 Task: Fill out the 'New Customer Data' form with the following details: Name: Ram6, Gender: Male, Age: 63, Mobile Number: 55666699, Date: 03/10/2023, Current Address: Zip code 3015, Country calling code +357, Country Cyprus, Email: Ram654789@gmail.com, Permanent Address: Zip code 2231, Country calling code +357, Country Cyprus.
Action: Mouse moved to (552, 123)
Screenshot: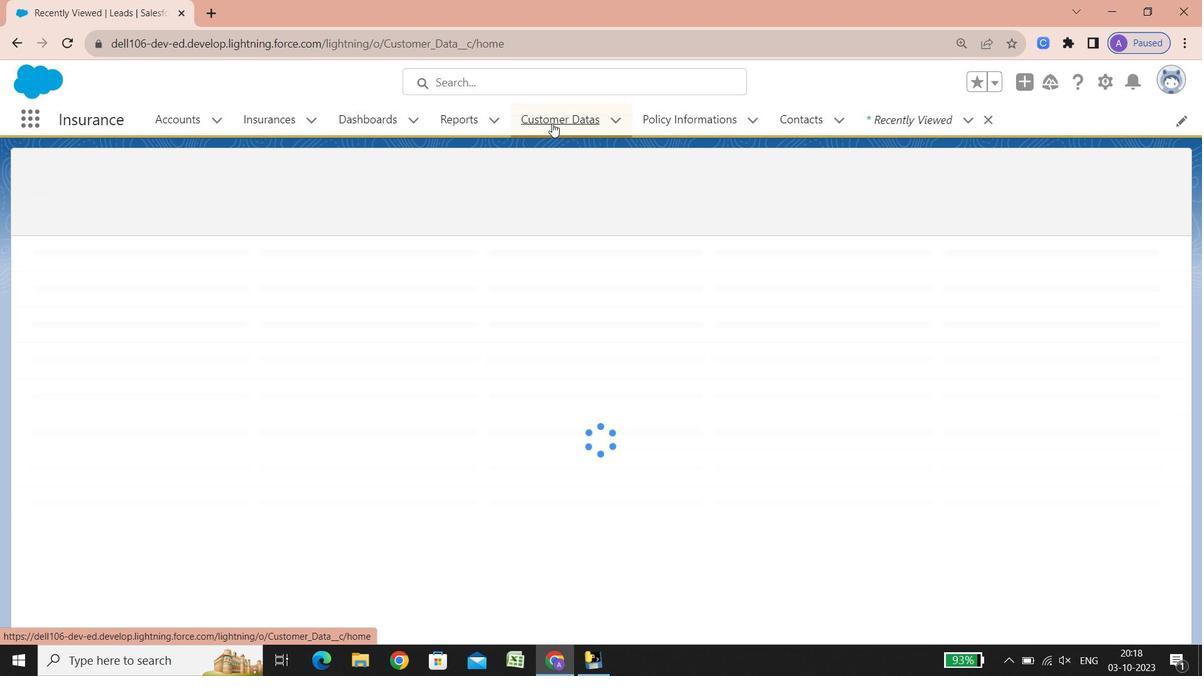 
Action: Mouse pressed left at (552, 123)
Screenshot: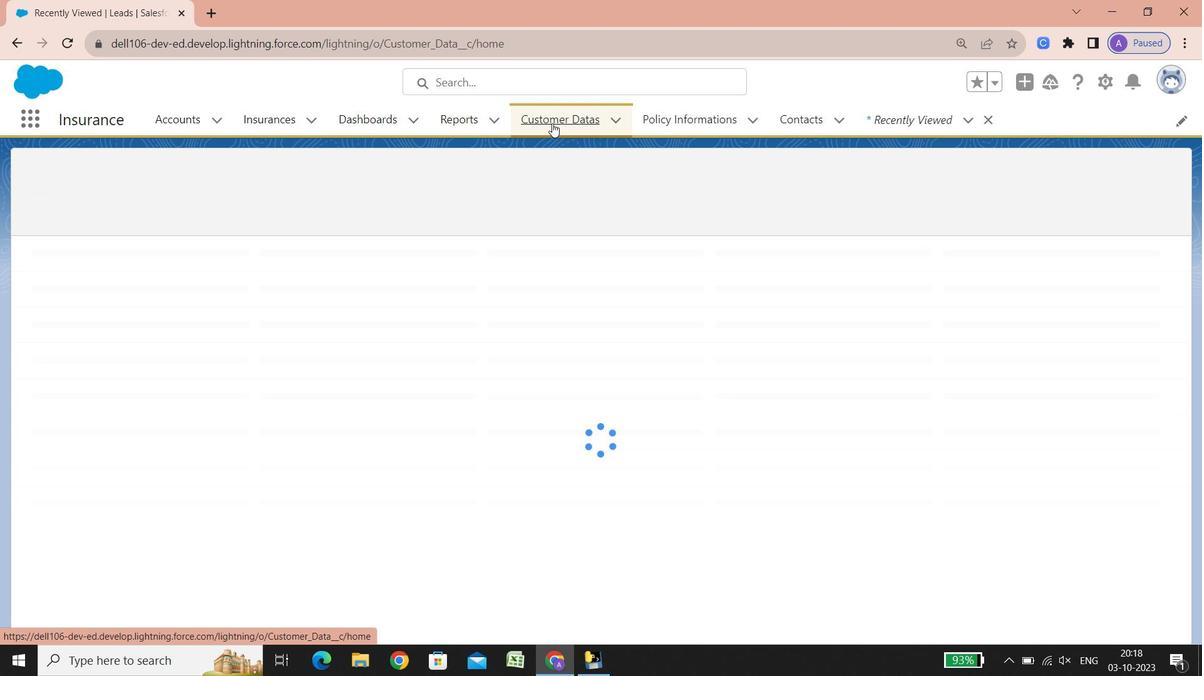 
Action: Mouse moved to (995, 166)
Screenshot: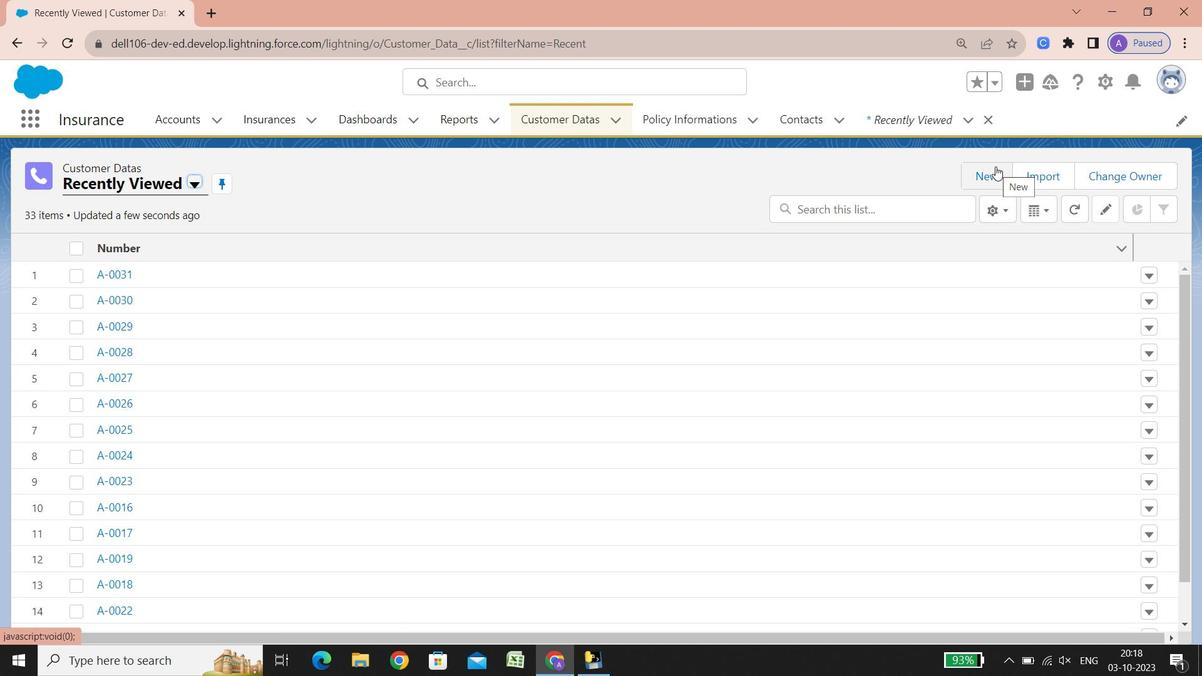 
Action: Mouse pressed left at (995, 166)
Screenshot: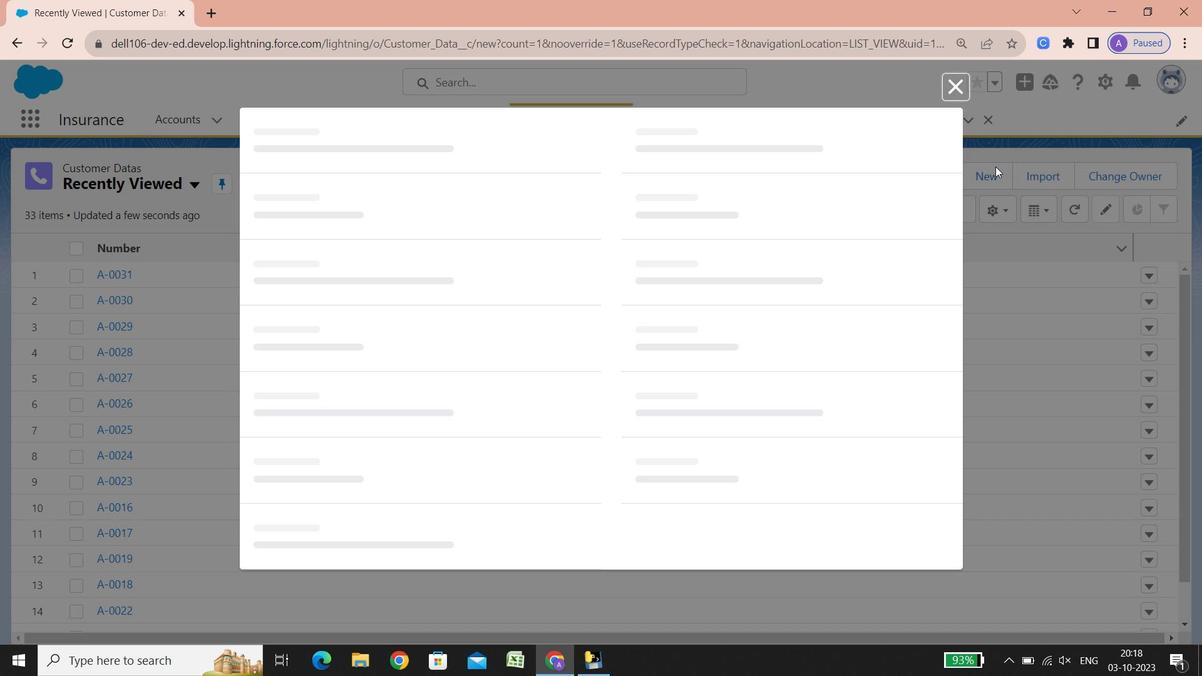 
Action: Key pressed <Key.shift><Key.shift><Key.shift><Key.shift><Key.shift><Key.shift><Key.shift><Key.shift><Key.shift><Key.shift><Key.shift><Key.shift><Key.shift><Key.shift><Key.shift><Key.shift><Key.shift><Key.shift><Key.shift><Key.shift>Ram6<Key.enter>
Screenshot: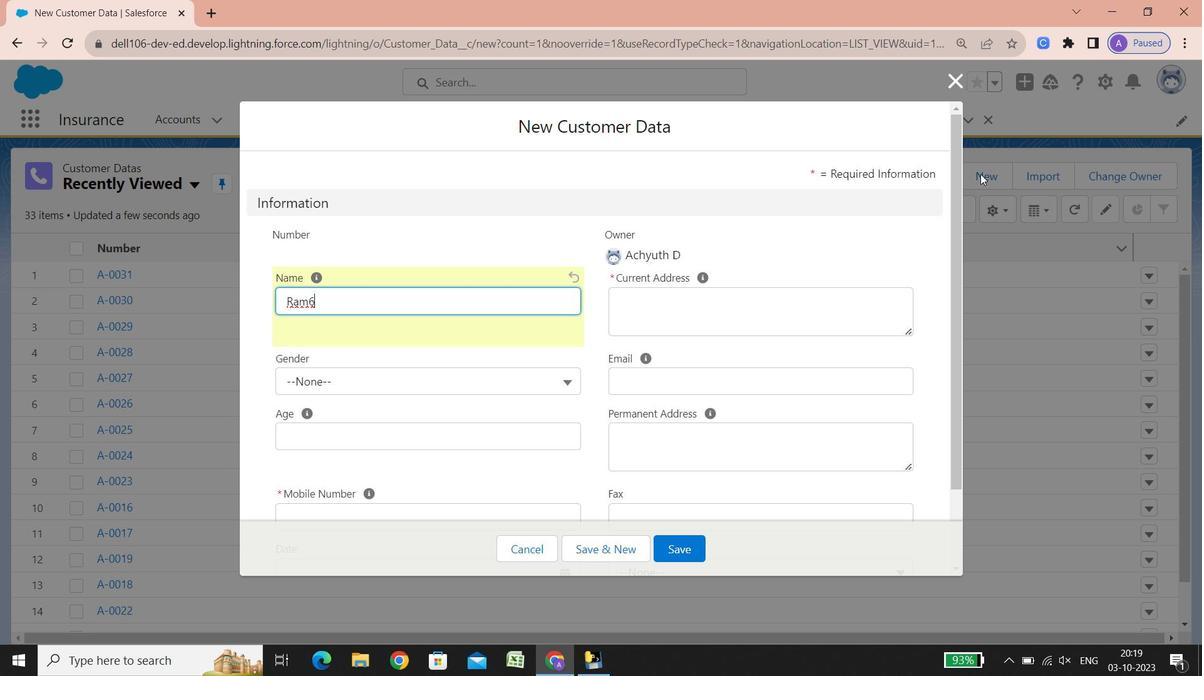 
Action: Mouse moved to (549, 380)
Screenshot: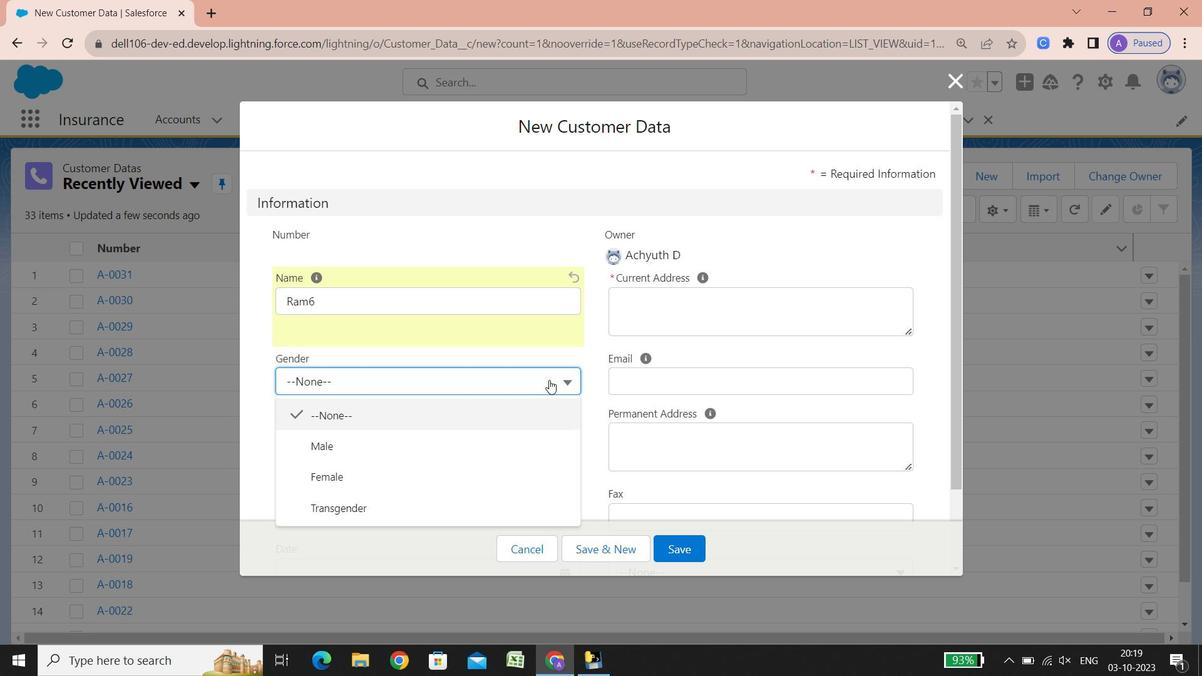
Action: Mouse pressed left at (549, 380)
Screenshot: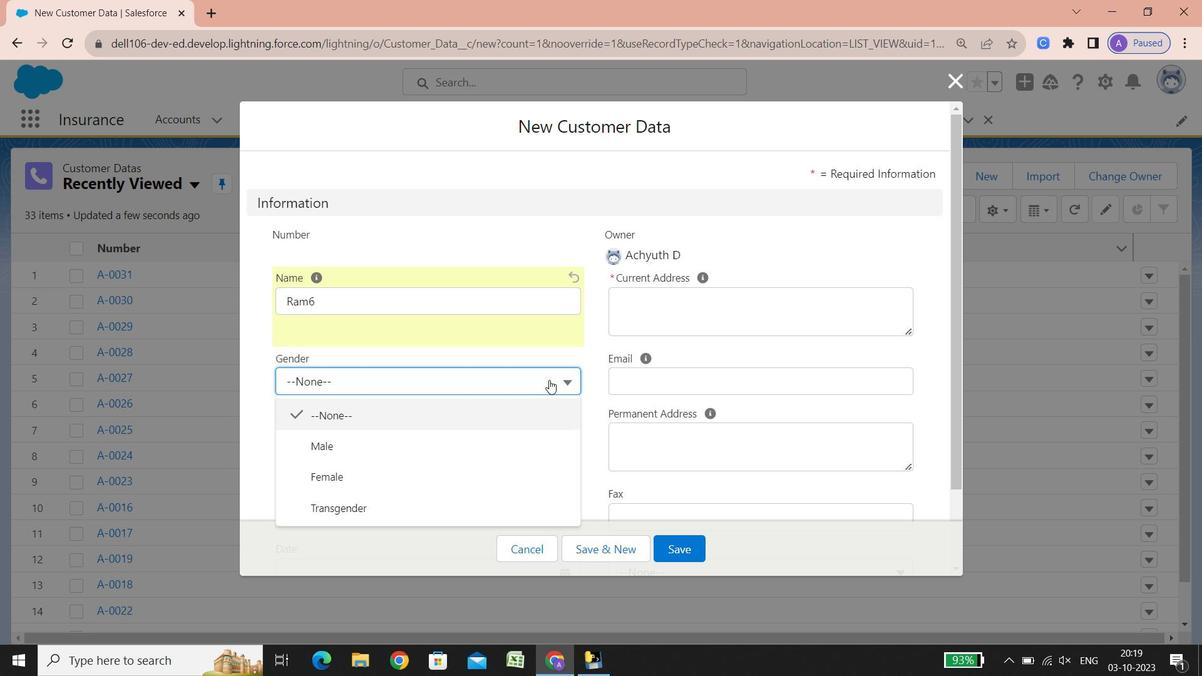 
Action: Mouse moved to (430, 437)
Screenshot: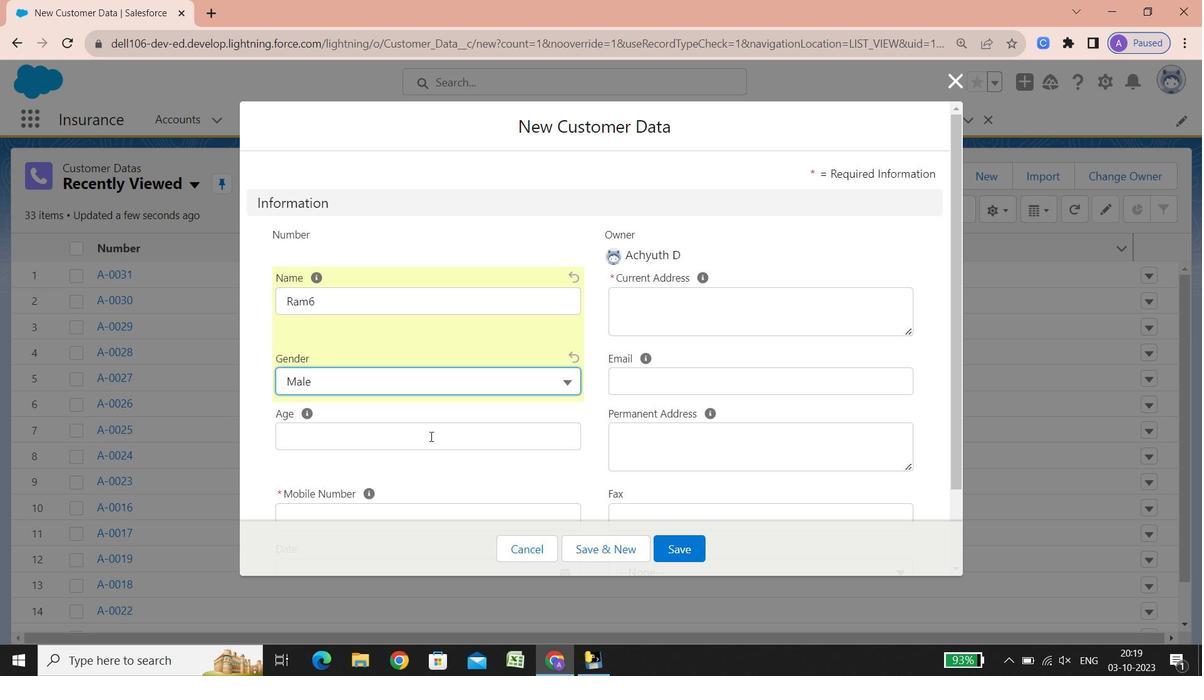 
Action: Mouse pressed left at (430, 437)
Screenshot: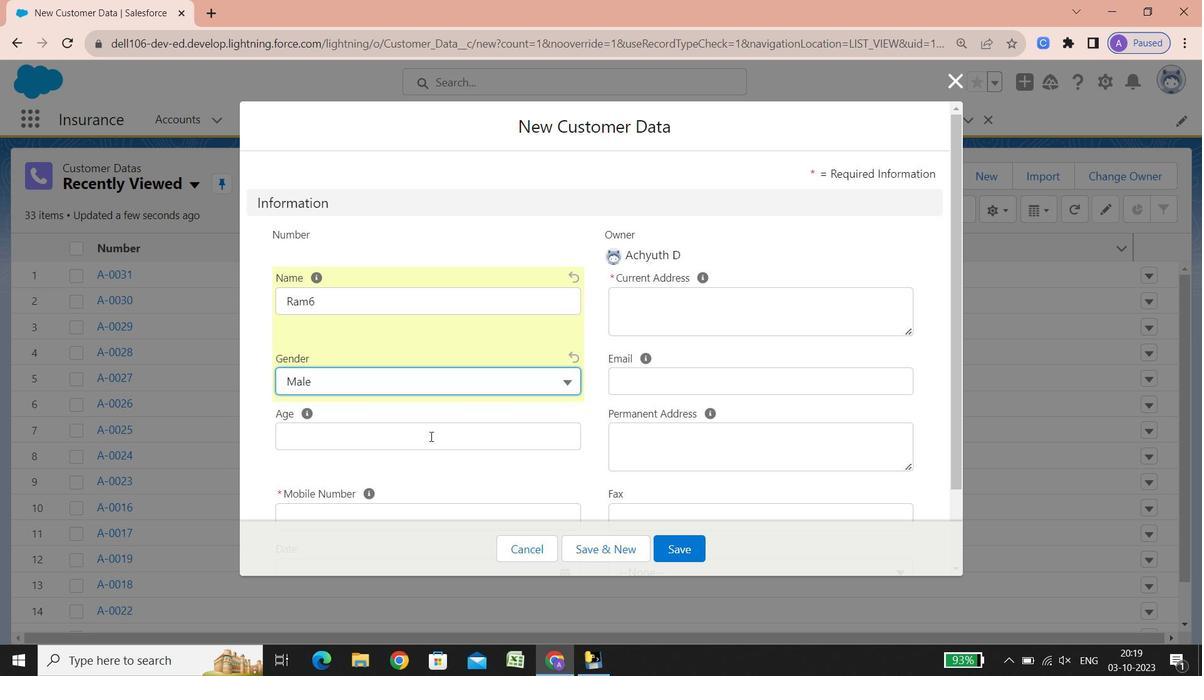 
Action: Mouse moved to (395, 439)
Screenshot: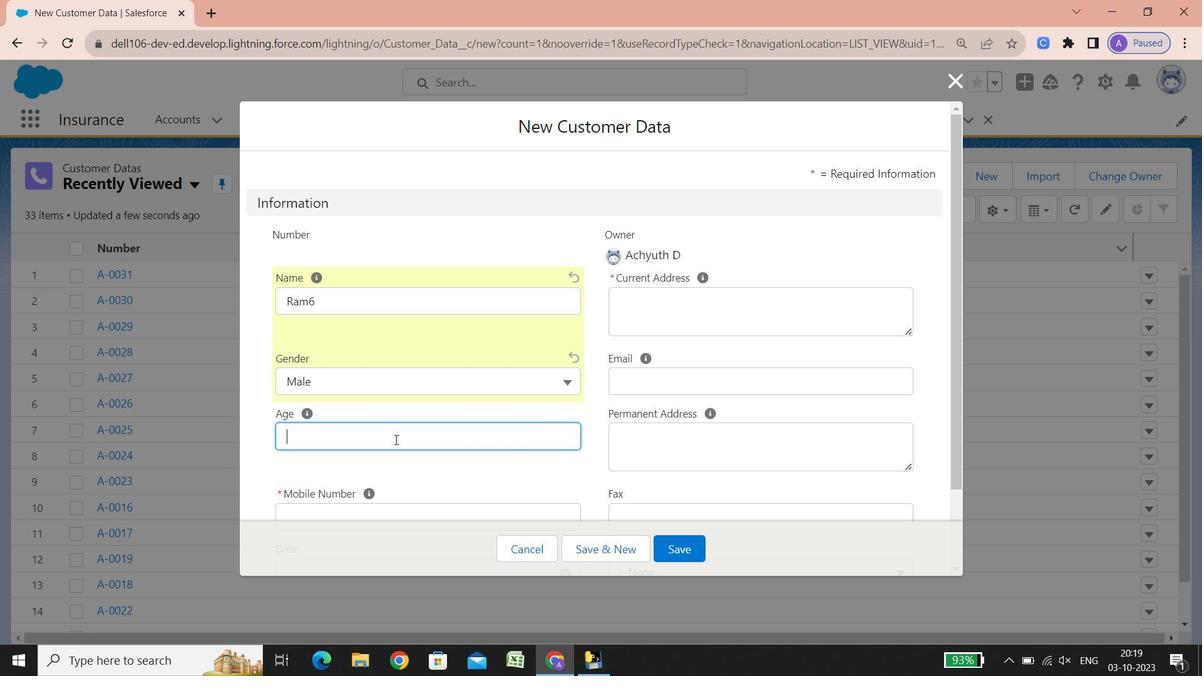
Action: Mouse pressed left at (395, 439)
Screenshot: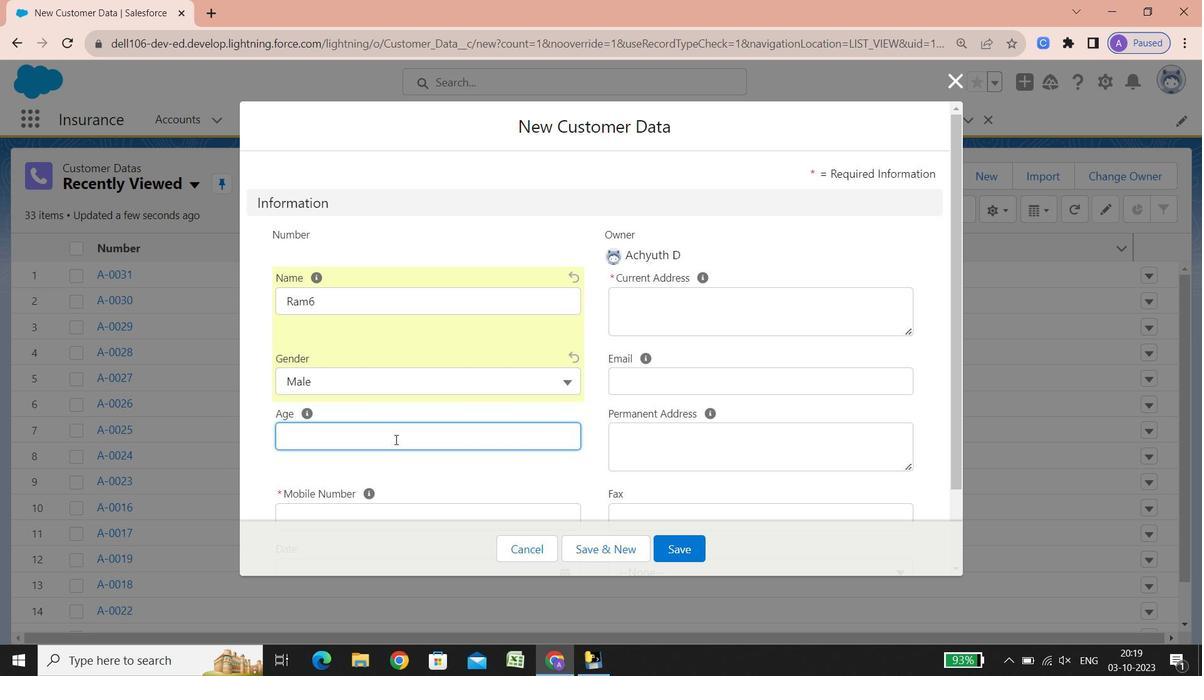 
Action: Key pressed 63
Screenshot: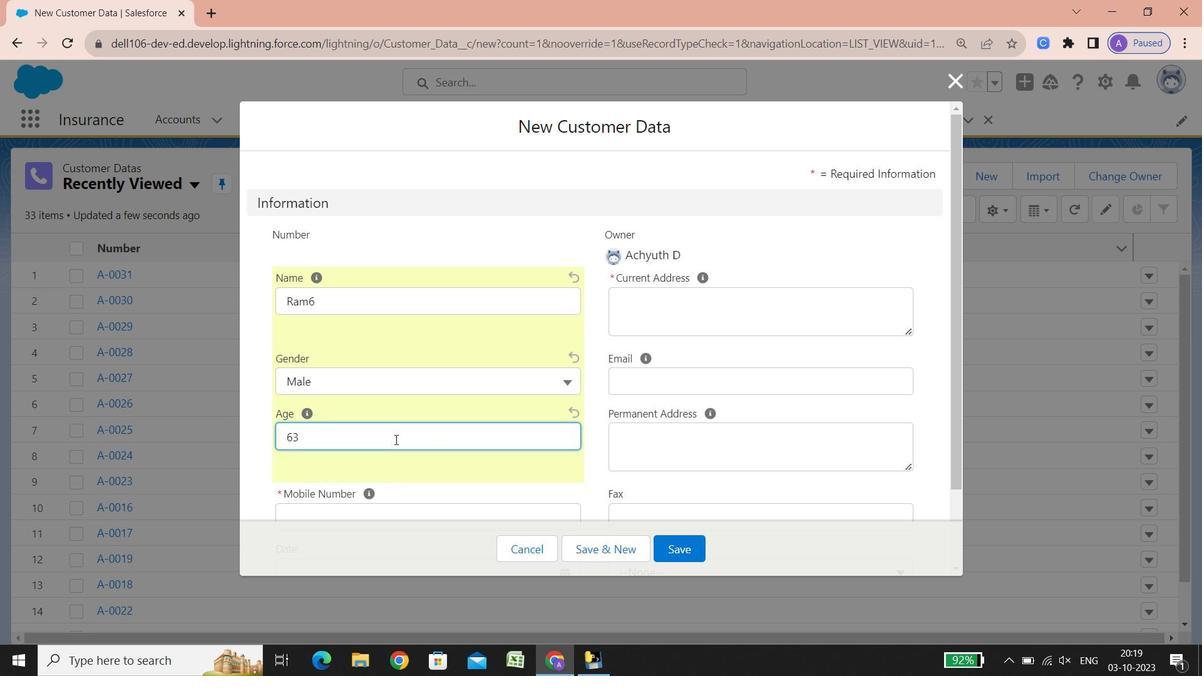 
Action: Mouse moved to (426, 450)
Screenshot: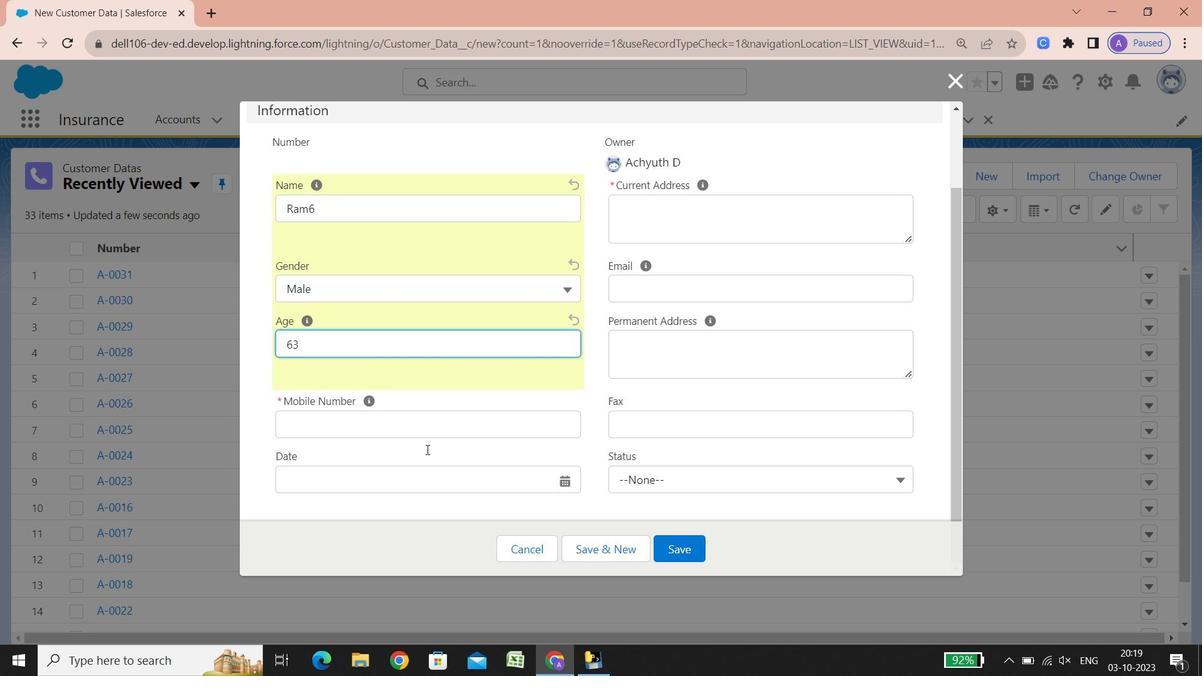 
Action: Mouse scrolled (426, 449) with delta (0, 0)
Screenshot: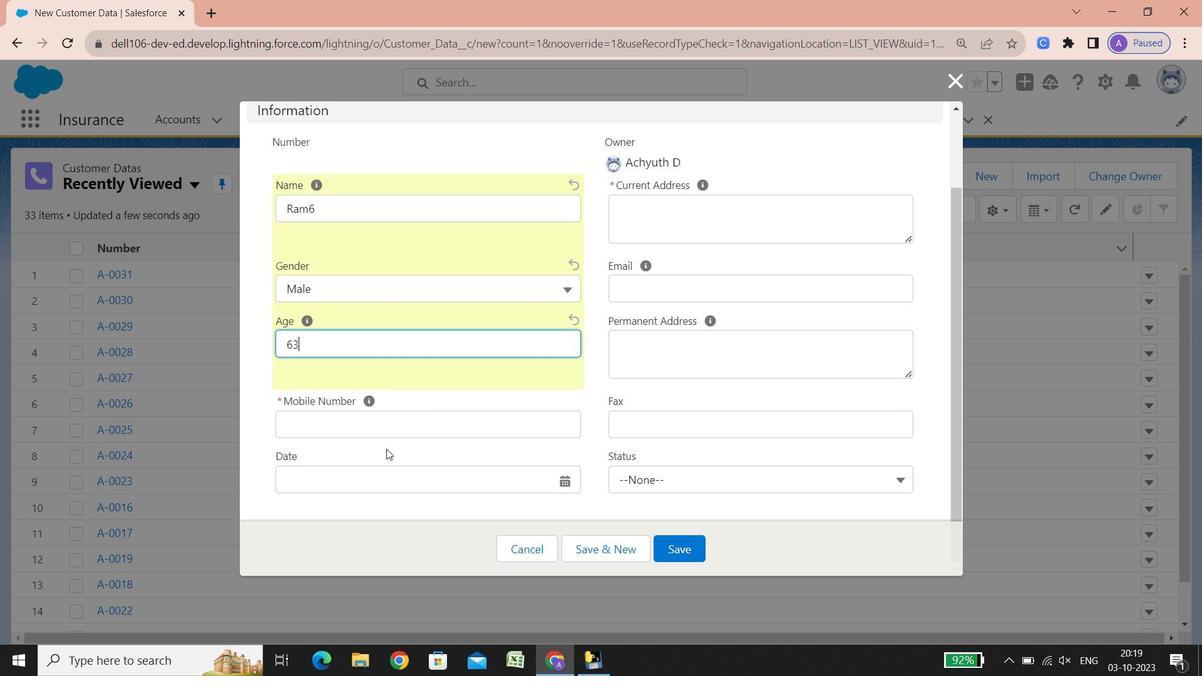 
Action: Mouse scrolled (426, 449) with delta (0, 0)
Screenshot: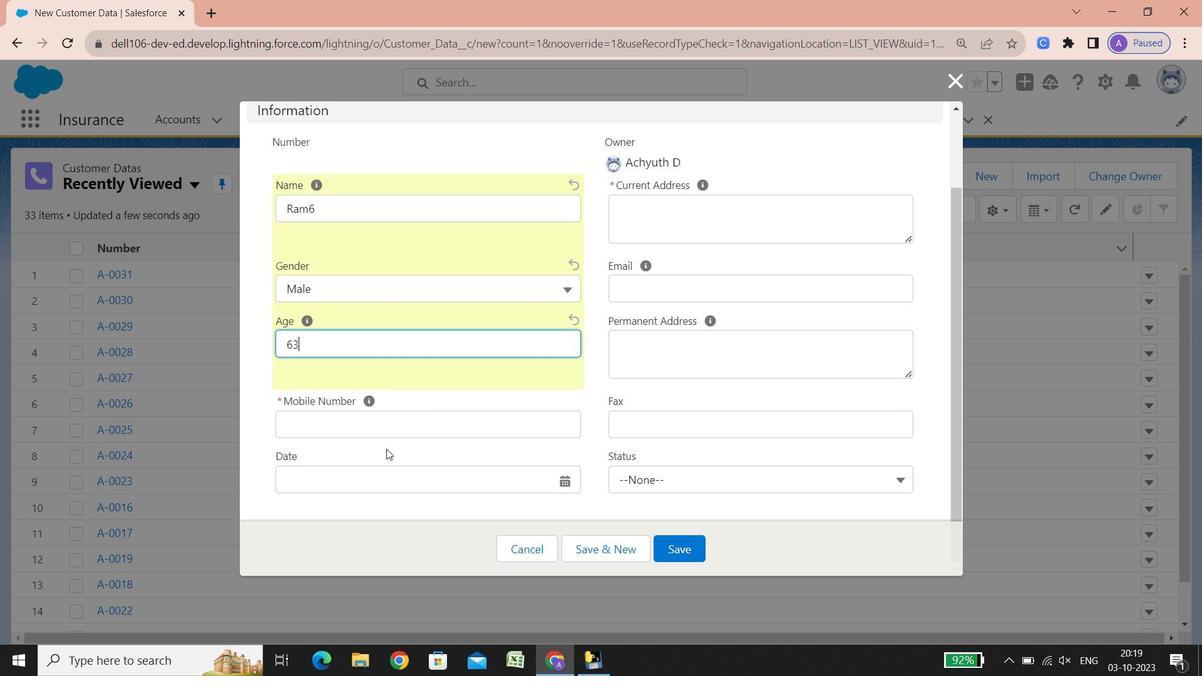 
Action: Mouse scrolled (426, 449) with delta (0, 0)
Screenshot: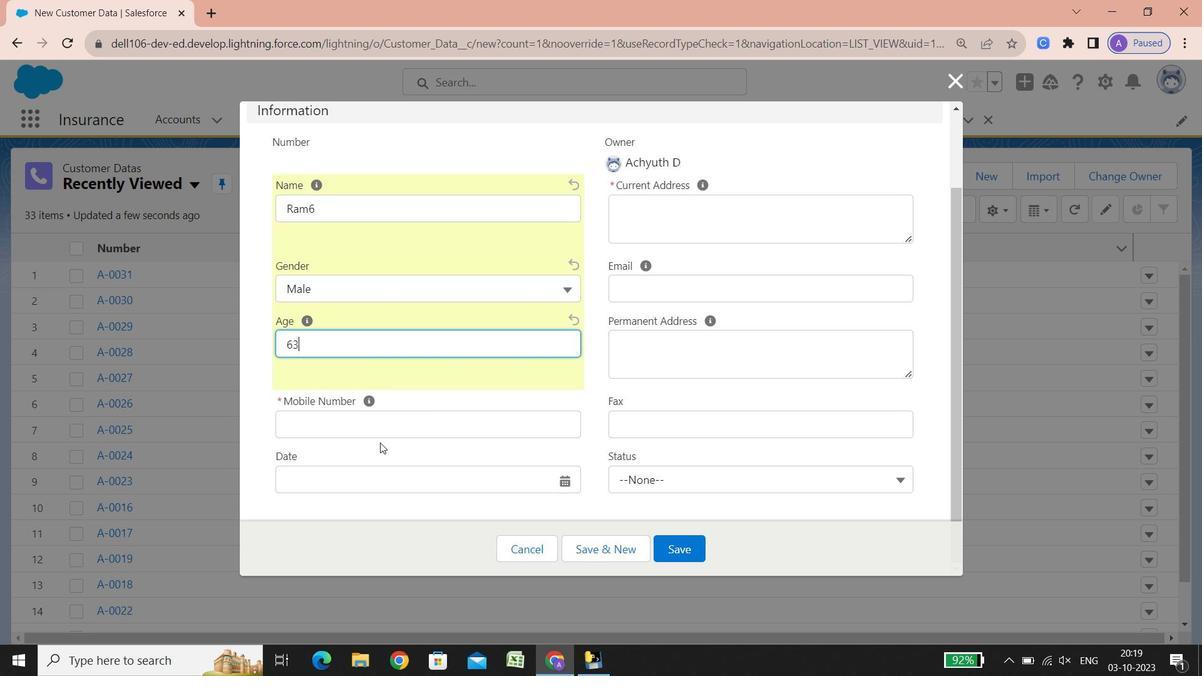 
Action: Mouse scrolled (426, 449) with delta (0, 0)
Screenshot: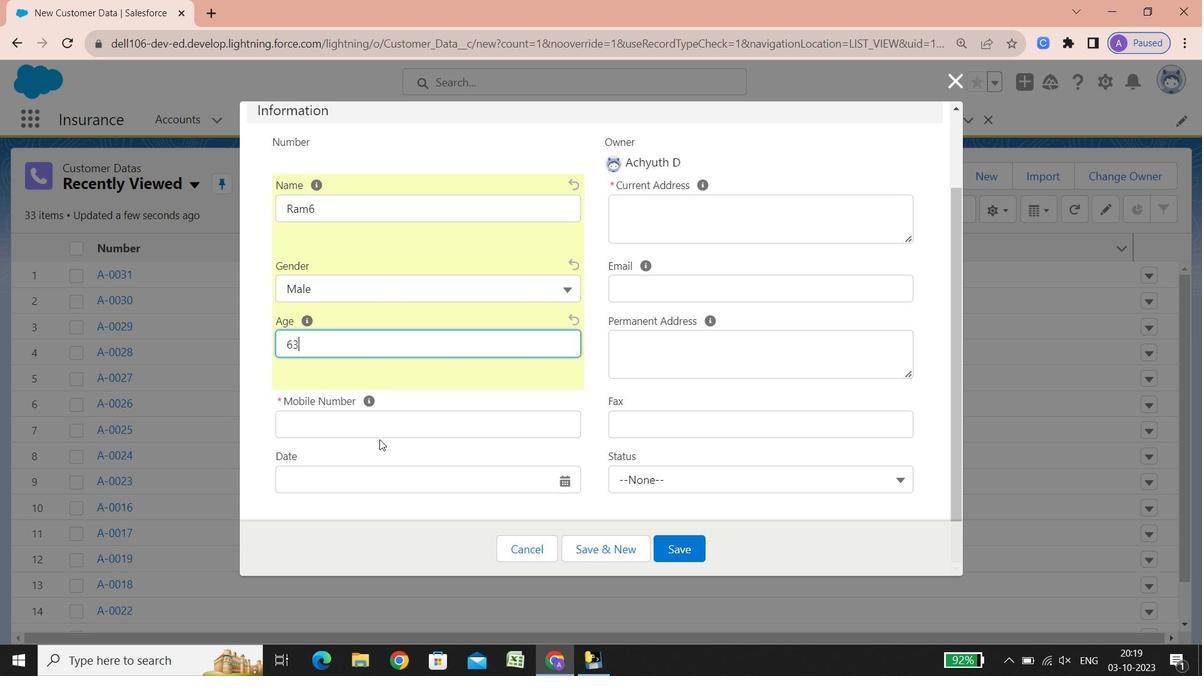 
Action: Mouse scrolled (426, 449) with delta (0, 0)
Screenshot: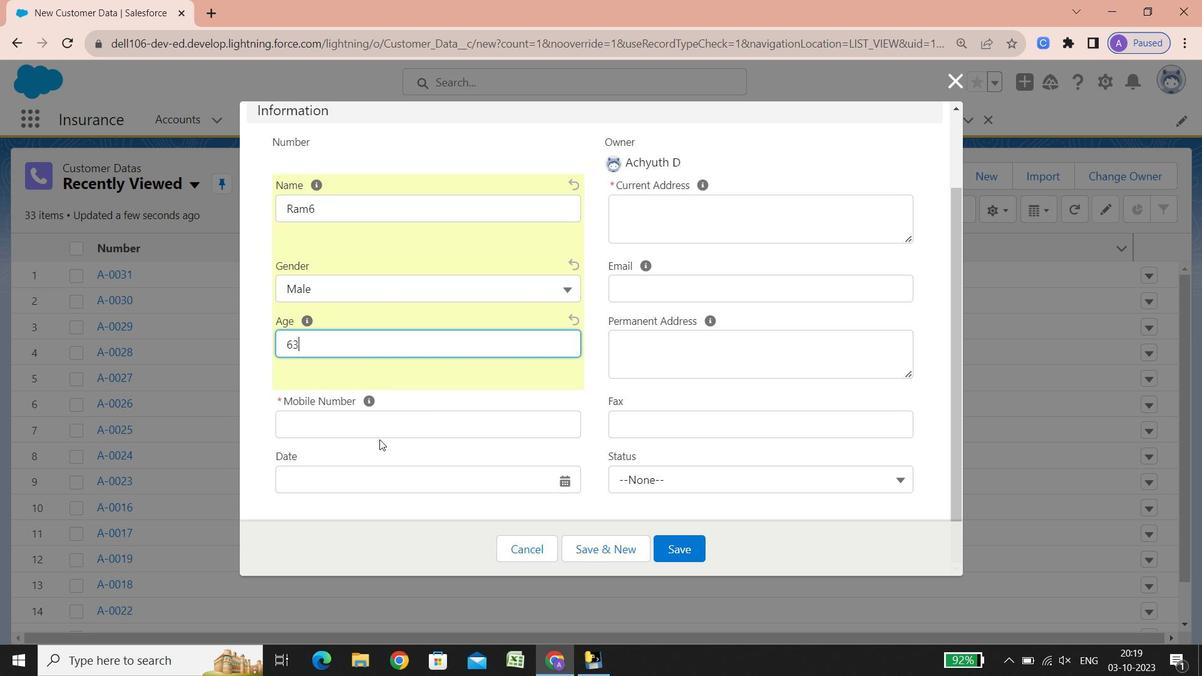 
Action: Mouse scrolled (426, 449) with delta (0, 0)
Screenshot: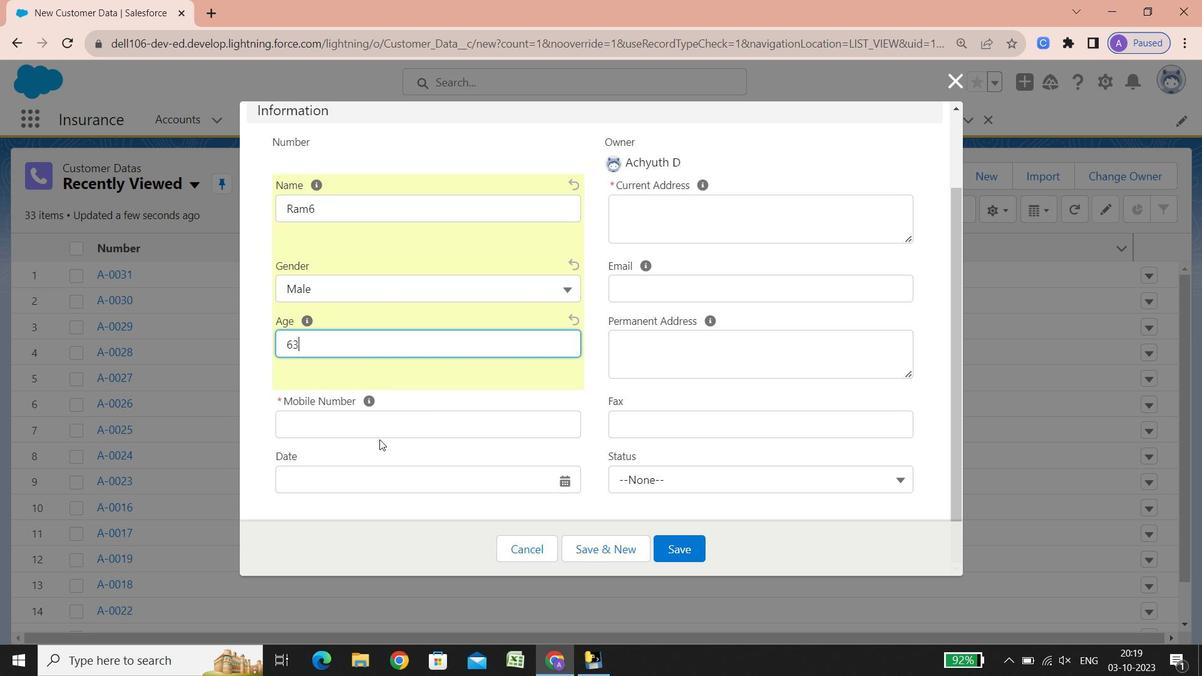 
Action: Mouse scrolled (426, 449) with delta (0, 0)
Screenshot: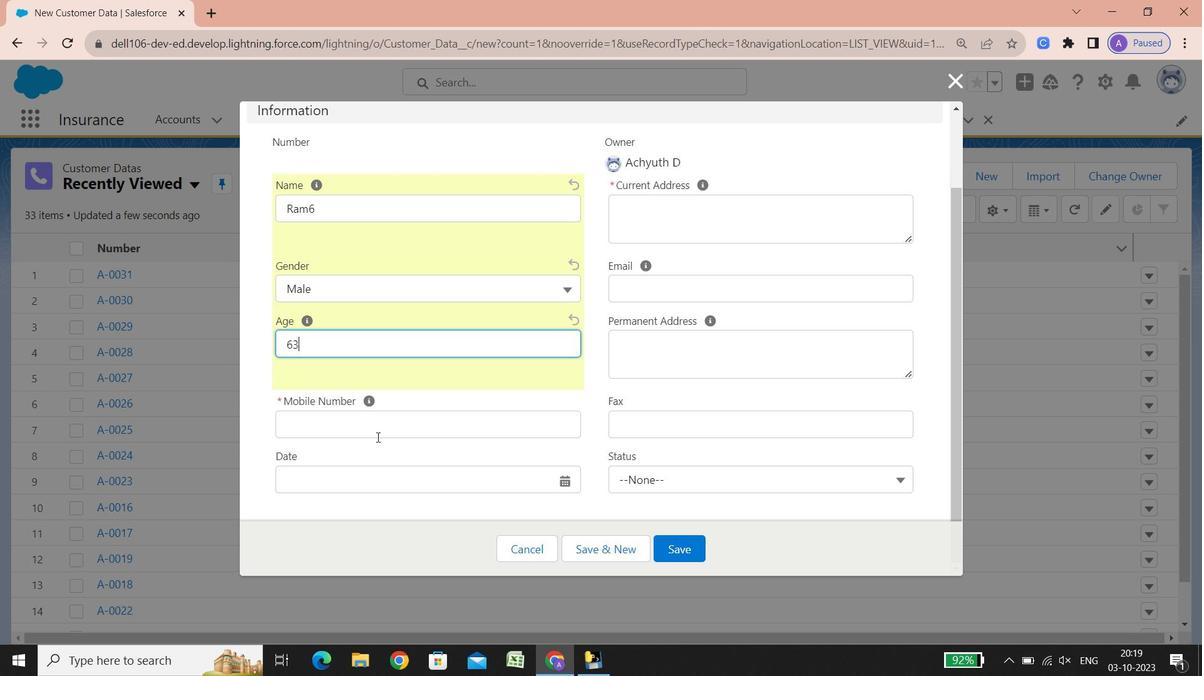 
Action: Mouse scrolled (426, 449) with delta (0, 0)
Screenshot: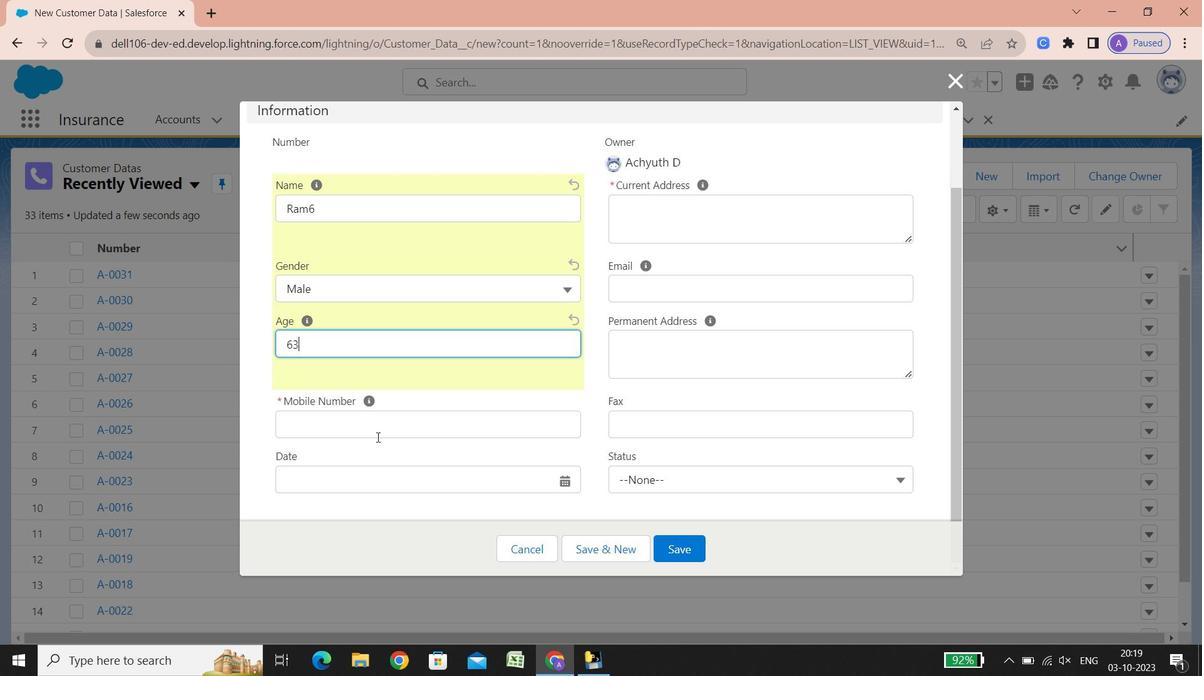 
Action: Mouse scrolled (426, 449) with delta (0, 0)
Screenshot: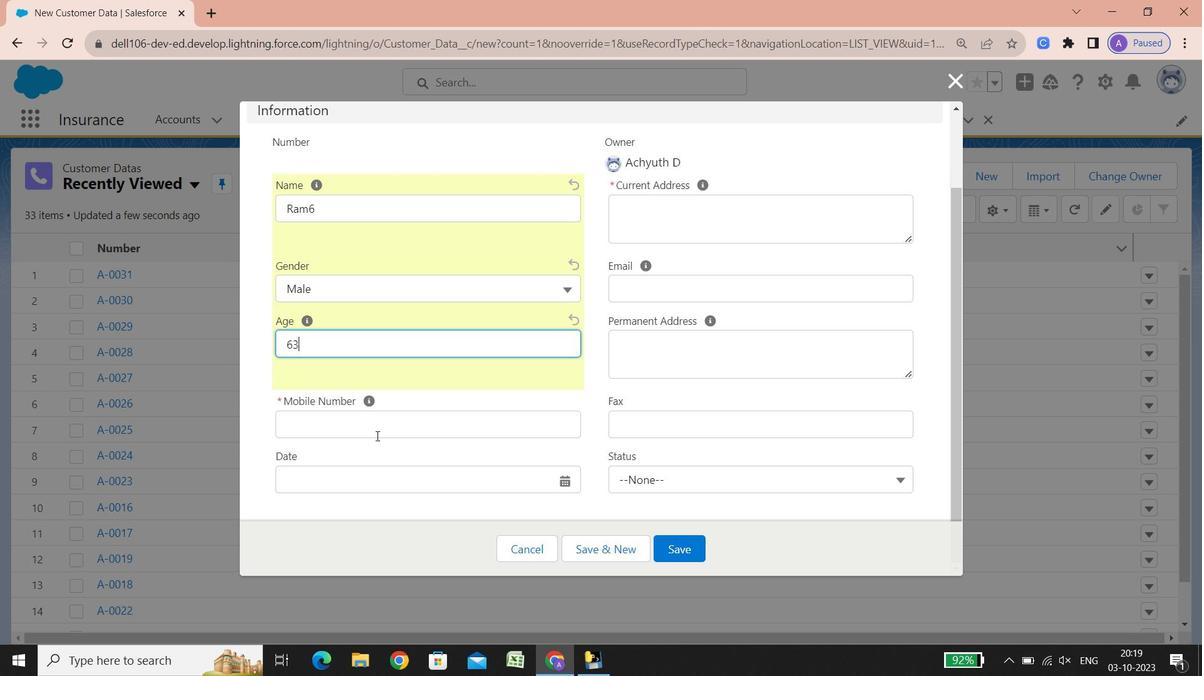
Action: Mouse scrolled (426, 449) with delta (0, 0)
Screenshot: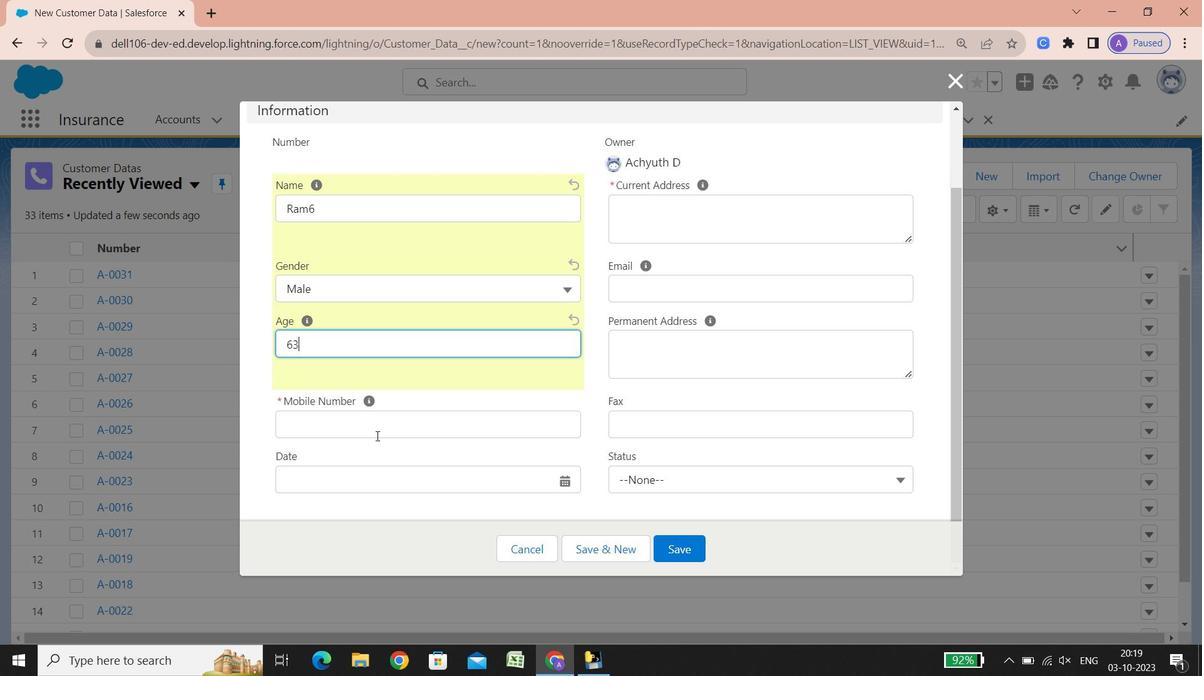 
Action: Mouse scrolled (426, 449) with delta (0, 0)
Screenshot: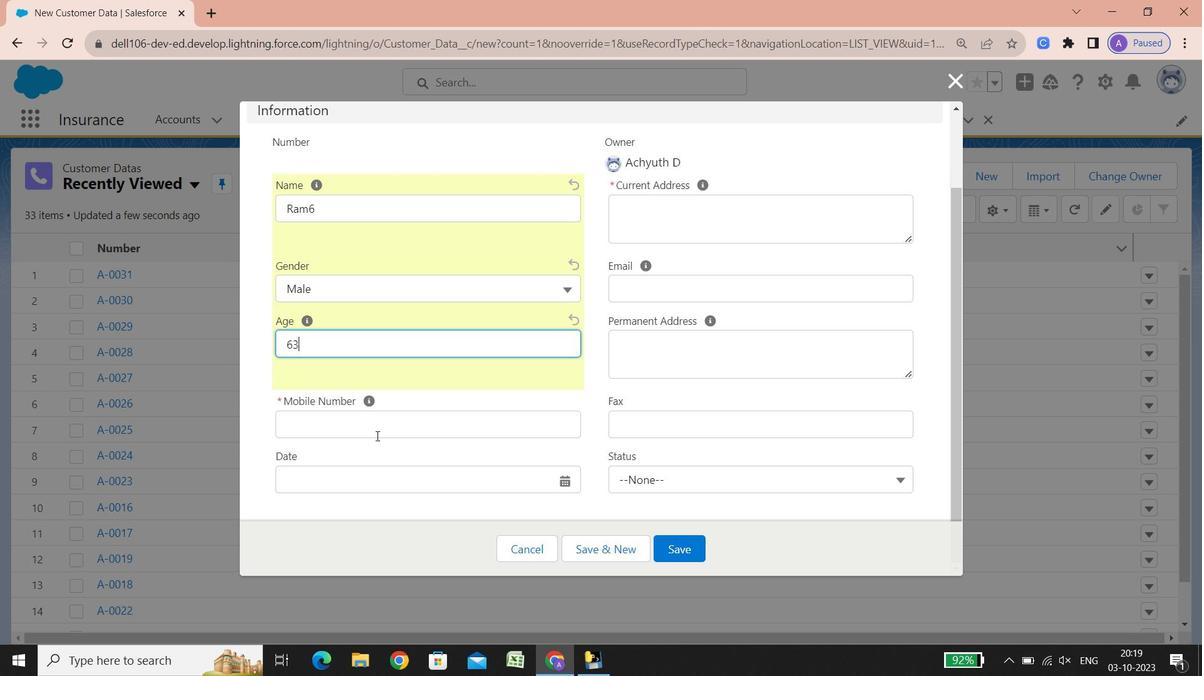 
Action: Mouse scrolled (426, 449) with delta (0, 0)
Screenshot: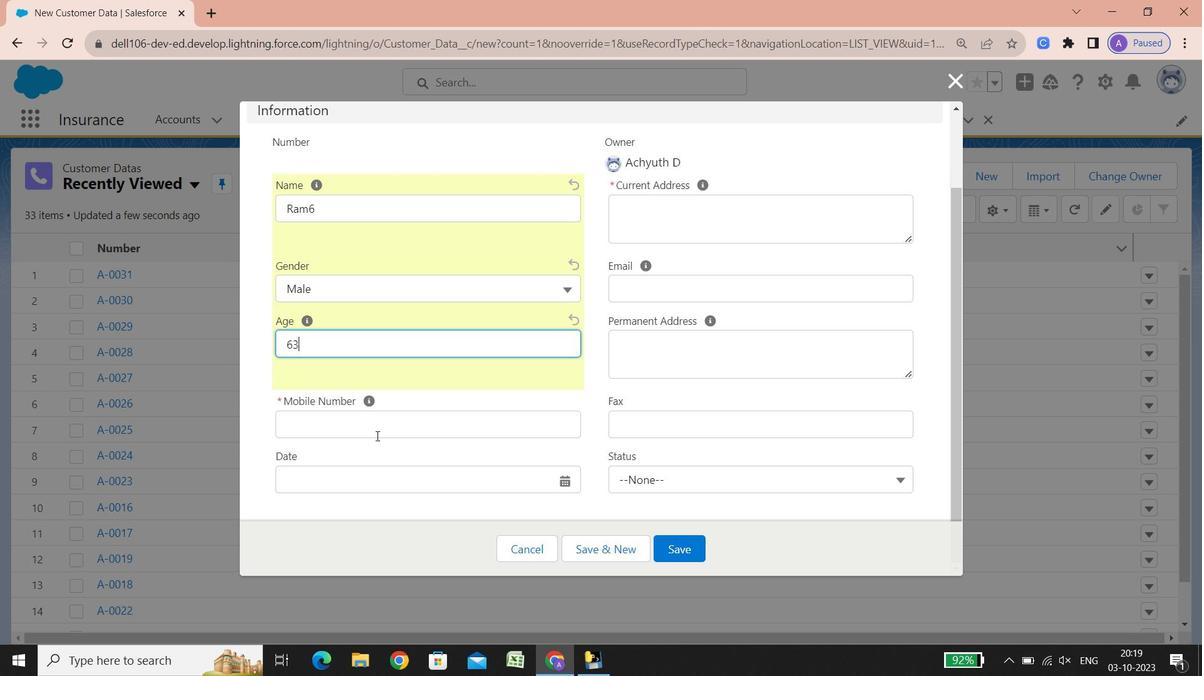 
Action: Mouse scrolled (426, 449) with delta (0, 0)
Screenshot: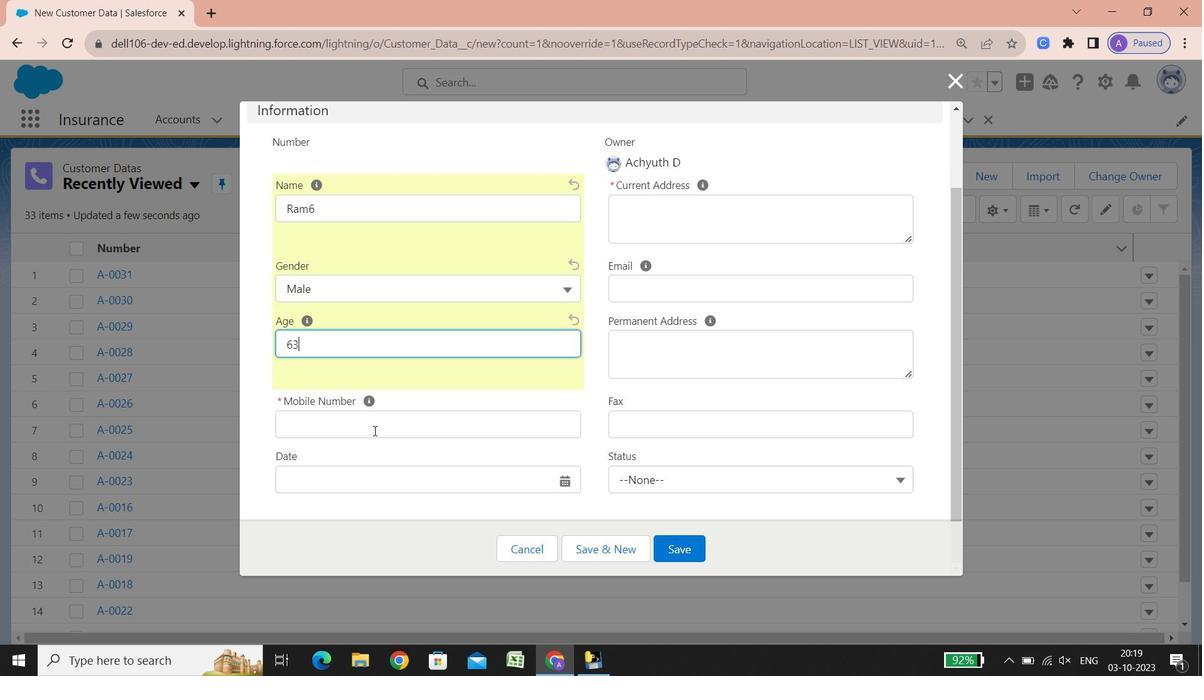
Action: Mouse scrolled (426, 449) with delta (0, 0)
Screenshot: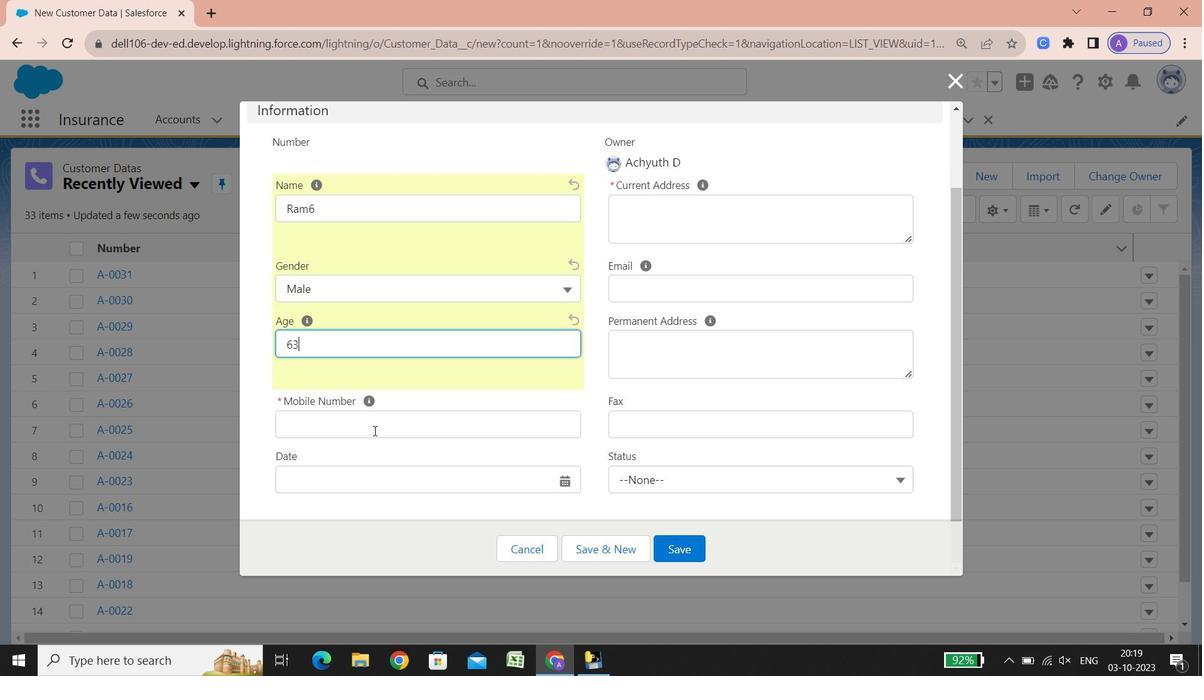 
Action: Mouse scrolled (426, 449) with delta (0, 0)
Screenshot: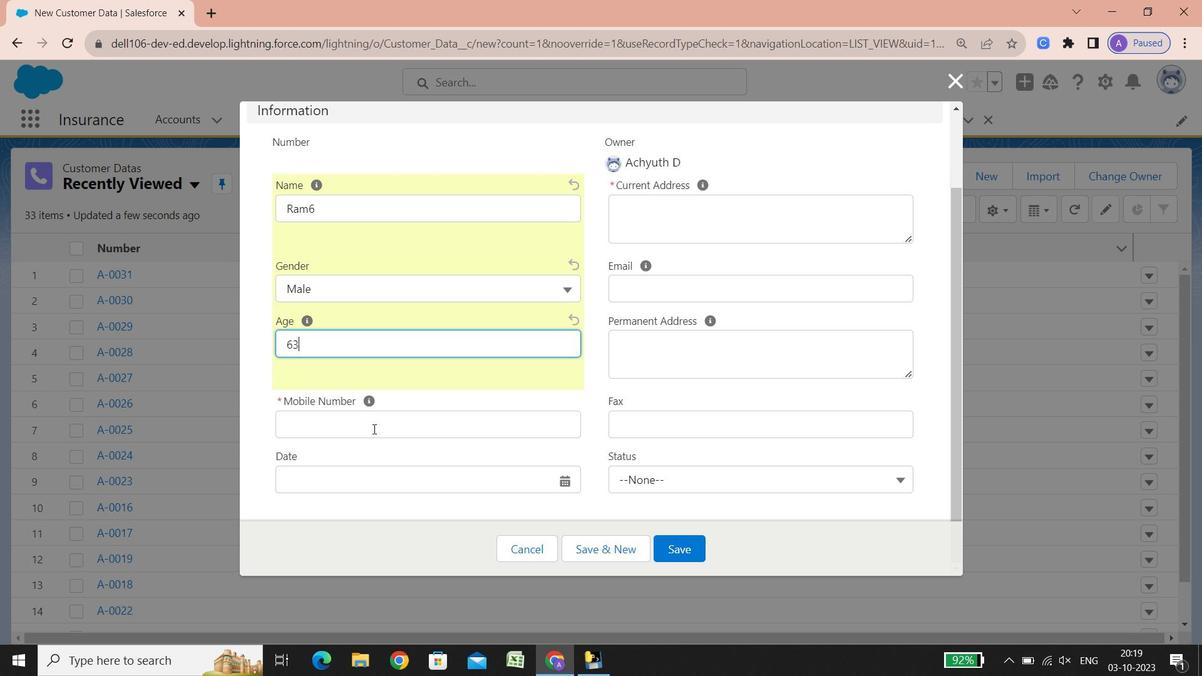 
Action: Mouse moved to (369, 425)
Screenshot: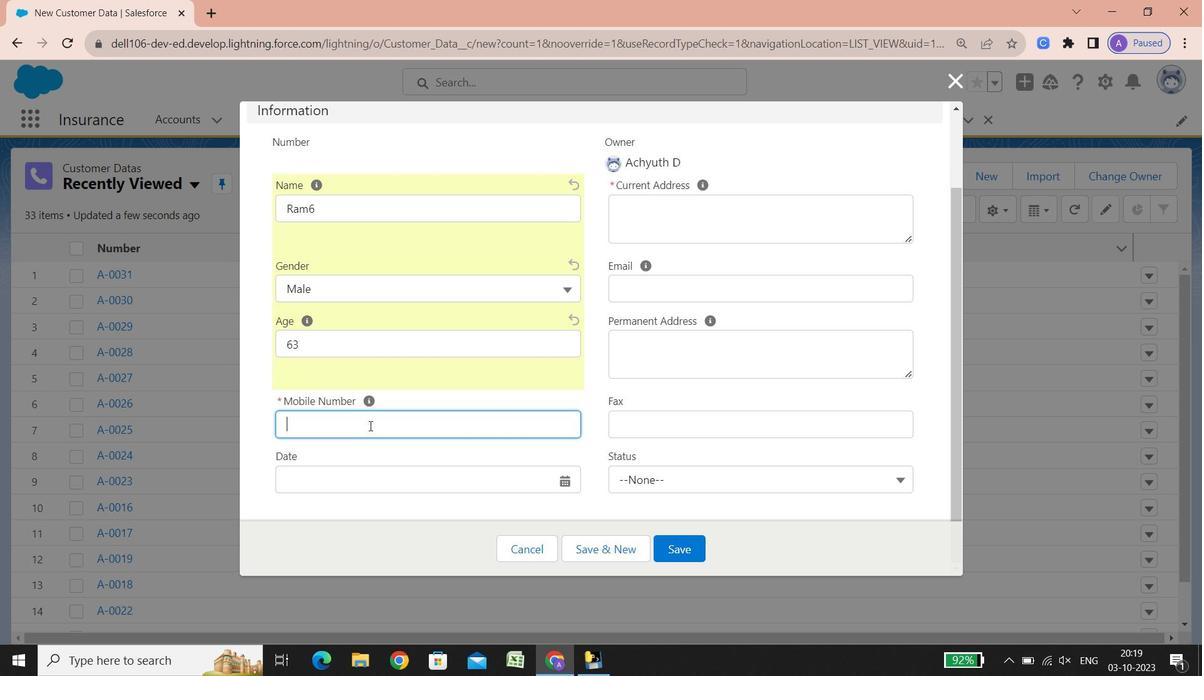 
Action: Mouse pressed left at (369, 425)
Screenshot: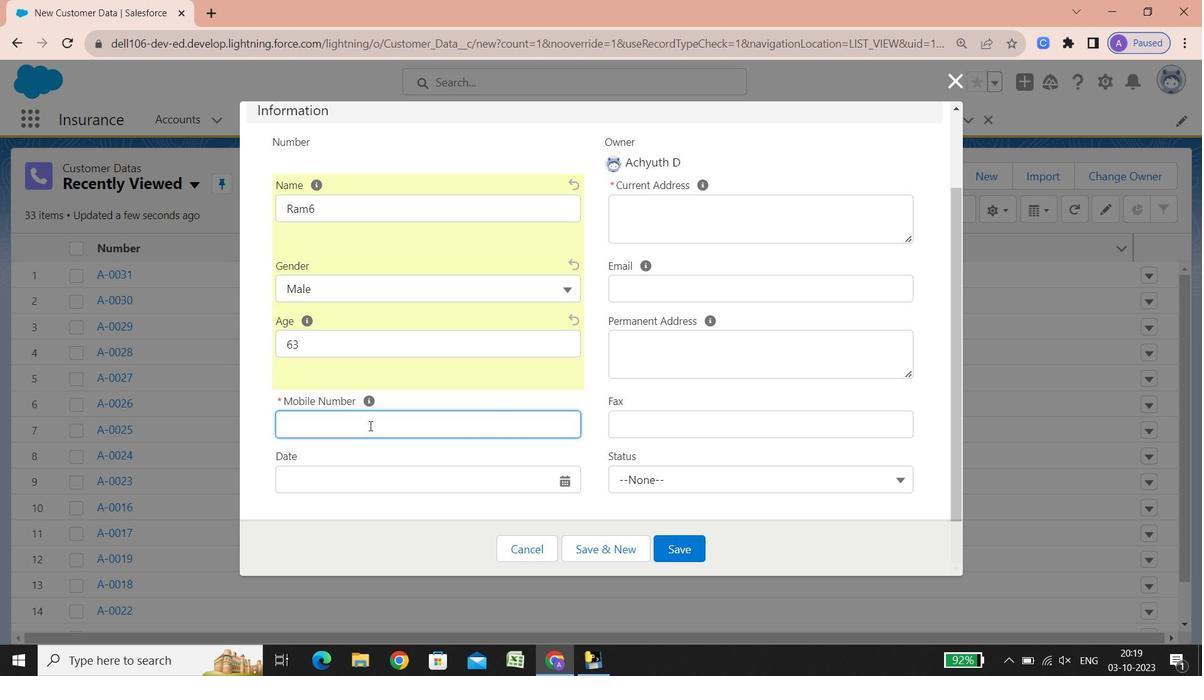 
Action: Mouse moved to (470, 404)
Screenshot: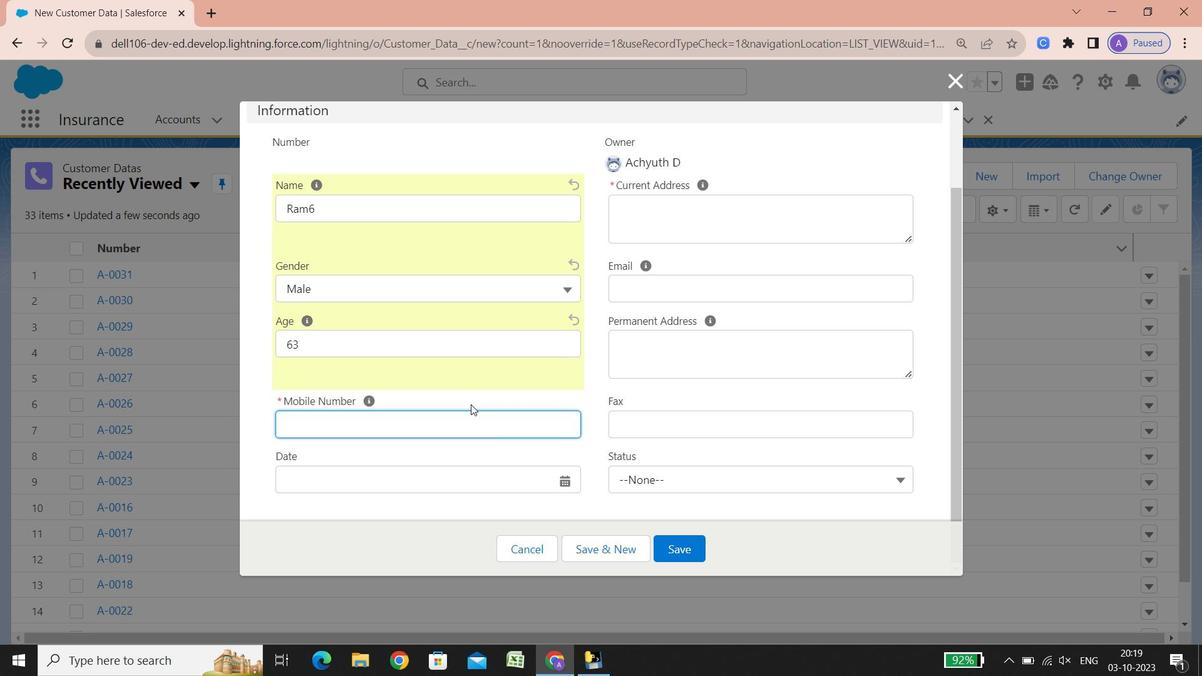 
Action: Key pressed 55666699
Screenshot: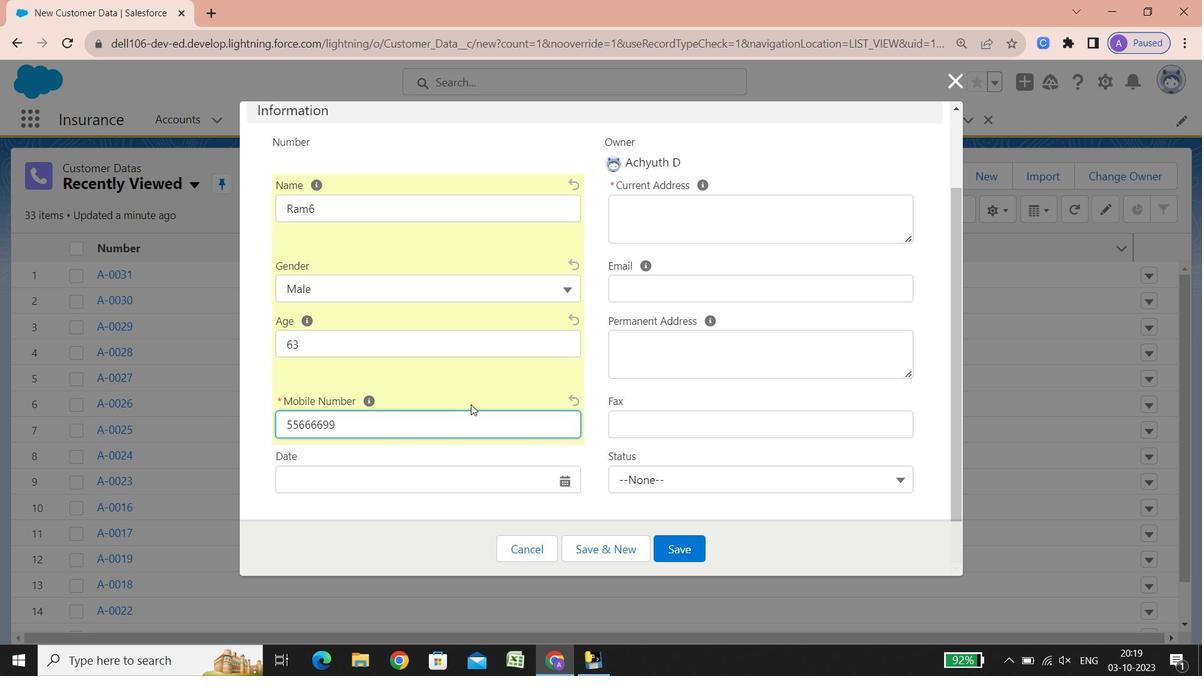 
Action: Mouse moved to (410, 472)
Screenshot: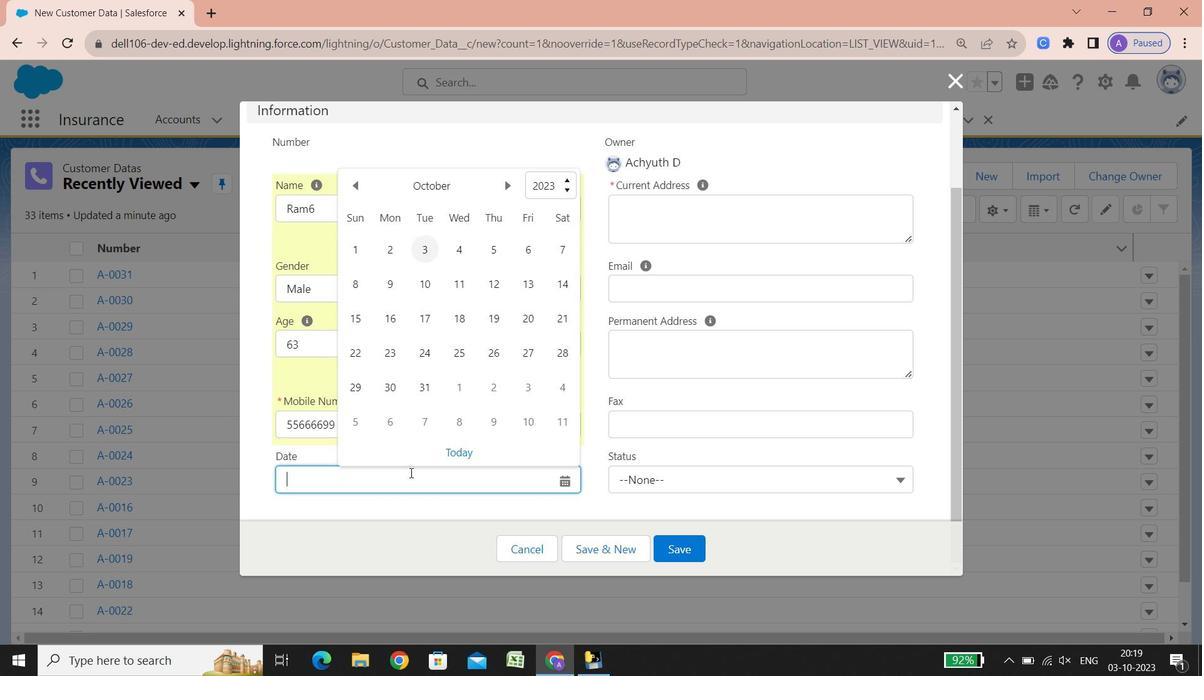 
Action: Mouse pressed left at (410, 472)
Screenshot: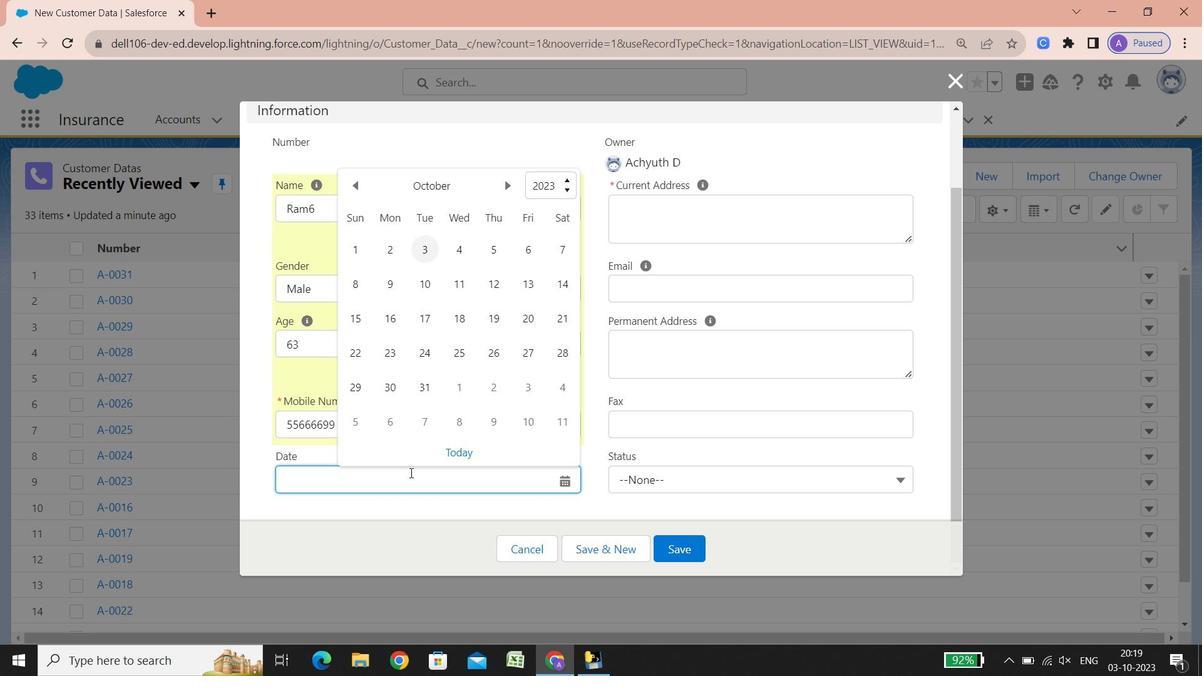 
Action: Mouse moved to (452, 447)
Screenshot: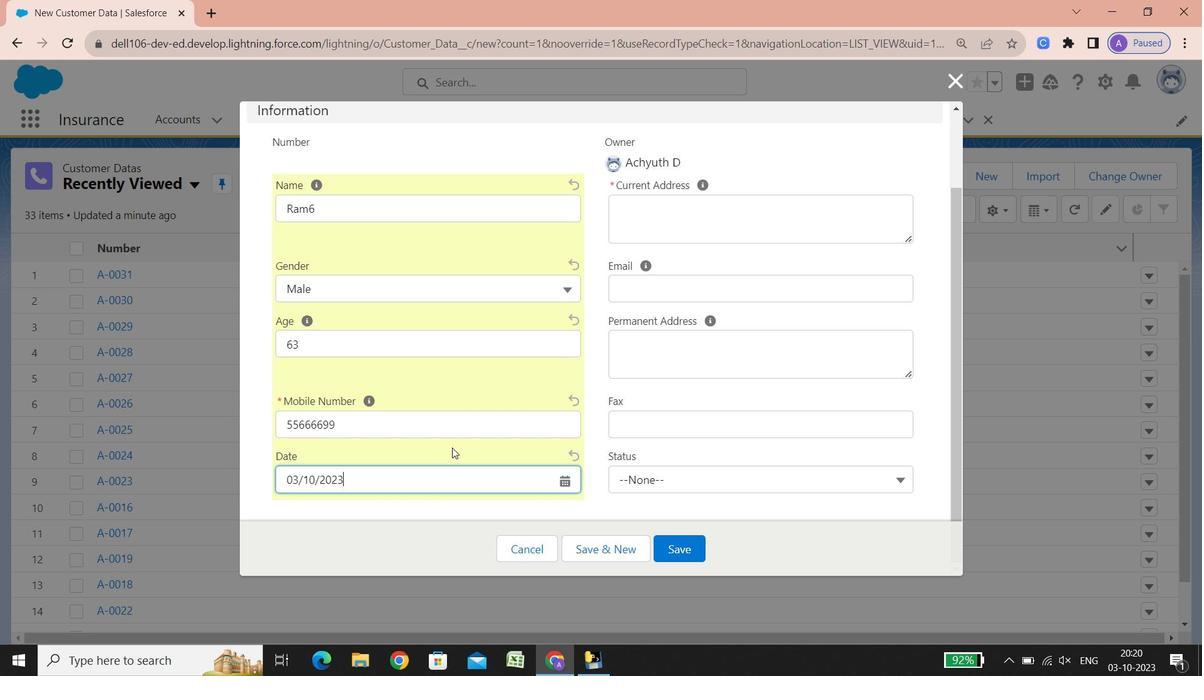 
Action: Mouse pressed left at (452, 447)
Screenshot: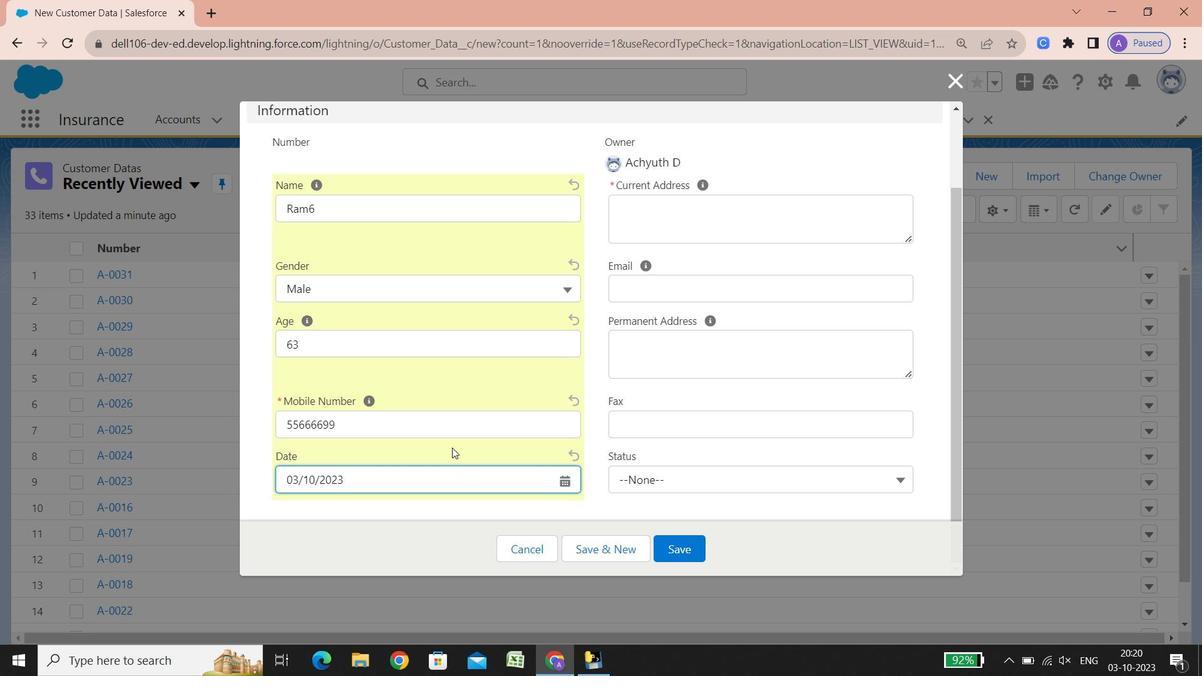
Action: Mouse moved to (630, 200)
Screenshot: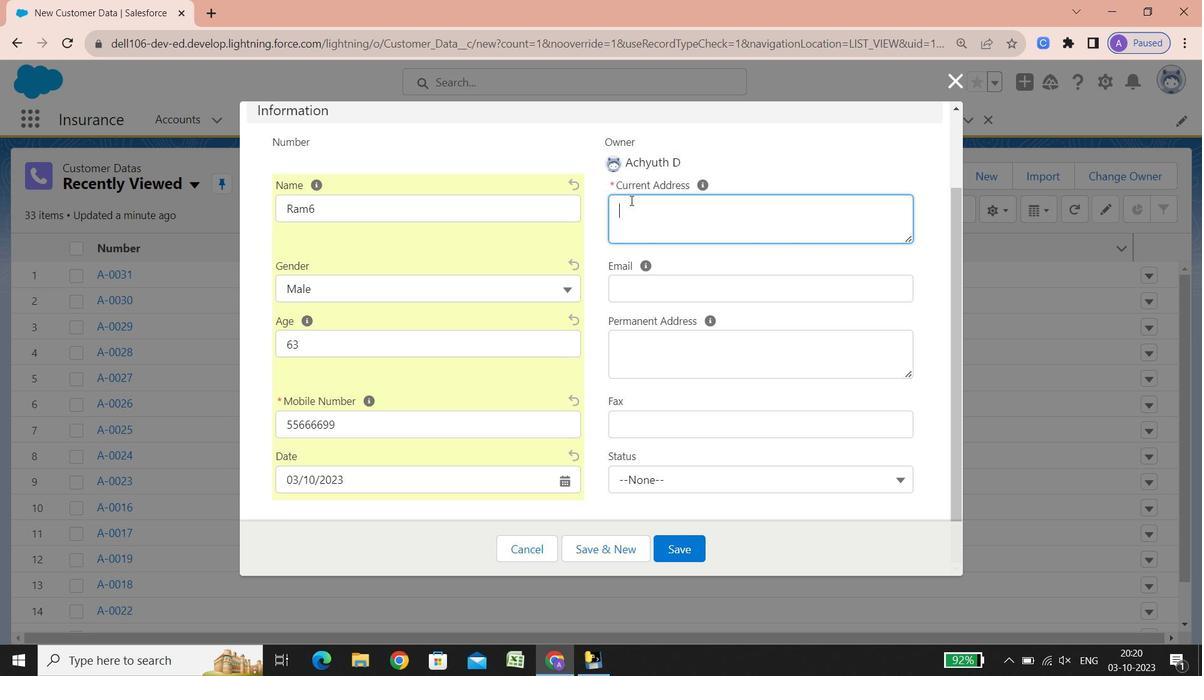 
Action: Mouse pressed left at (630, 200)
Screenshot: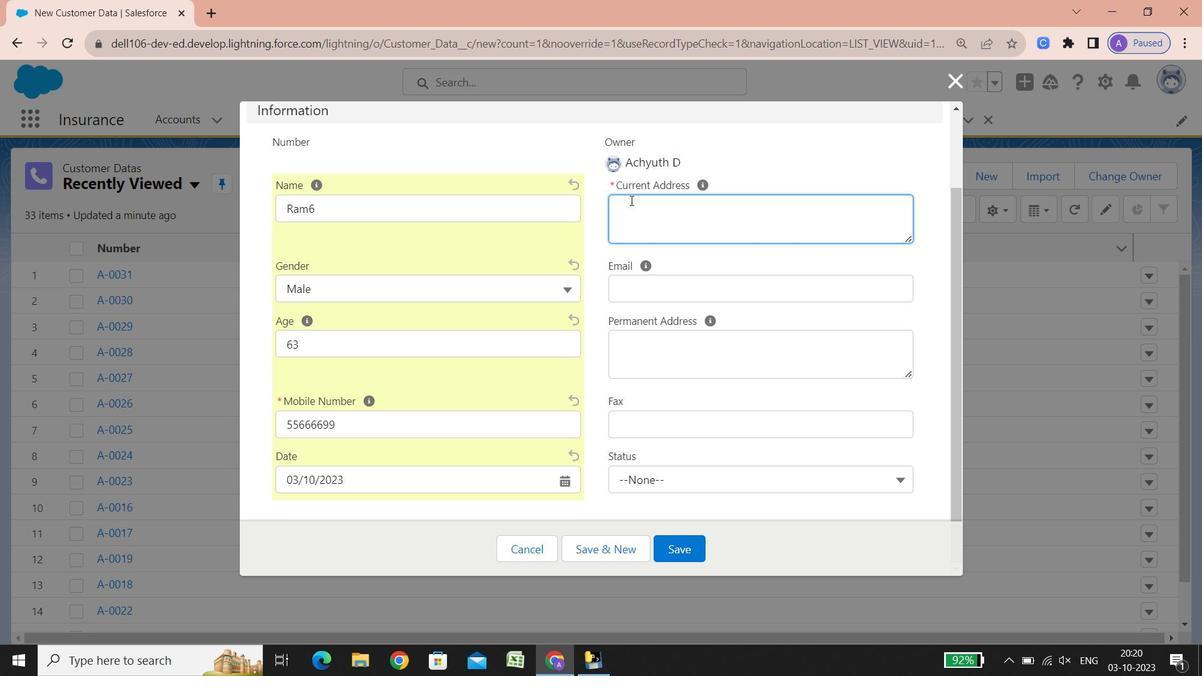 
Action: Key pressed <Key.shift><Key.shift>Stretb<Key.space><Key.backspace><Key.backspace><Key.backspace>et<Key.space><Key.shift_r>:<Key.space>
Screenshot: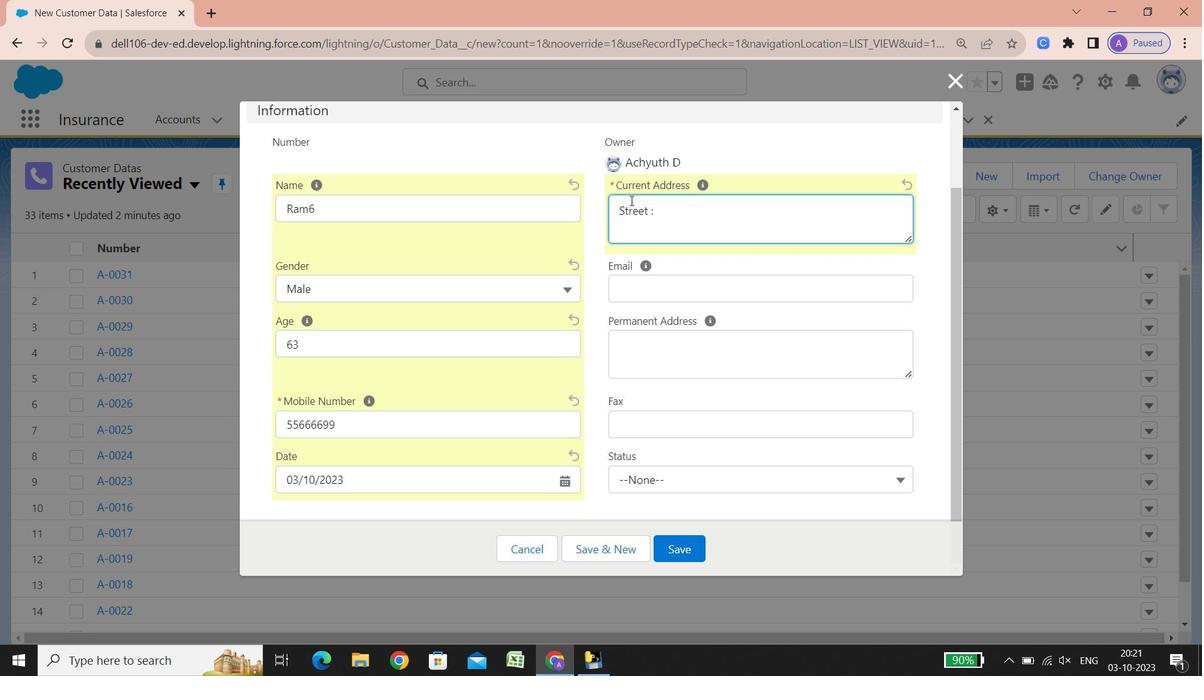 
Action: Mouse moved to (650, 202)
Screenshot: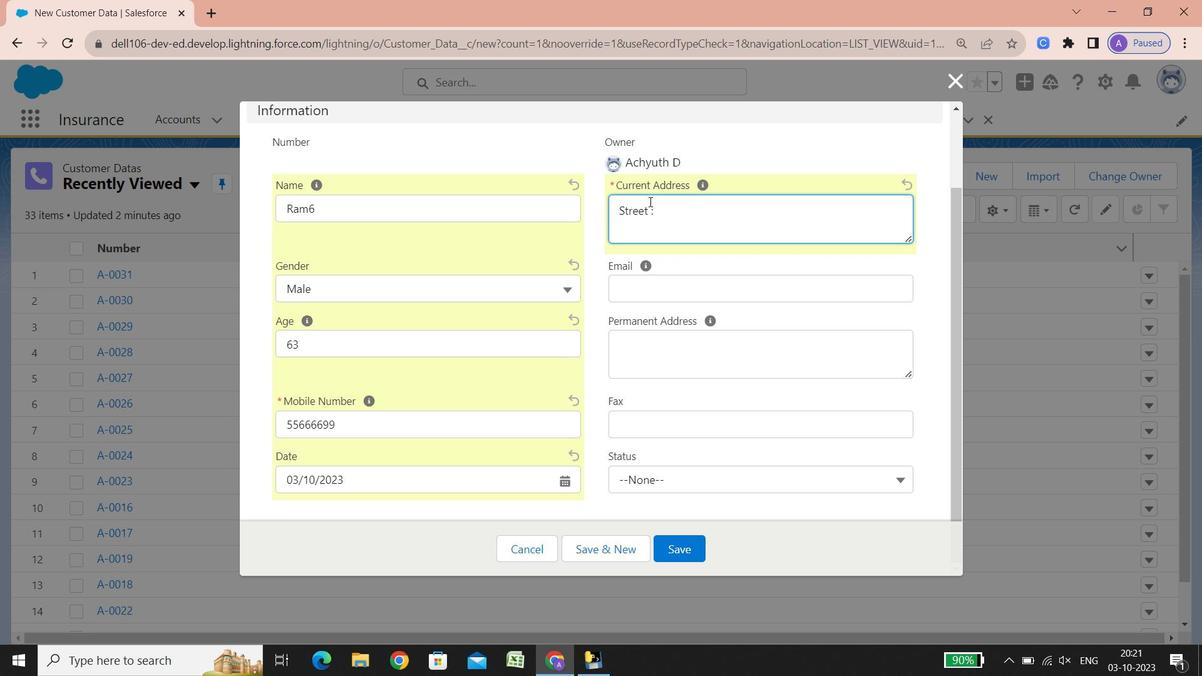 
Action: Key pressed <Key.space><Key.backspace>
Screenshot: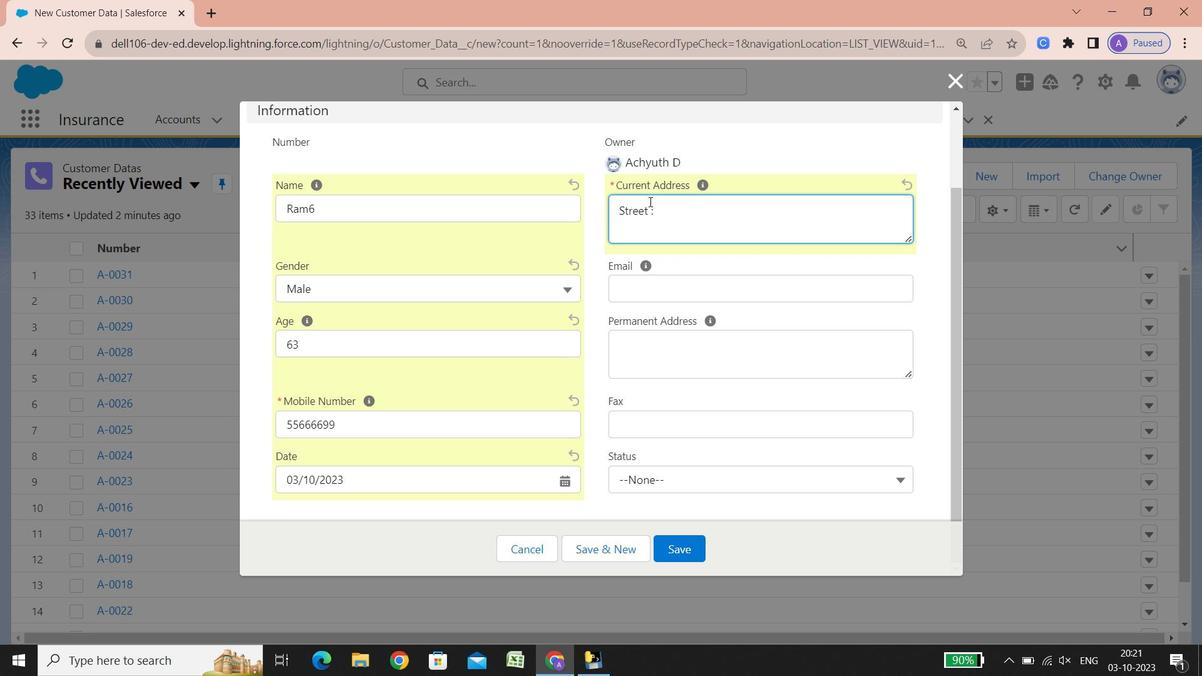 
Action: Mouse moved to (800, 228)
Screenshot: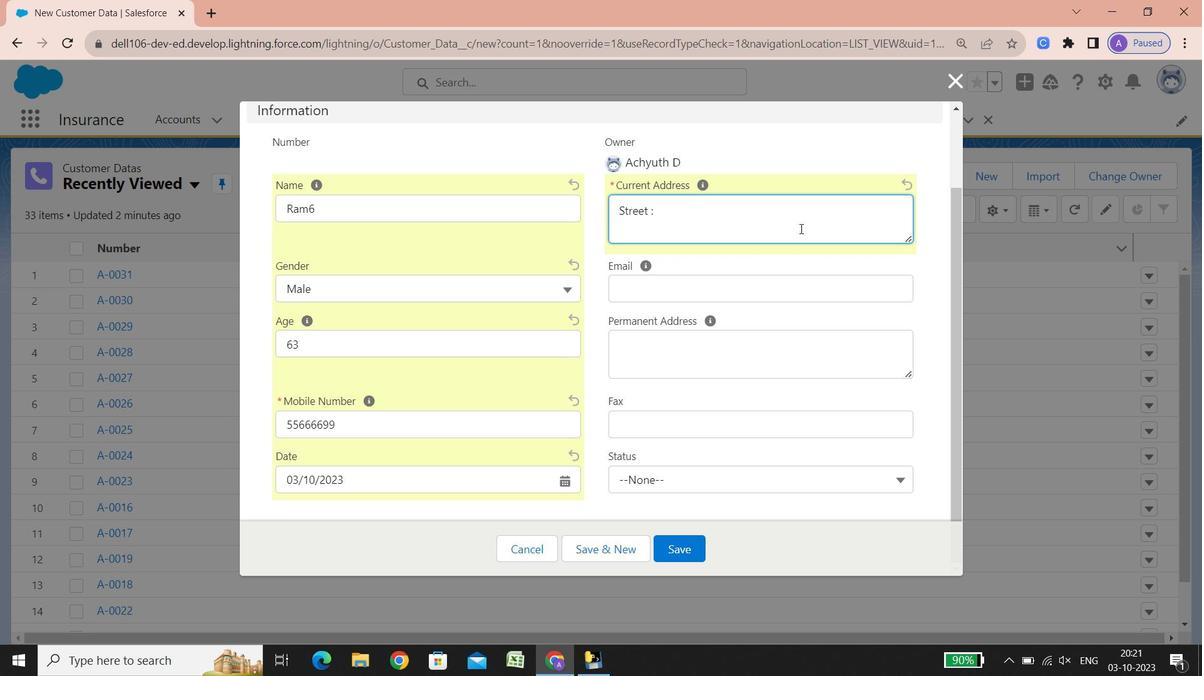 
Action: Key pressed 90c<Key.space><Key.shift><Key.shift><Key.shift><Key.shift>Ellados<Key.space>sq<Key.space><Key.backspace><Key.backspace><Key.backspace><Key.shift>Sq<Key.space>3015<Key.enter><Key.shift><Key.shift><Key.shift><Key.shift><Key.shift>City<Key.space><Key.shift_r>:<Key.space><Key.shift><Key.shift><Key.shift><Key.shift><Key.shift><Key.shift>Limassol<Key.enter><Key.shift><Key.shift><Key.shift>State/<Key.shift><Key.shift><Key.shift><Key.shift><Key.shift><Key.shift><Key.shift><Key.shift><Key.shift><Key.shift><Key.shift>Province/area<Key.space><Key.shift_r>:<Key.space><Key.shift>Limassol<Key.enter><Key.shift>Phone<Key.space>number<Key.space><Key.shift_r>:<Key.space>25360919<Key.enter><Key.shift><Key.shift><Key.shift>Zip
Screenshot: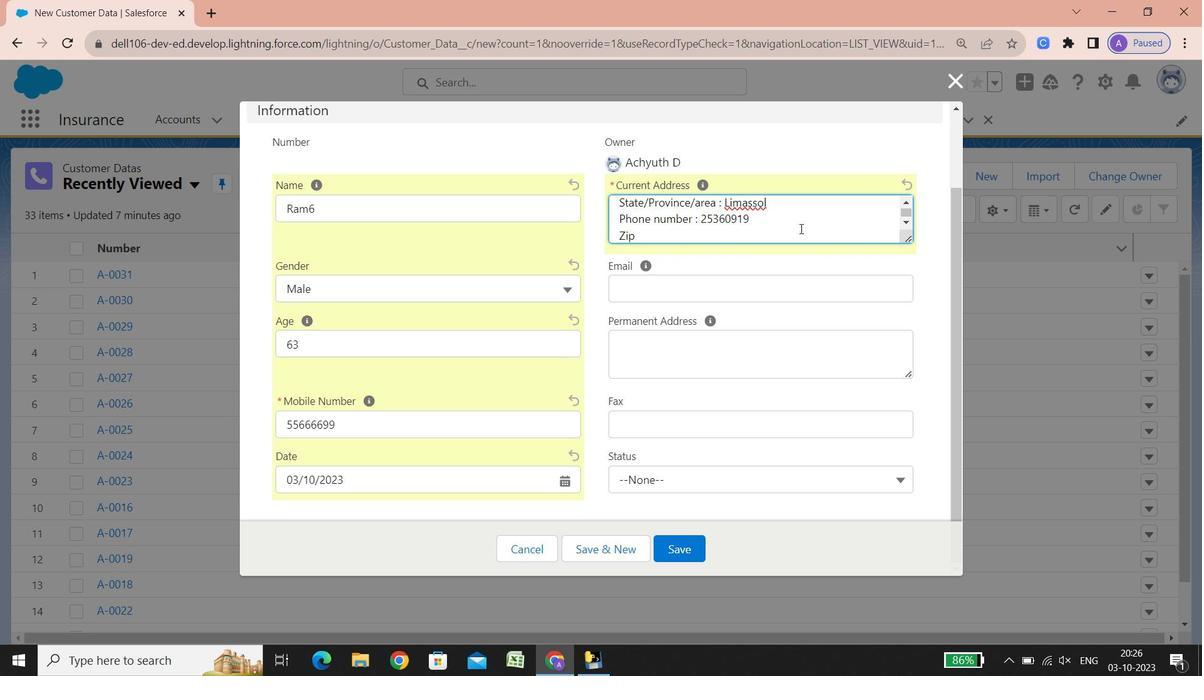 
Action: Mouse moved to (847, 220)
Screenshot: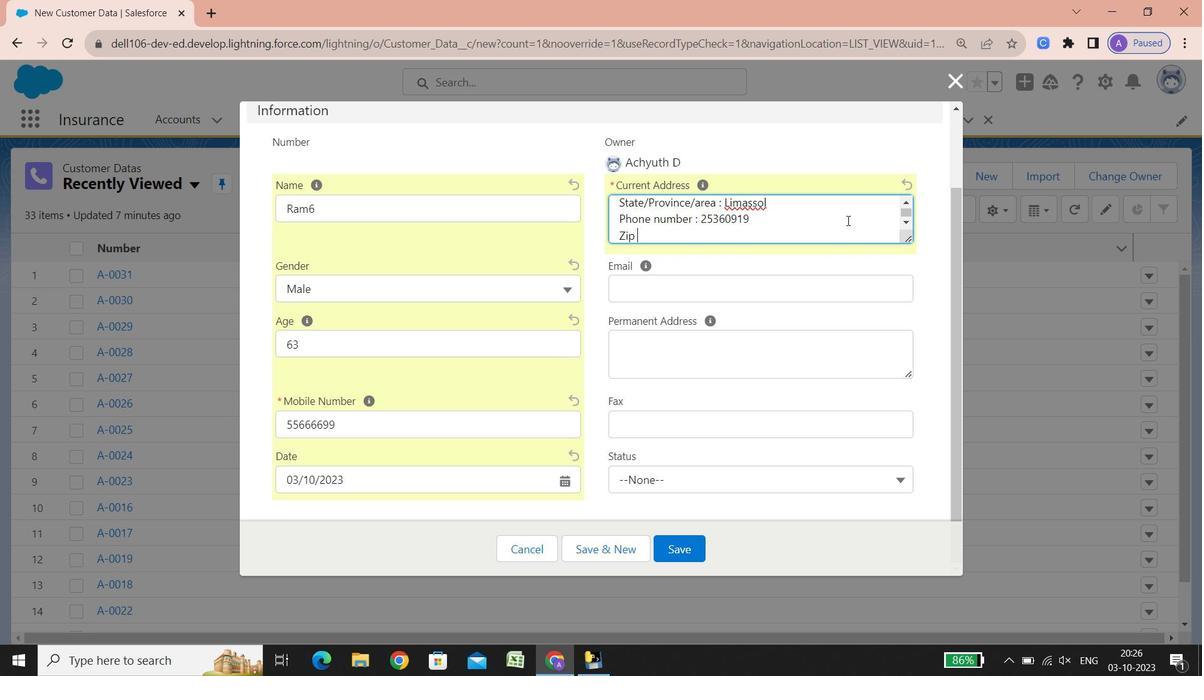 
Action: Key pressed <Key.space>code<Key.space><Key.shift_r><Key.shift_r><Key.shift_r>:<Key.space>3015<Key.enter><Key.shift><Key.shift><Key.shift><Key.shift><Key.shift><Key.shift>Country<Key.space>calling<Key.space>code<Key.space><Key.shift_r>:<Key.space><Key.shift_r>+357<Key.enter><Key.shift><Key.shift><Key.shift><Key.shift><Key.shift><Key.shift><Key.shift><Key.shift><Key.shift><Key.shift>Country<Key.space>calling<Key.space>code<Key.space><Key.shift_r>:<Key.backspace><Key.backspace><Key.backspace><Key.backspace><Key.backspace><Key.backspace><Key.backspace><Key.backspace><Key.backspace><Key.backspace><Key.backspace><Key.backspace><Key.backspace><Key.backspace><Key.backspace><Key.backspace><Key.backspace>ry<Key.space><Key.shift_r>:<Key.space><Key.shift><Key.shift><Key.shift>Cyprus
Screenshot: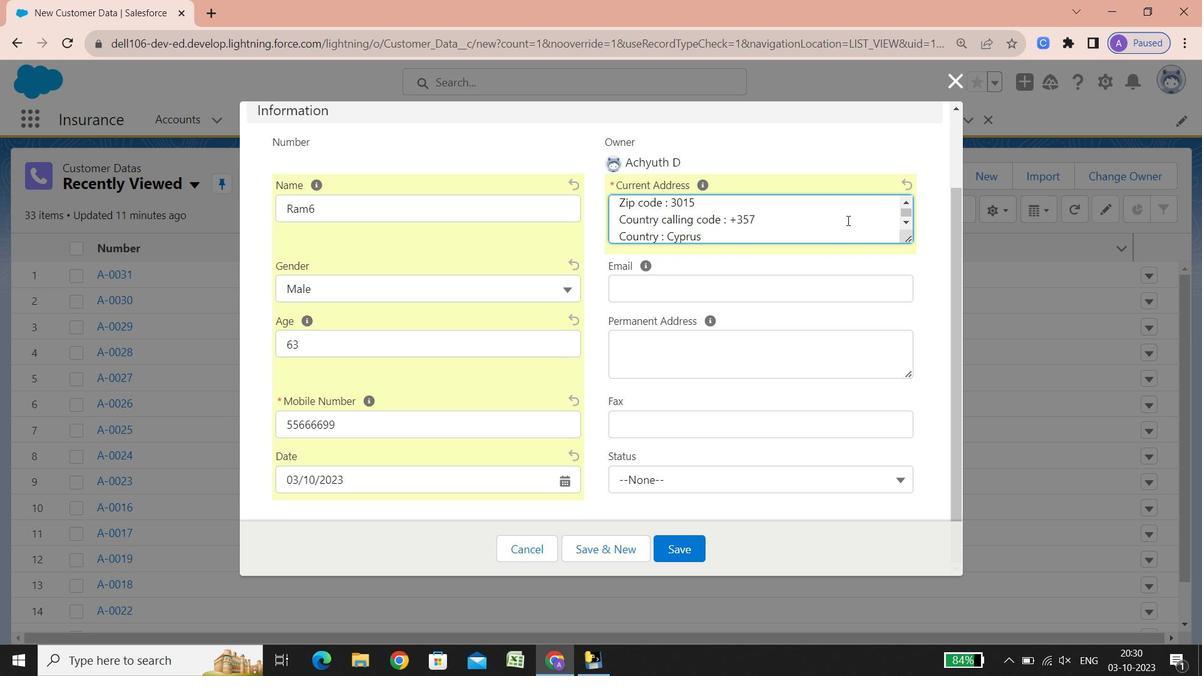 
Action: Mouse moved to (693, 283)
Screenshot: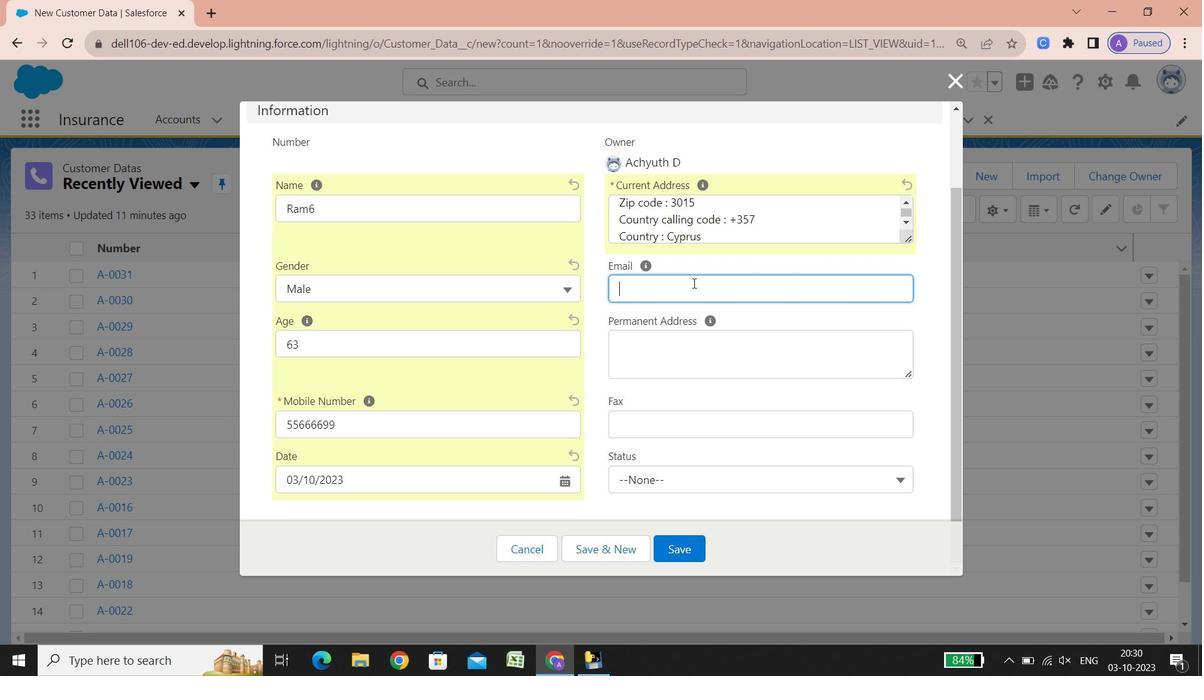 
Action: Mouse pressed left at (693, 283)
Screenshot: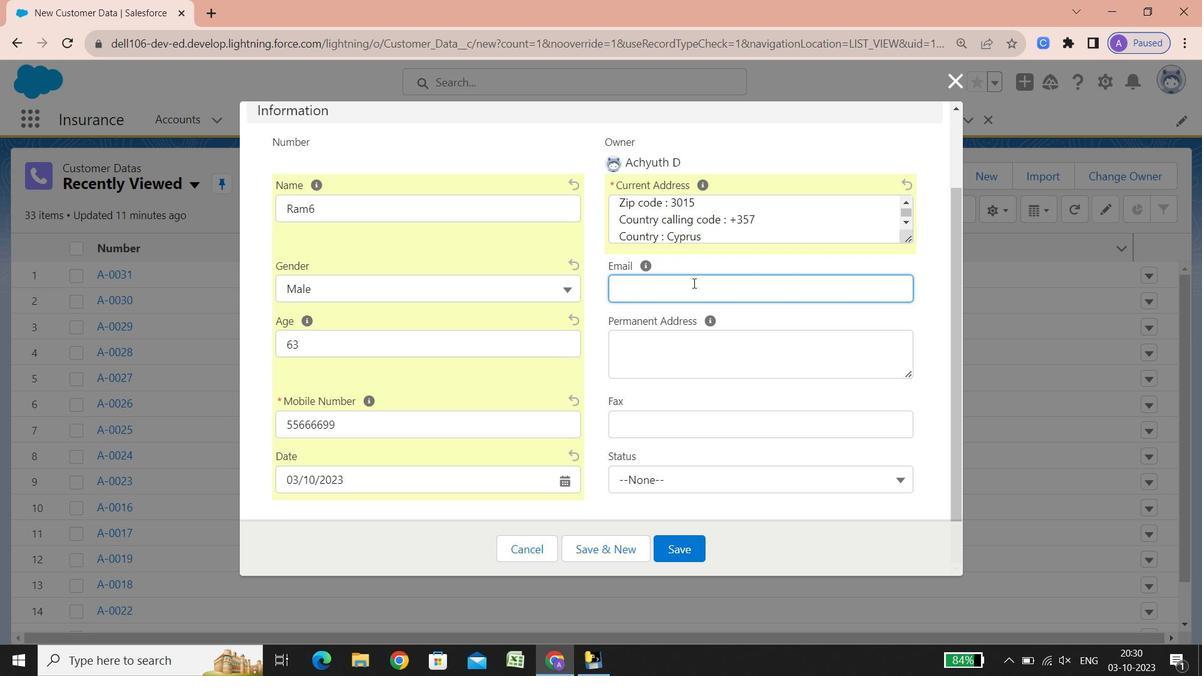 
Action: Key pressed <Key.shift><Key.shift><Key.shift><Key.shift><Key.shift><Key.shift>Ram654789<Key.shift_r>@gmail.com
Screenshot: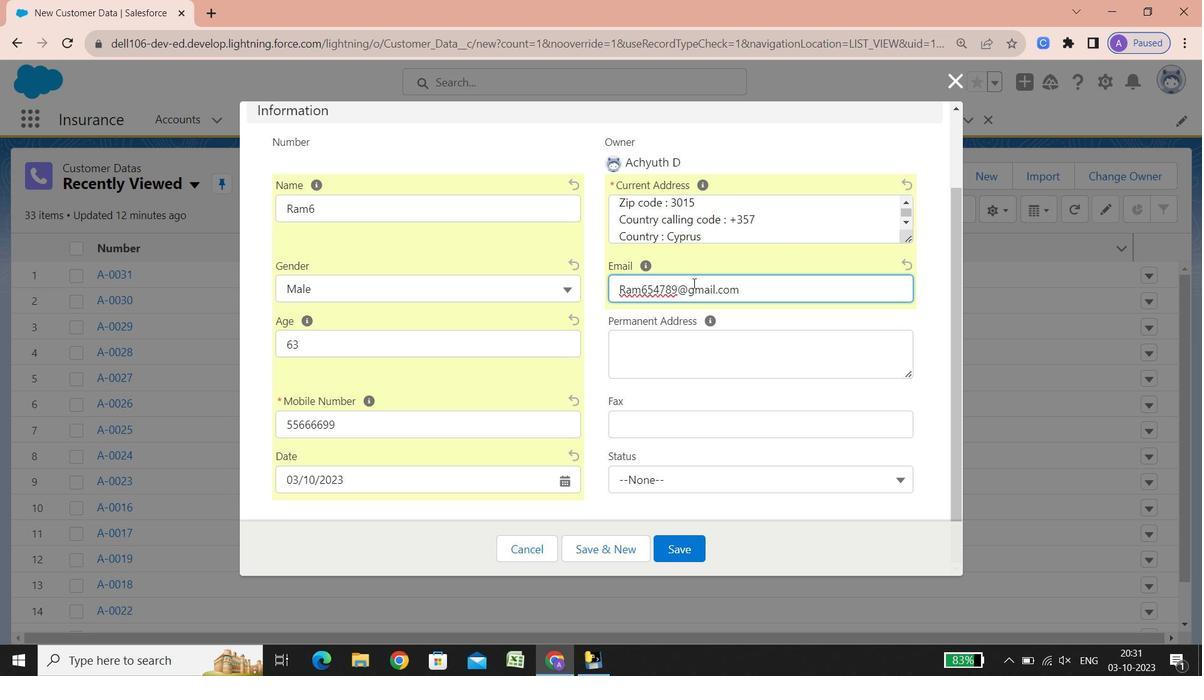 
Action: Mouse moved to (652, 337)
Screenshot: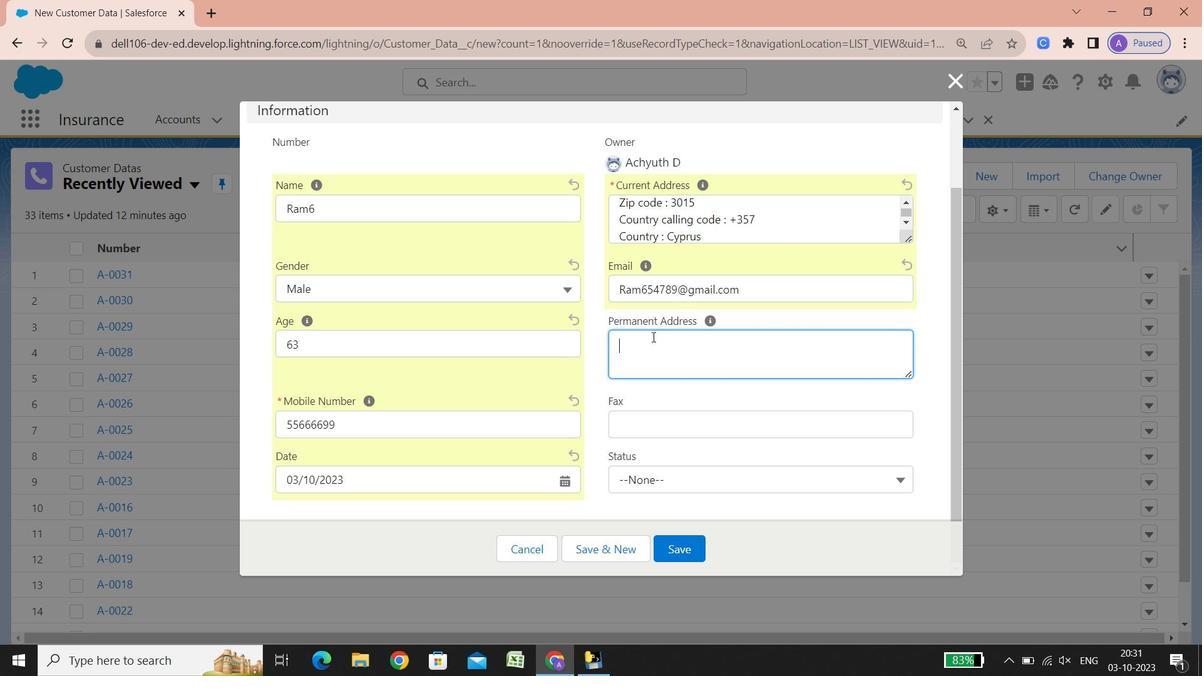 
Action: Mouse pressed left at (652, 337)
Screenshot: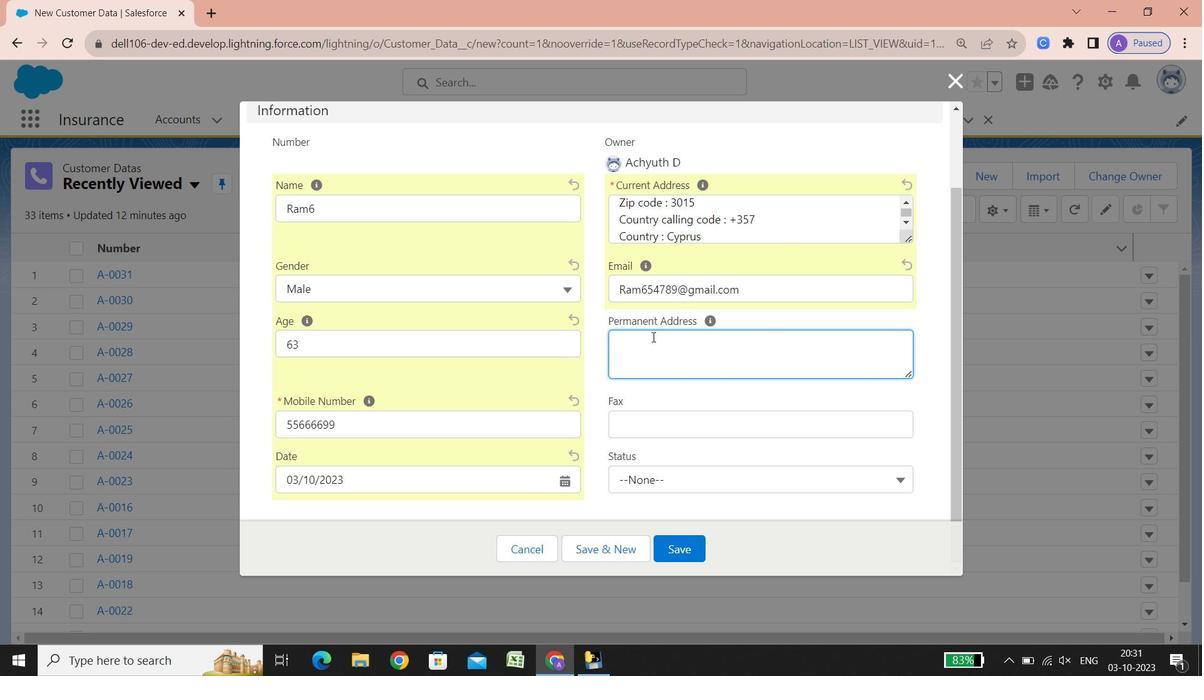 
Action: Key pressed <Key.shift><Key.shift><Key.shift><Key.shift><Key.shift><Key.shift>Street<Key.space><Key.shift_r>:<Key.space>7<Key.space><Key.shift>Peril<Key.backspace>kleous
Screenshot: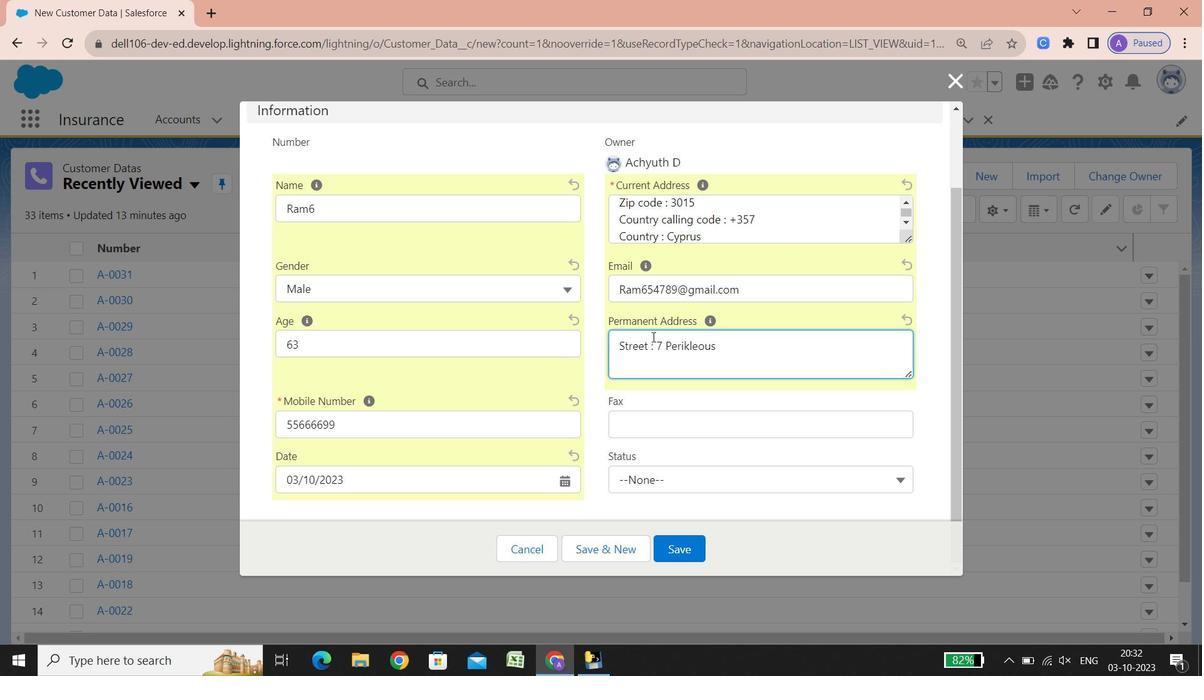 
Action: Mouse moved to (652, 337)
Screenshot: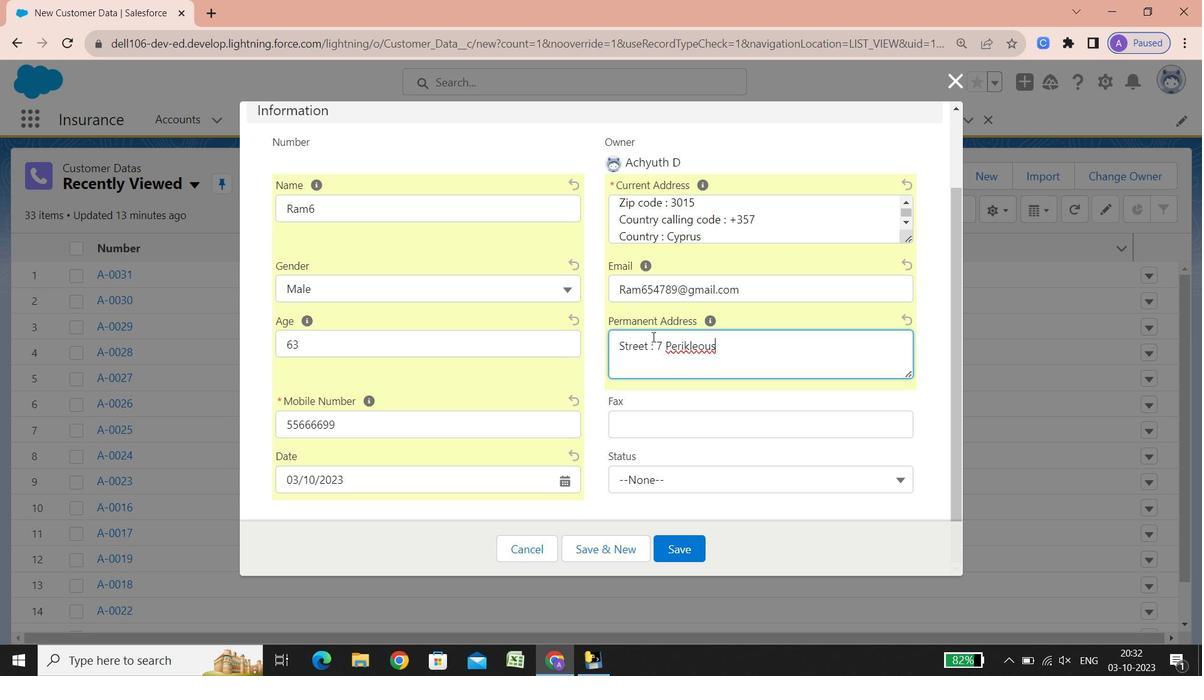 
Action: Key pressed <Key.space>2231<Key.space><Key.shift>Latsia<Key.enter><Key.shift><Key.shift><Key.shift><Key.shift><Key.shift><Key.shift><Key.shift><Key.shift><Key.shift><Key.shift>City<Key.space><Key.shift_r><Key.shift_r><Key.shift_r><Key.shift_r><Key.shift_r><Key.shift_r><Key.shift_r><Key.shift_r><Key.shift_r><Key.shift_r><Key.shift_r><Key.shift_r><Key.shift_r><Key.shift_r><Key.shift_r><Key.shift_r><Key.shift_r><Key.shift_r><Key.shift_r><Key.shift_r>:<Key.space><Key.shift><Key.shift><Key.shift><Key.shift><Key.shift><Key.shift><Key.shift><Key.shift><Key.shift><Key.shift><Key.shift><Key.shift>Nicosia<Key.enter><Key.shift><Key.shift><Key.shift><Key.shift><Key.shift><Key.shift><Key.shift><Key.shift><Key.shift><Key.shift>Statr<Key.backspace>e/<Key.shift>Province/area<Key.space><Key.shift_r>:<Key.space><Key.shift>Nicosia<Key.enter><Key.shift>Phone<Key.space>number<Key.space><Key.shift_r>:<Key.space>22485252<Key.enter><Key.shift><Key.shift><Key.shift><Key.shift><Key.shift><Key.shift>Zip<Key.space>code<Key.space><Key.shift_r>:<Key.space>2231
Screenshot: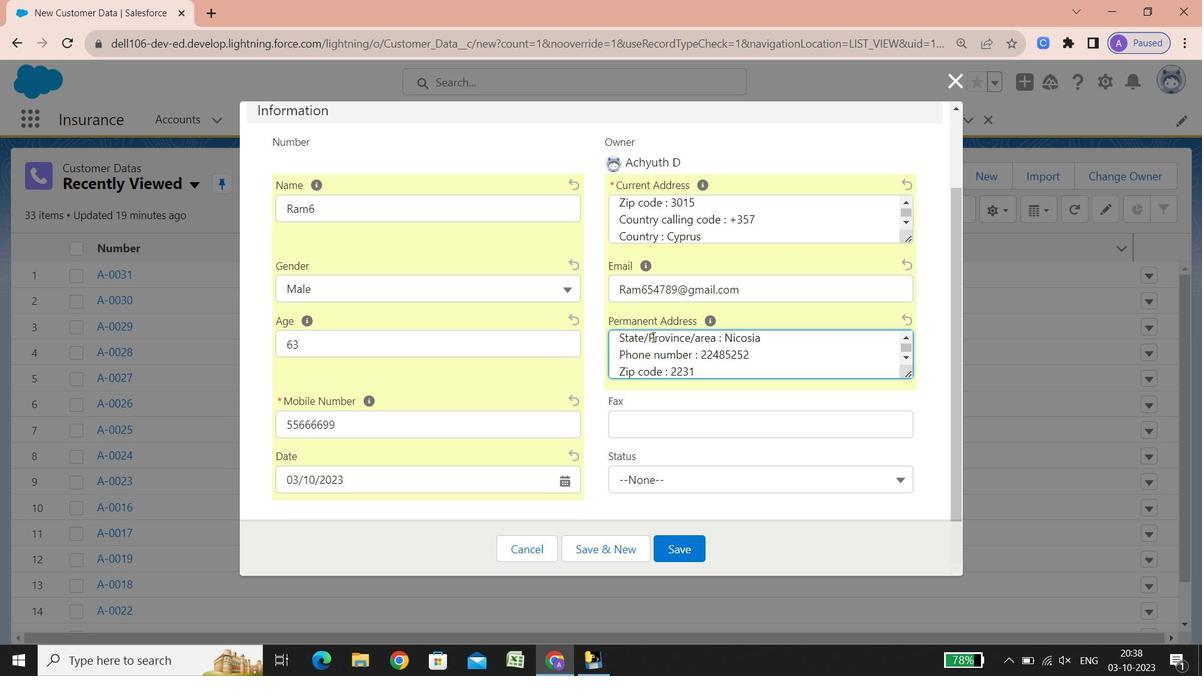 
Action: Mouse moved to (697, 370)
Screenshot: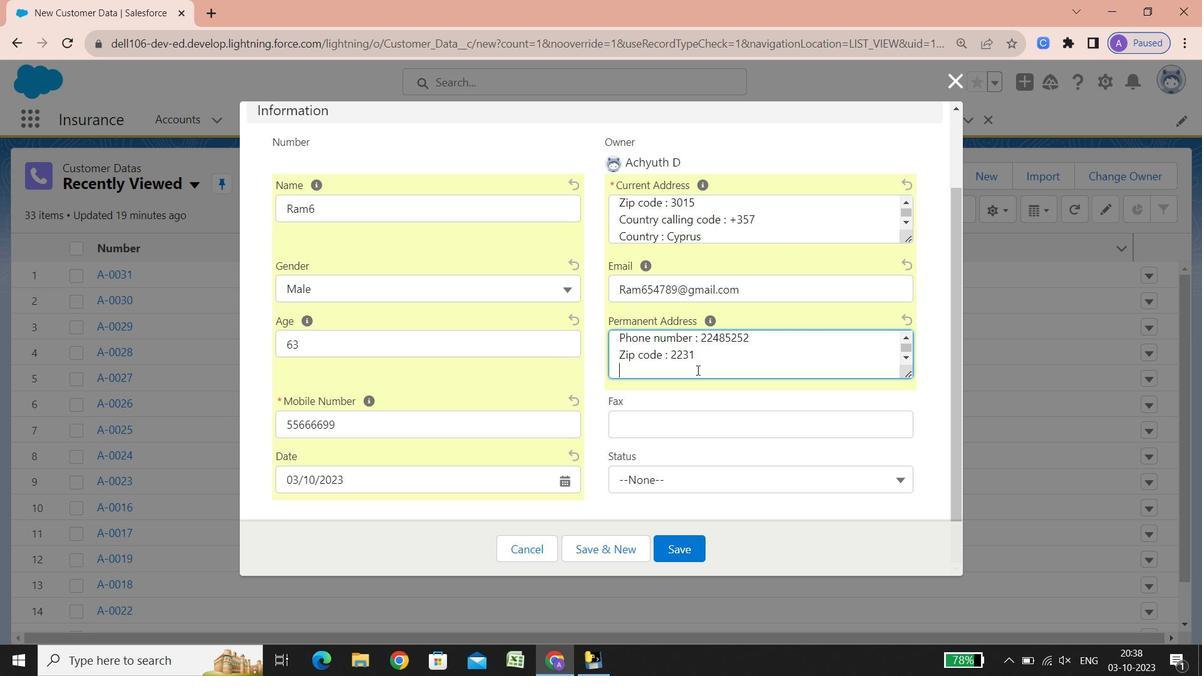 
Action: Key pressed <Key.enter><Key.shift><Key.shift><Key.shift>Country<Key.space>callig<Key.space>code<Key.left><Key.left><Key.left><Key.left><Key.left><Key.left>n<Key.right><Key.right><Key.right><Key.right><Key.right><Key.right><Key.space><Key.shift_r>:<Key.space><Key.shift_r>+3
Screenshot: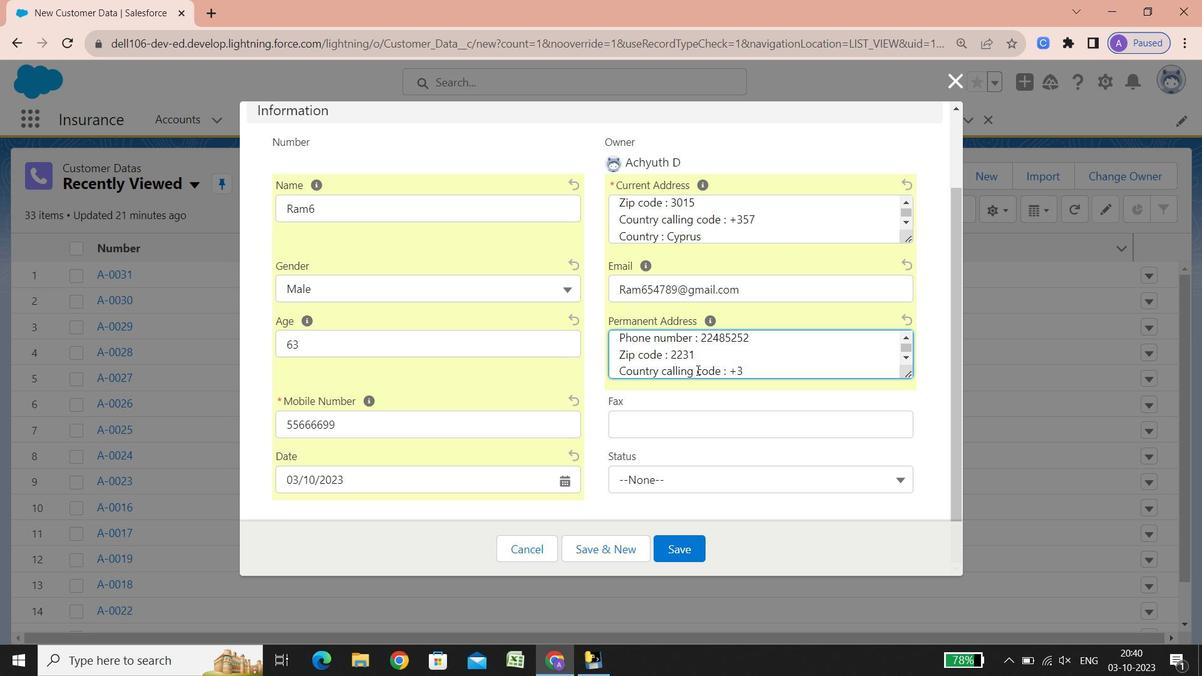 
Action: Mouse moved to (699, 371)
Screenshot: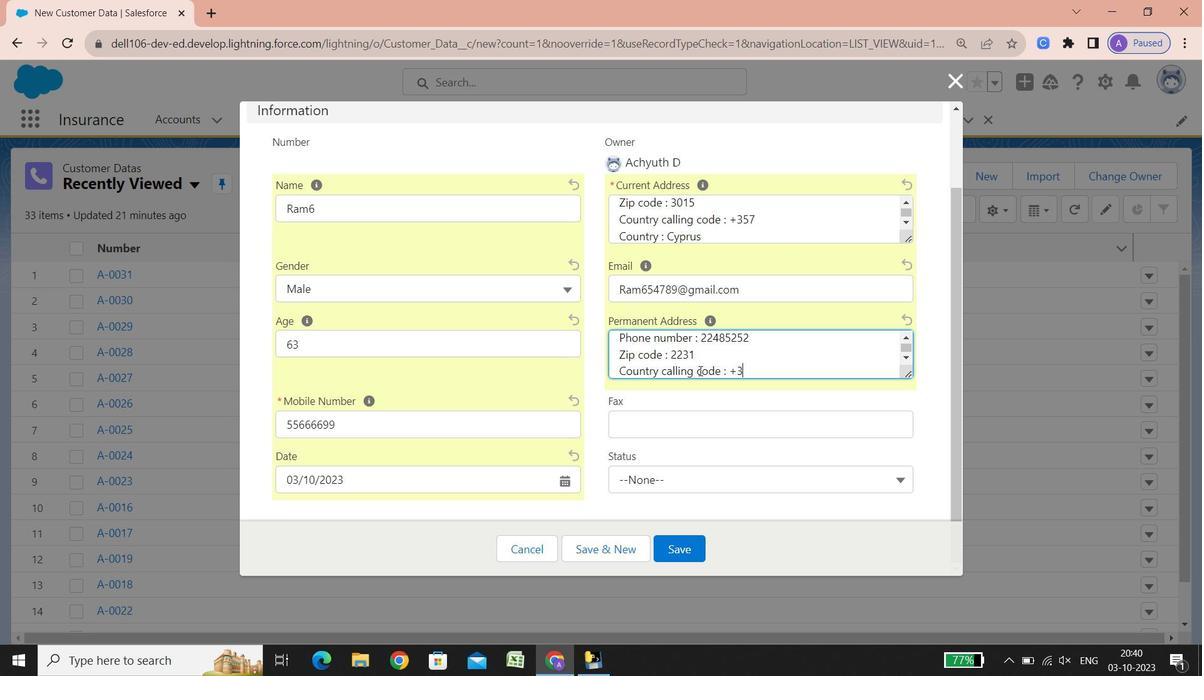 
Action: Key pressed 57<Key.enter><Key.shift><Key.shift><Key.shift><Key.shift><Key.shift>Country<Key.space><Key.shift_r>:<Key.space><Key.shift><Key.shift><Key.shift><Key.shift><Key.shift>Cyprus
Screenshot: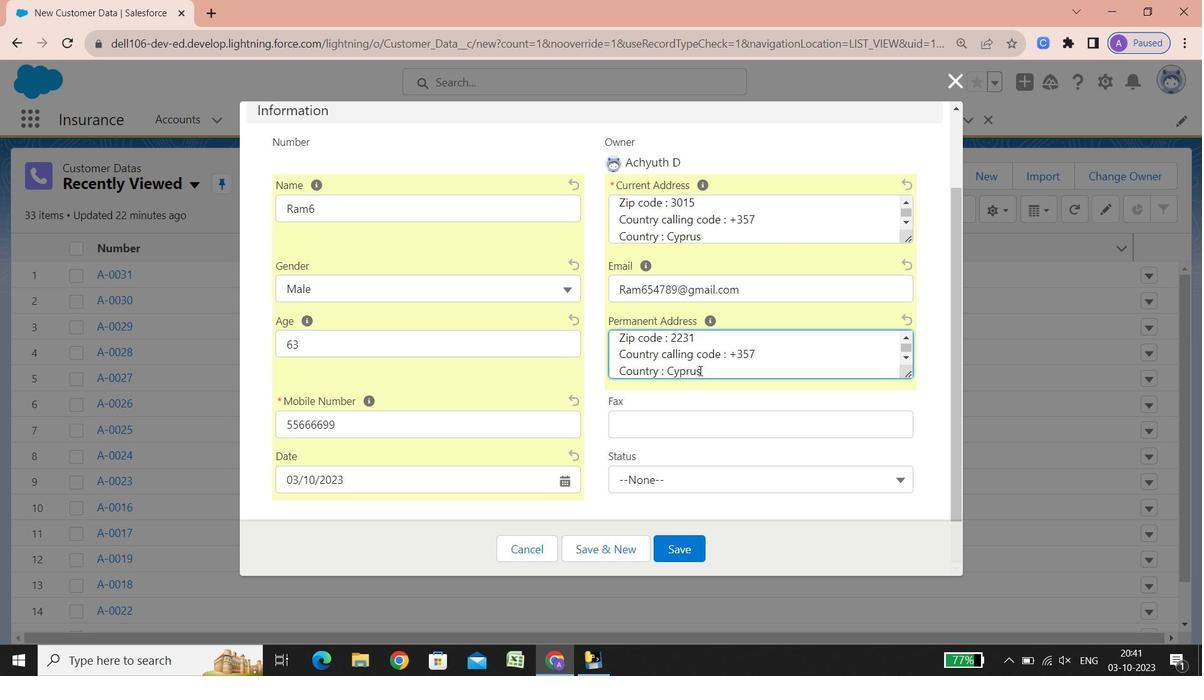 
Action: Mouse scrolled (699, 370) with delta (0, 0)
Screenshot: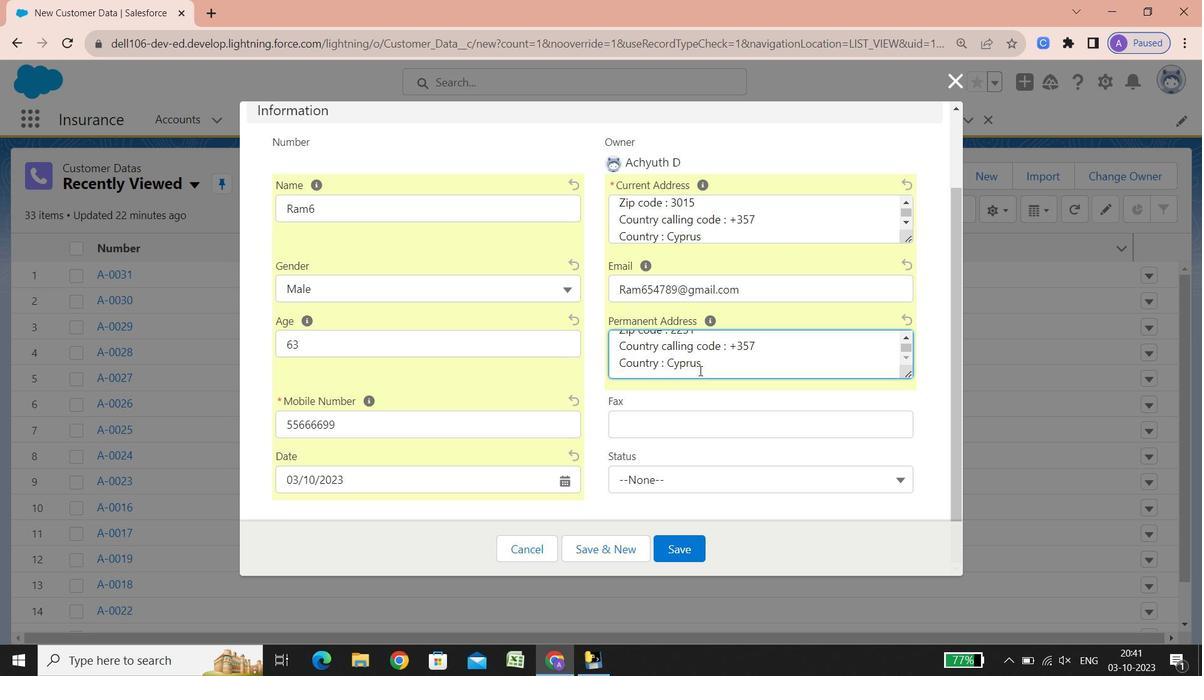 
Action: Mouse scrolled (699, 370) with delta (0, 0)
Screenshot: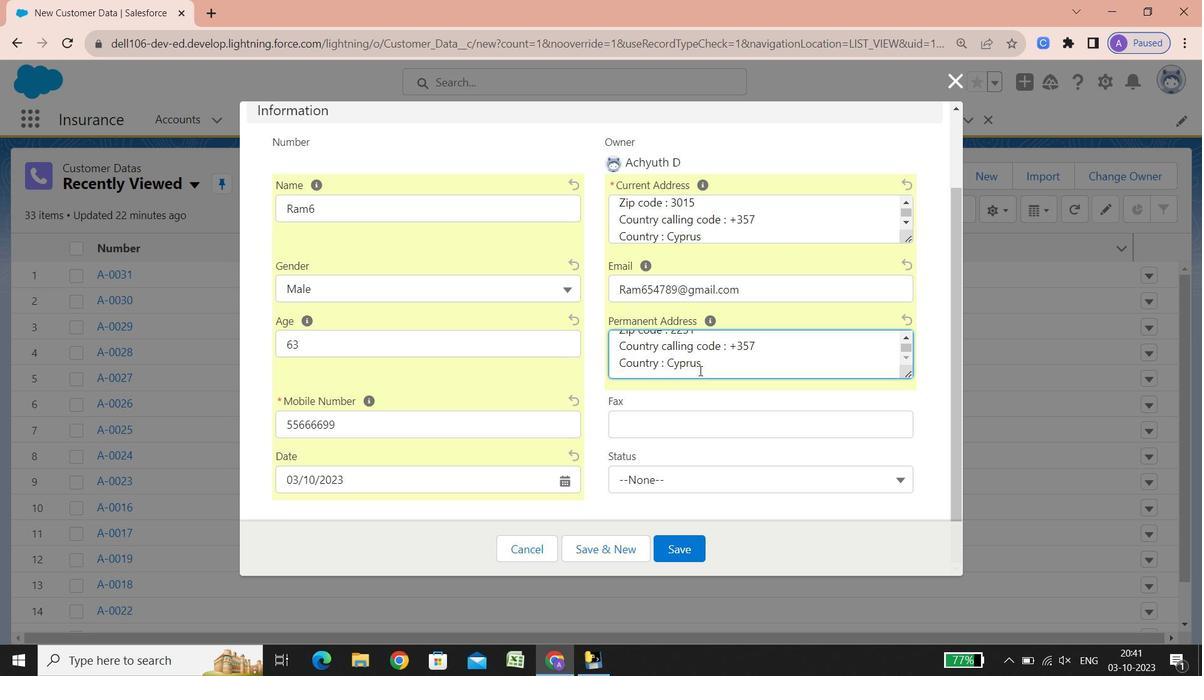 
Action: Mouse scrolled (699, 370) with delta (0, 0)
Screenshot: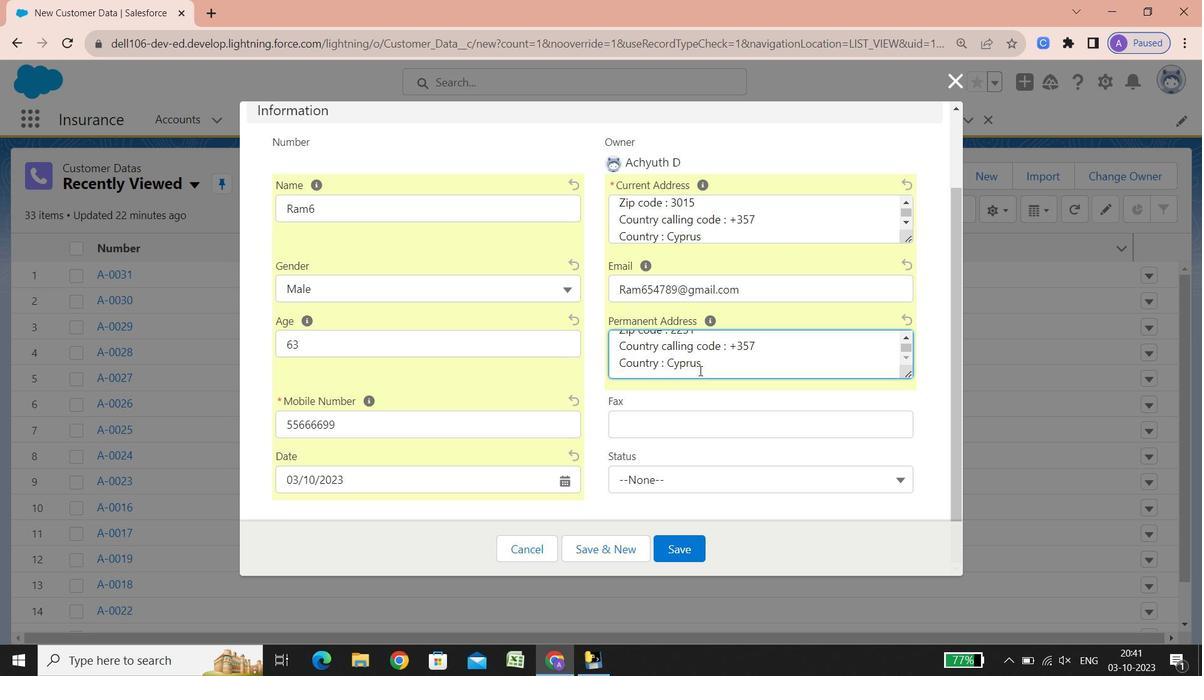 
Action: Mouse scrolled (699, 370) with delta (0, 0)
Screenshot: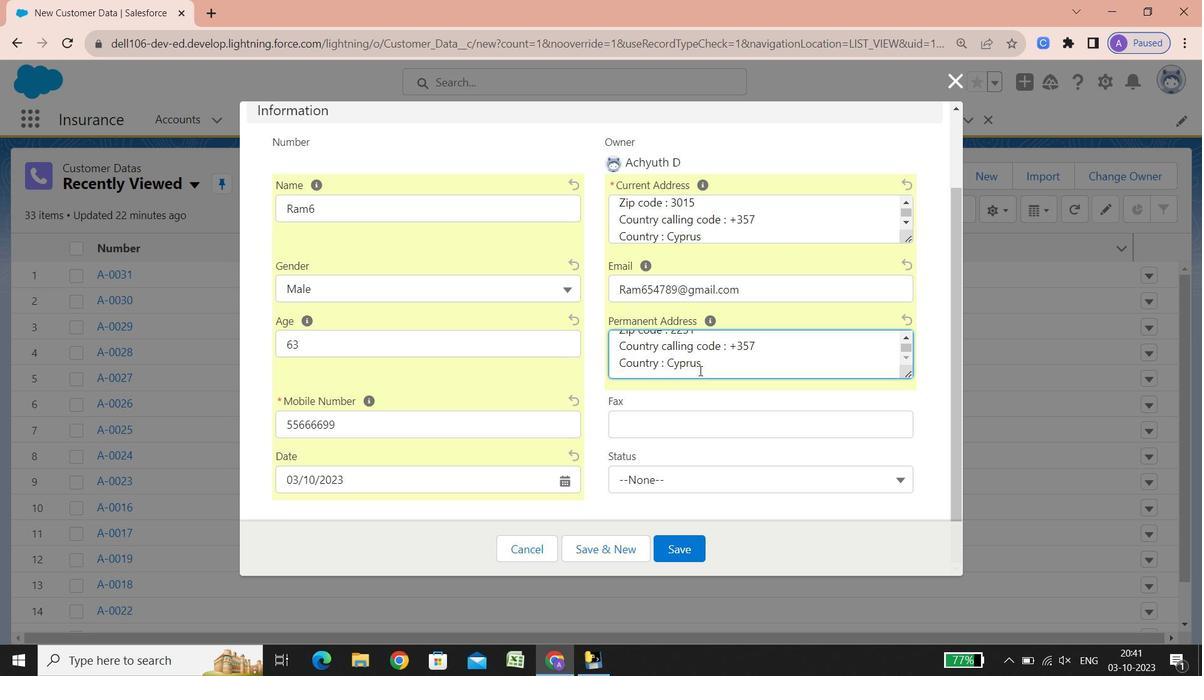 
Action: Mouse scrolled (699, 370) with delta (0, 0)
Screenshot: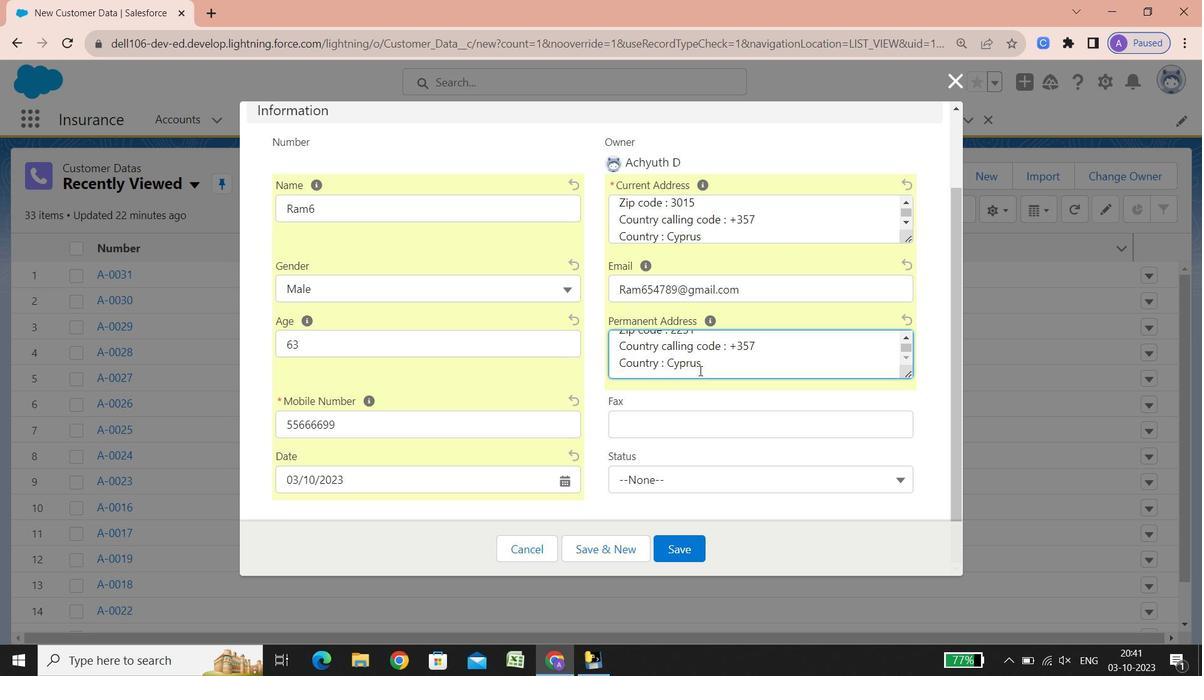 
Action: Mouse scrolled (699, 370) with delta (0, 0)
Screenshot: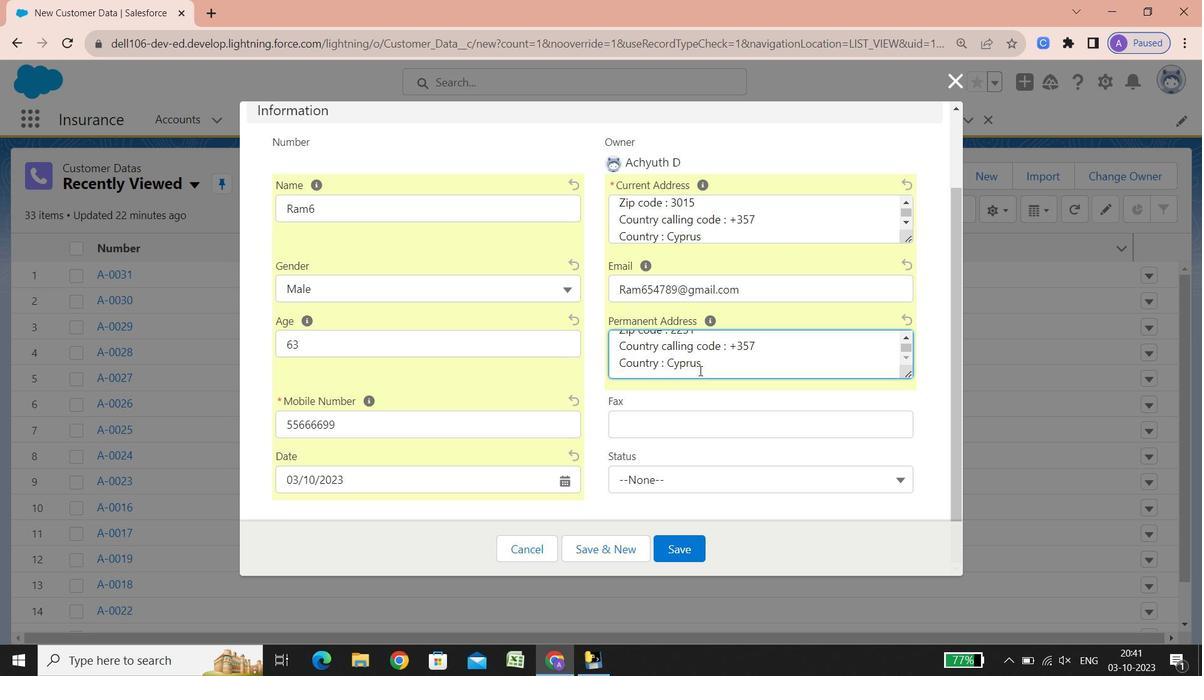 
Action: Mouse scrolled (699, 370) with delta (0, 0)
Screenshot: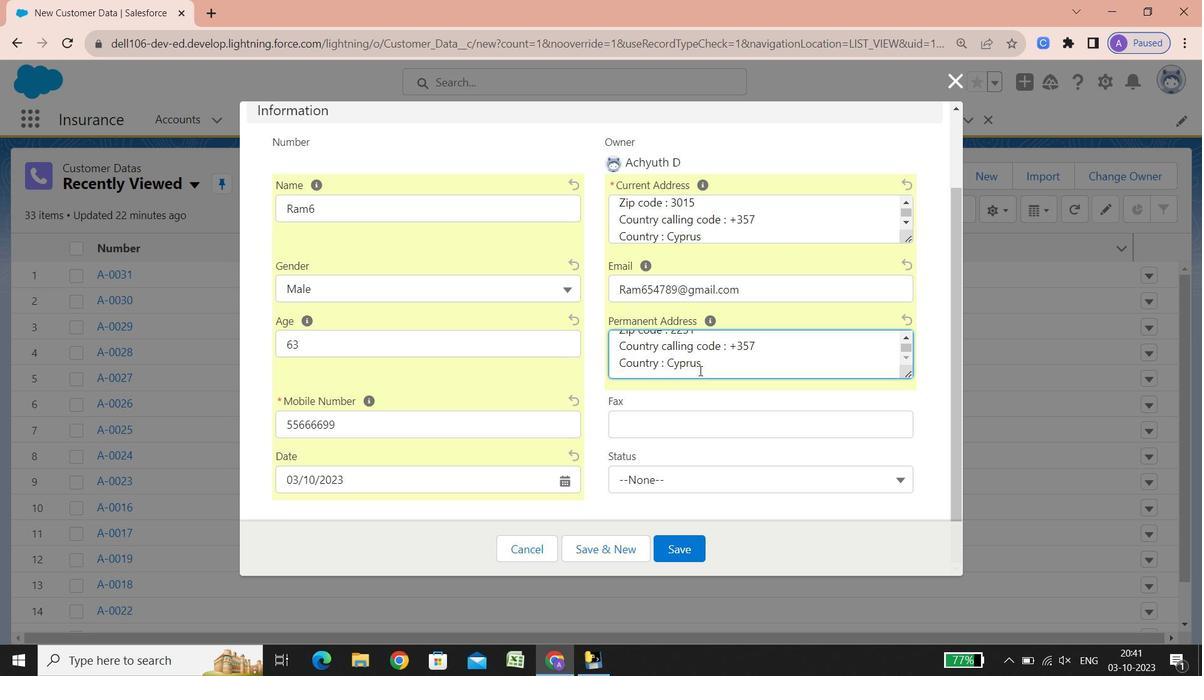 
Action: Mouse scrolled (699, 370) with delta (0, 0)
Screenshot: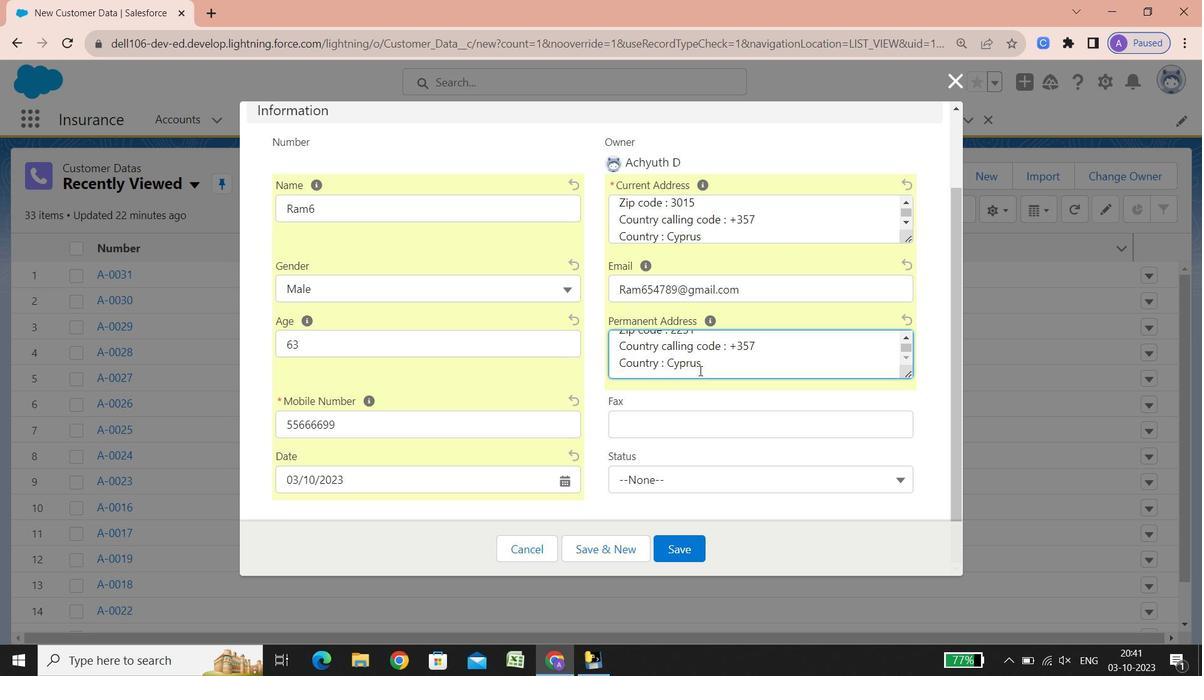 
Action: Mouse scrolled (699, 370) with delta (0, 0)
Screenshot: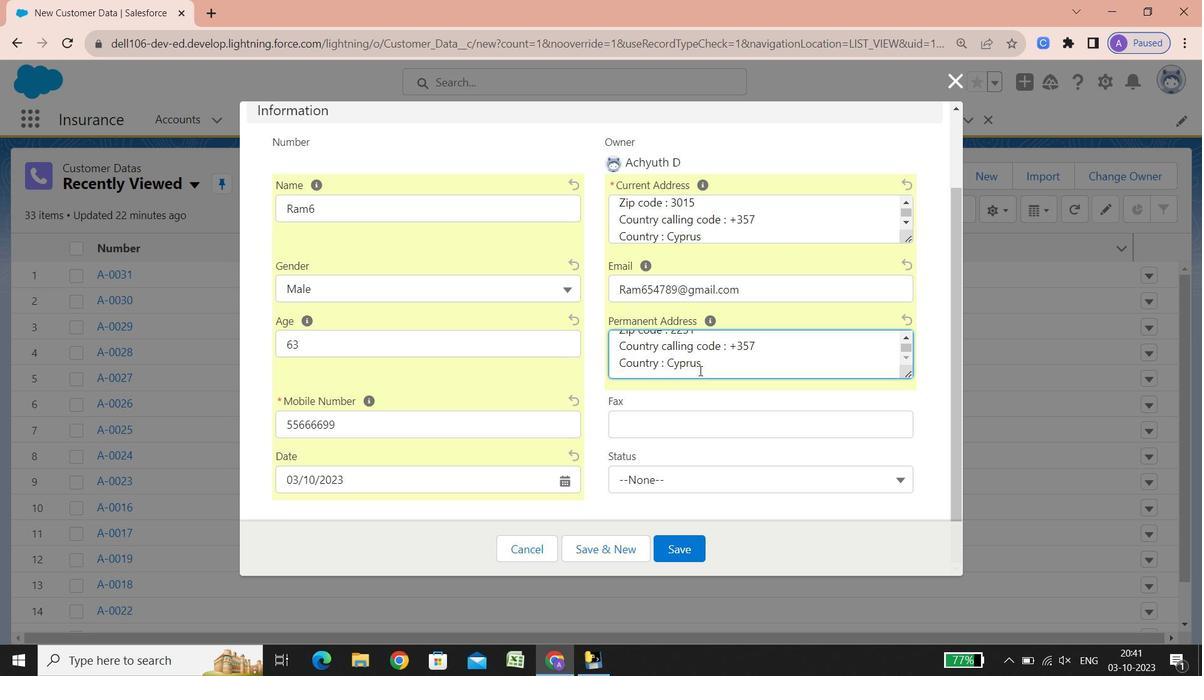 
Action: Mouse scrolled (699, 370) with delta (0, 0)
Screenshot: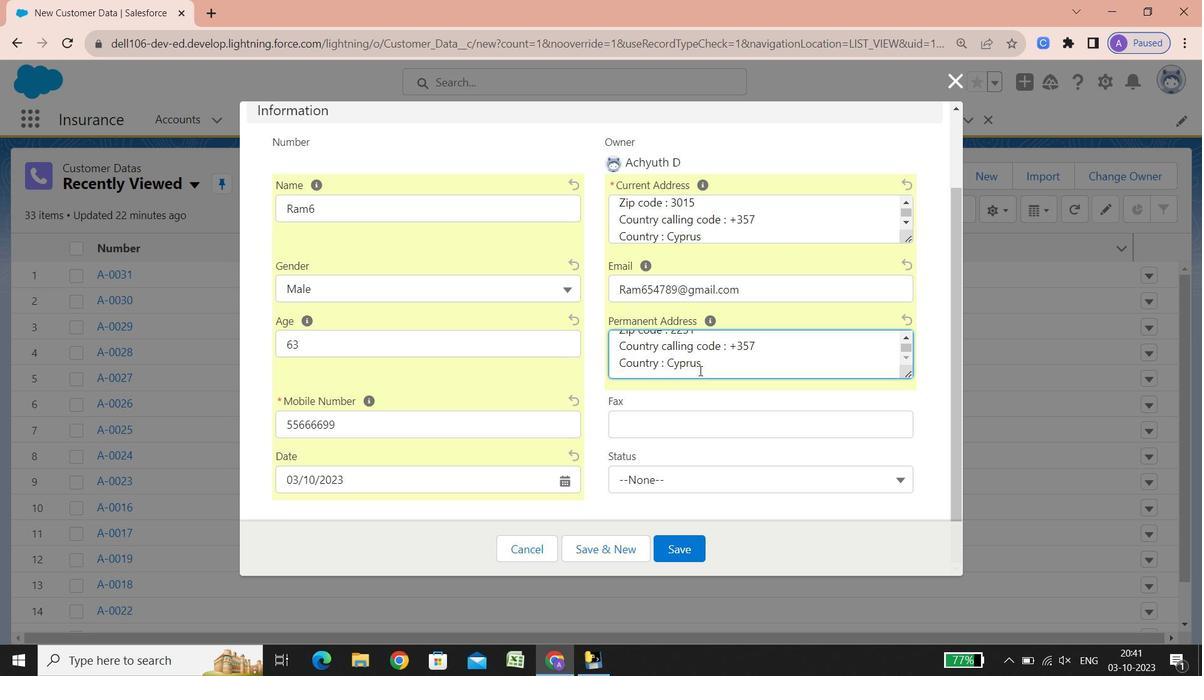 
Action: Mouse scrolled (699, 370) with delta (0, 0)
Screenshot: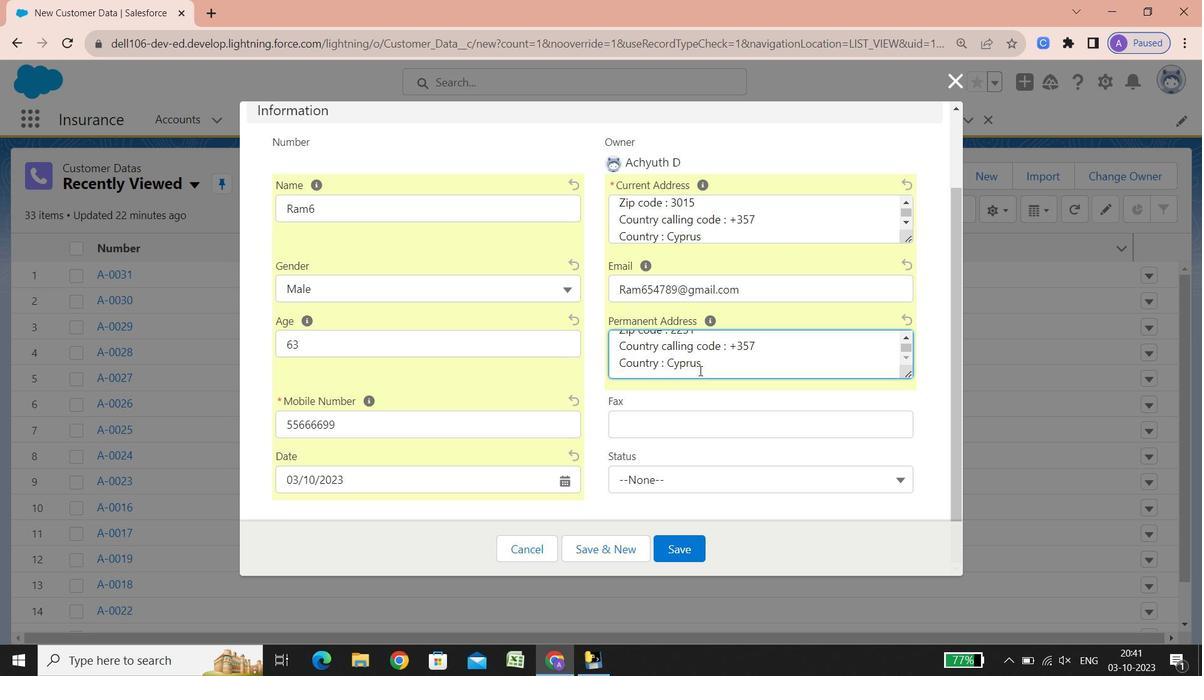 
Action: Mouse scrolled (699, 370) with delta (0, 0)
Screenshot: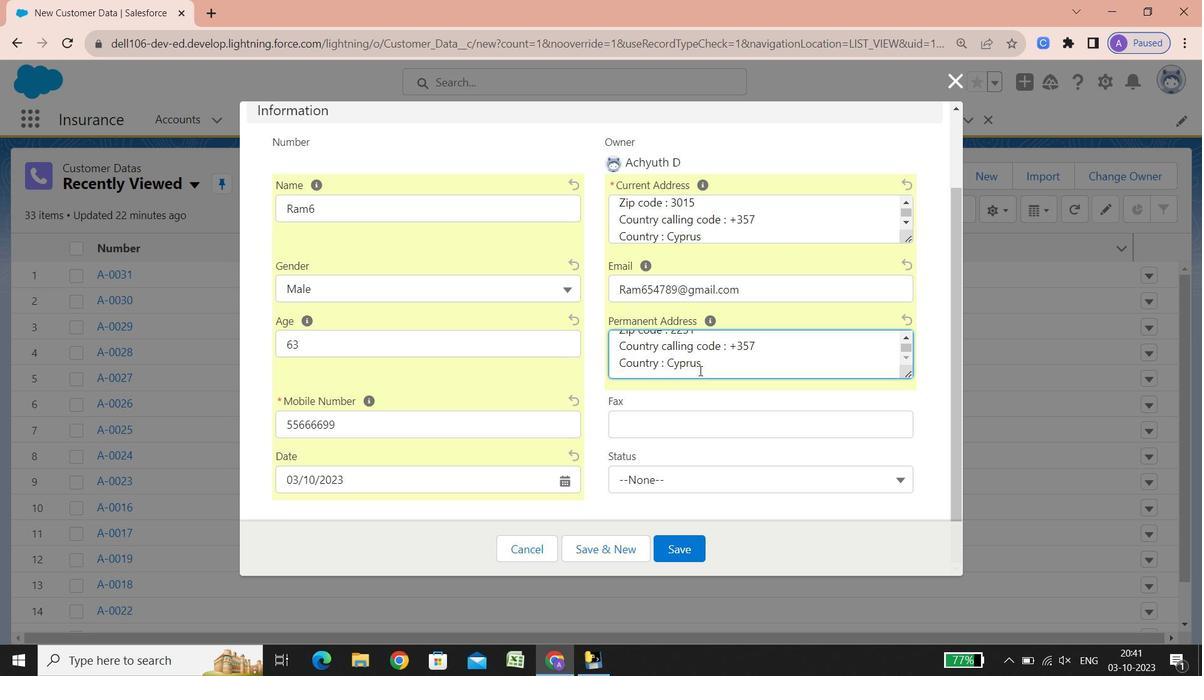 
Action: Mouse scrolled (699, 370) with delta (0, 0)
Screenshot: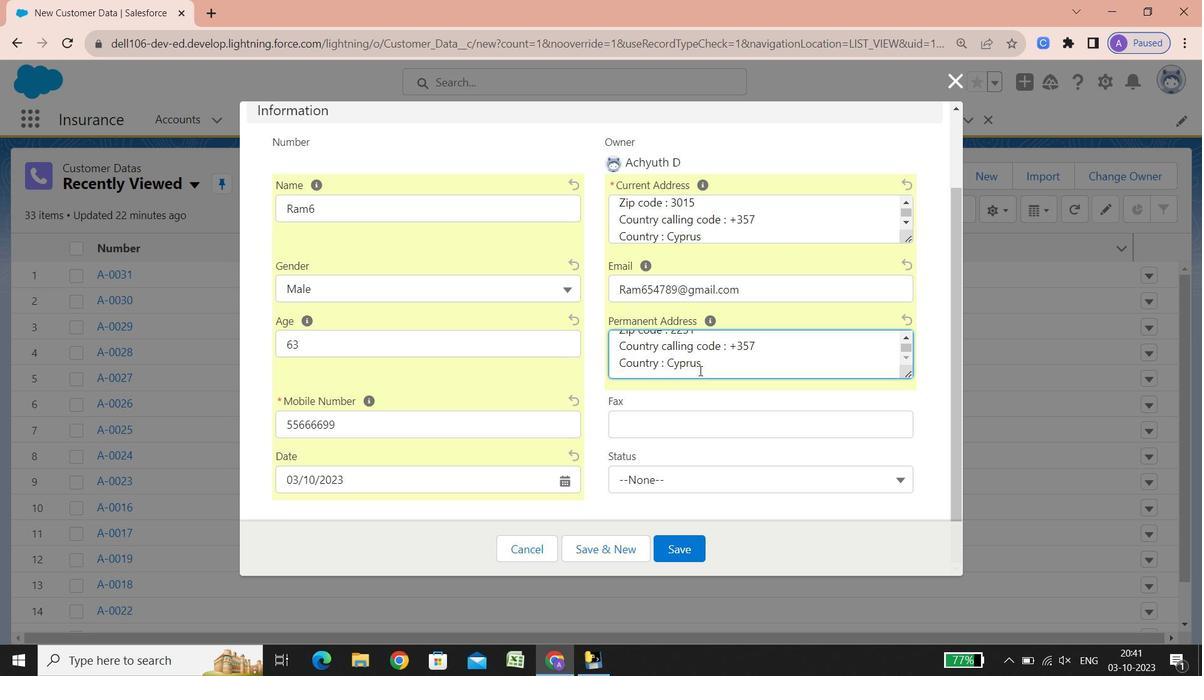 
Action: Mouse scrolled (699, 370) with delta (0, 0)
Screenshot: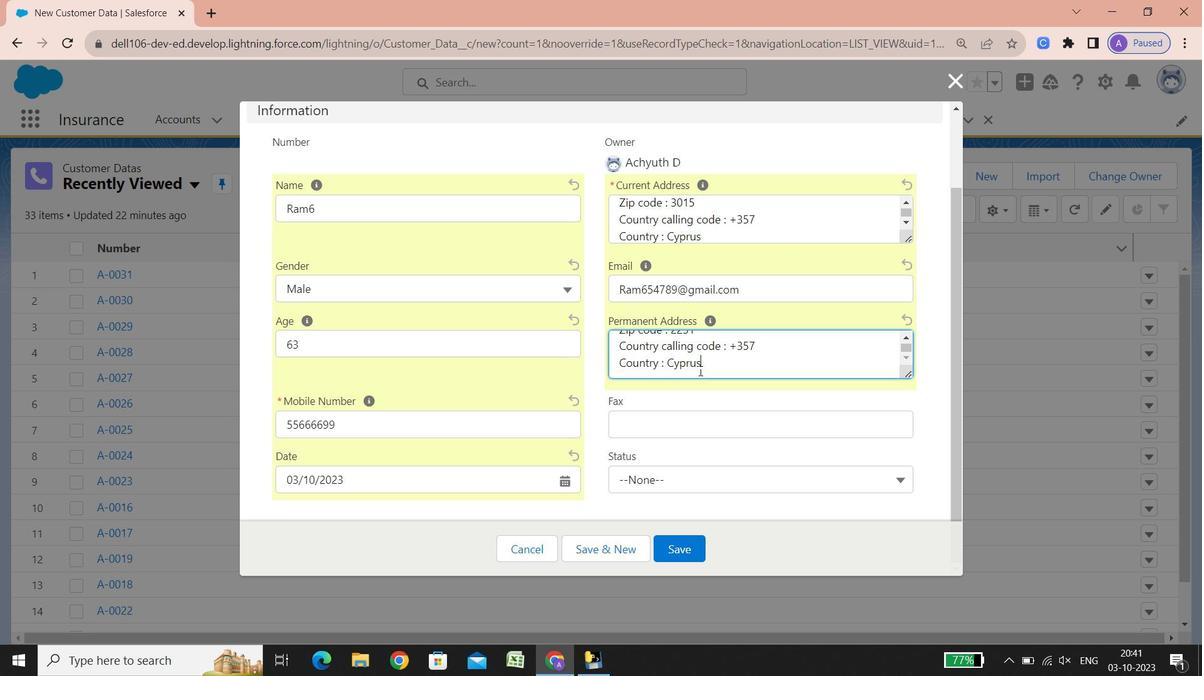 
Action: Mouse scrolled (699, 370) with delta (0, 0)
Screenshot: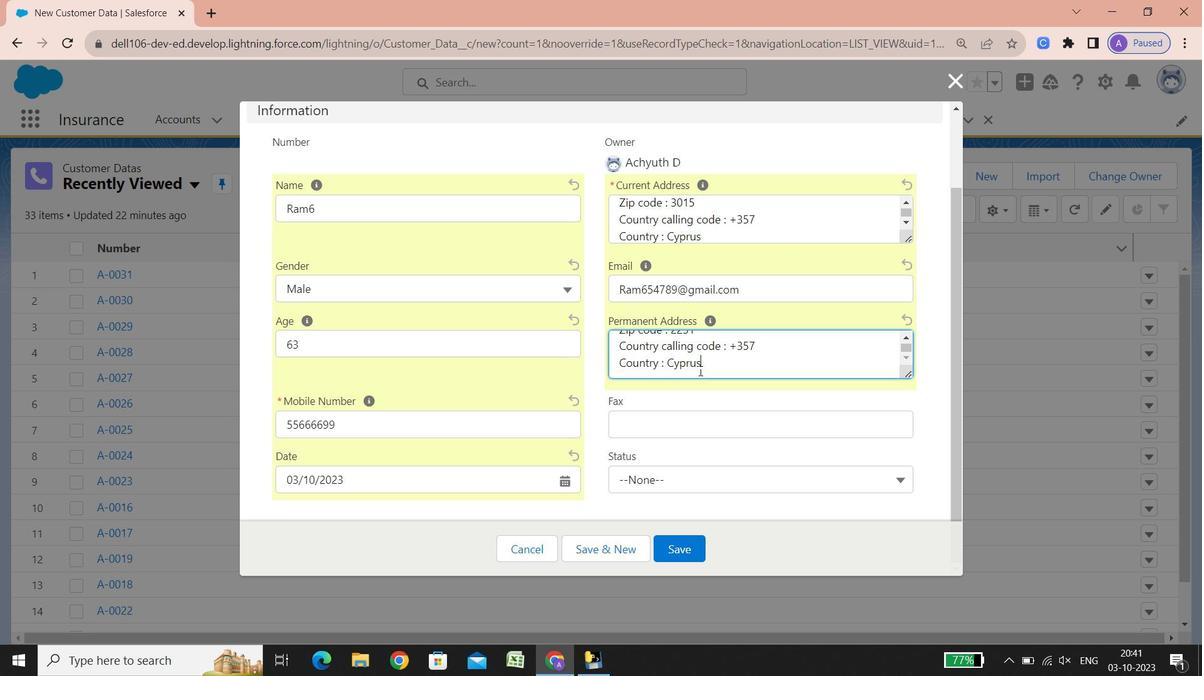 
Action: Mouse scrolled (699, 370) with delta (0, 0)
Screenshot: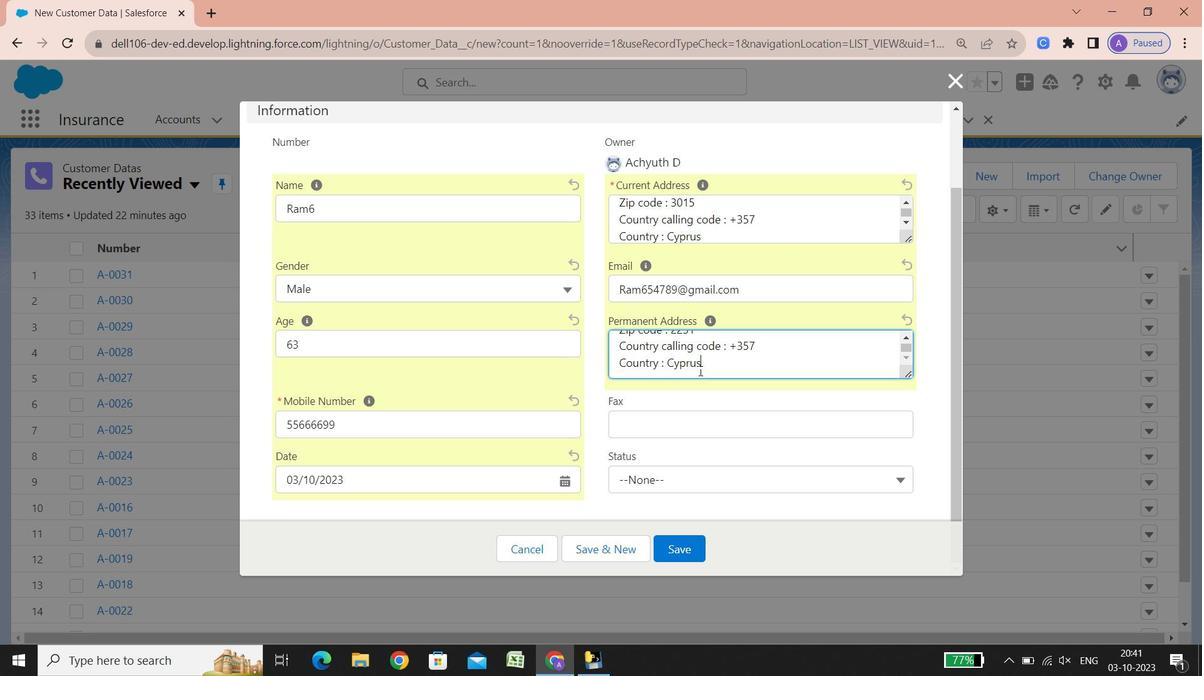 
Action: Mouse scrolled (699, 370) with delta (0, 0)
Screenshot: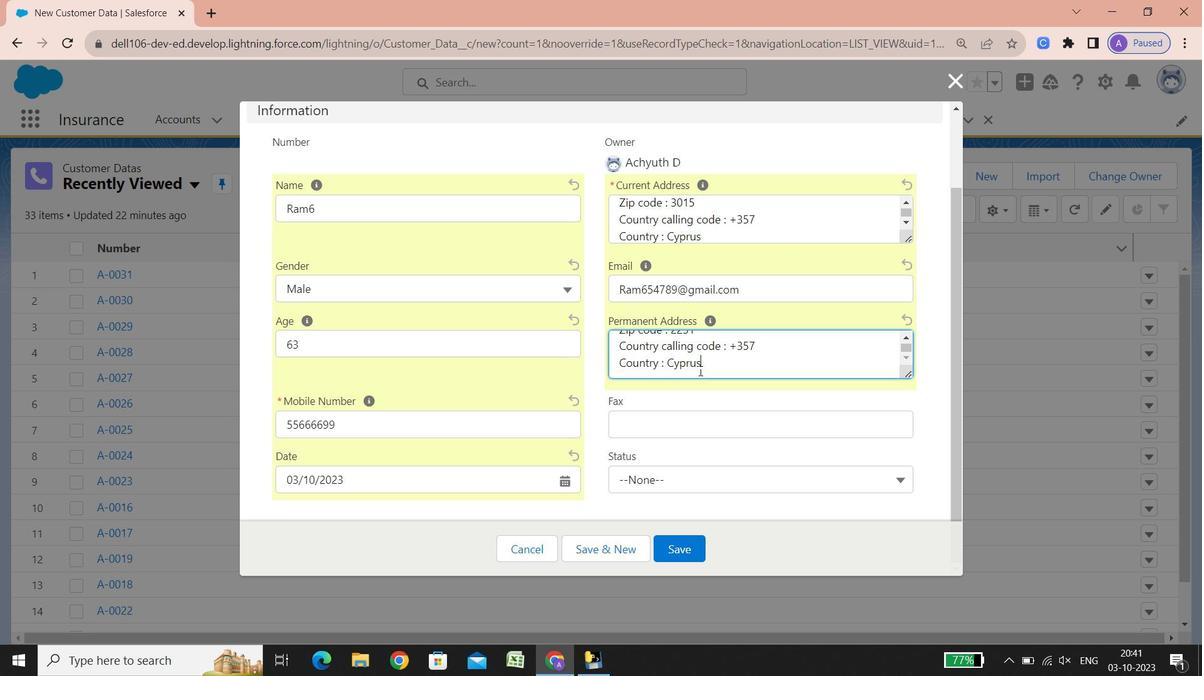 
Action: Mouse scrolled (699, 370) with delta (0, 0)
Screenshot: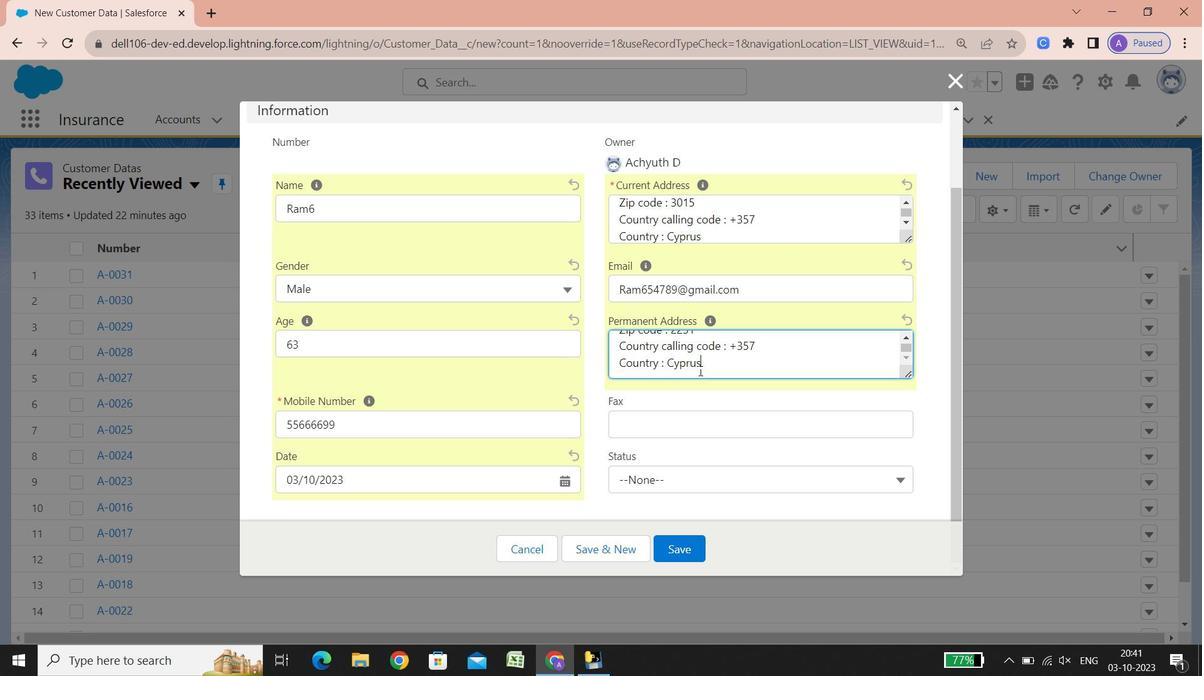 
Action: Mouse scrolled (699, 370) with delta (0, 0)
Screenshot: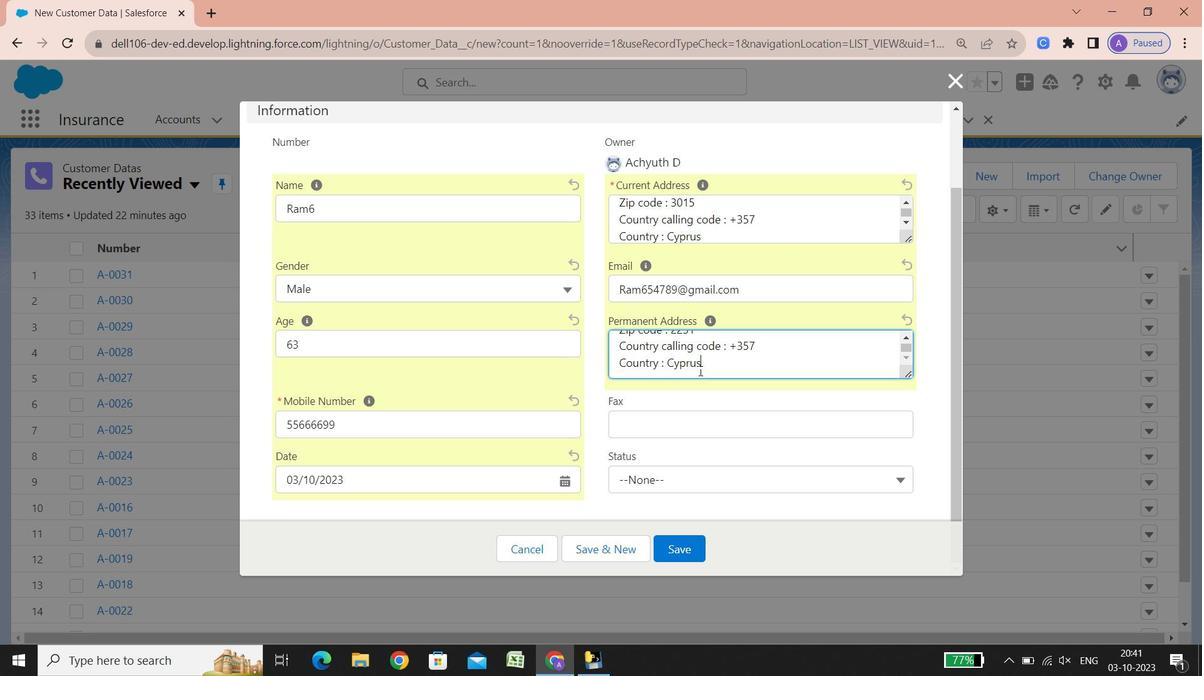 
Action: Mouse scrolled (699, 370) with delta (0, 0)
Screenshot: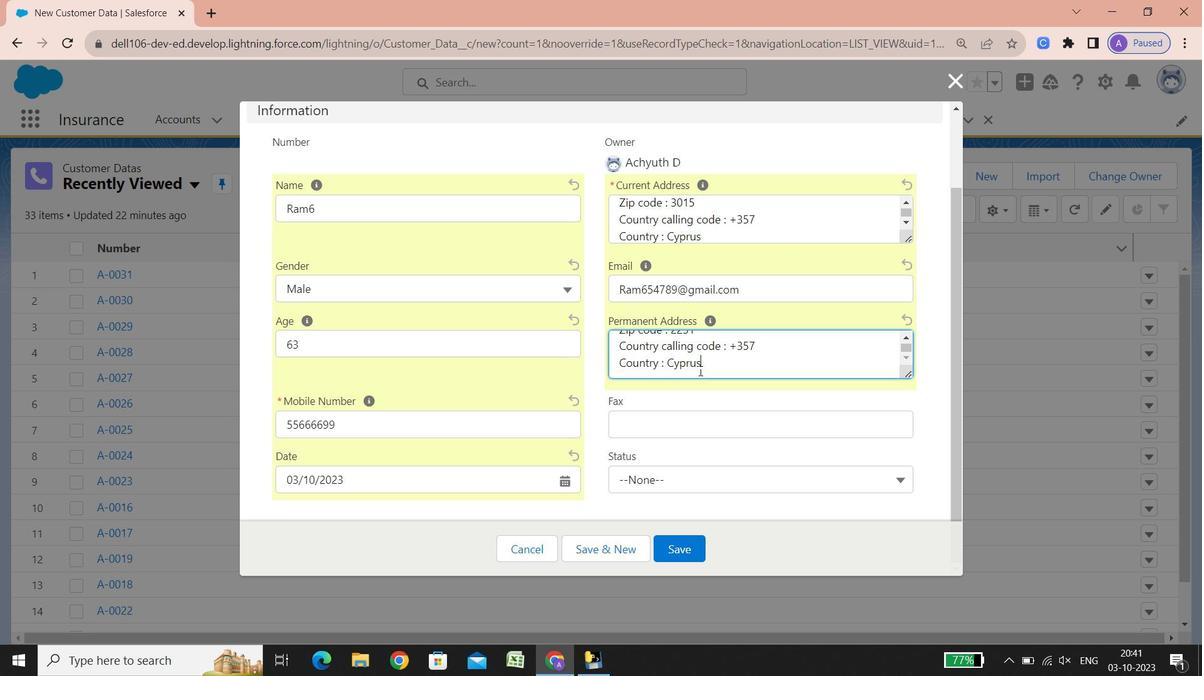 
Action: Mouse scrolled (699, 370) with delta (0, 0)
Screenshot: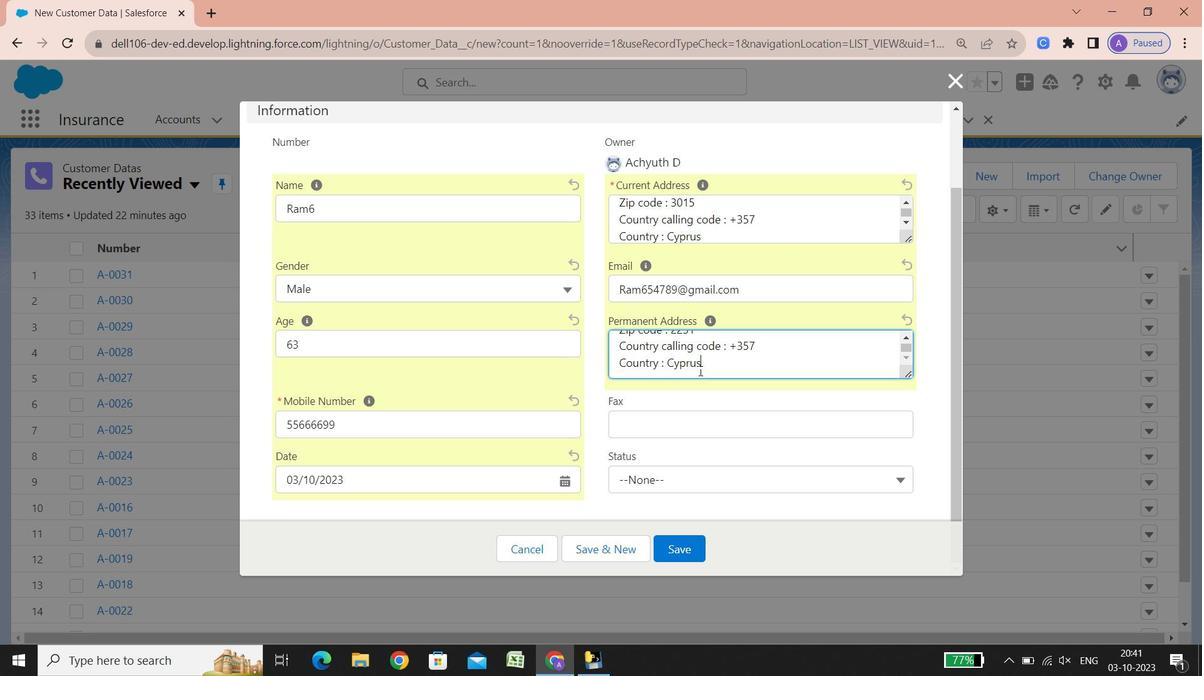 
Action: Mouse scrolled (699, 370) with delta (0, 0)
Screenshot: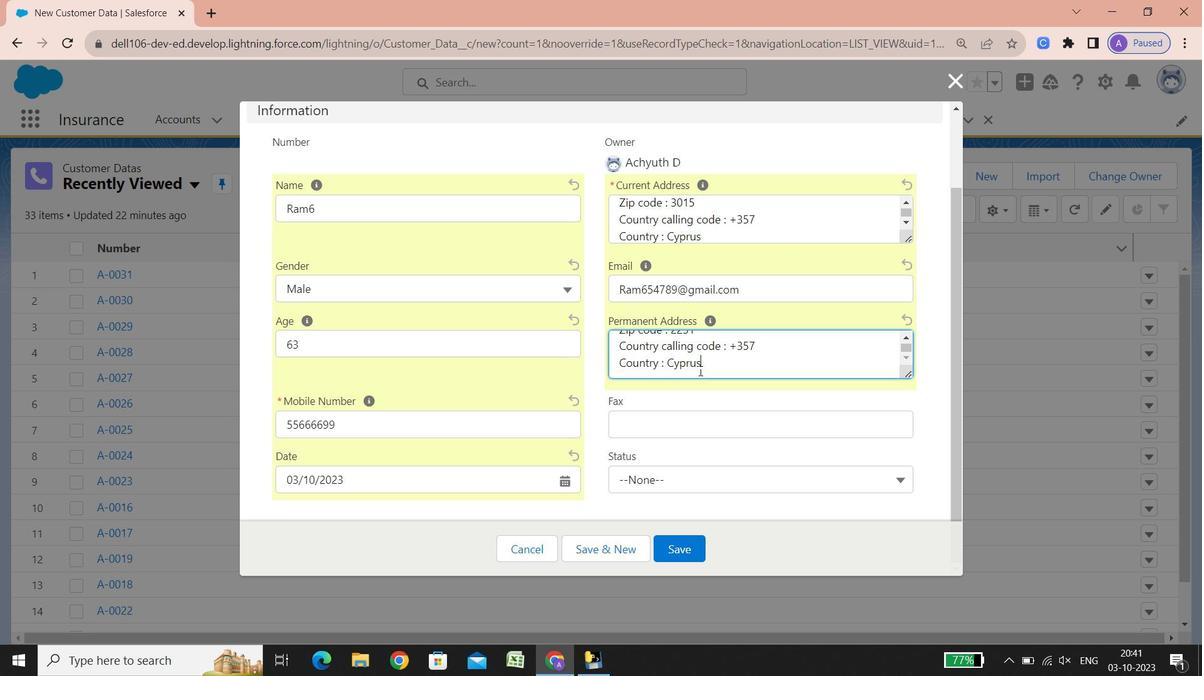 
Action: Mouse scrolled (699, 370) with delta (0, 0)
Screenshot: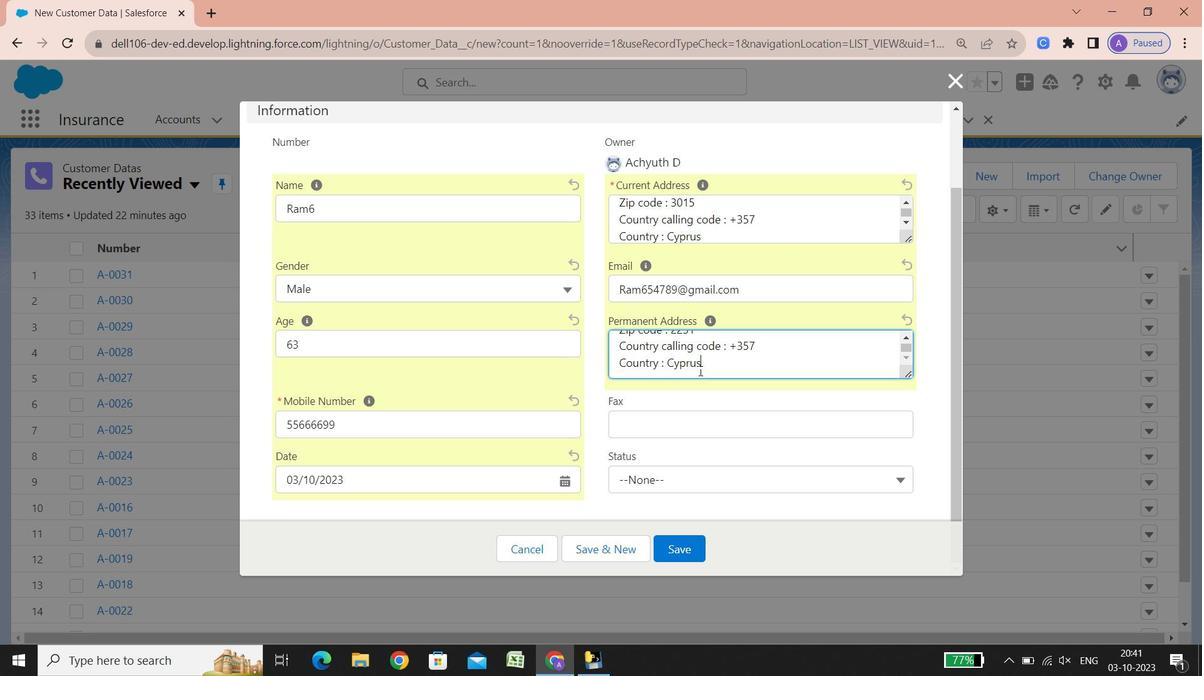 
Action: Mouse scrolled (699, 370) with delta (0, 0)
Screenshot: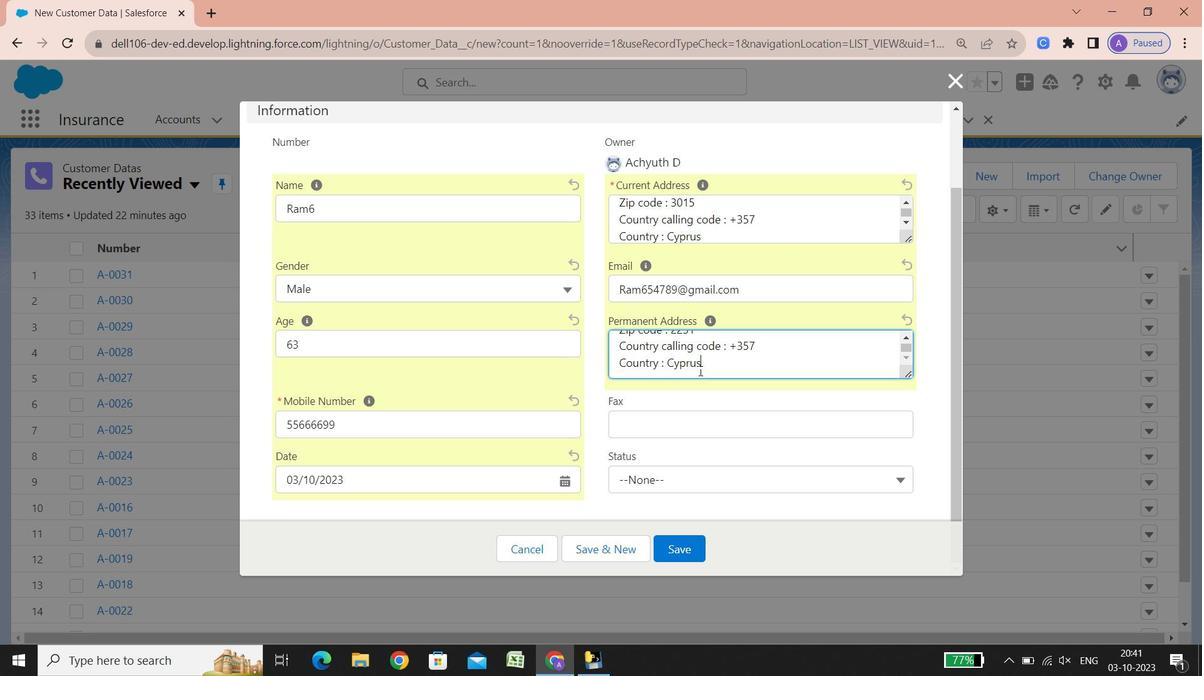 
Action: Mouse scrolled (699, 370) with delta (0, 0)
Screenshot: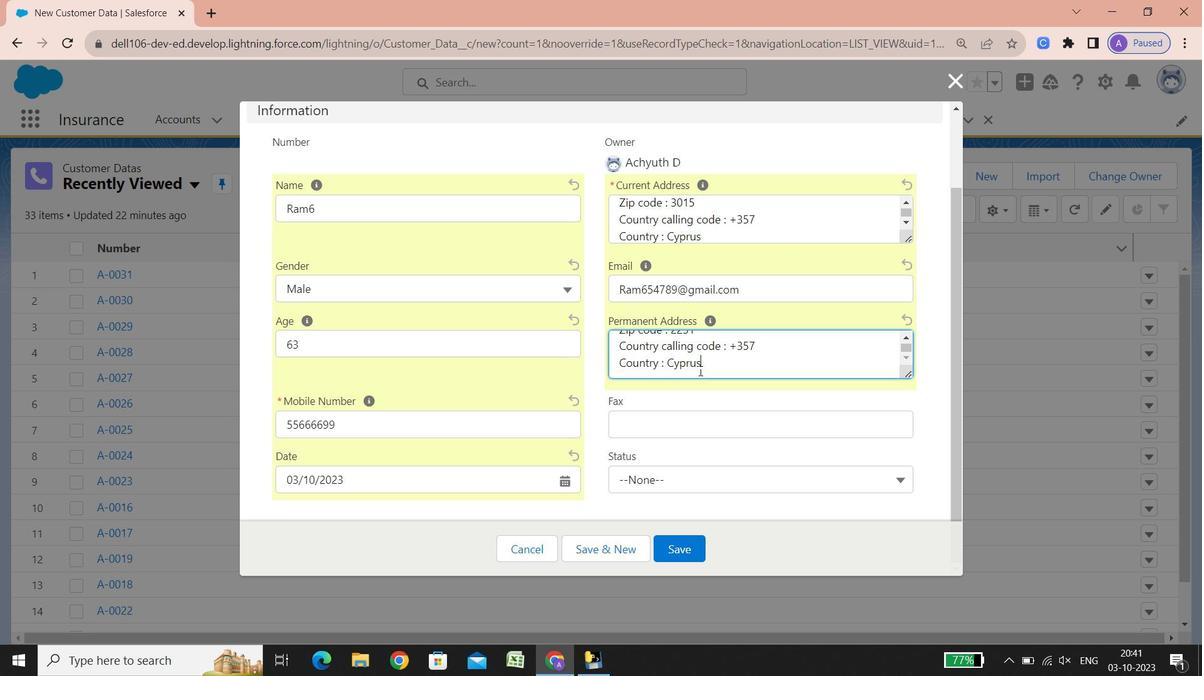 
Action: Mouse scrolled (699, 370) with delta (0, 0)
Screenshot: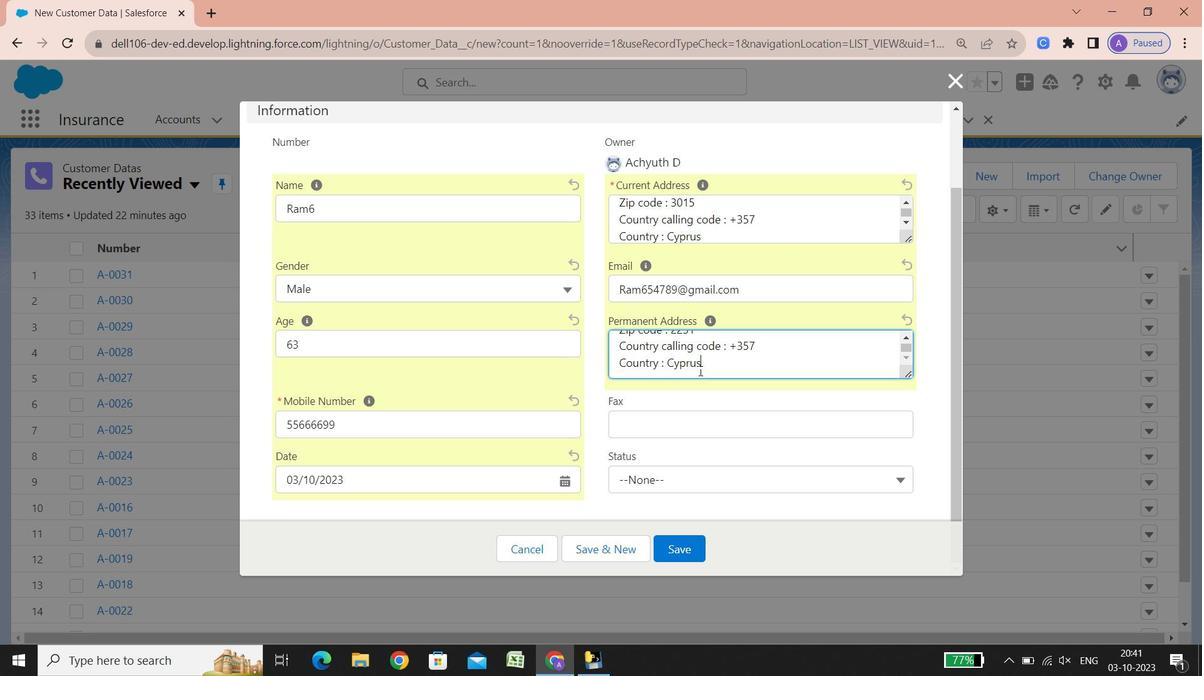 
Action: Mouse scrolled (699, 370) with delta (0, 0)
Screenshot: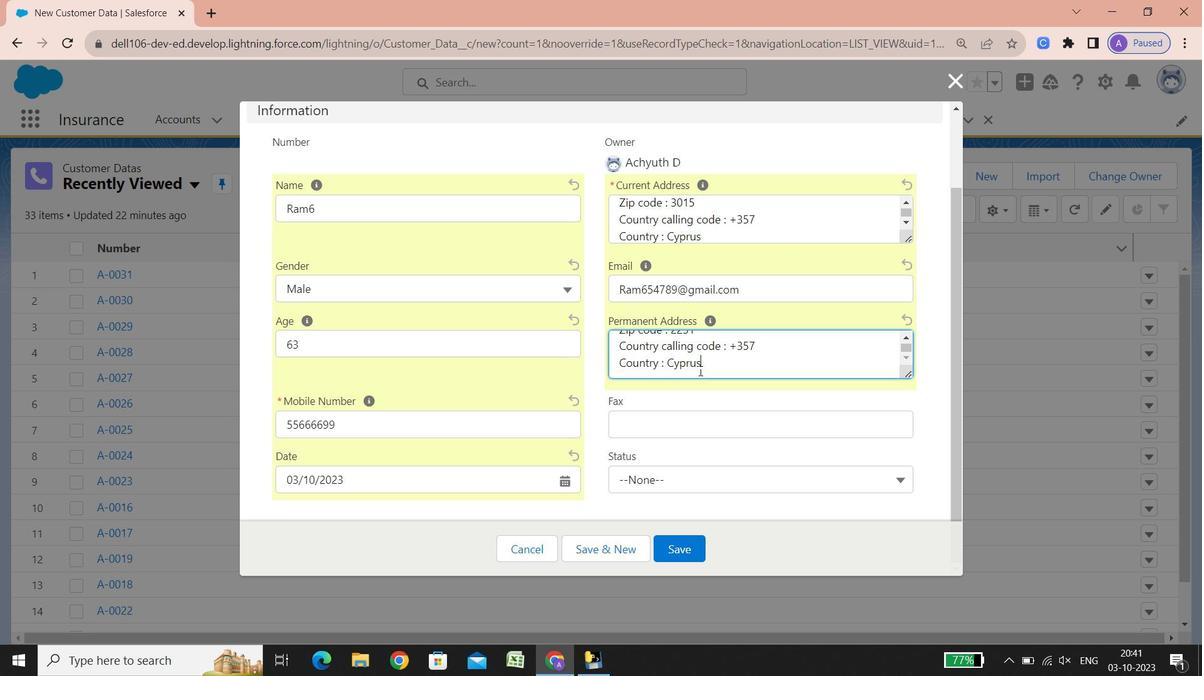 
Action: Mouse scrolled (699, 370) with delta (0, 0)
Screenshot: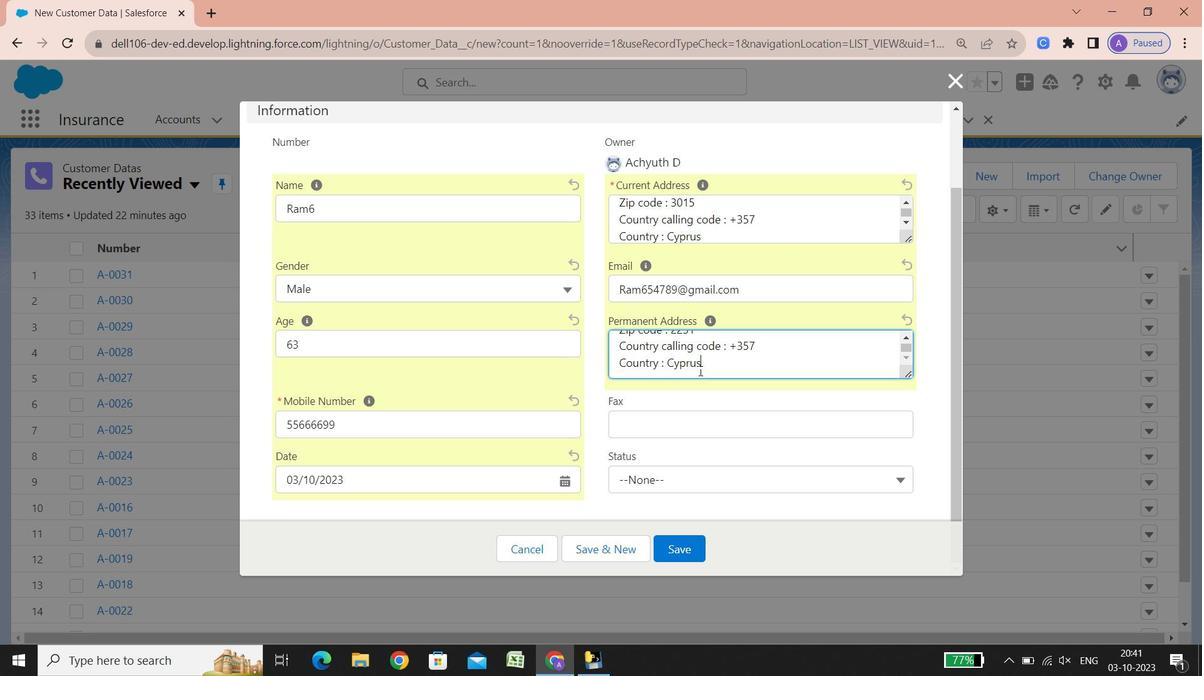 
Action: Mouse scrolled (699, 370) with delta (0, 0)
Screenshot: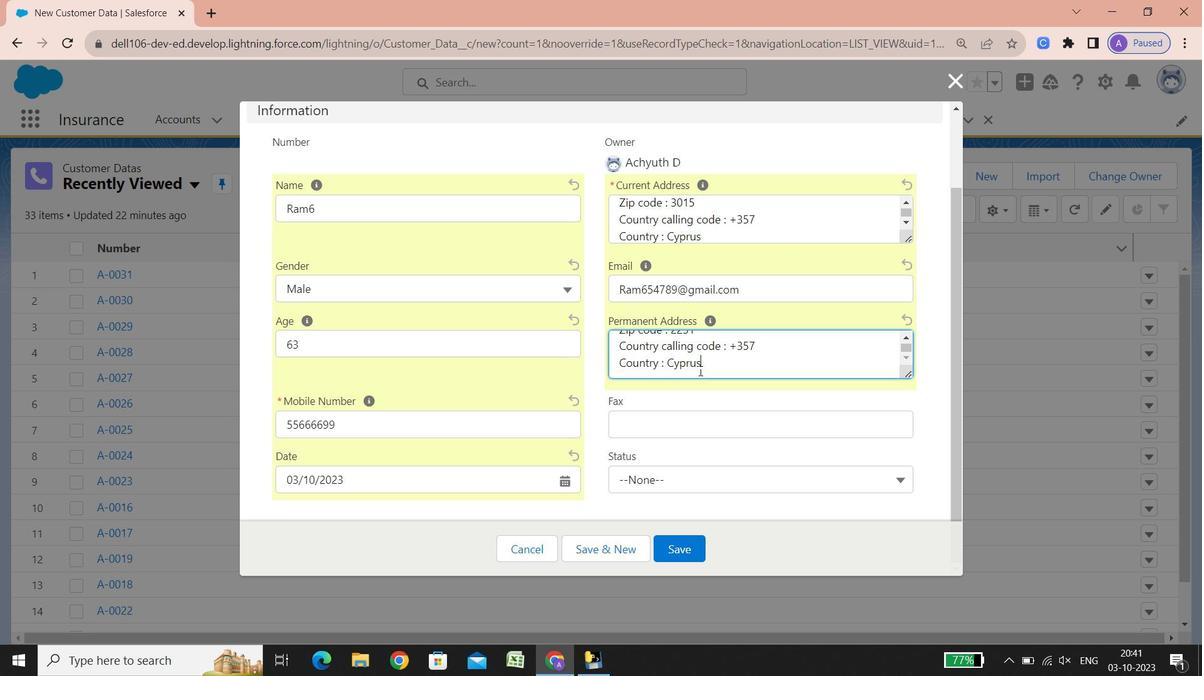 
Action: Mouse scrolled (699, 370) with delta (0, 0)
Screenshot: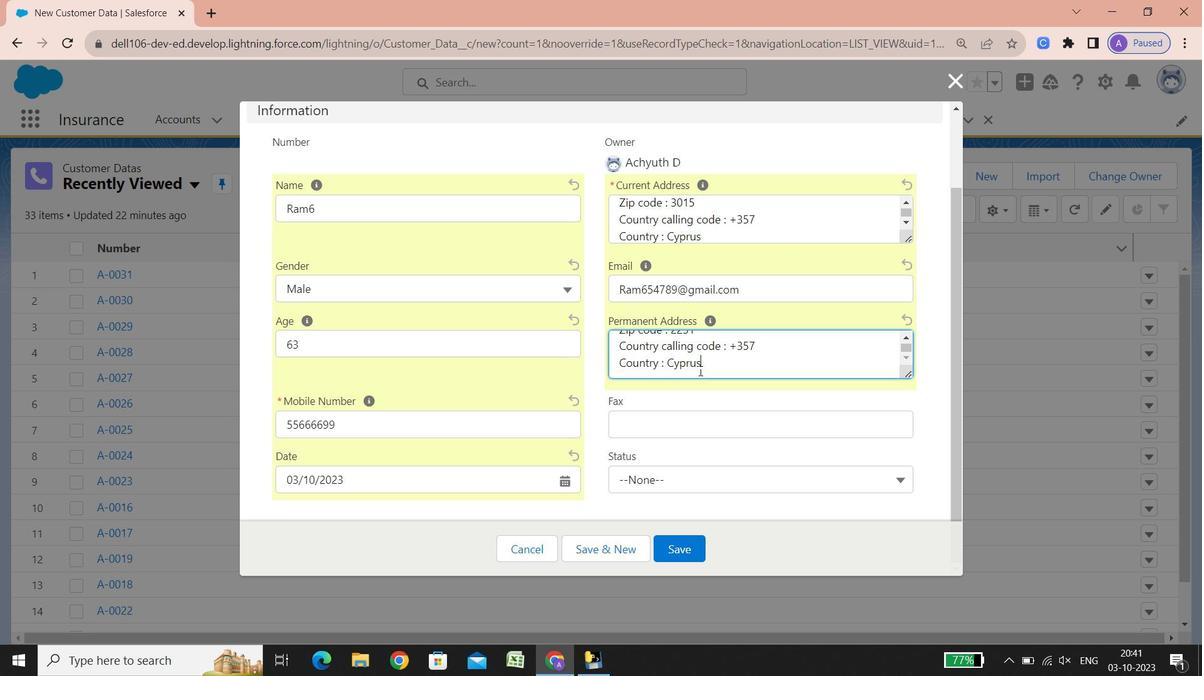 
Action: Mouse scrolled (699, 370) with delta (0, 0)
Screenshot: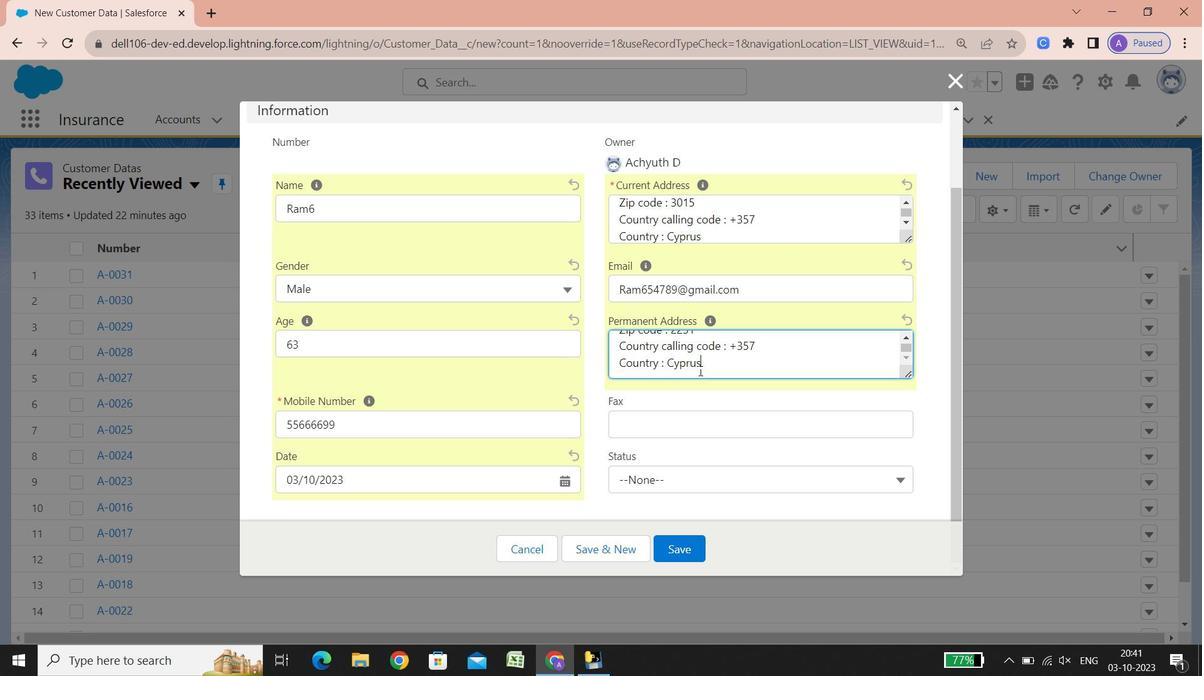 
Action: Mouse scrolled (699, 370) with delta (0, 0)
Screenshot: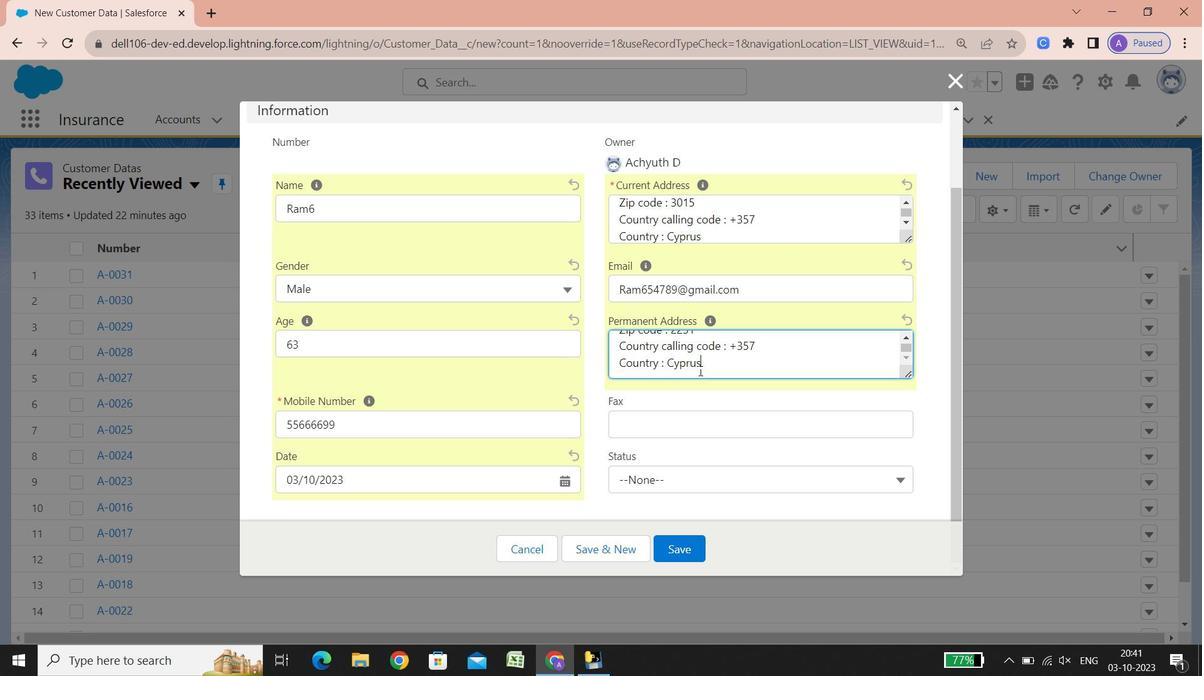 
Action: Mouse scrolled (699, 370) with delta (0, 0)
Screenshot: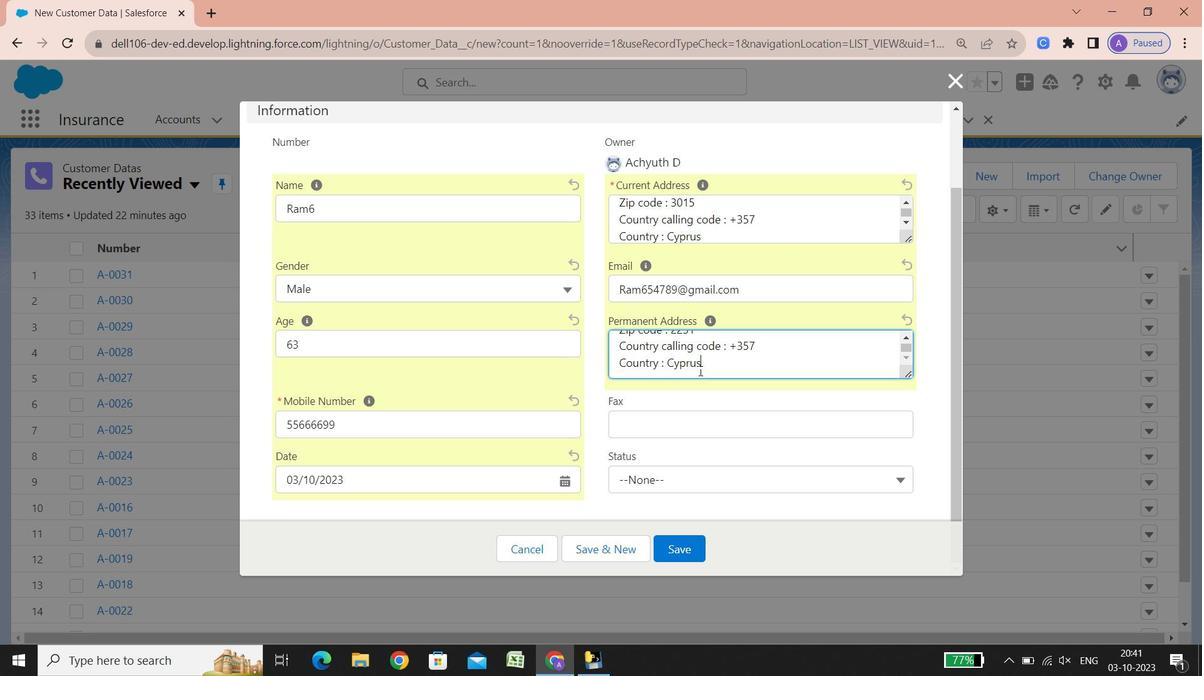 
Action: Mouse scrolled (699, 370) with delta (0, 0)
Screenshot: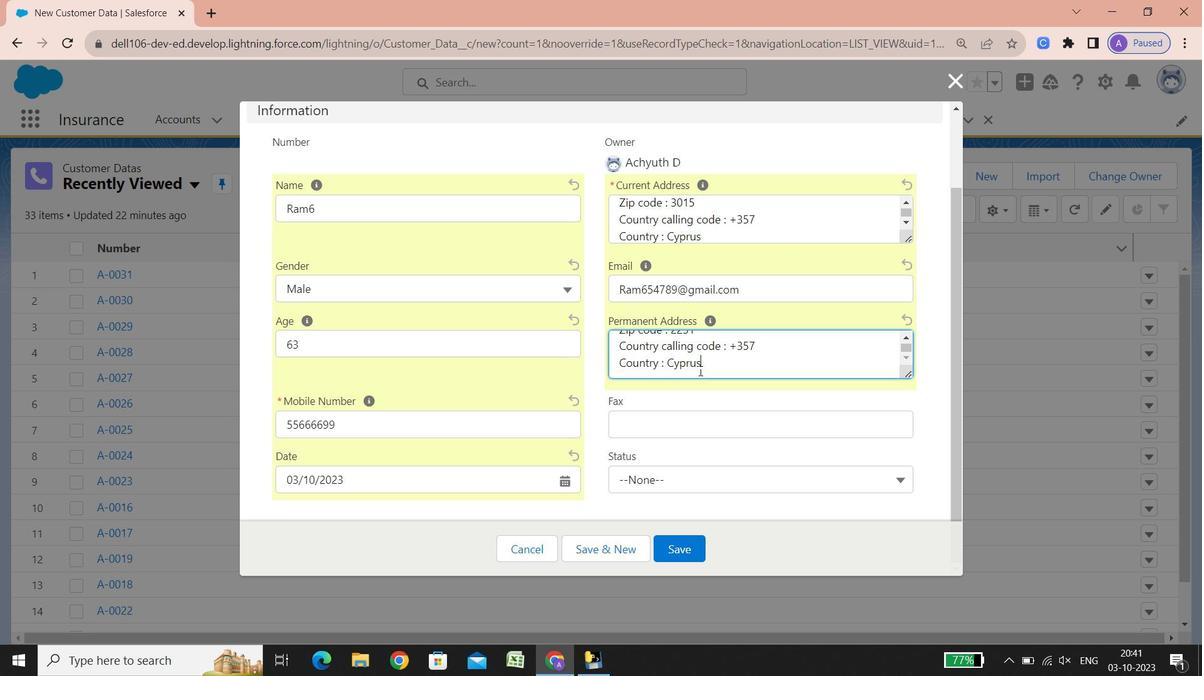
Action: Mouse scrolled (699, 370) with delta (0, 0)
Screenshot: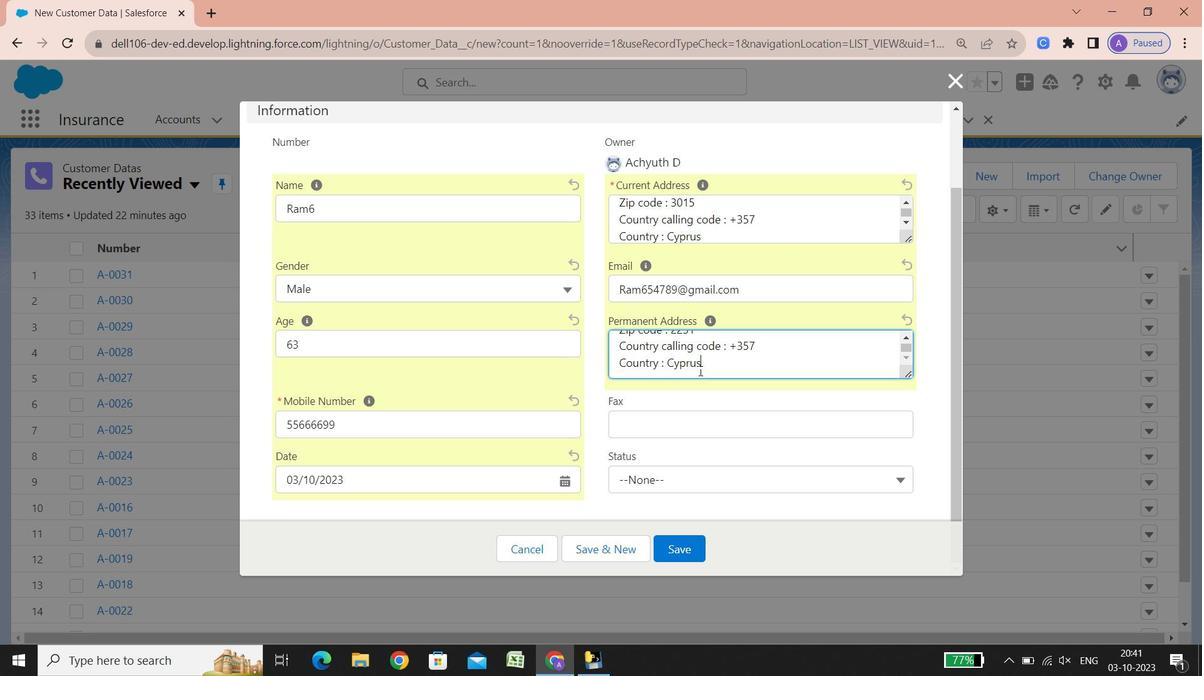 
Action: Mouse scrolled (699, 370) with delta (0, 0)
Screenshot: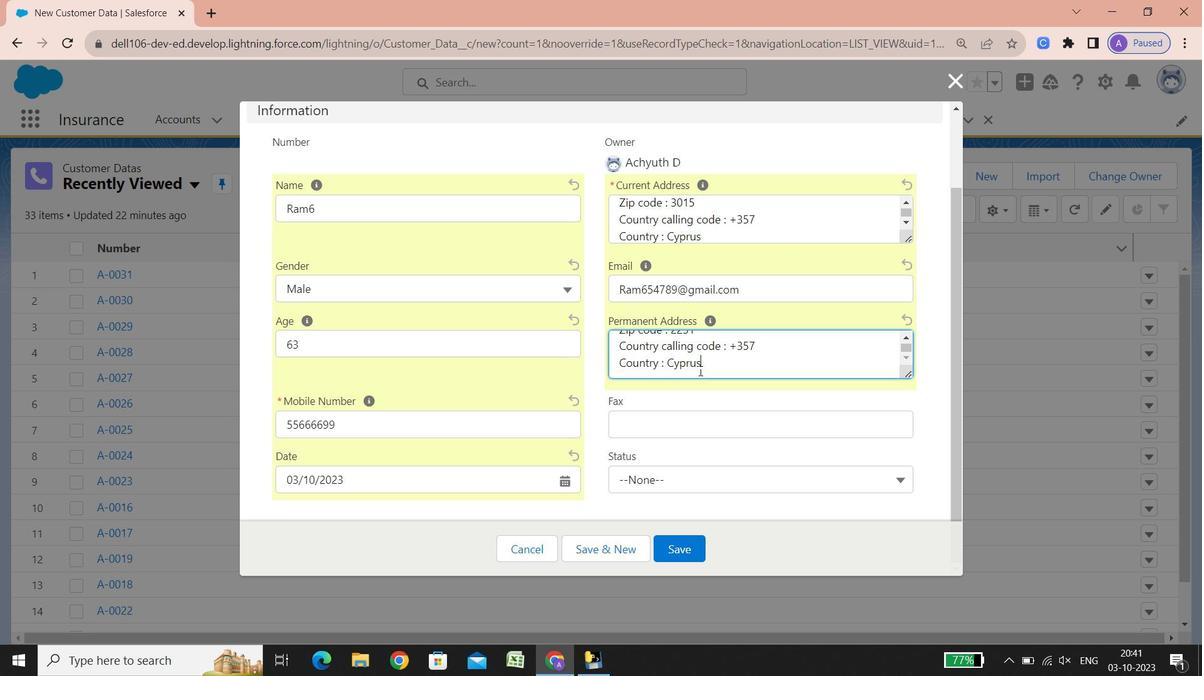 
Action: Mouse scrolled (699, 370) with delta (0, 0)
Screenshot: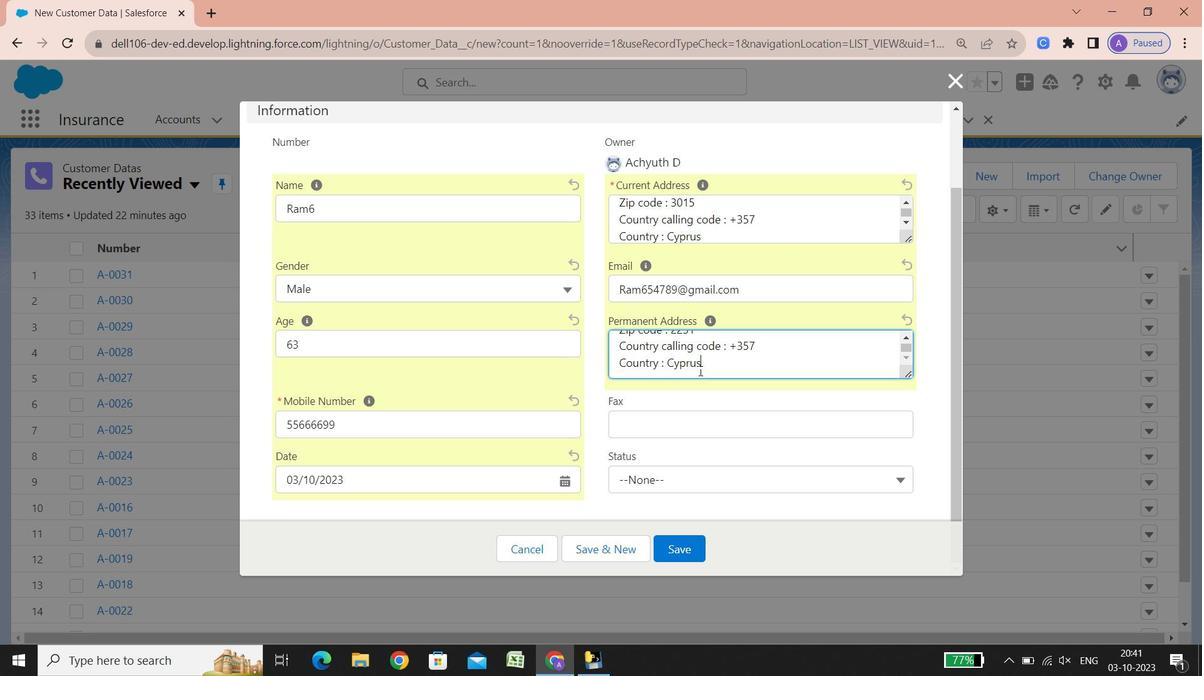 
Action: Mouse scrolled (699, 370) with delta (0, 0)
Screenshot: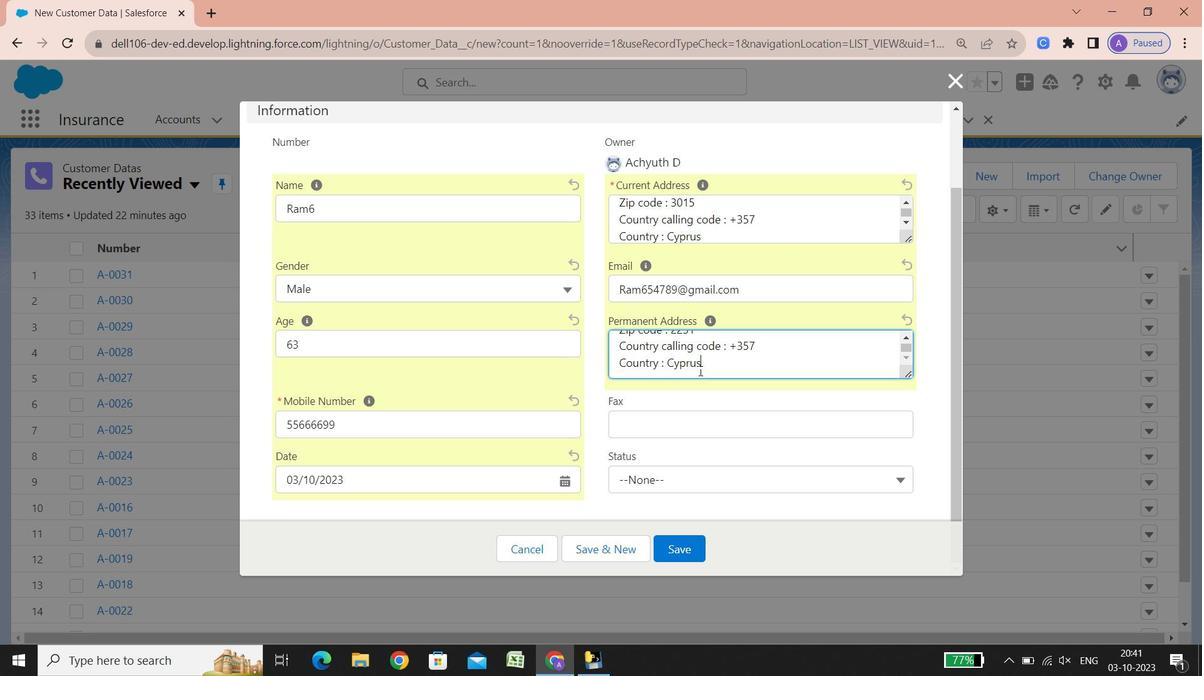 
Action: Mouse scrolled (699, 370) with delta (0, 0)
Screenshot: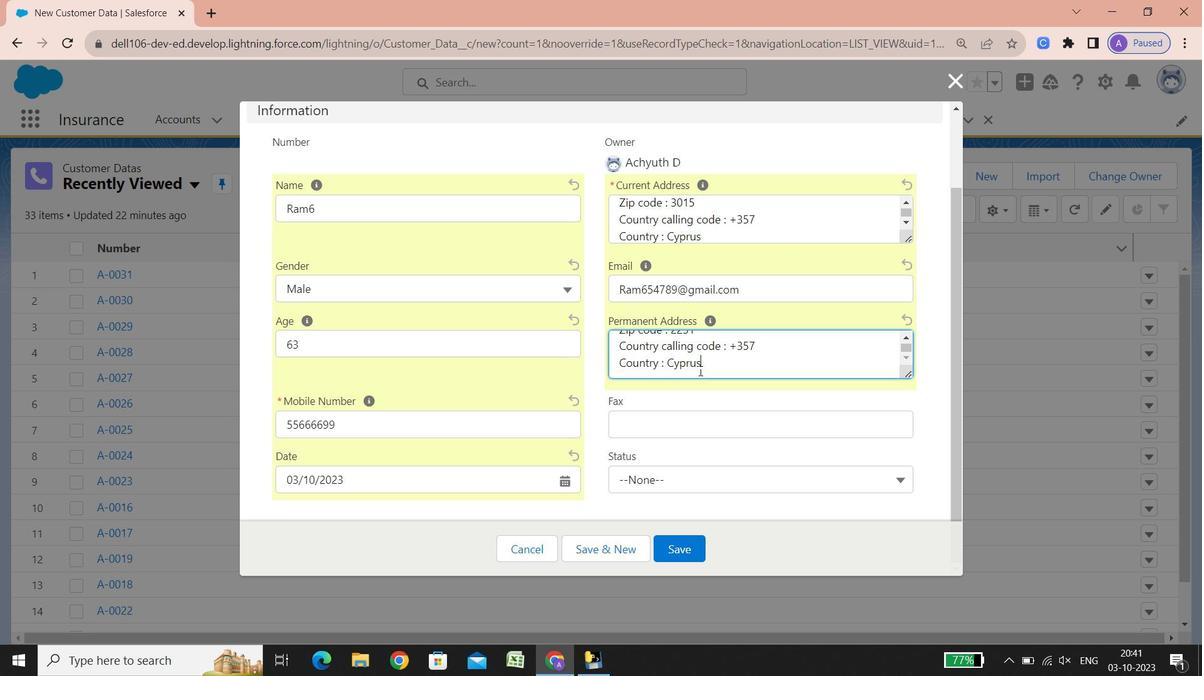 
Action: Mouse scrolled (699, 370) with delta (0, 0)
Screenshot: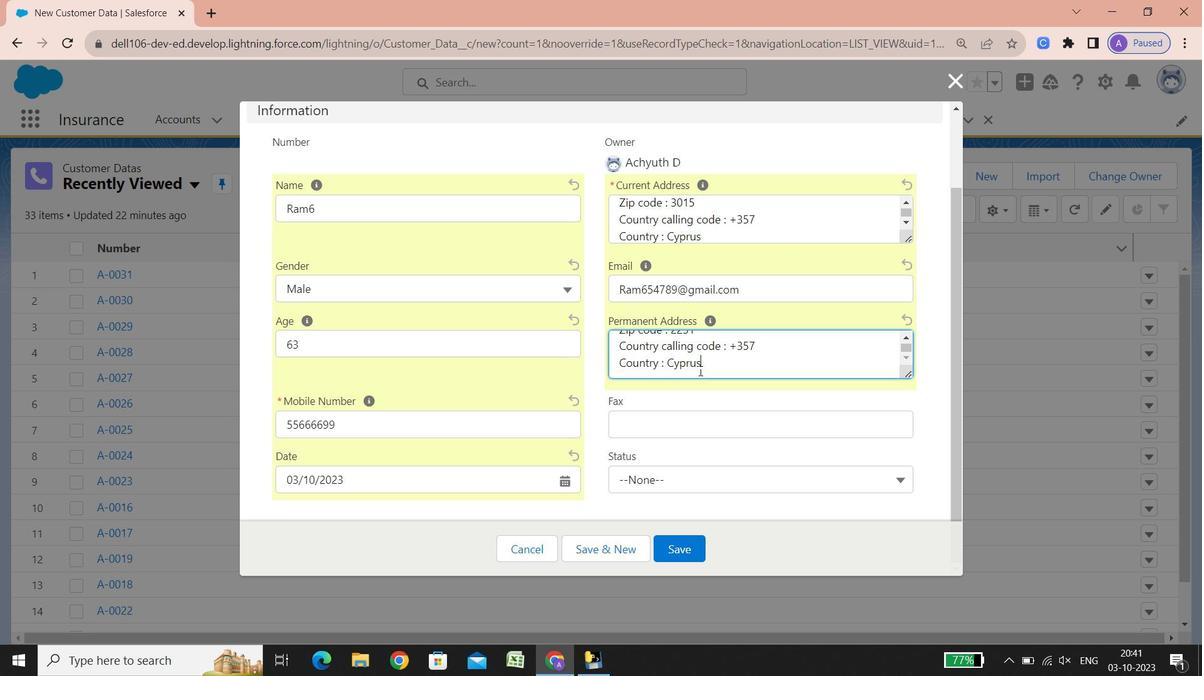 
Action: Mouse scrolled (699, 370) with delta (0, 0)
Screenshot: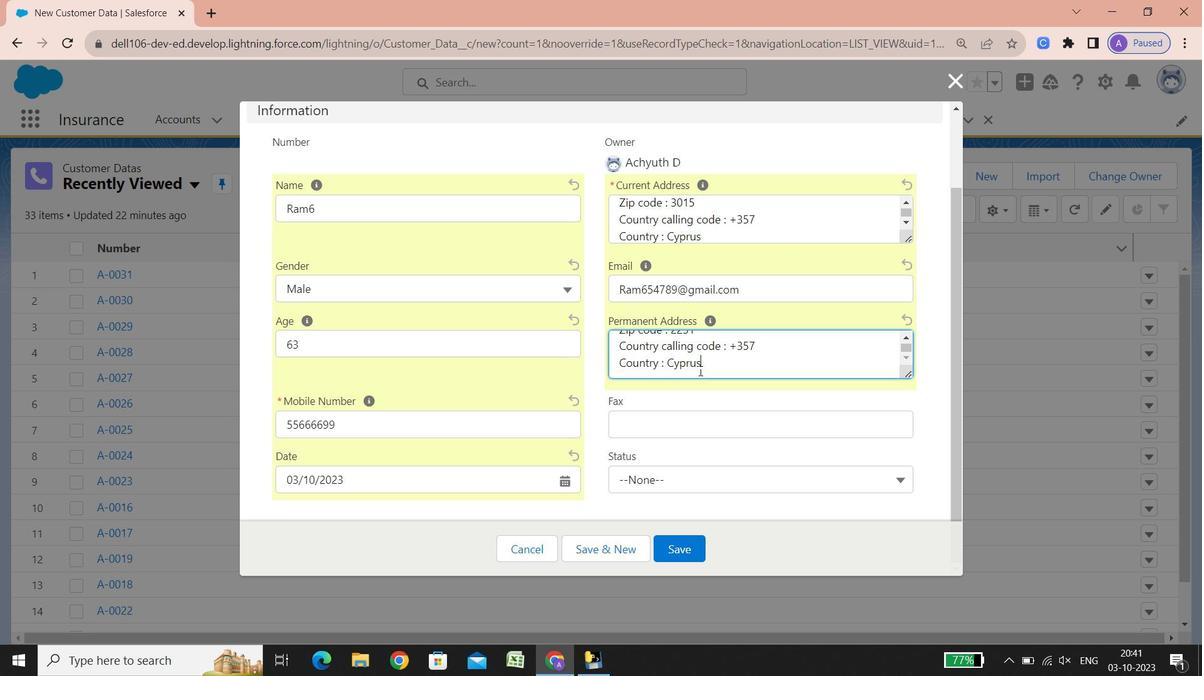 
Action: Mouse scrolled (699, 370) with delta (0, 0)
Screenshot: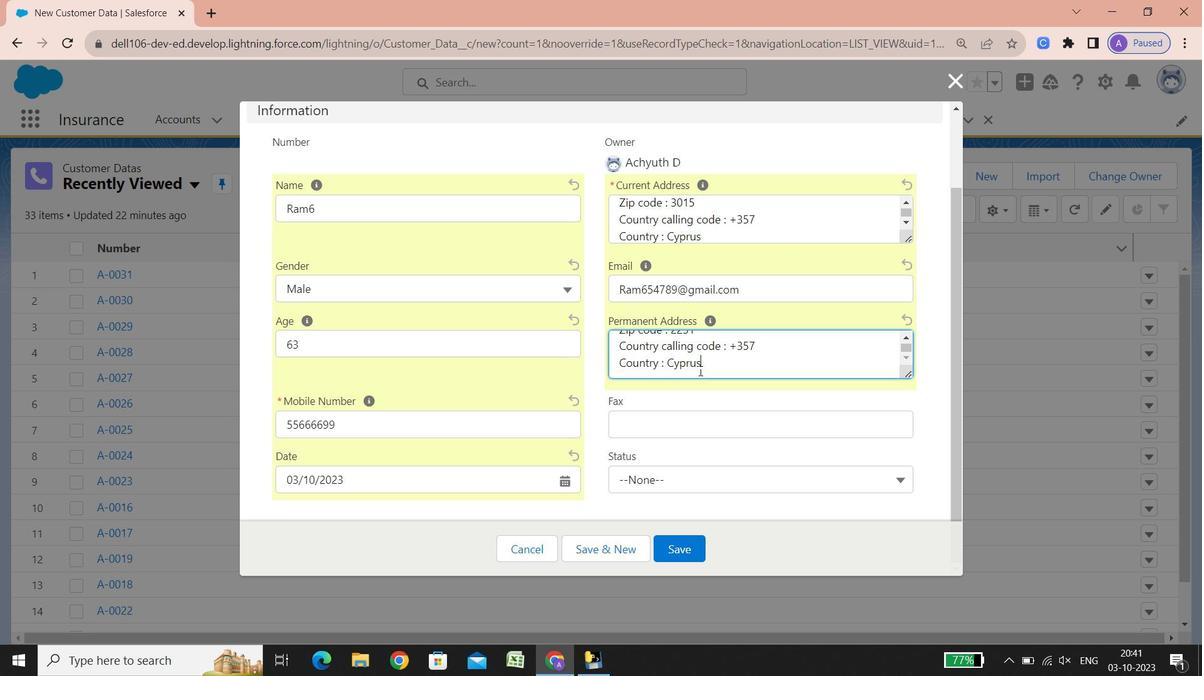 
Action: Mouse scrolled (699, 370) with delta (0, 0)
Screenshot: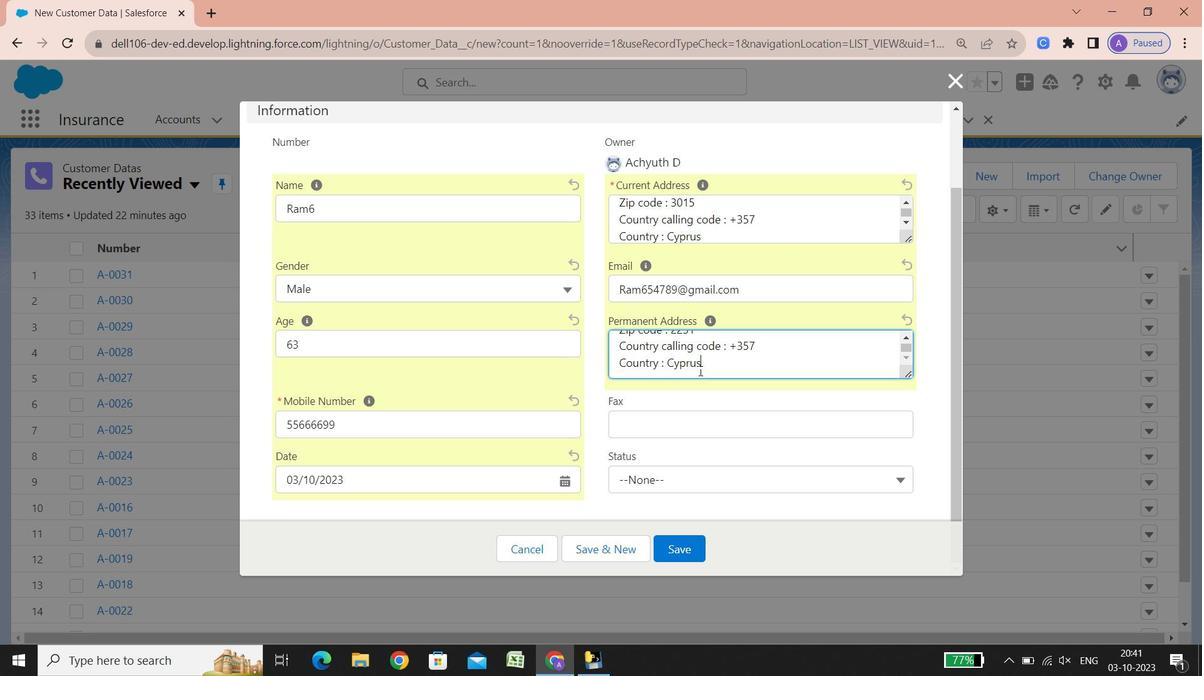 
Action: Mouse scrolled (699, 370) with delta (0, 0)
Screenshot: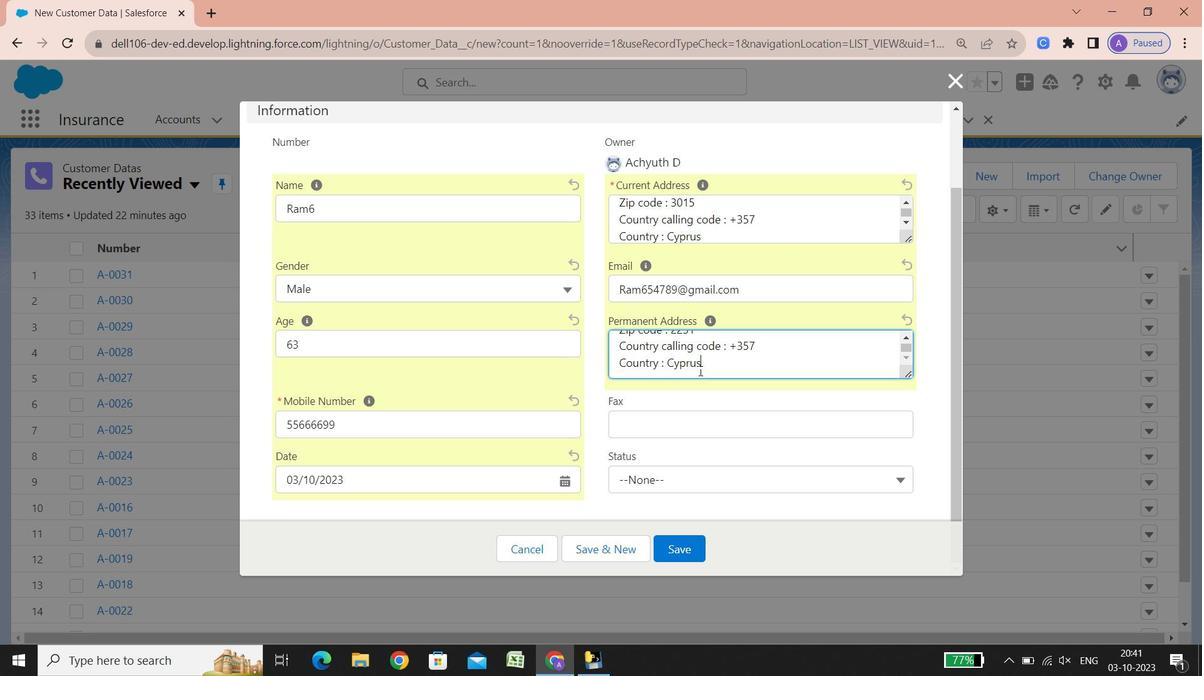 
Action: Mouse scrolled (699, 370) with delta (0, 0)
Screenshot: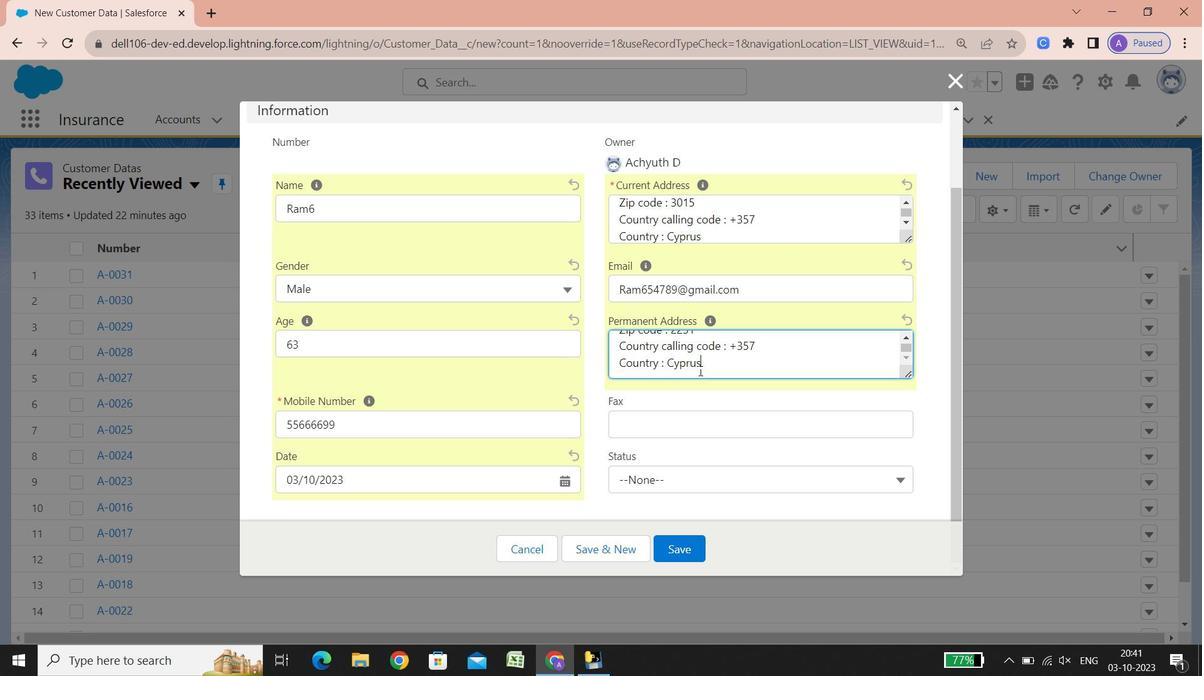 
Action: Mouse scrolled (699, 370) with delta (0, 0)
Screenshot: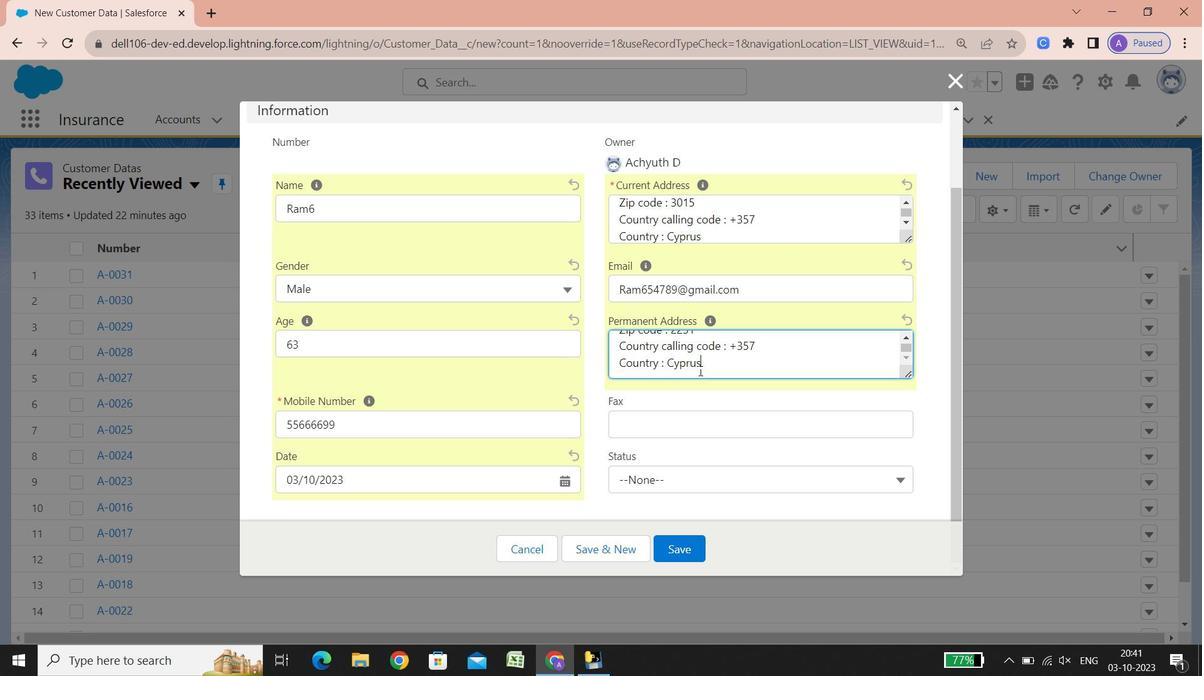 
Action: Mouse scrolled (699, 370) with delta (0, 0)
Screenshot: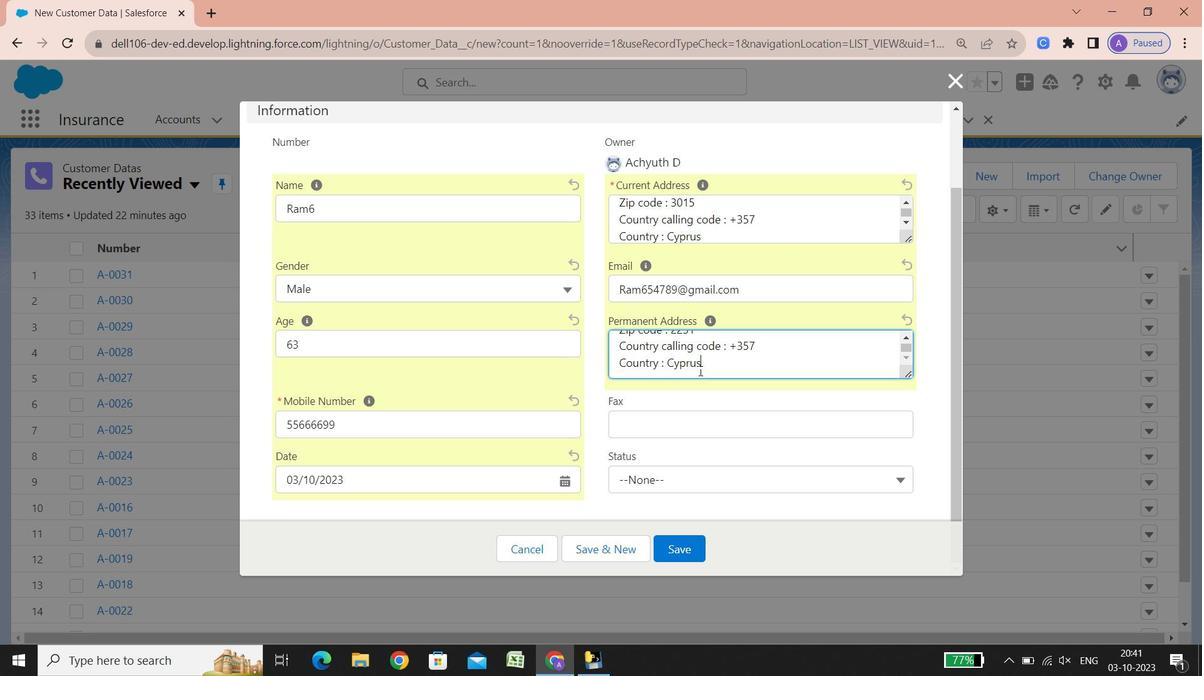 
Action: Mouse scrolled (699, 370) with delta (0, 0)
Screenshot: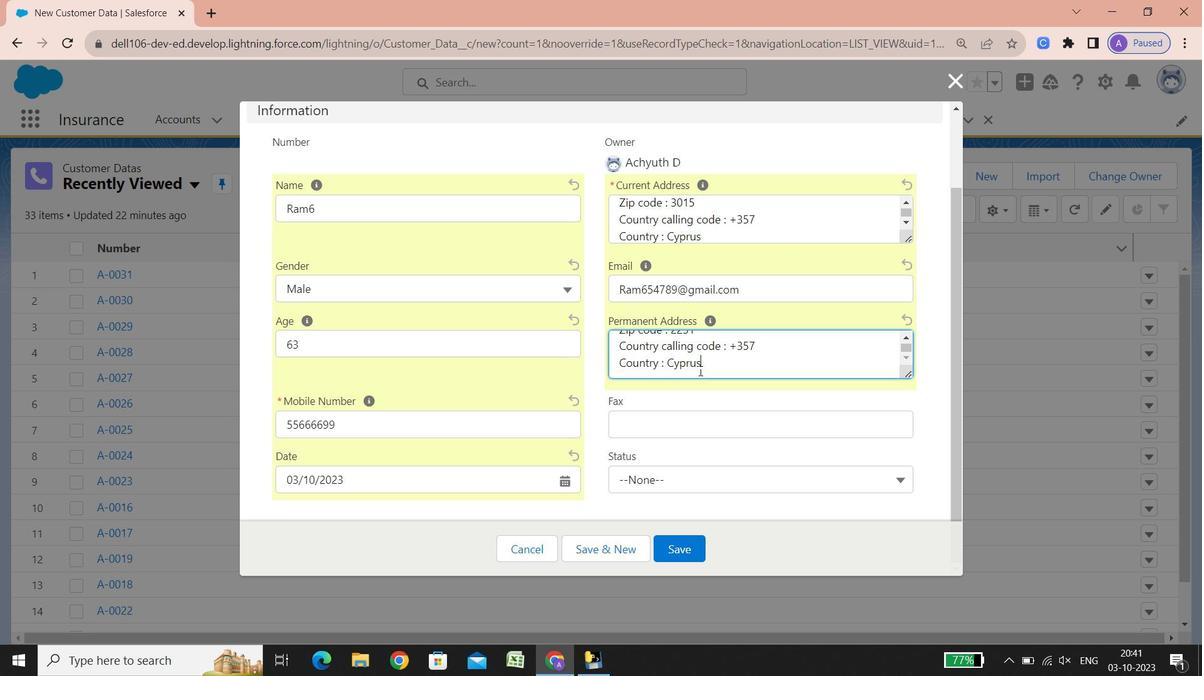 
Action: Mouse scrolled (699, 370) with delta (0, 0)
Screenshot: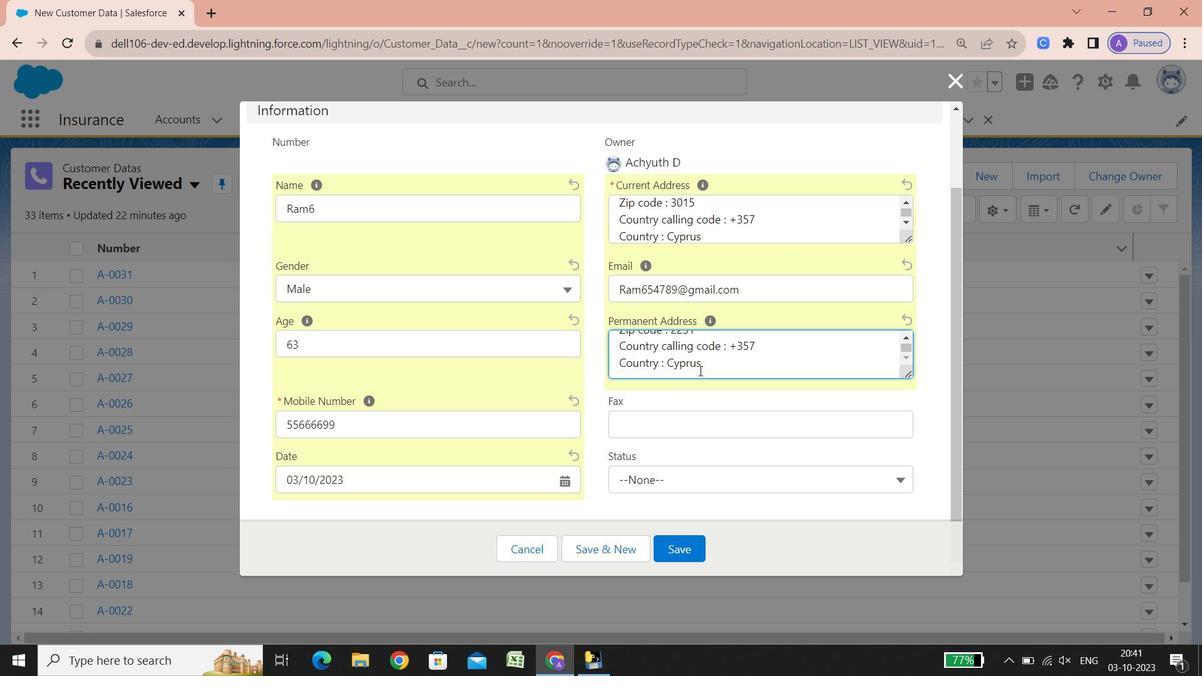 
Action: Mouse scrolled (699, 370) with delta (0, 0)
Screenshot: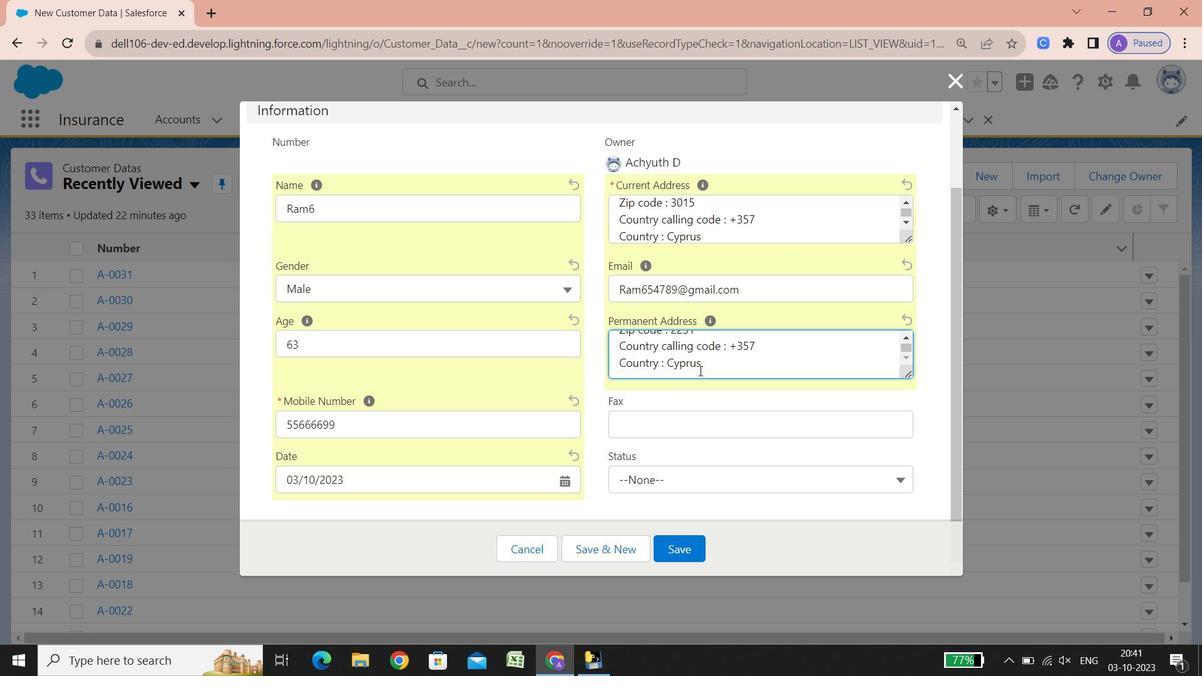 
Action: Mouse scrolled (699, 370) with delta (0, 0)
Screenshot: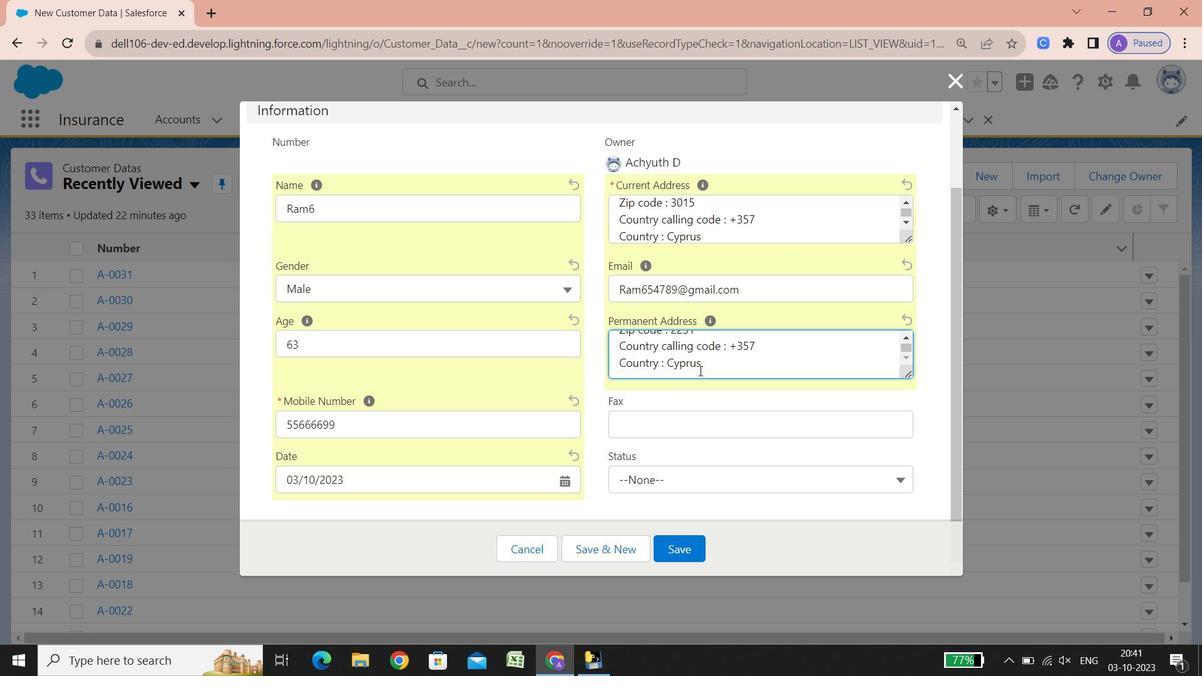 
Action: Mouse scrolled (699, 370) with delta (0, 0)
Screenshot: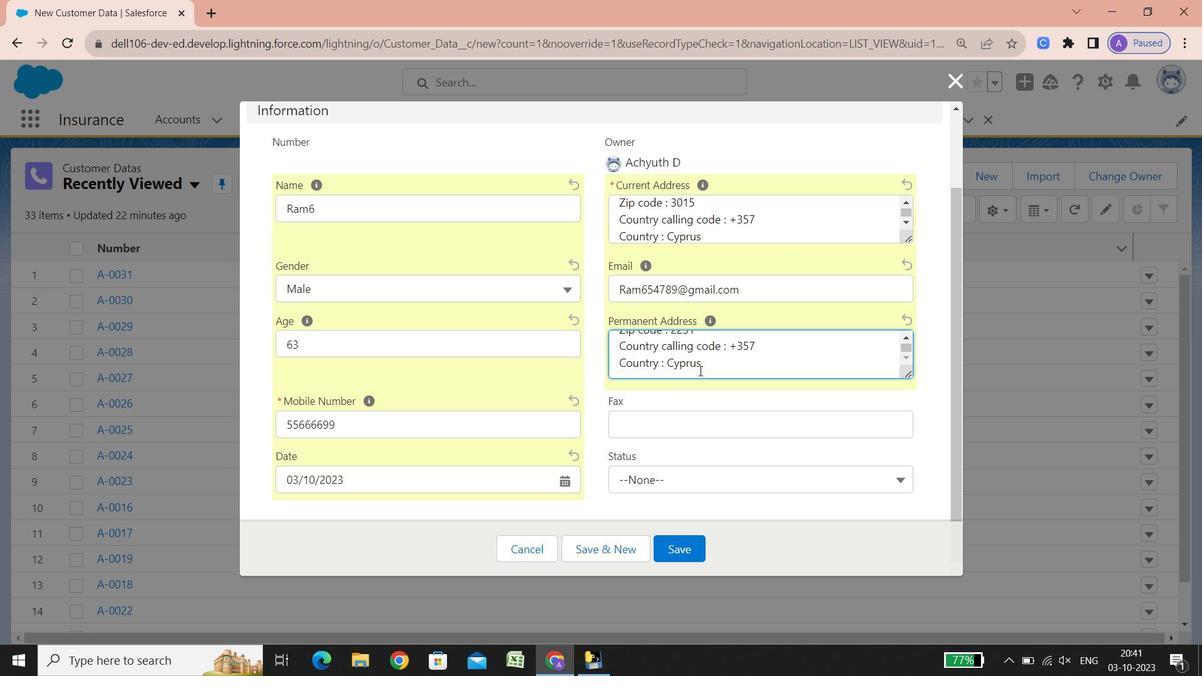 
Action: Mouse scrolled (699, 370) with delta (0, 0)
Screenshot: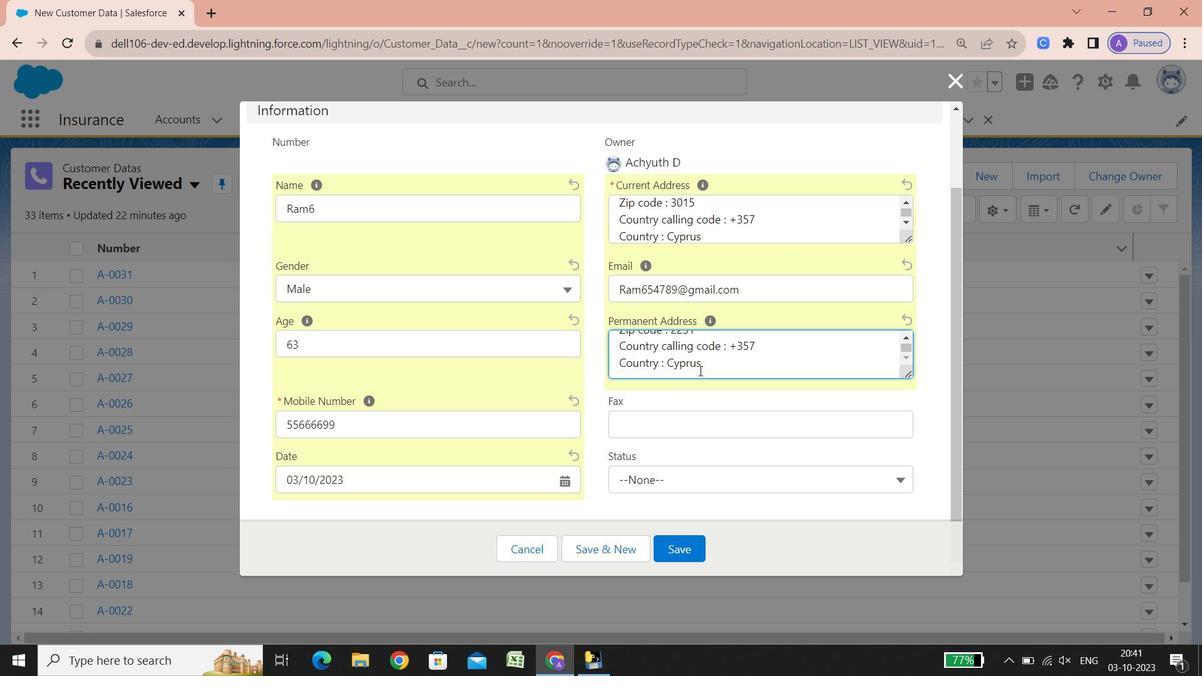 
Action: Mouse scrolled (699, 370) with delta (0, 0)
Screenshot: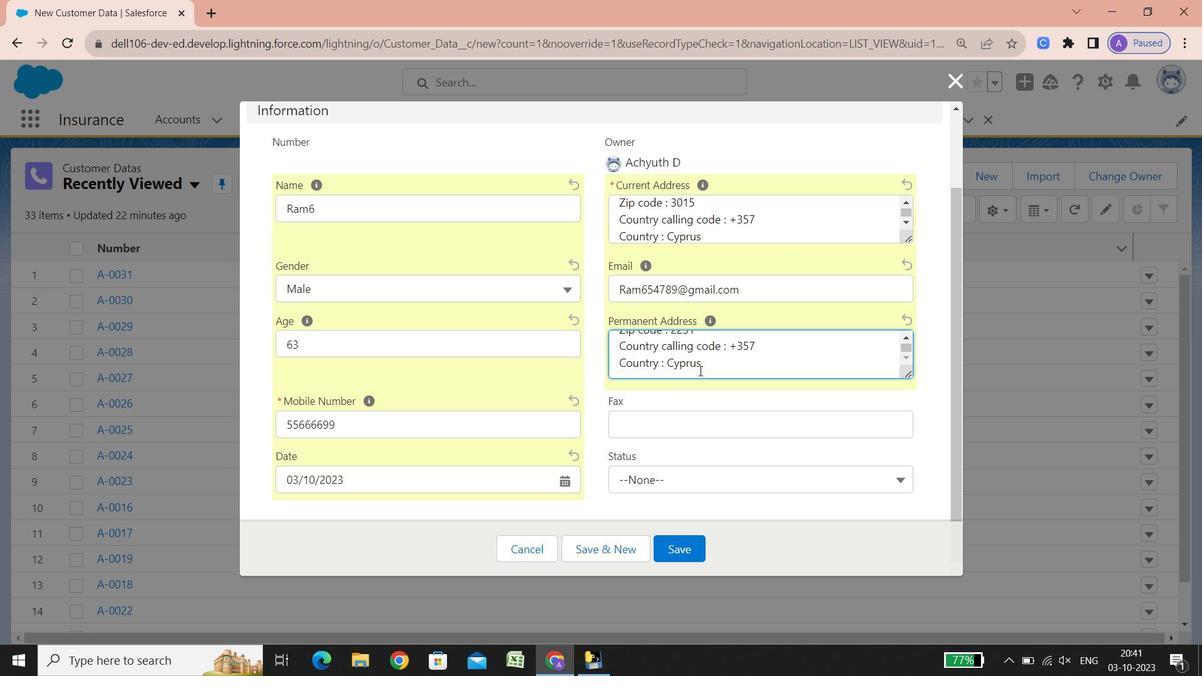 
Action: Mouse scrolled (699, 370) with delta (0, 0)
Screenshot: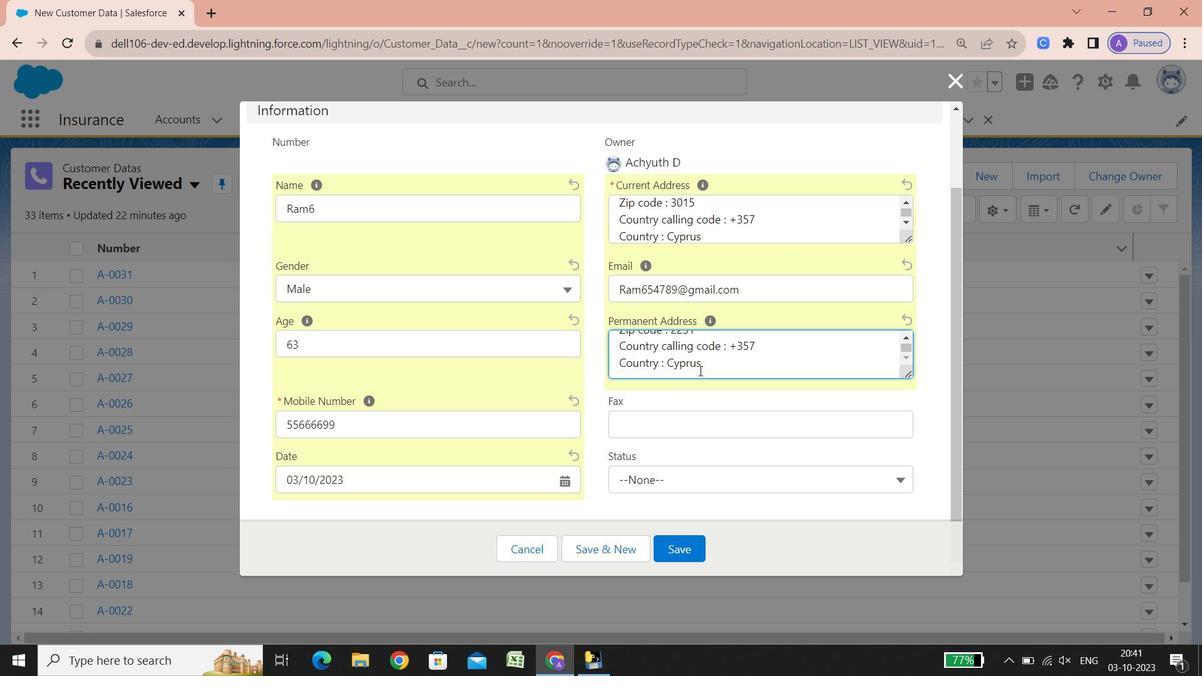 
Action: Mouse scrolled (699, 370) with delta (0, 0)
Screenshot: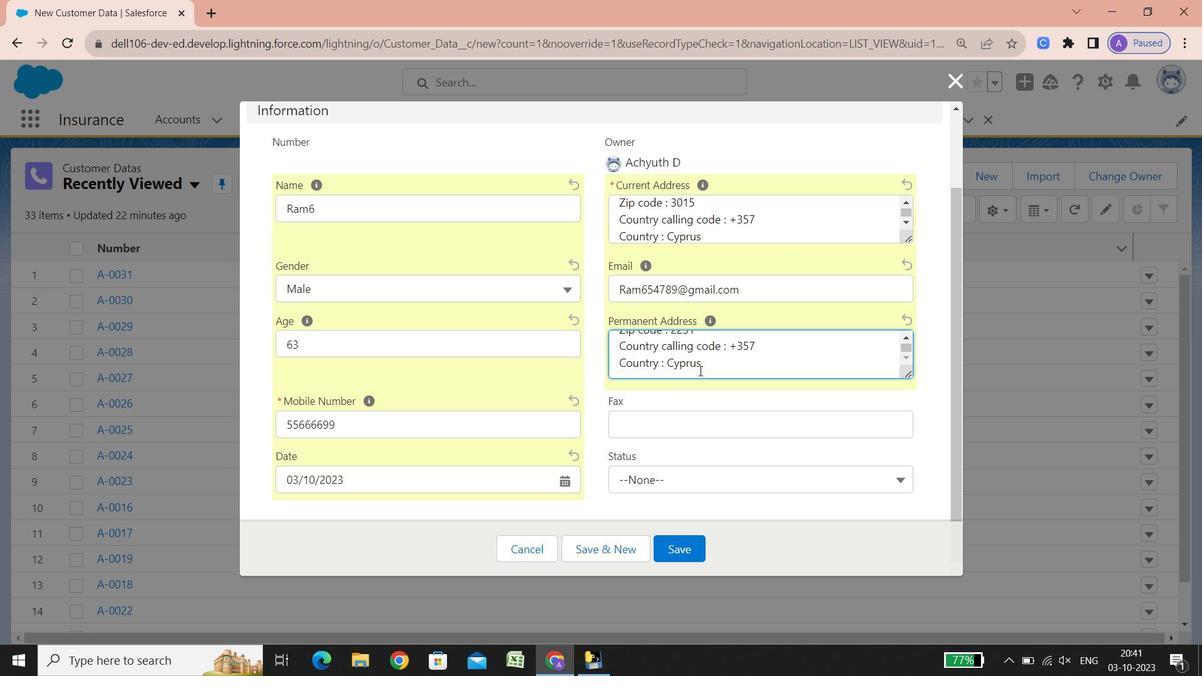 
Action: Mouse scrolled (699, 370) with delta (0, 0)
Screenshot: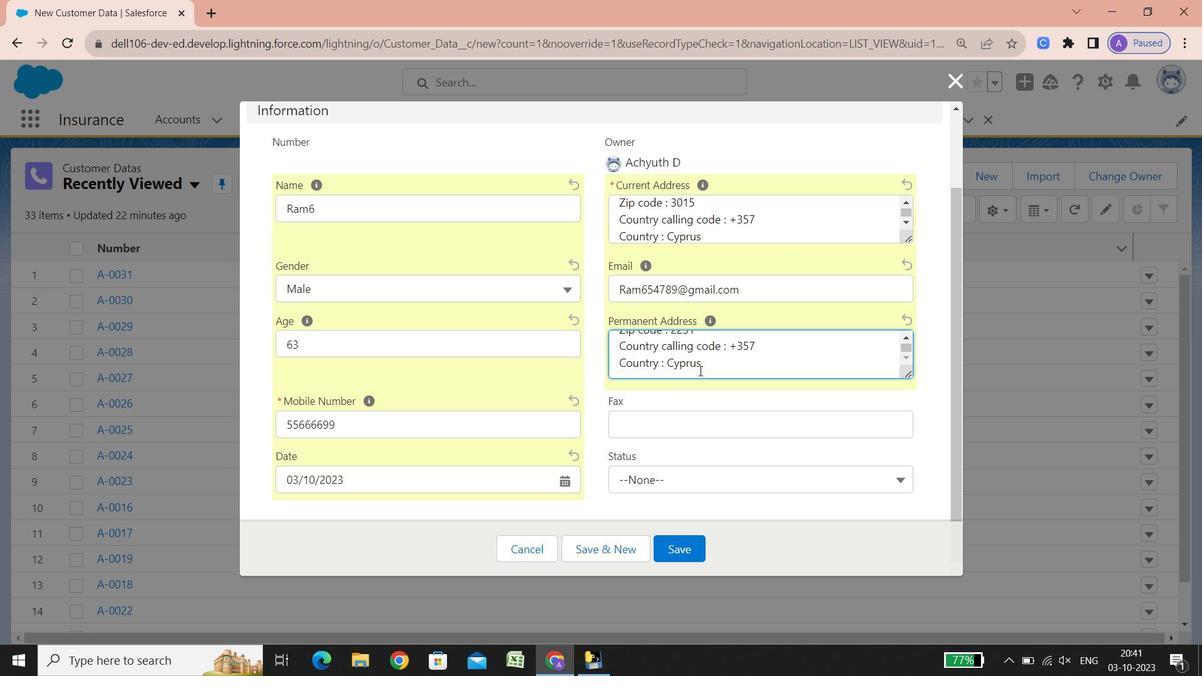
Action: Mouse scrolled (699, 370) with delta (0, 0)
Screenshot: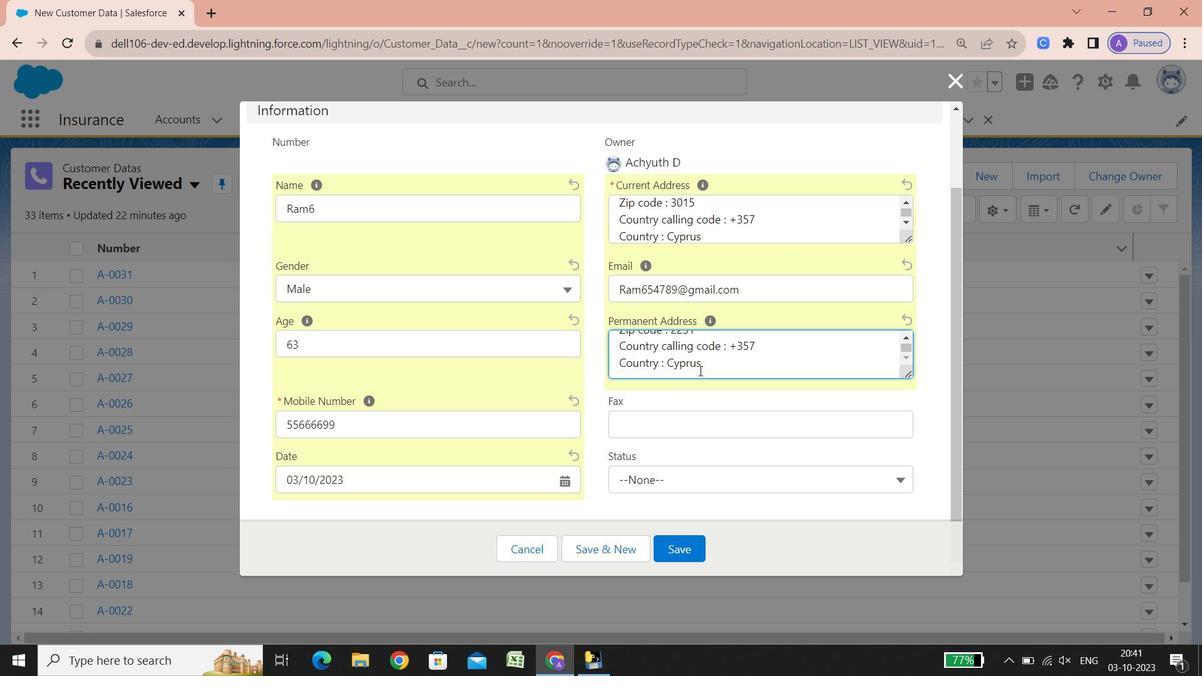 
Action: Mouse scrolled (699, 370) with delta (0, 0)
Screenshot: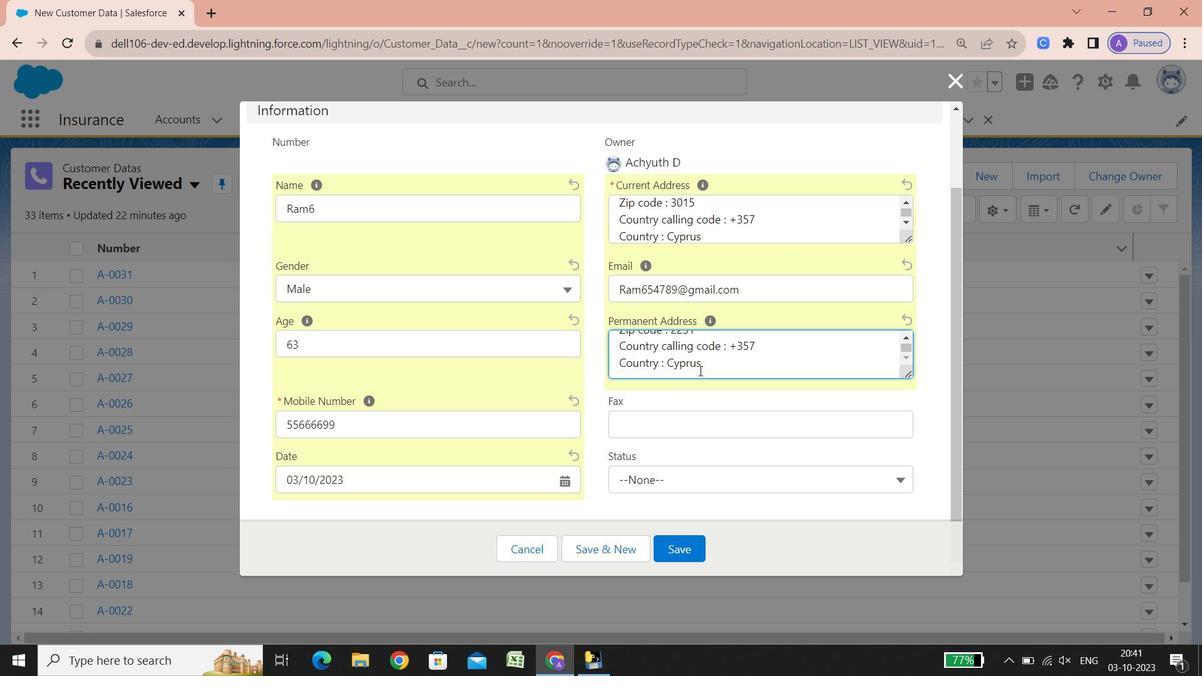 
Action: Mouse scrolled (699, 370) with delta (0, 0)
Screenshot: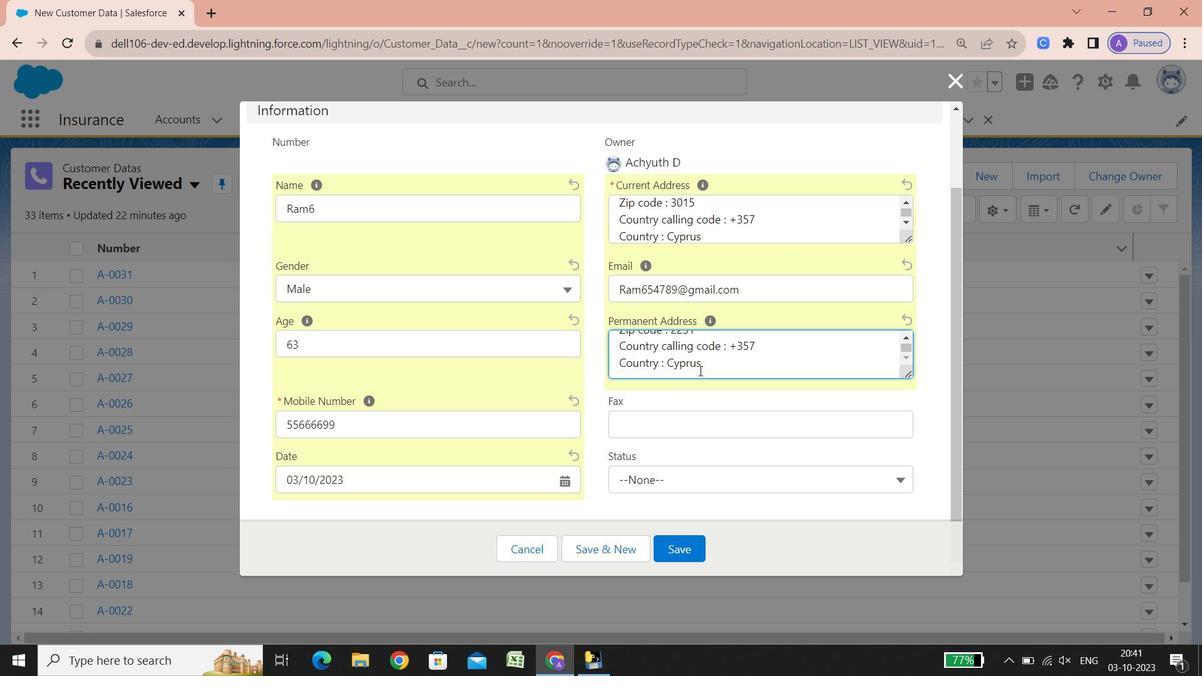 
Action: Mouse scrolled (699, 370) with delta (0, 0)
Screenshot: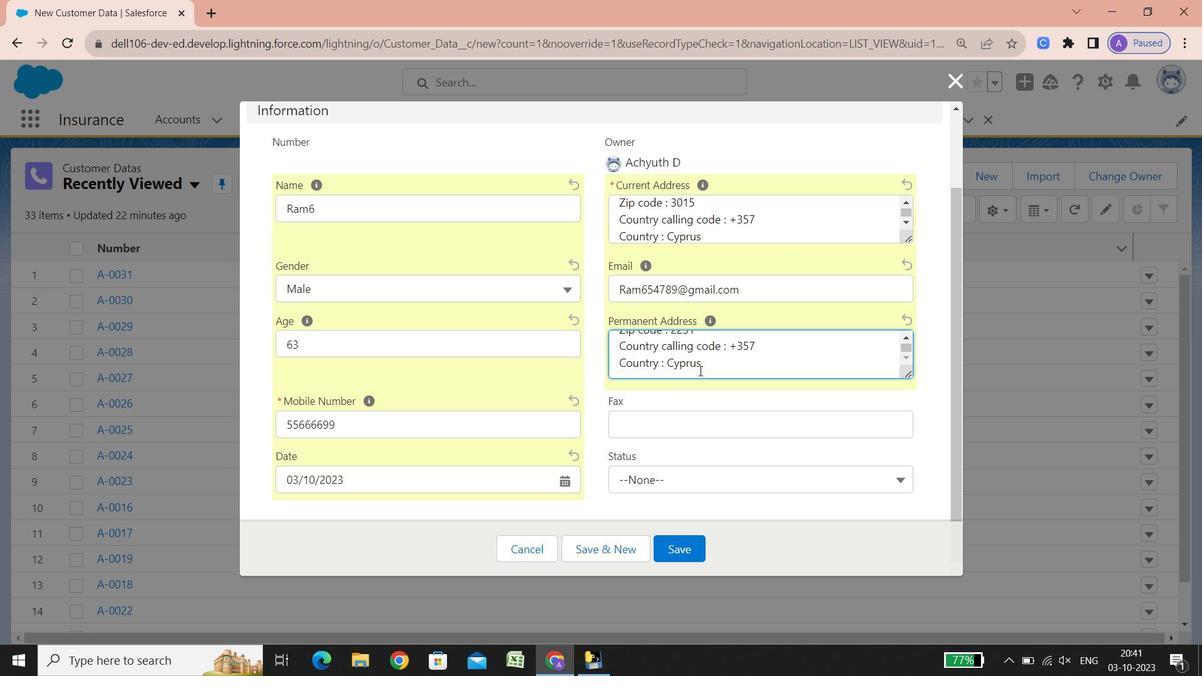 
Action: Mouse scrolled (699, 370) with delta (0, 0)
Screenshot: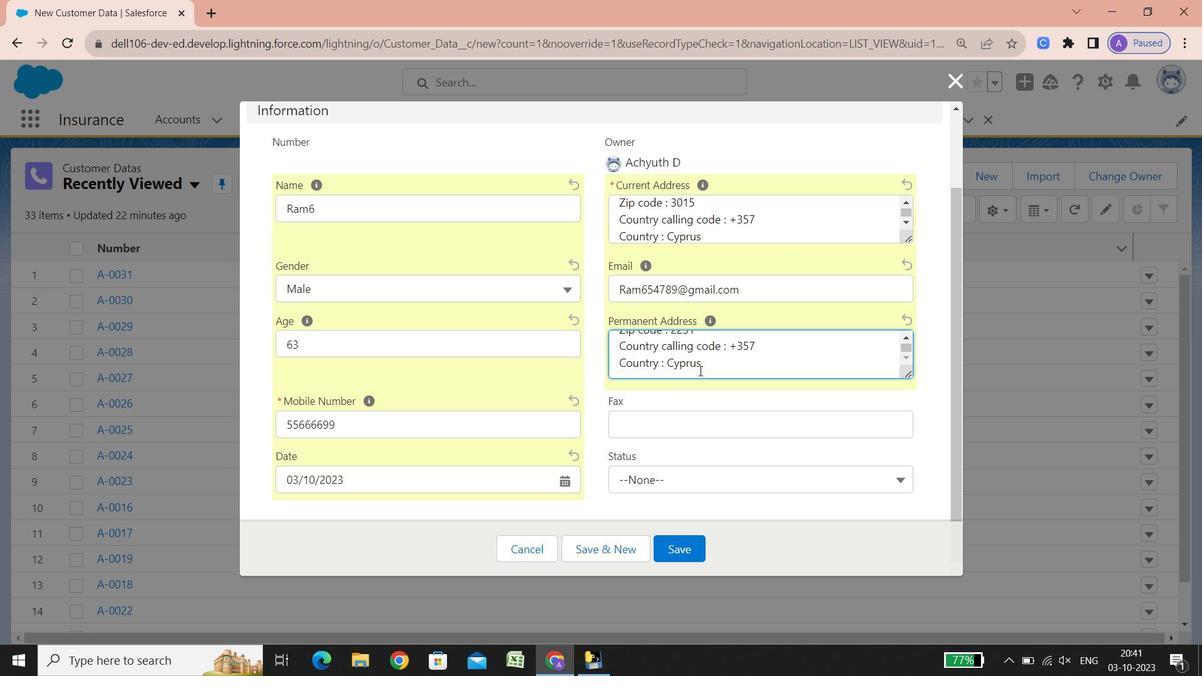 
Action: Mouse scrolled (699, 370) with delta (0, 0)
Screenshot: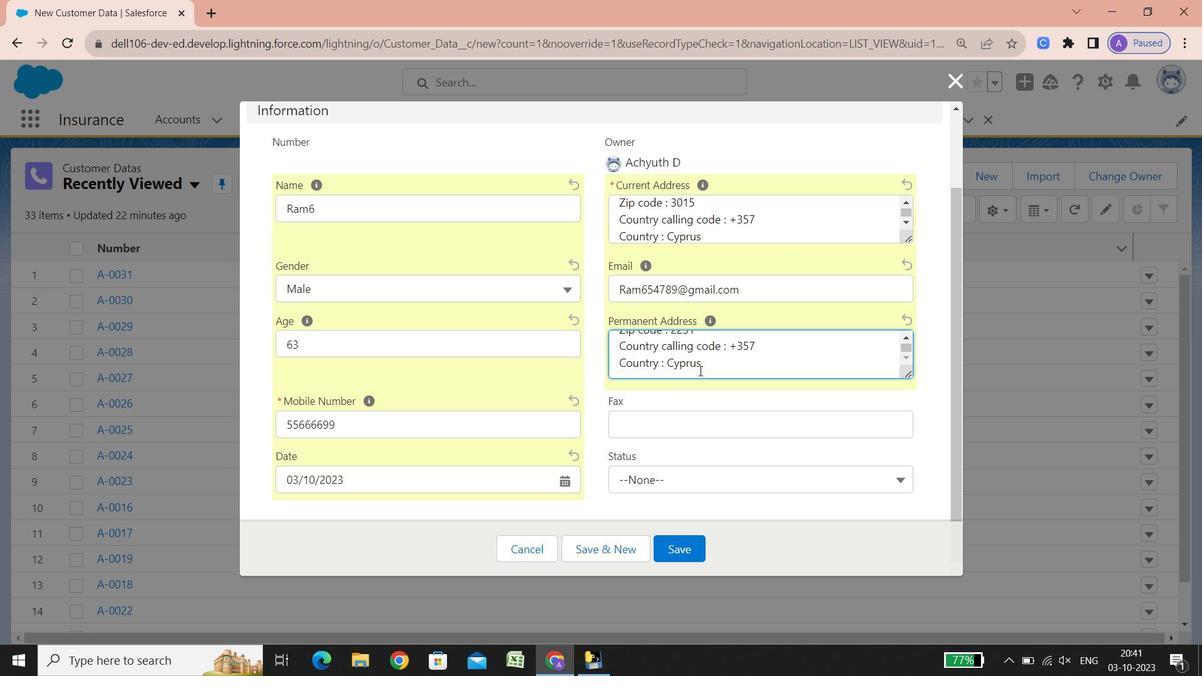
Action: Mouse scrolled (699, 370) with delta (0, 0)
Screenshot: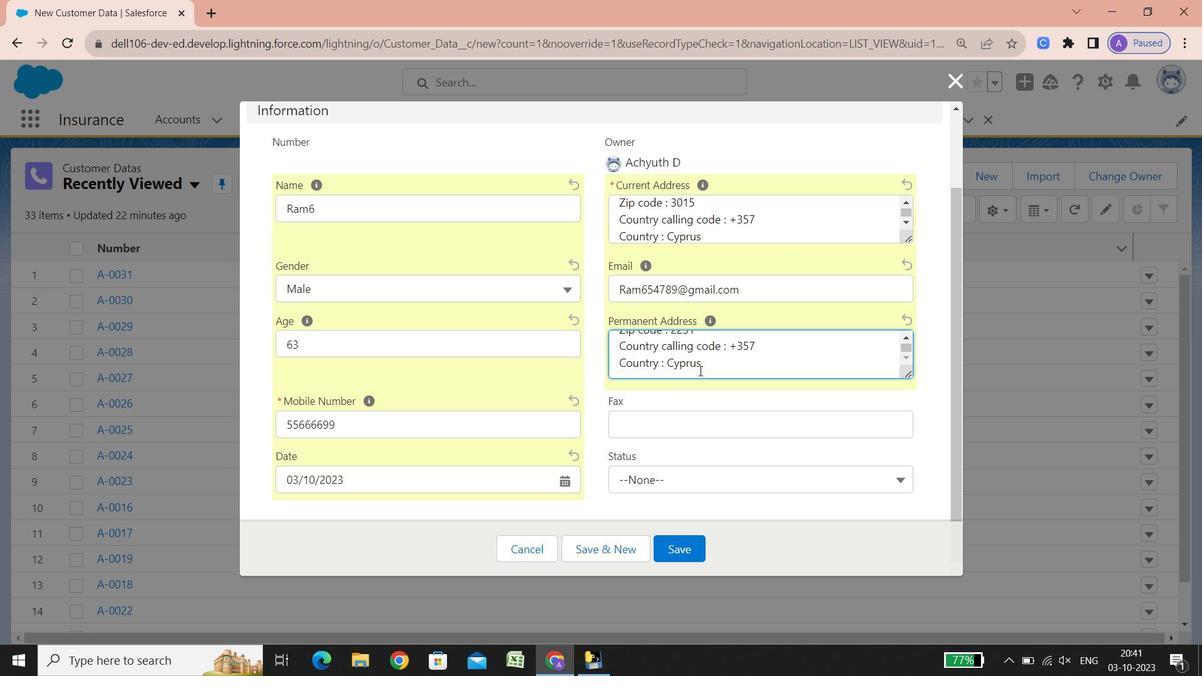 
Action: Mouse scrolled (699, 370) with delta (0, 0)
Screenshot: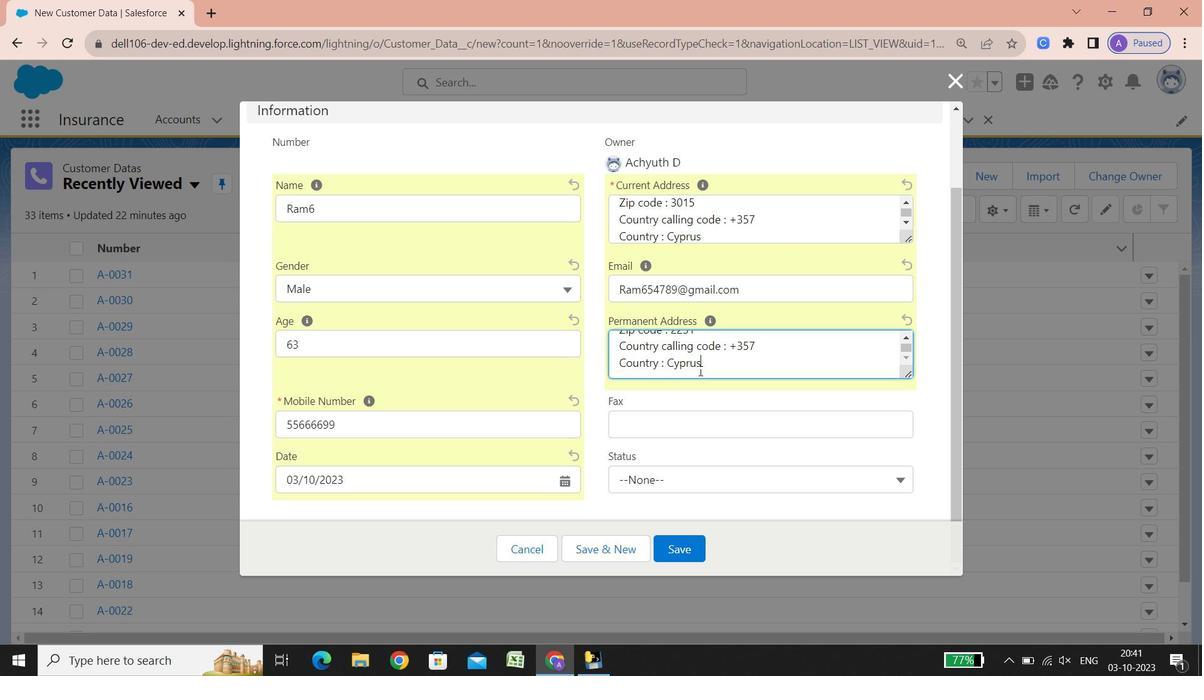 
Action: Mouse scrolled (699, 370) with delta (0, 0)
Screenshot: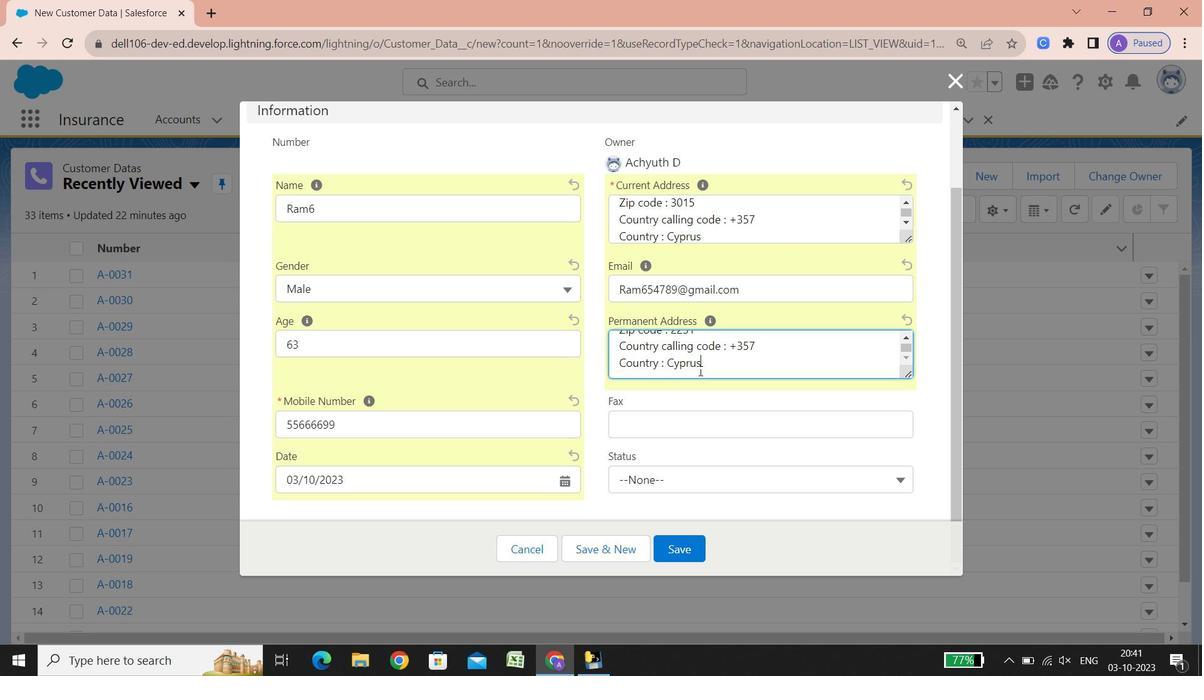 
Action: Mouse scrolled (699, 370) with delta (0, 0)
Screenshot: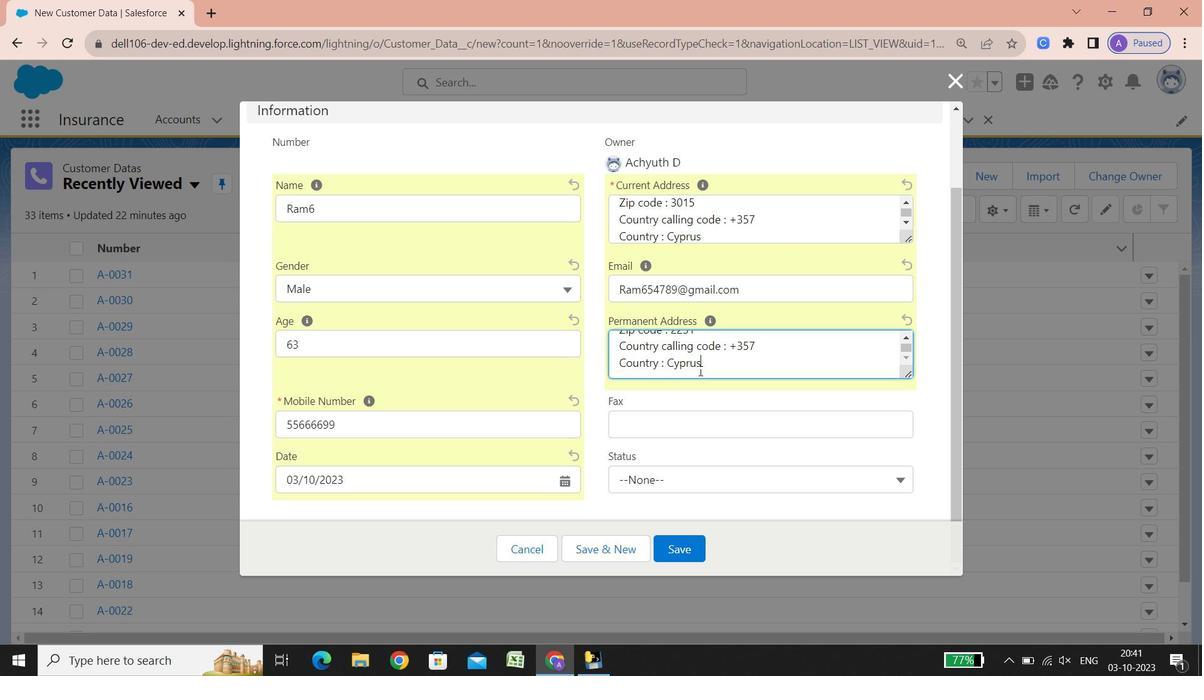 
Action: Mouse scrolled (699, 370) with delta (0, 0)
Screenshot: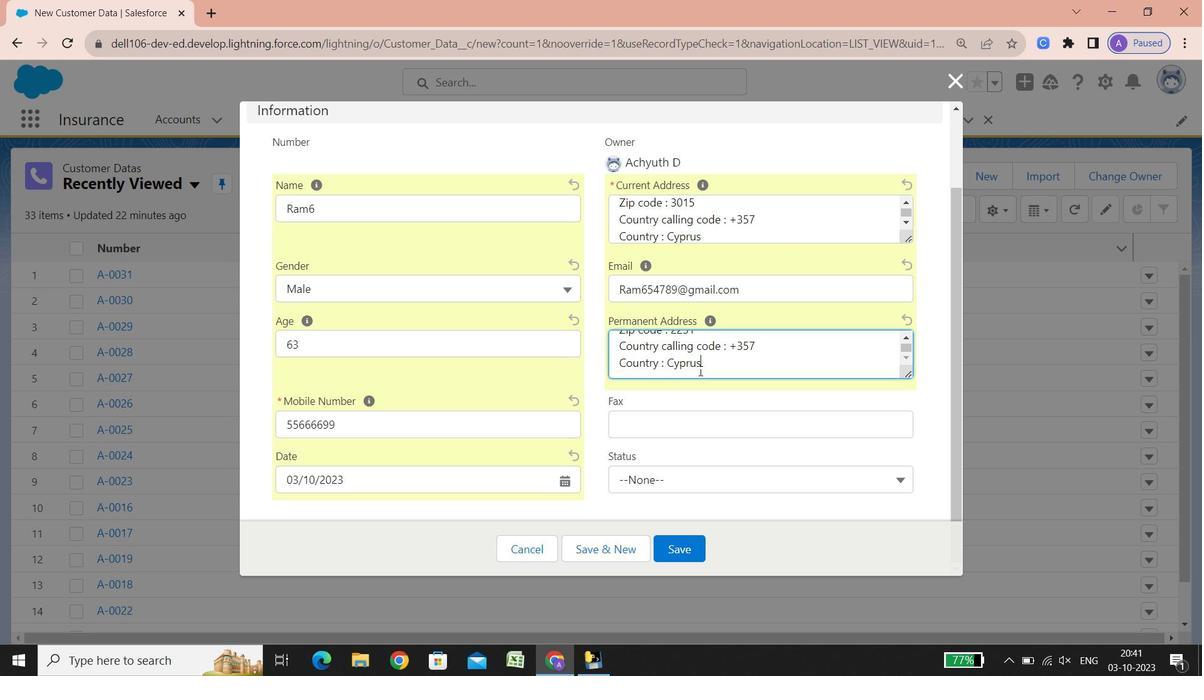 
Action: Mouse scrolled (699, 370) with delta (0, 0)
Screenshot: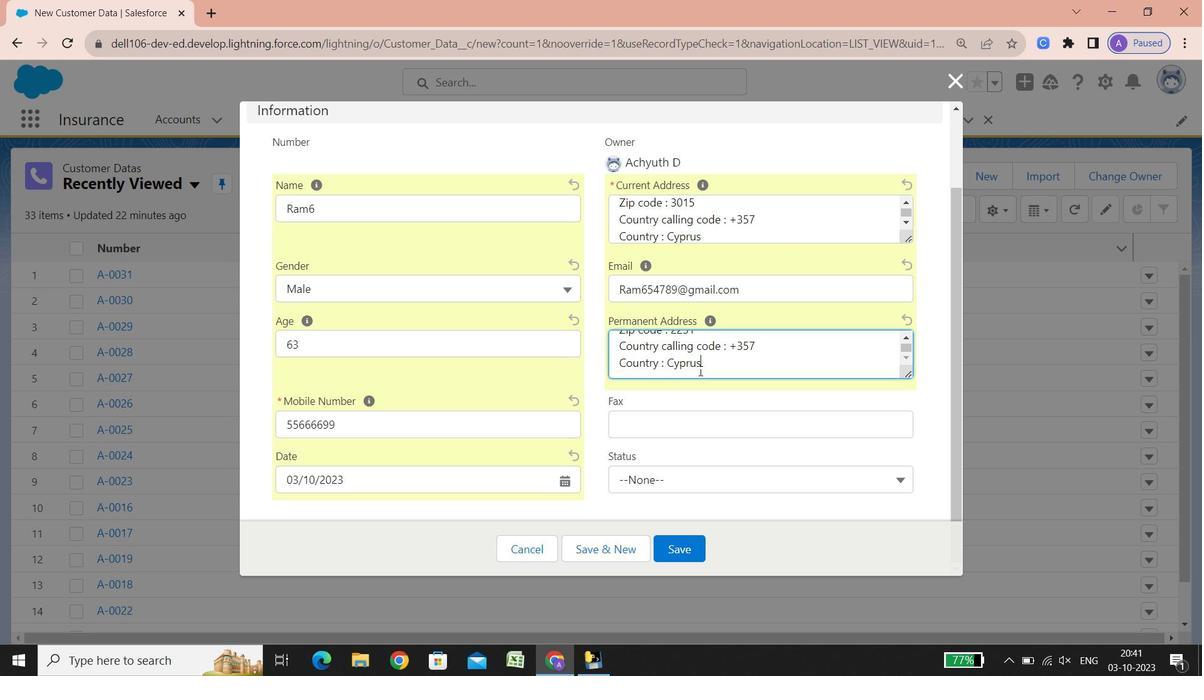 
Action: Mouse scrolled (699, 370) with delta (0, 0)
Screenshot: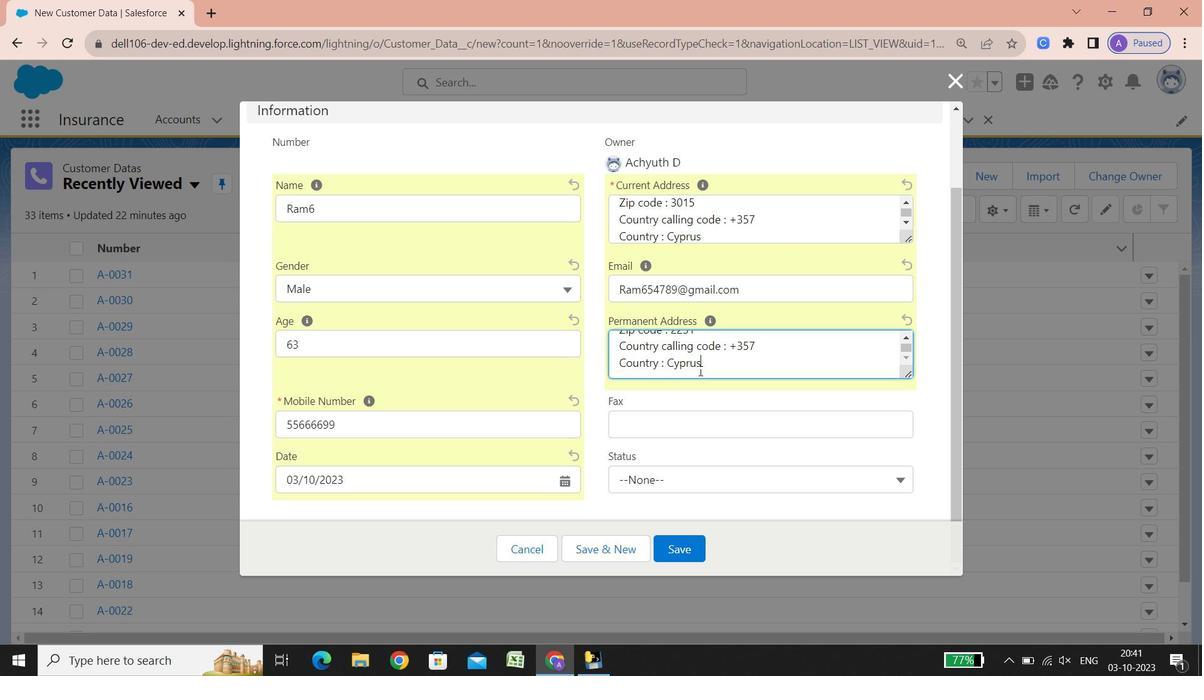 
Action: Mouse scrolled (699, 370) with delta (0, 0)
Screenshot: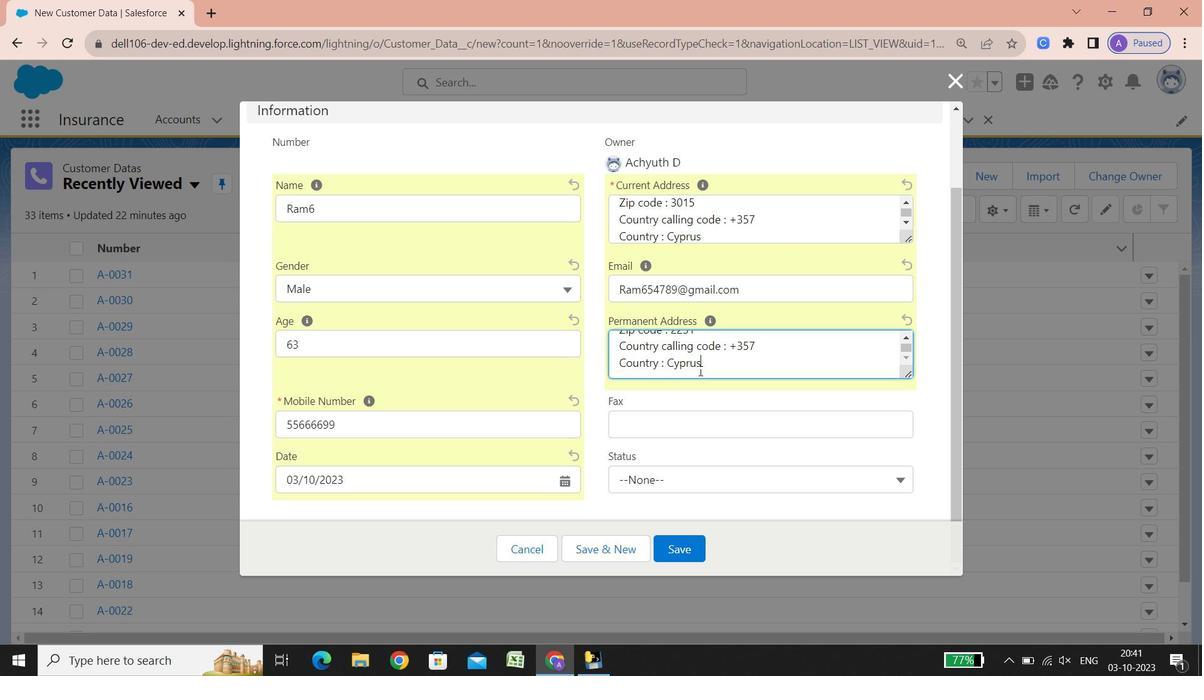 
Action: Mouse scrolled (699, 370) with delta (0, 0)
Screenshot: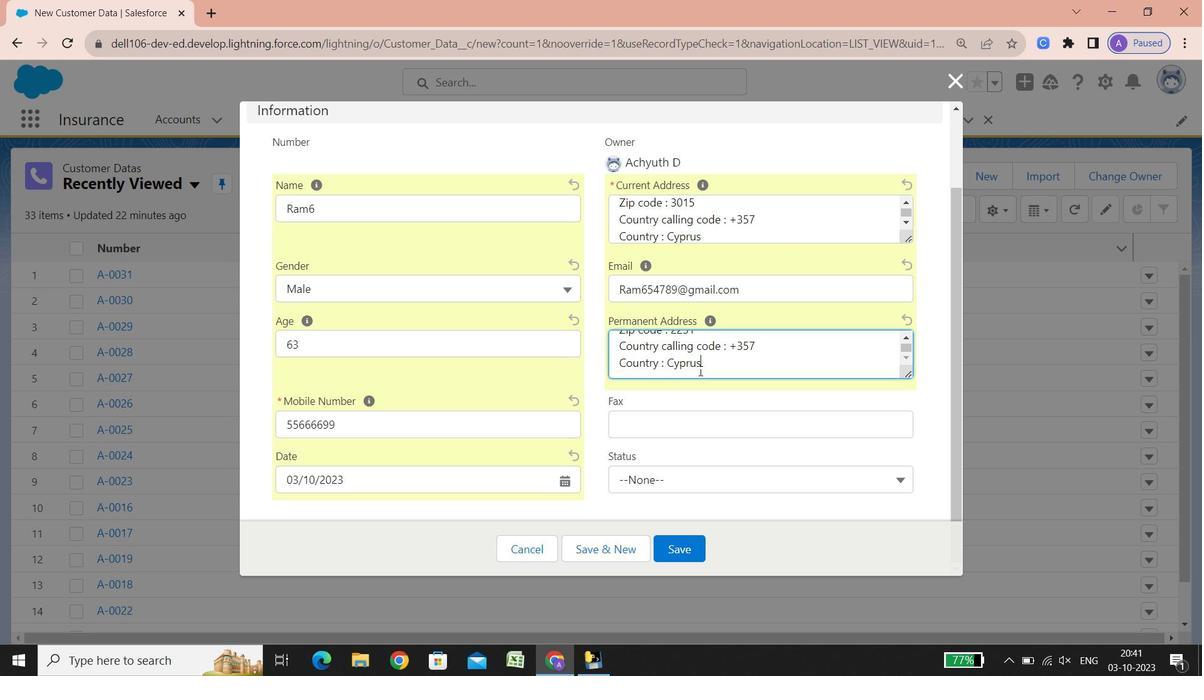 
Action: Mouse scrolled (699, 370) with delta (0, 0)
Screenshot: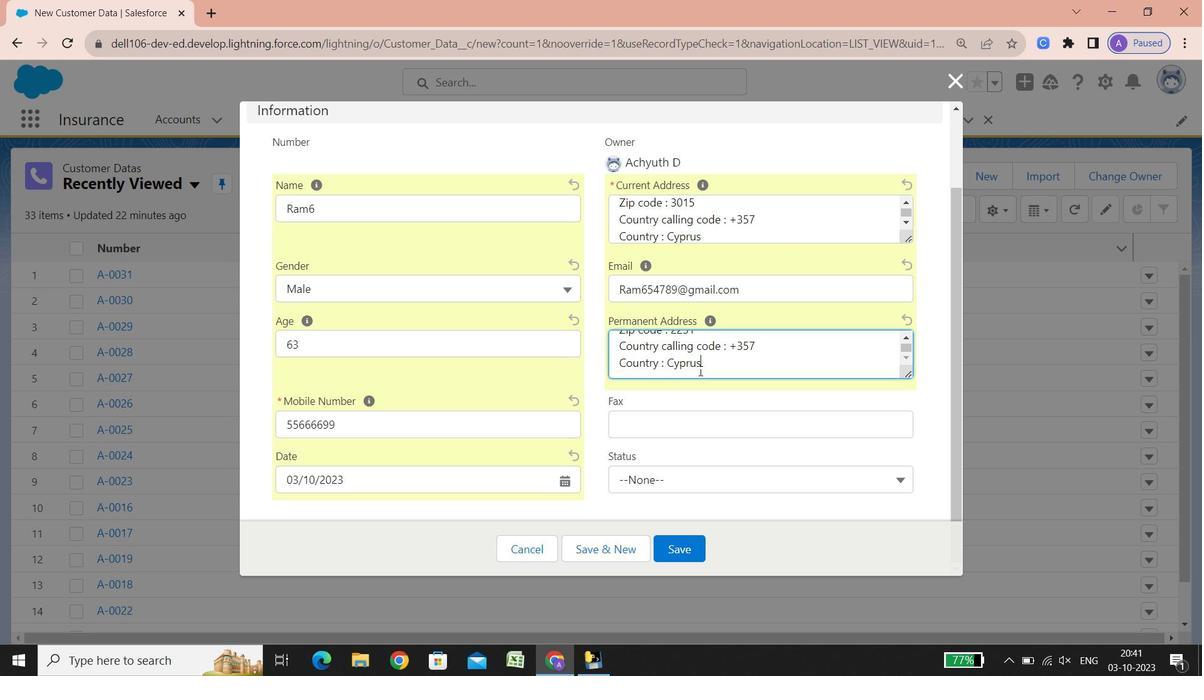 
Action: Mouse scrolled (699, 370) with delta (0, 0)
Screenshot: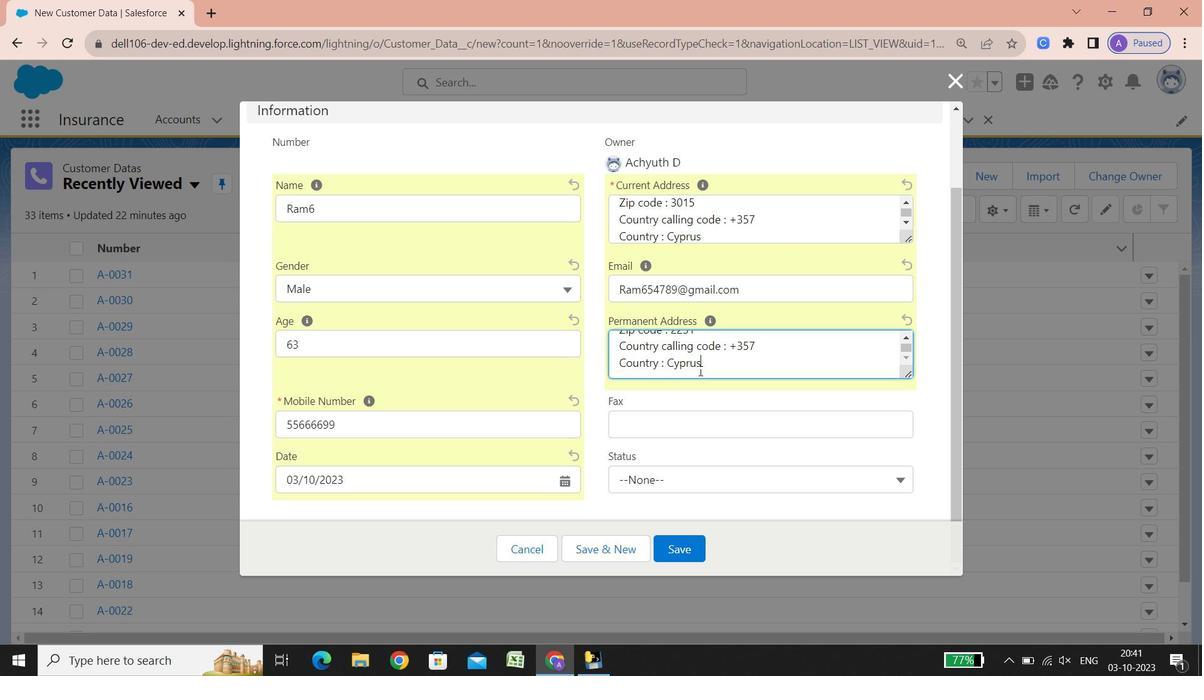 
Action: Mouse scrolled (699, 370) with delta (0, 0)
Screenshot: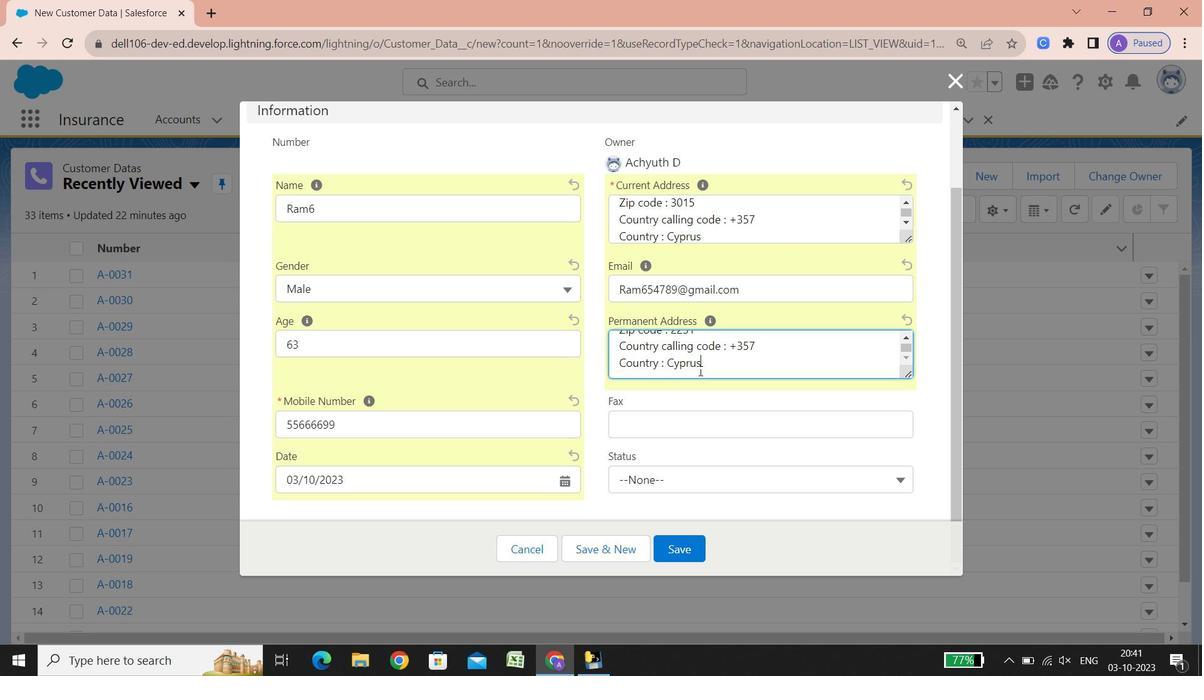 
Action: Mouse scrolled (699, 370) with delta (0, 0)
Screenshot: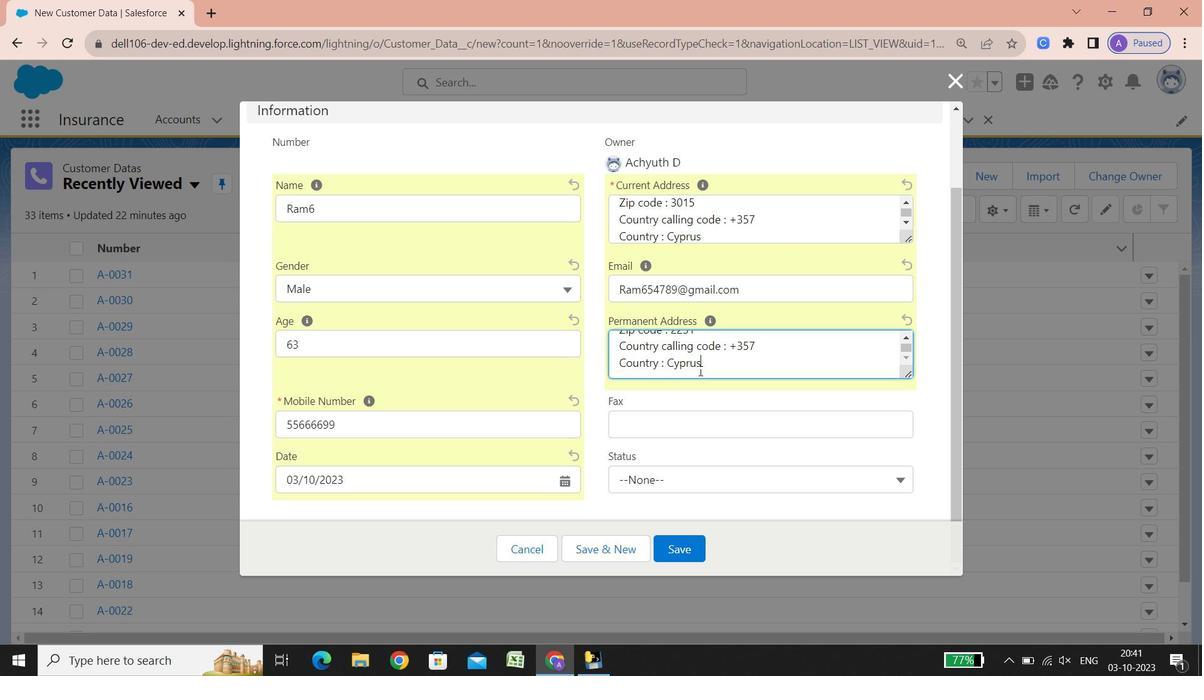 
Action: Mouse scrolled (699, 370) with delta (0, 0)
Screenshot: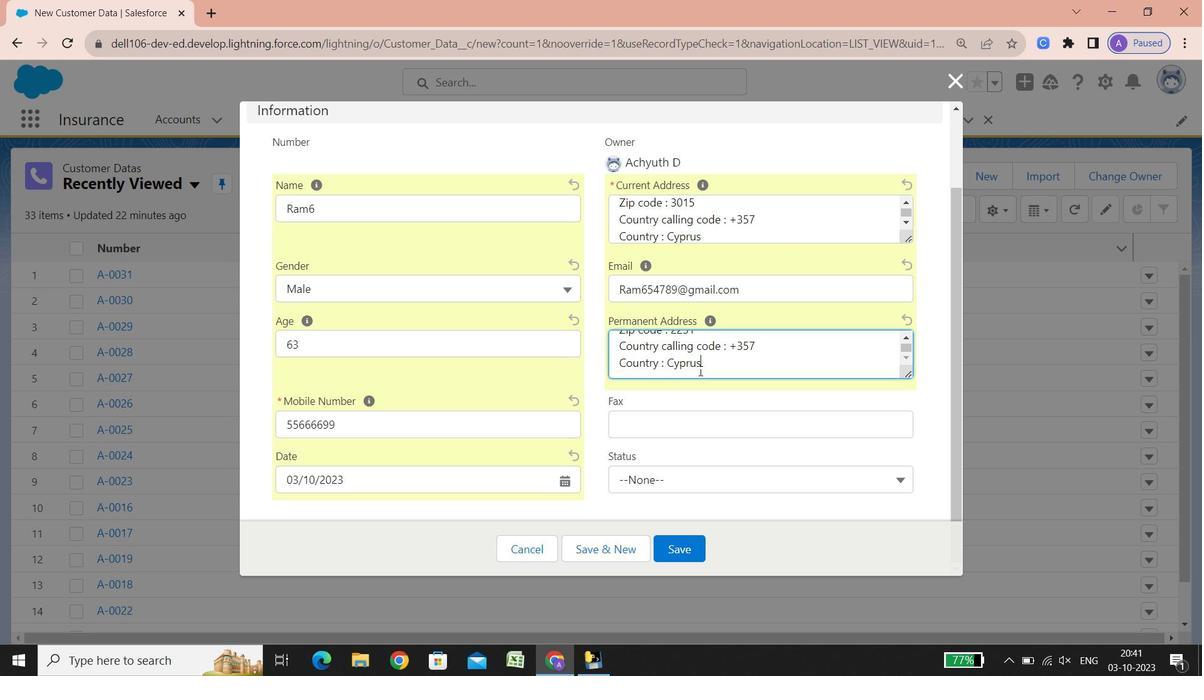 
Action: Mouse scrolled (699, 370) with delta (0, 0)
Screenshot: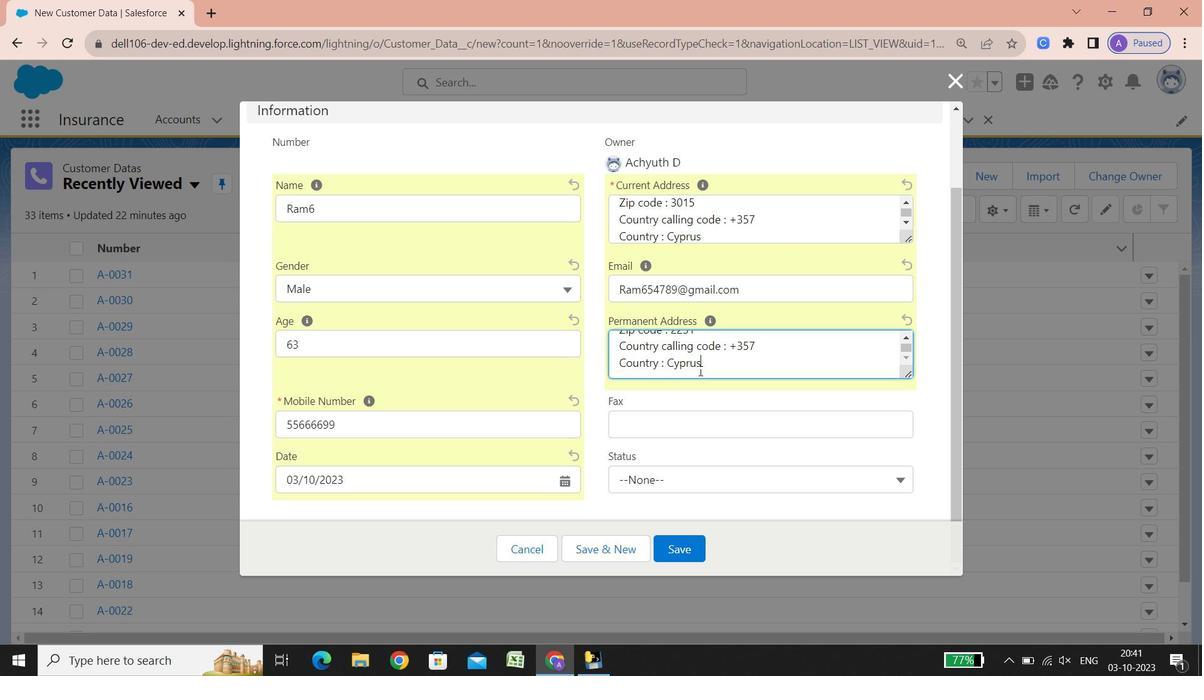 
Action: Mouse scrolled (699, 370) with delta (0, 0)
Screenshot: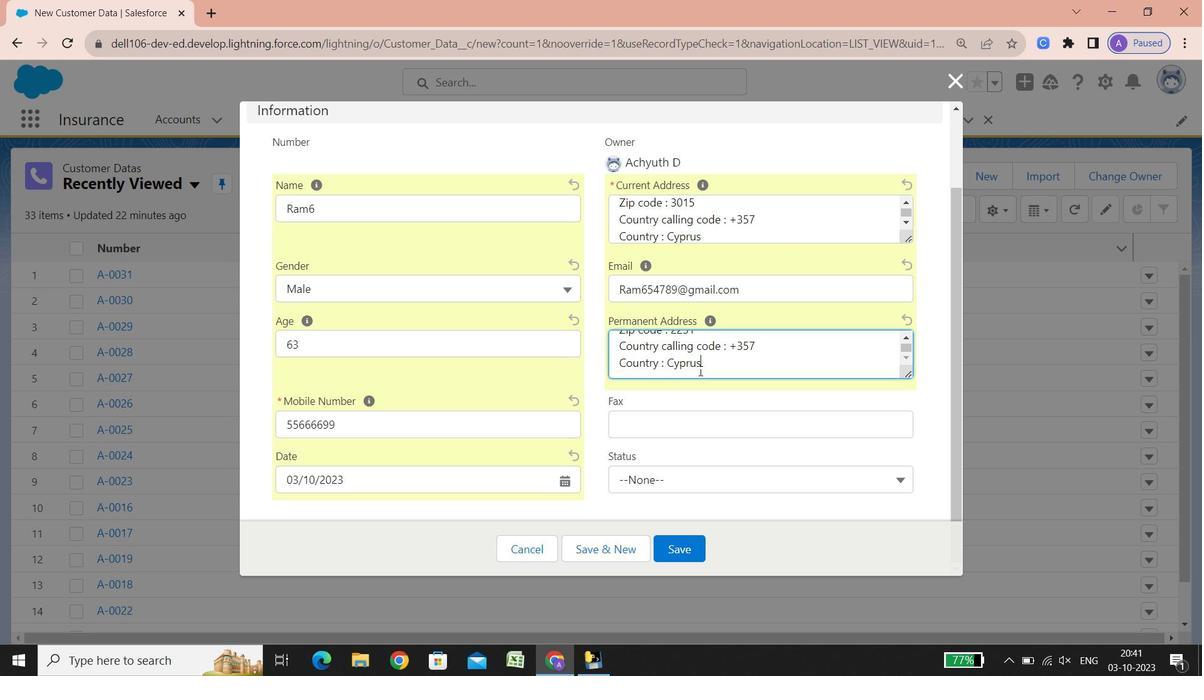 
Action: Mouse scrolled (699, 370) with delta (0, 0)
Screenshot: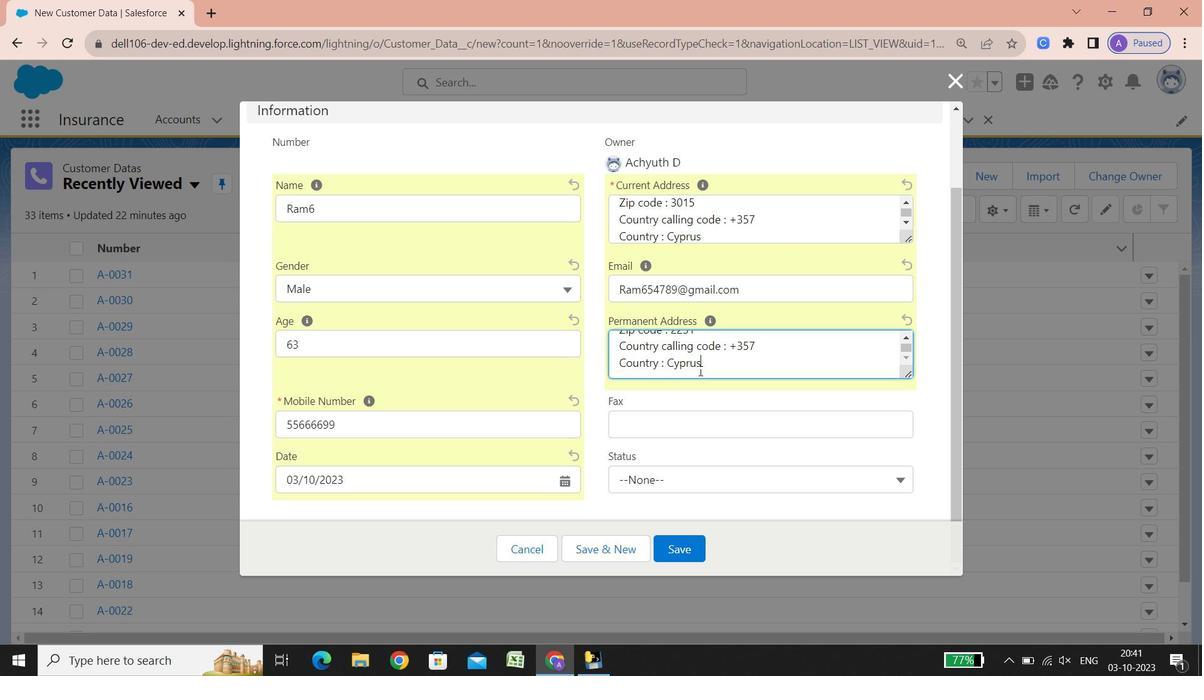 
Action: Mouse scrolled (699, 370) with delta (0, 0)
Screenshot: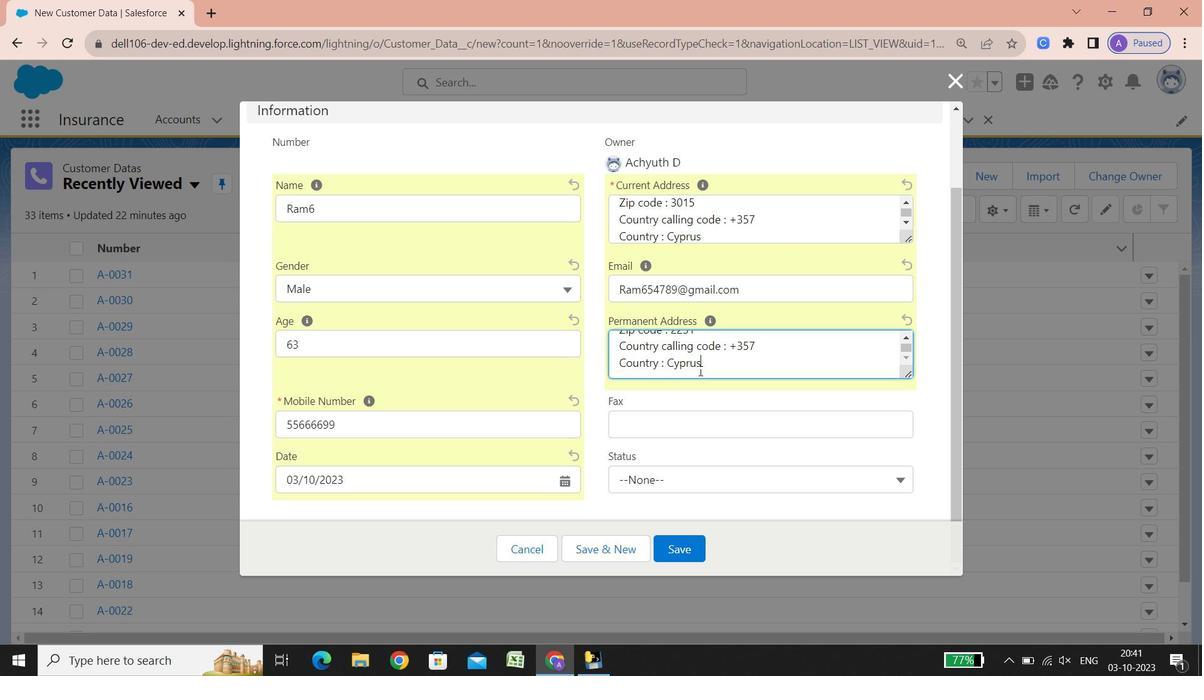 
Action: Mouse scrolled (699, 370) with delta (0, 0)
Screenshot: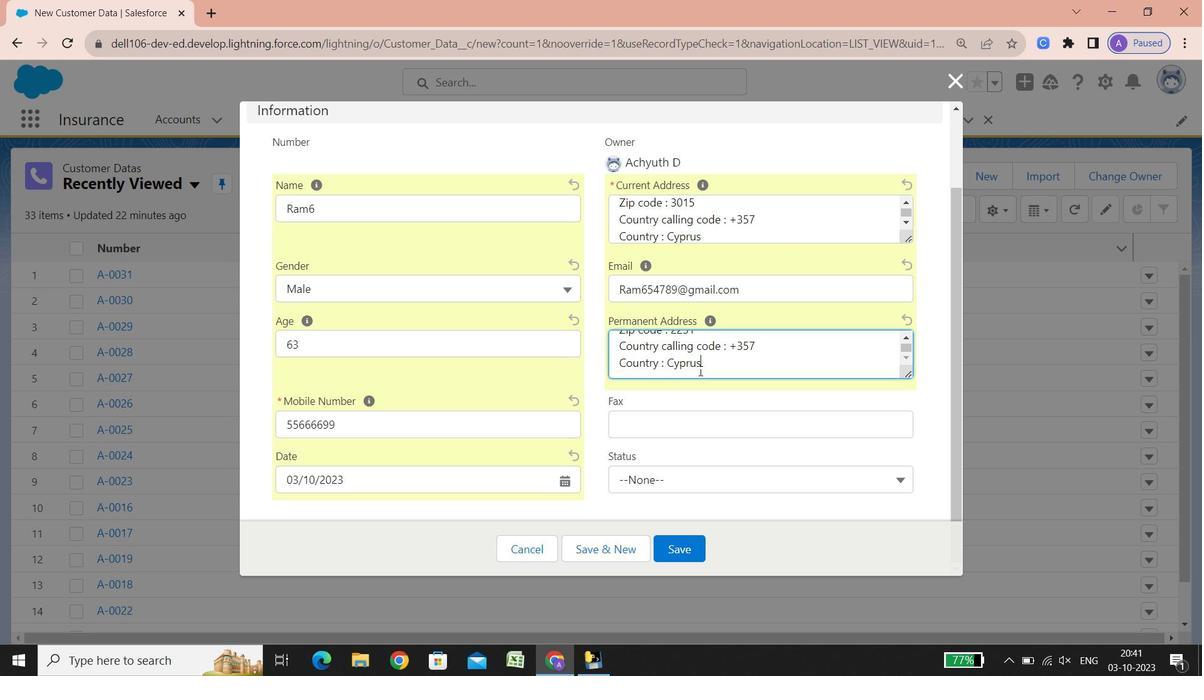 
Action: Mouse scrolled (699, 370) with delta (0, 0)
Screenshot: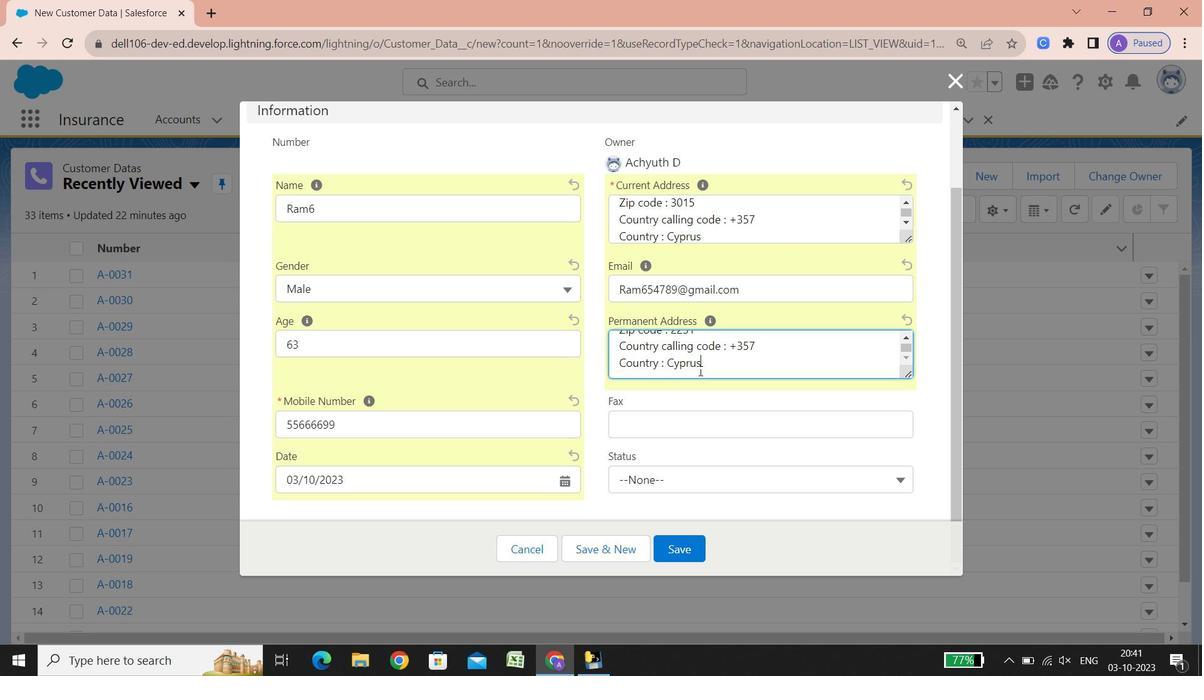
Action: Mouse scrolled (699, 370) with delta (0, 0)
Screenshot: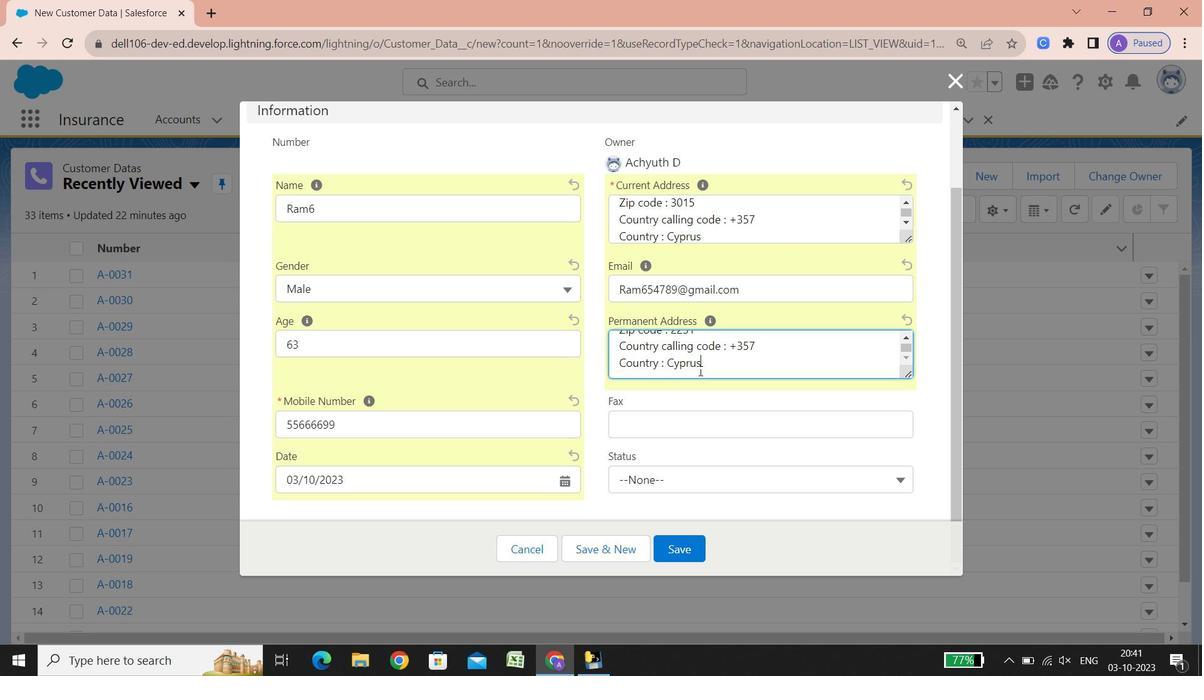
Action: Mouse scrolled (699, 370) with delta (0, 0)
Screenshot: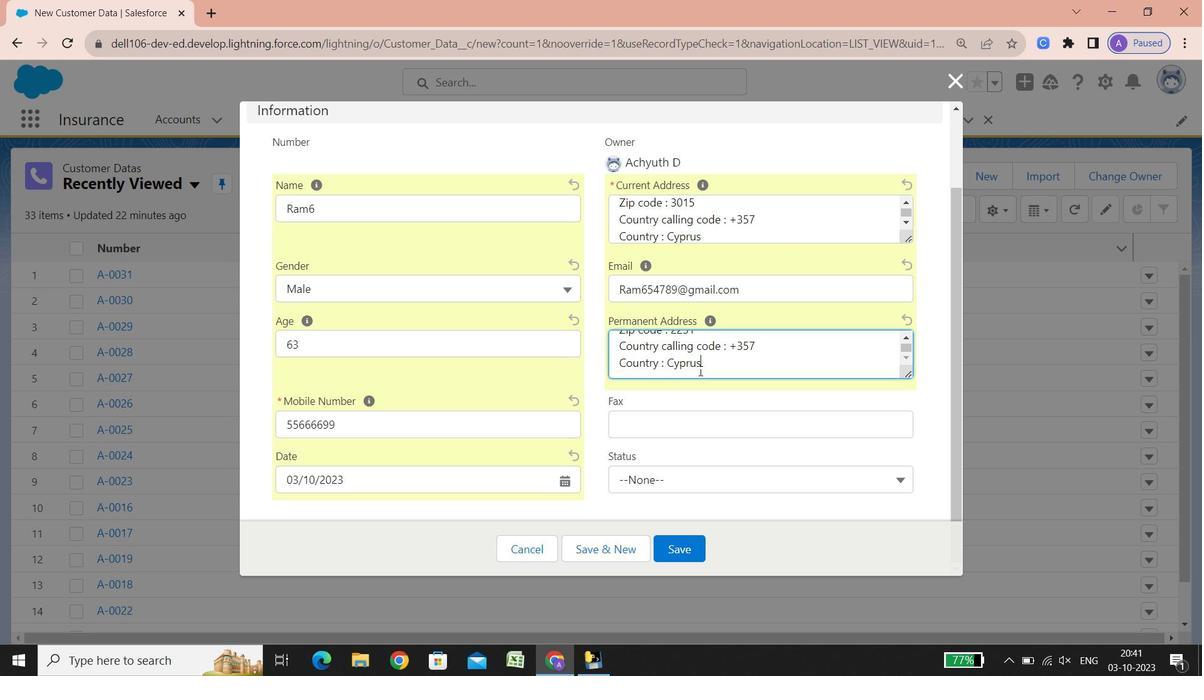
Action: Mouse scrolled (699, 370) with delta (0, 0)
Screenshot: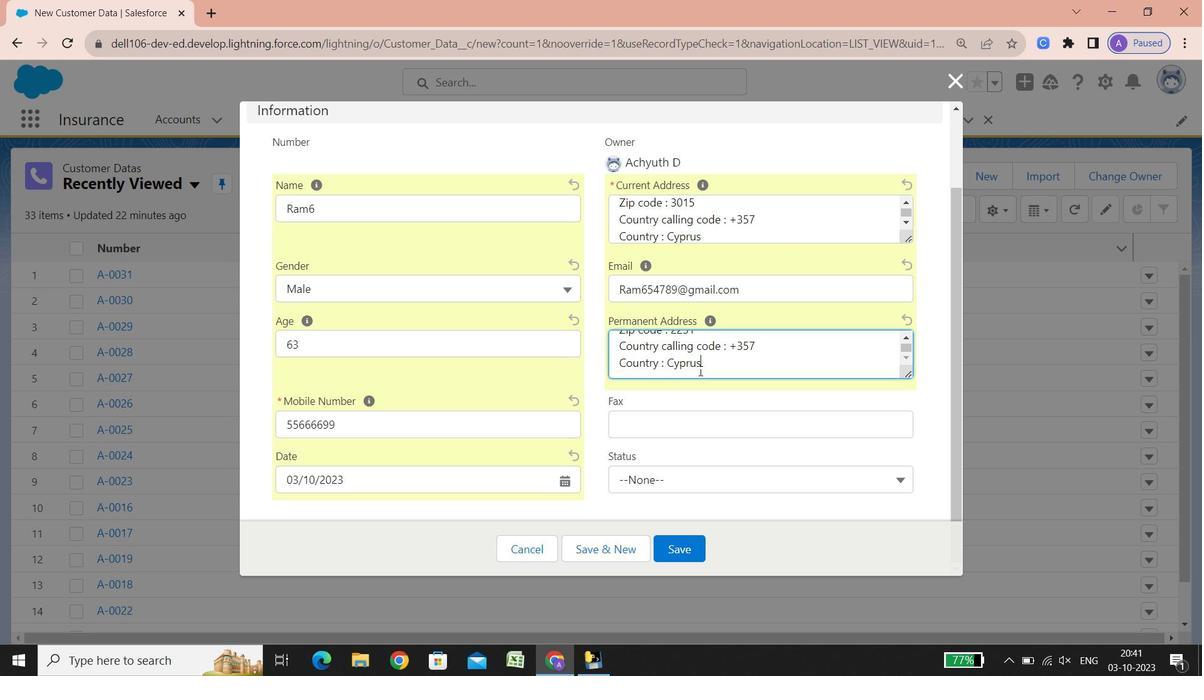 
Action: Mouse scrolled (699, 370) with delta (0, 0)
Screenshot: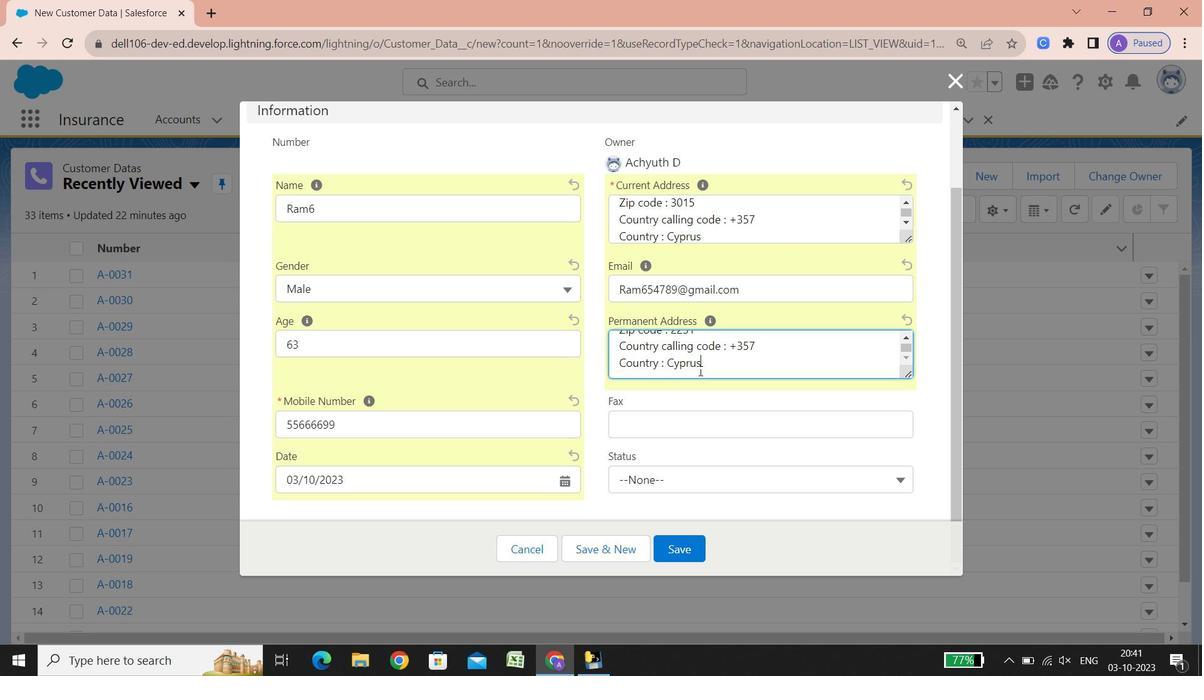 
Action: Mouse scrolled (699, 370) with delta (0, 0)
Screenshot: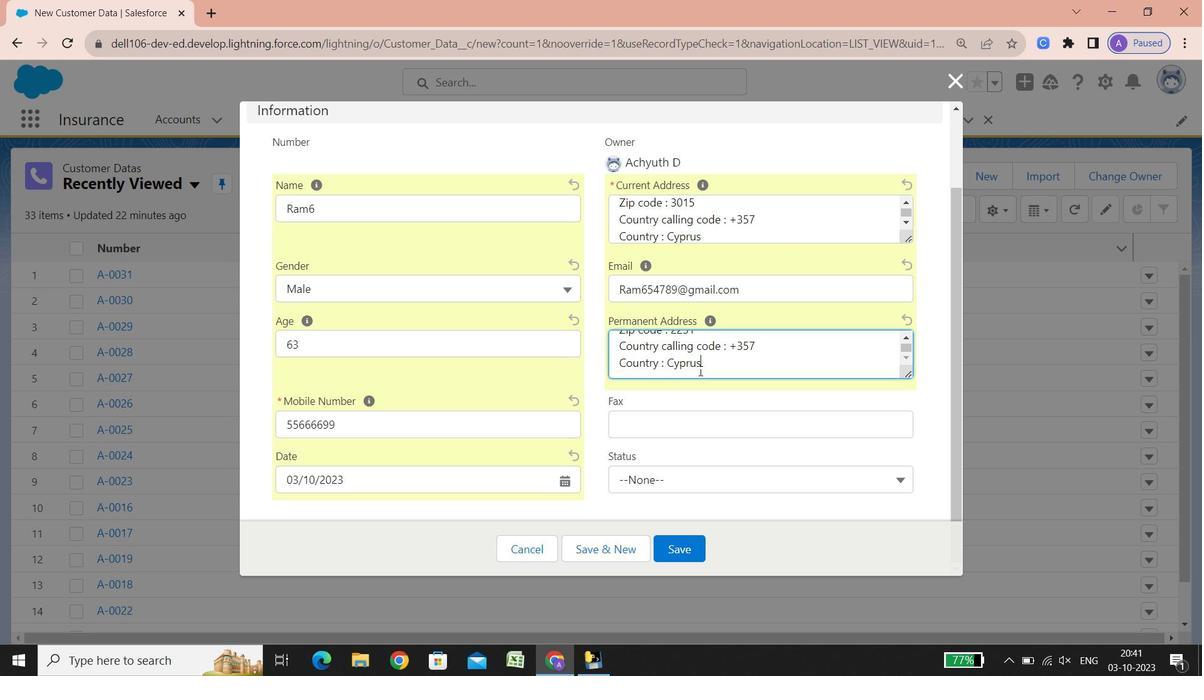 
Action: Mouse scrolled (699, 370) with delta (0, 0)
Screenshot: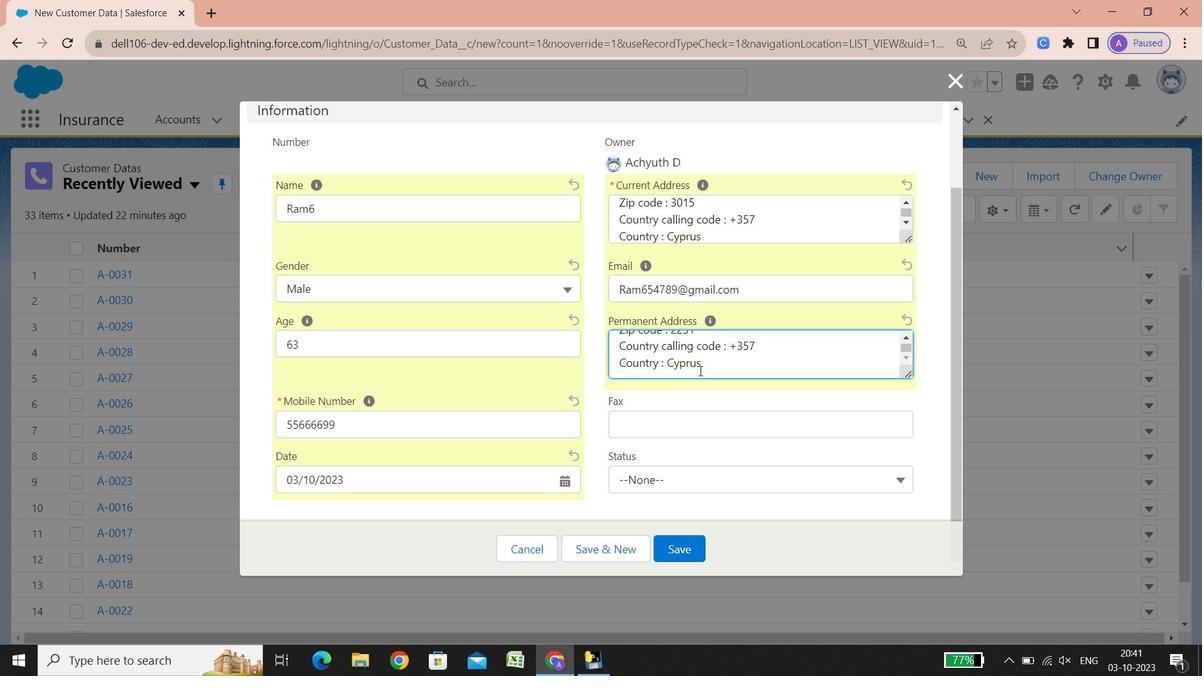 
Action: Mouse scrolled (699, 370) with delta (0, 0)
Screenshot: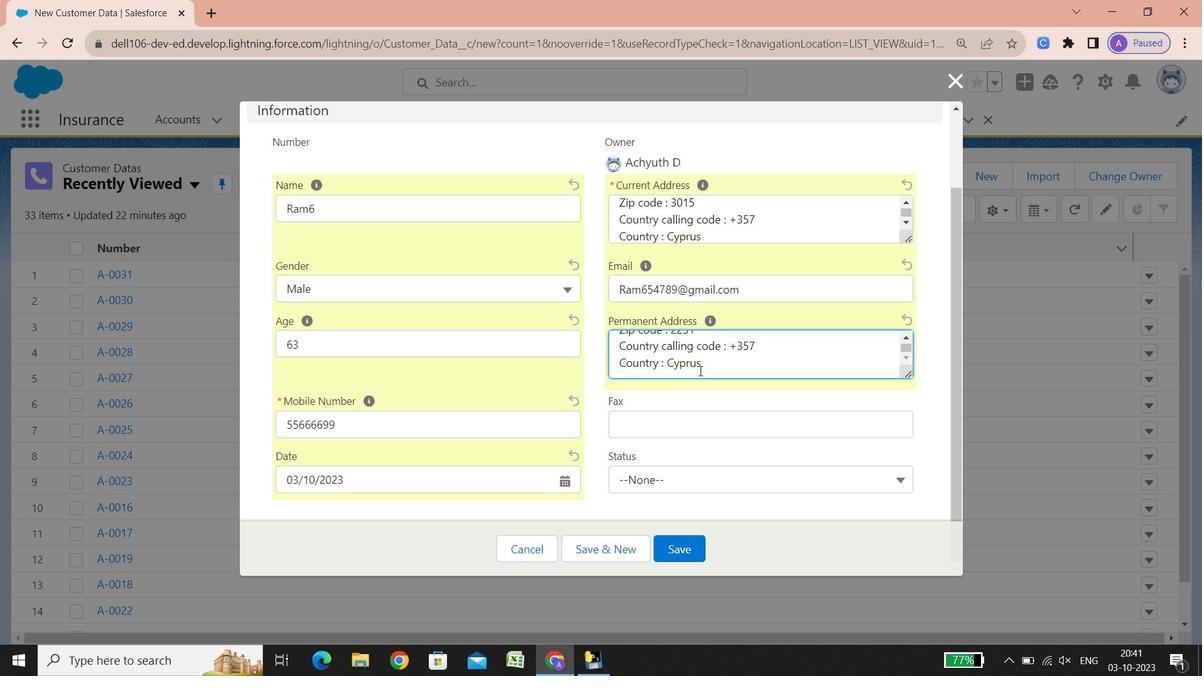 
Action: Mouse scrolled (699, 370) with delta (0, 0)
Screenshot: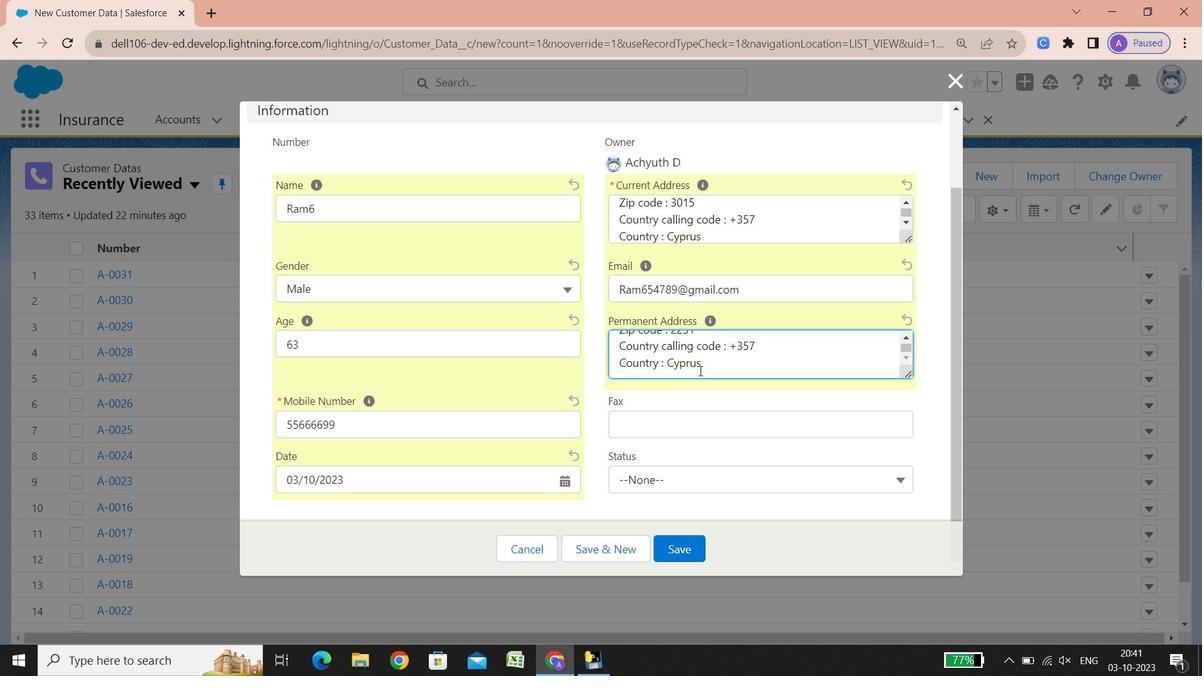 
Action: Mouse scrolled (699, 370) with delta (0, 0)
Screenshot: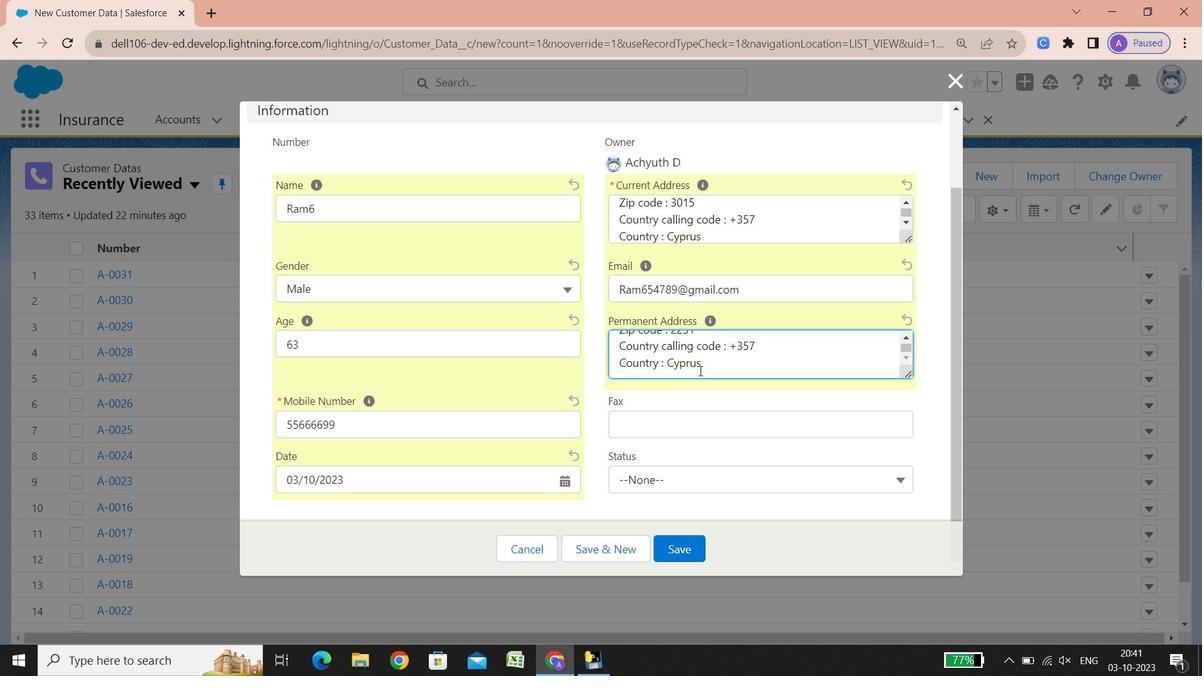 
Action: Mouse scrolled (699, 370) with delta (0, 0)
Screenshot: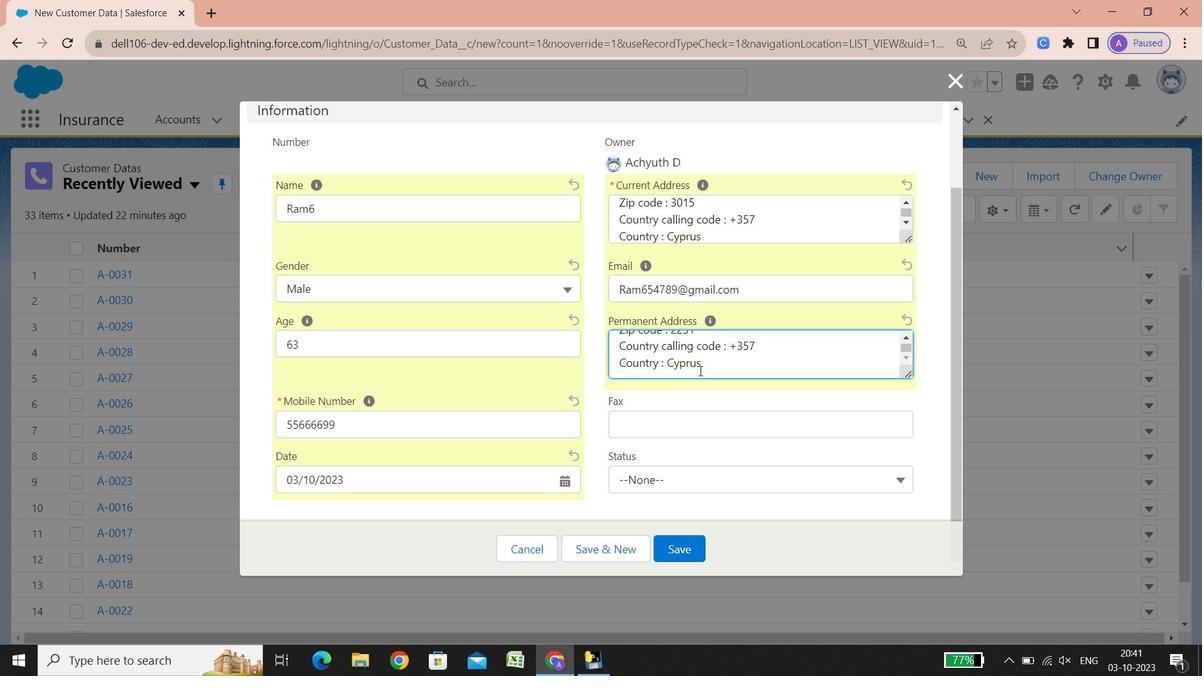 
Action: Mouse scrolled (699, 370) with delta (0, 0)
Screenshot: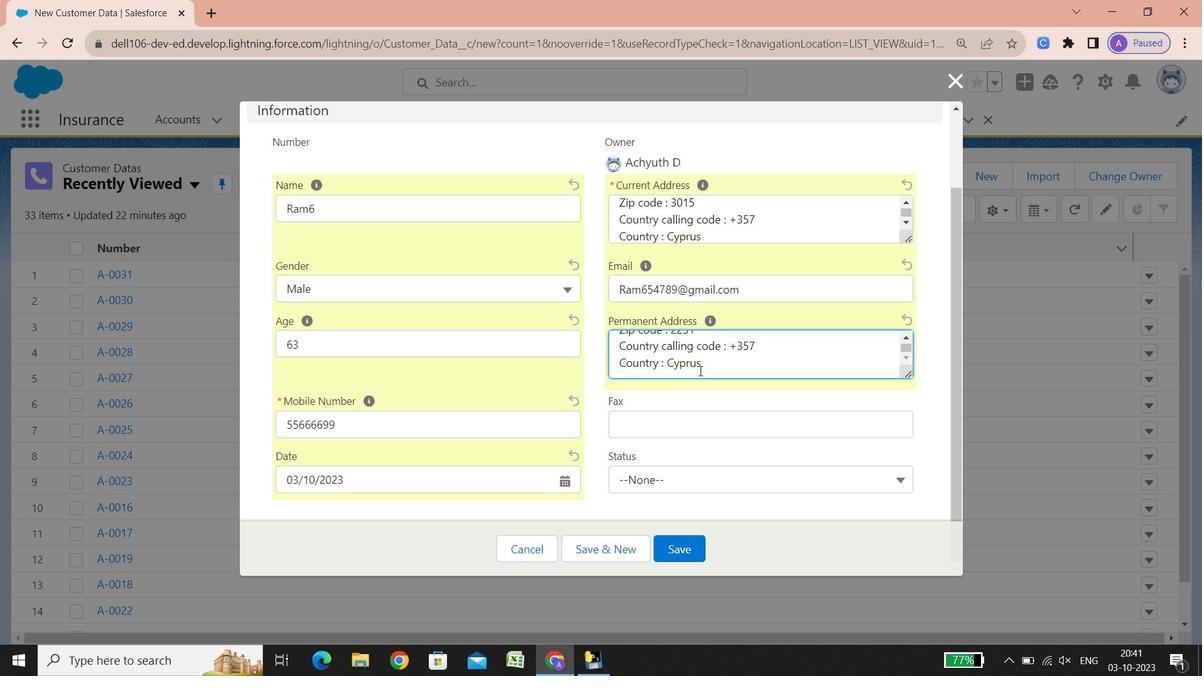 
Action: Mouse scrolled (699, 370) with delta (0, 0)
Screenshot: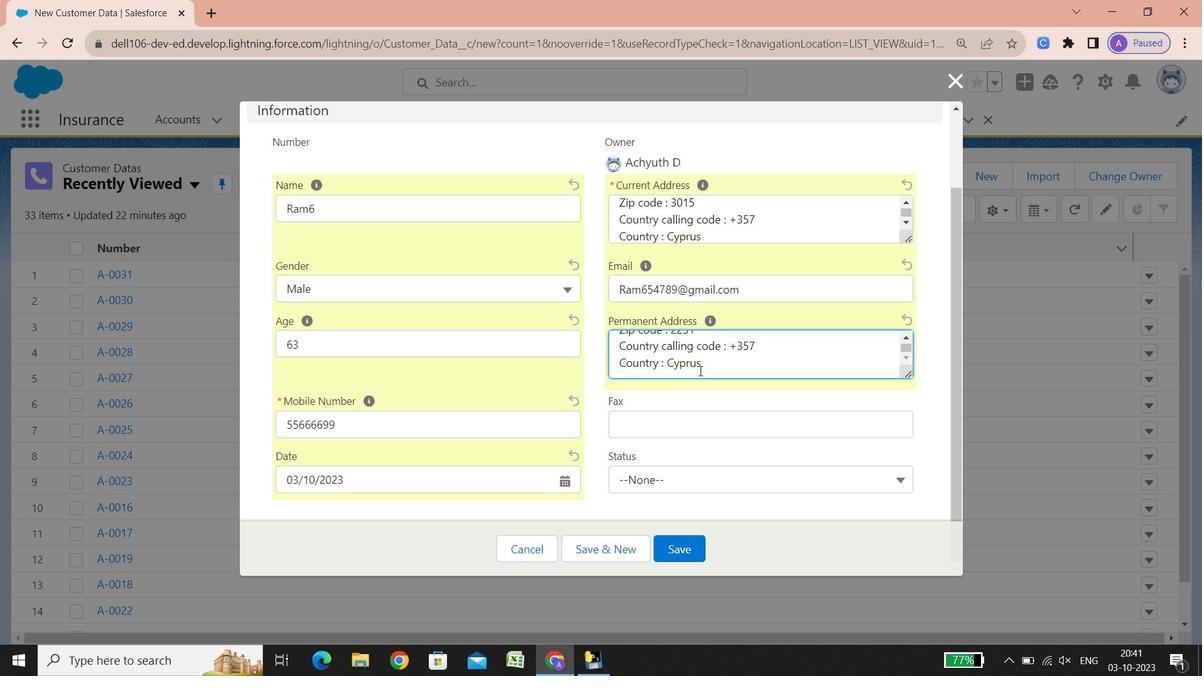 
Action: Mouse scrolled (699, 370) with delta (0, 0)
Screenshot: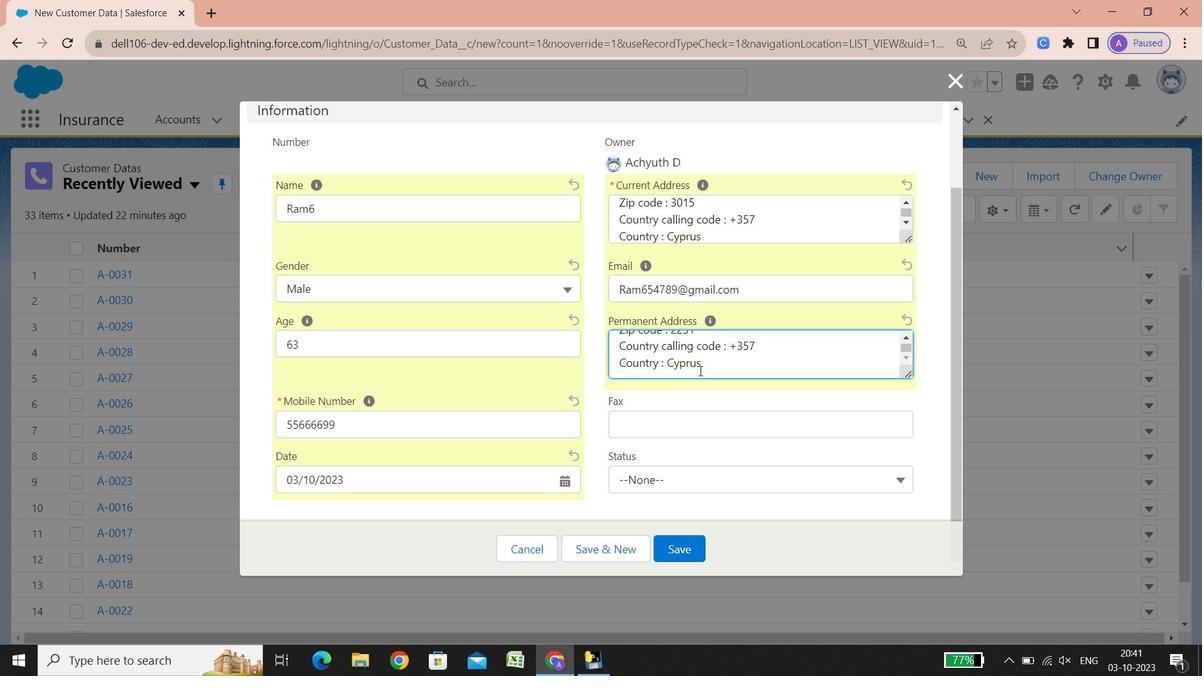 
Action: Mouse scrolled (699, 370) with delta (0, 0)
Screenshot: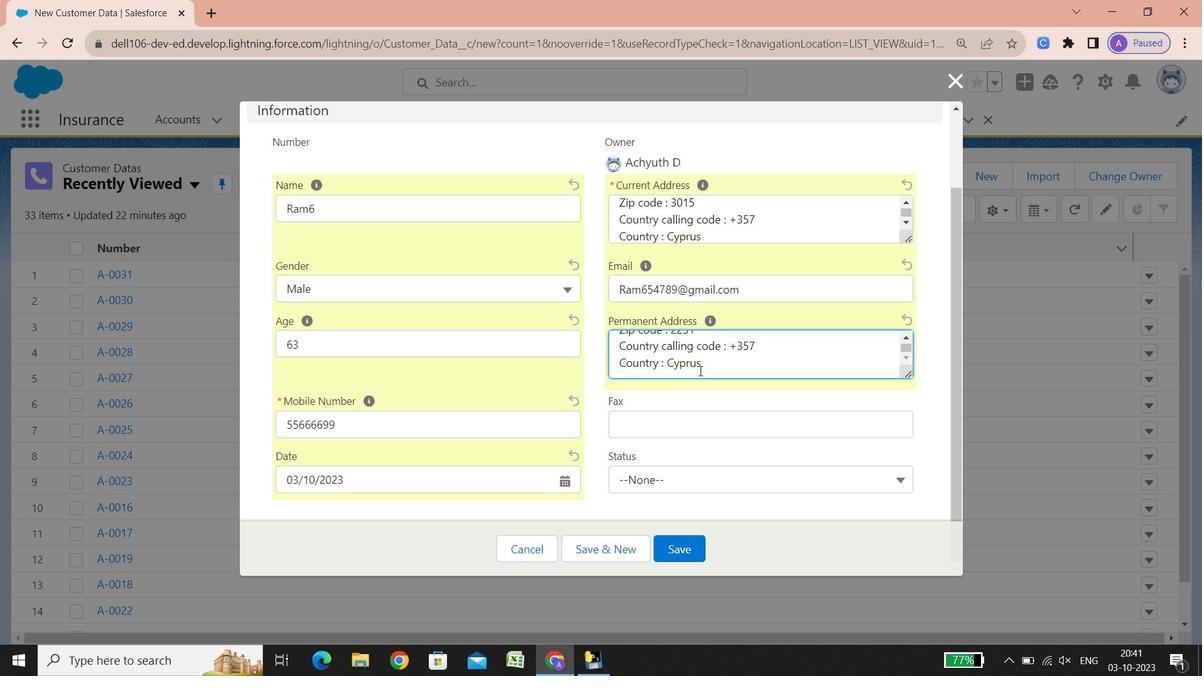 
Action: Mouse scrolled (699, 370) with delta (0, 0)
Screenshot: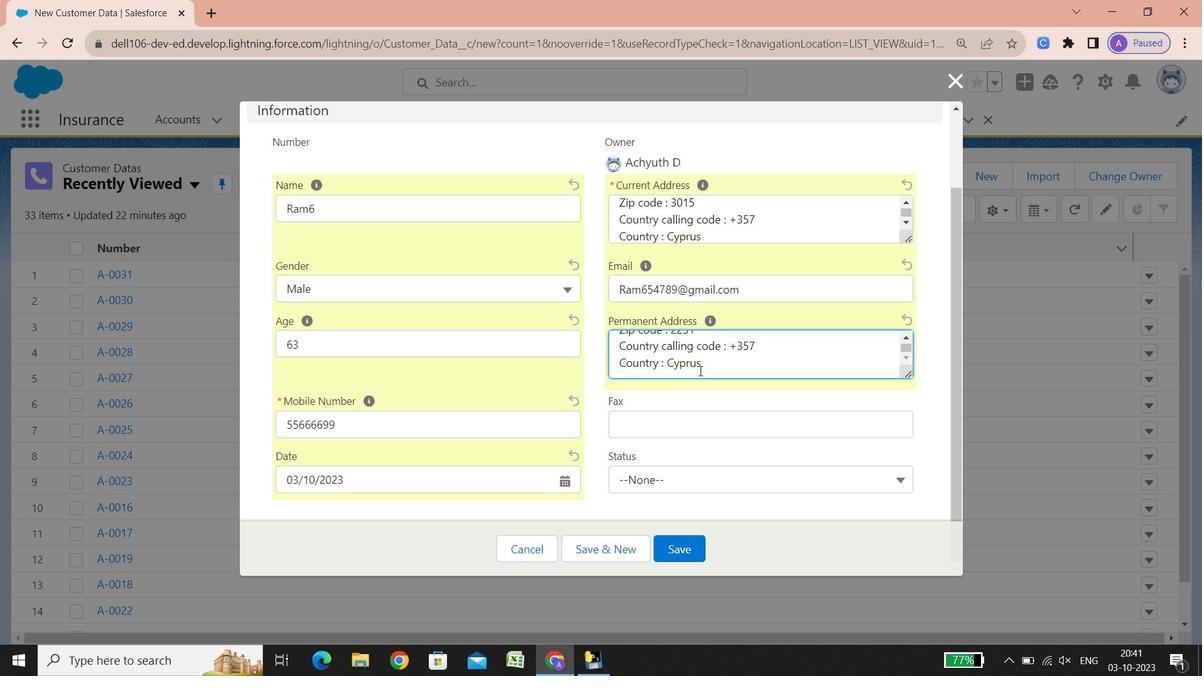 
Action: Mouse scrolled (699, 370) with delta (0, 0)
Screenshot: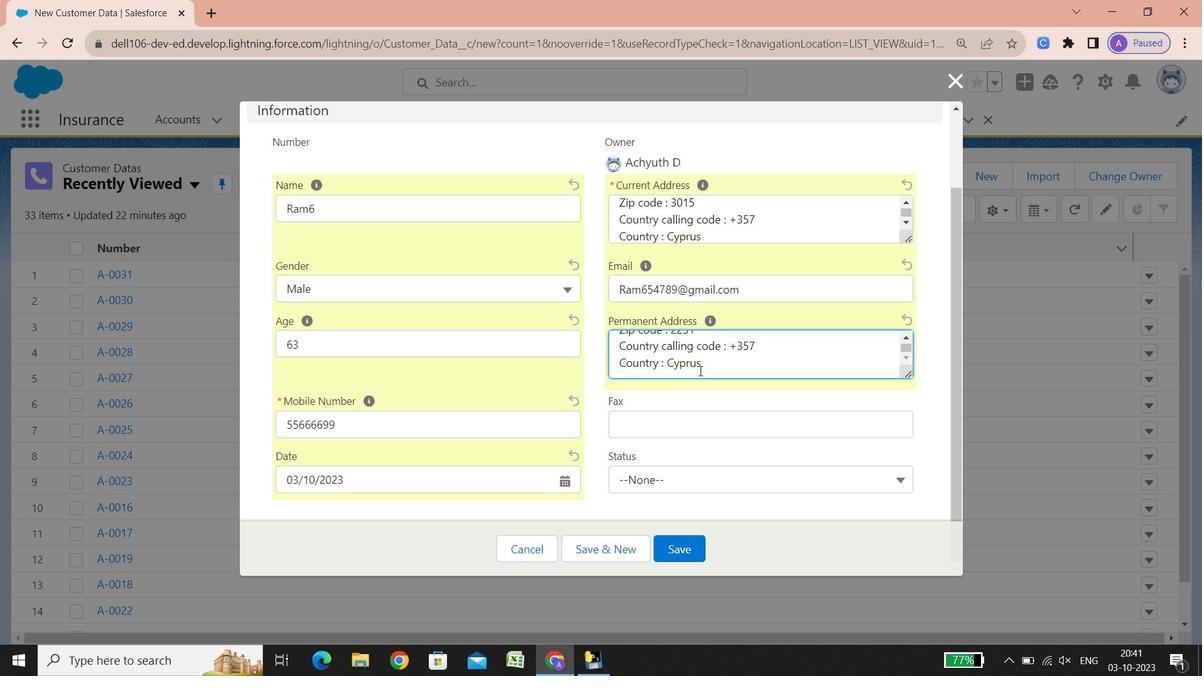 
Action: Mouse scrolled (699, 370) with delta (0, 0)
Screenshot: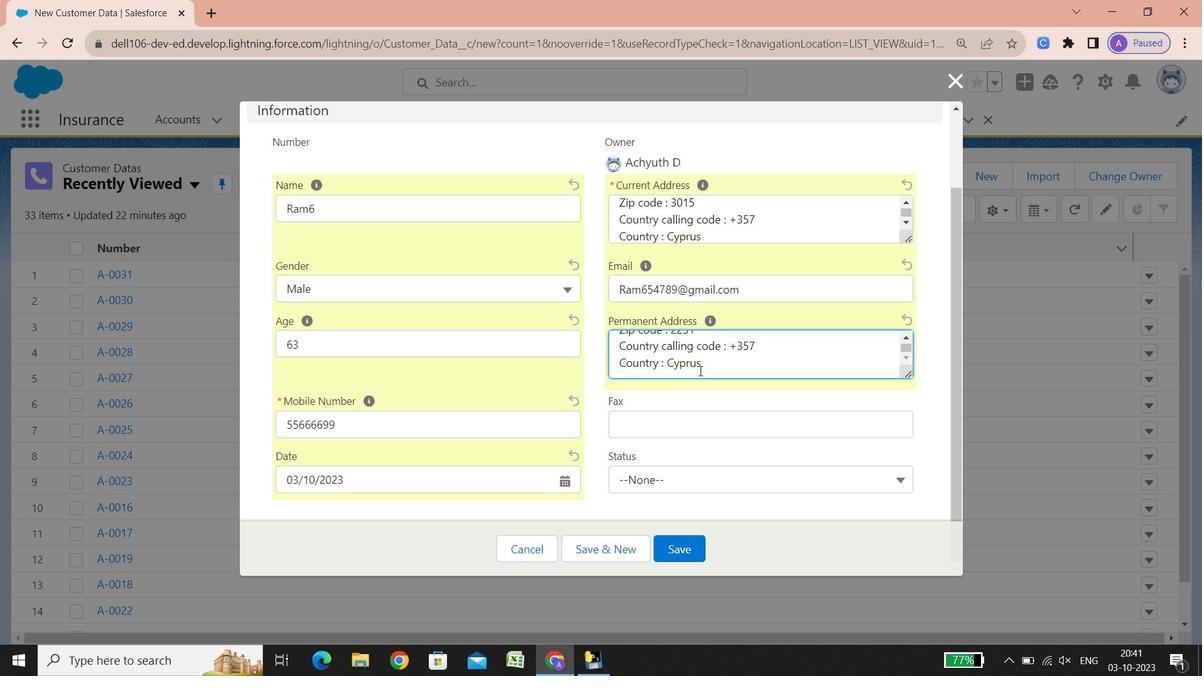 
Action: Mouse scrolled (699, 370) with delta (0, 0)
Screenshot: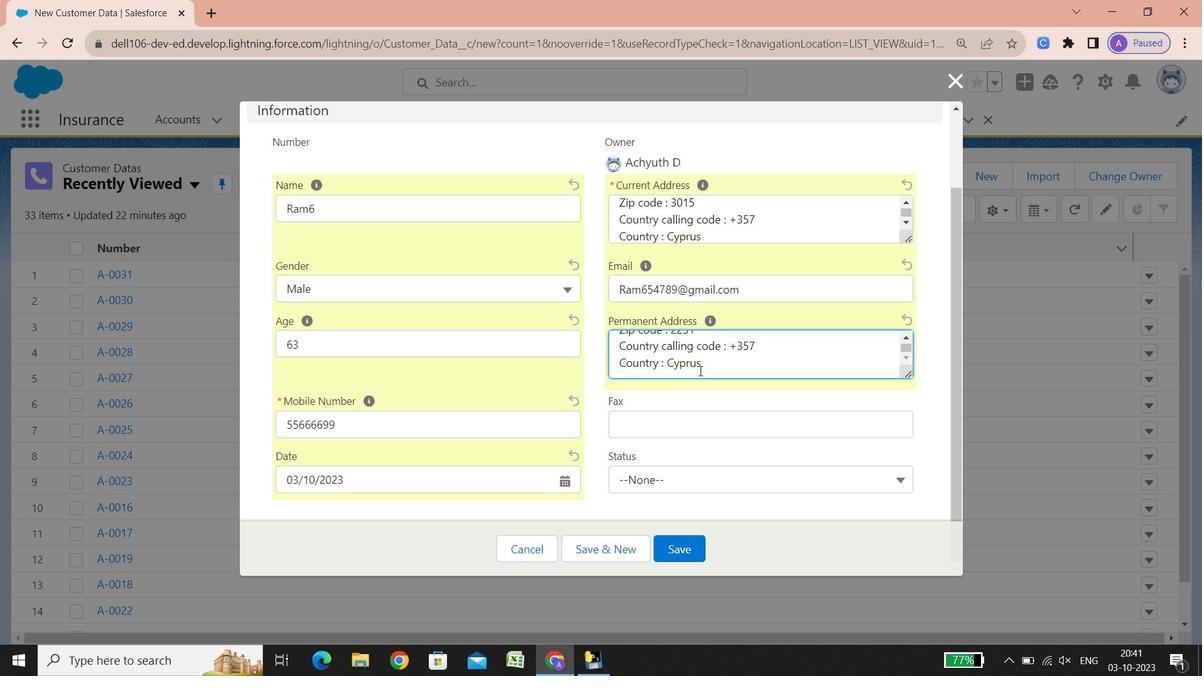 
Action: Mouse scrolled (699, 370) with delta (0, 0)
Screenshot: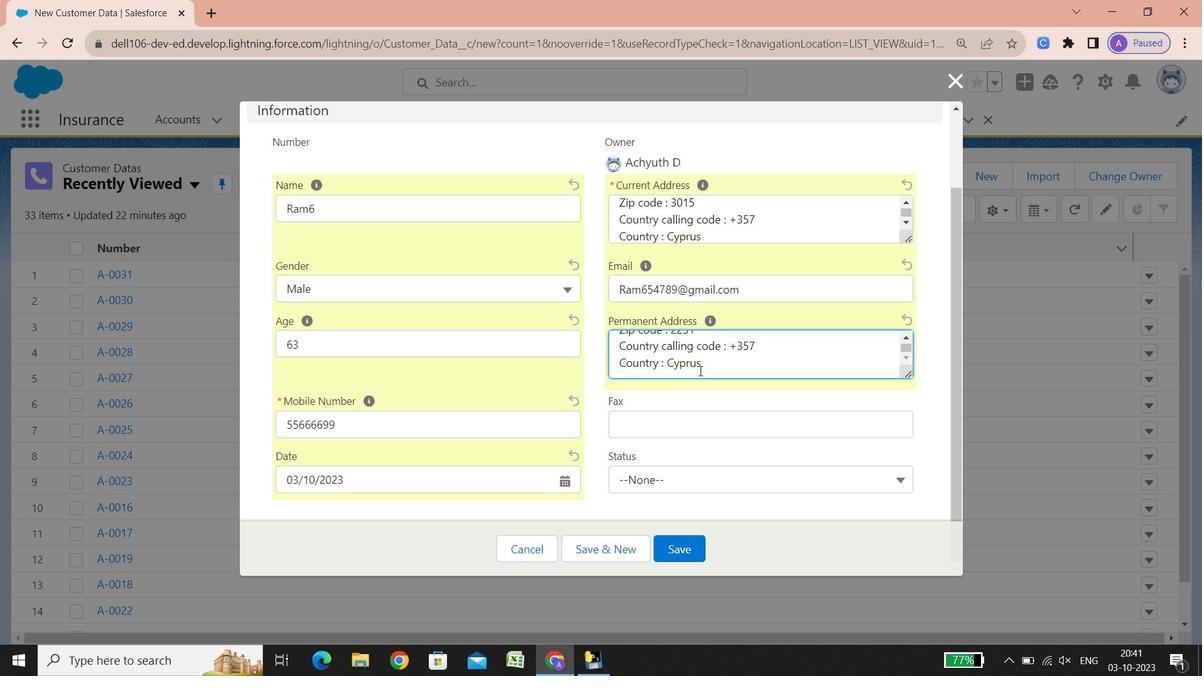 
Action: Mouse scrolled (699, 370) with delta (0, 0)
Screenshot: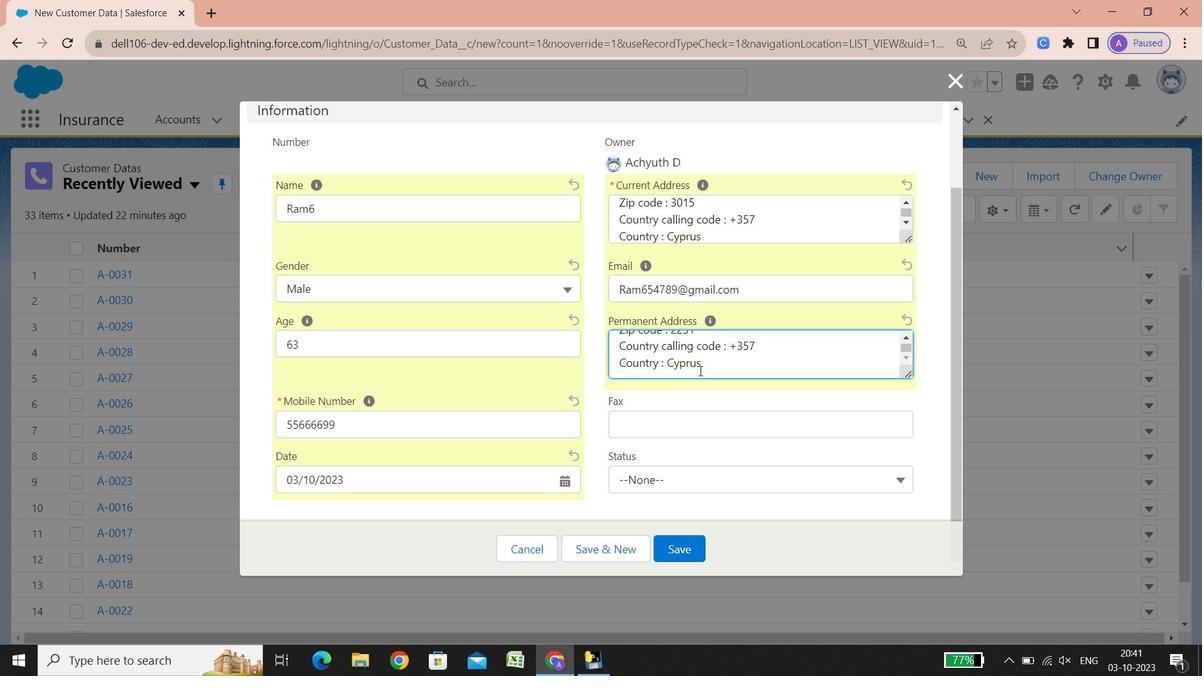 
Action: Mouse scrolled (699, 370) with delta (0, 0)
Screenshot: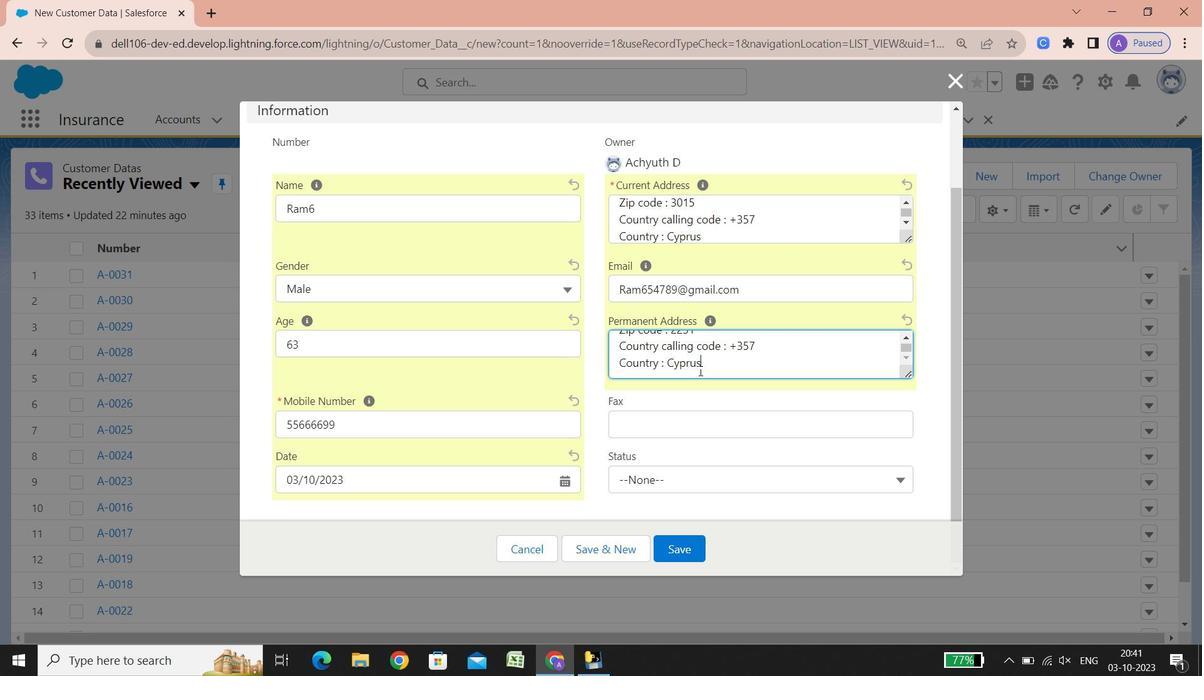 
Action: Mouse scrolled (699, 370) with delta (0, 0)
Screenshot: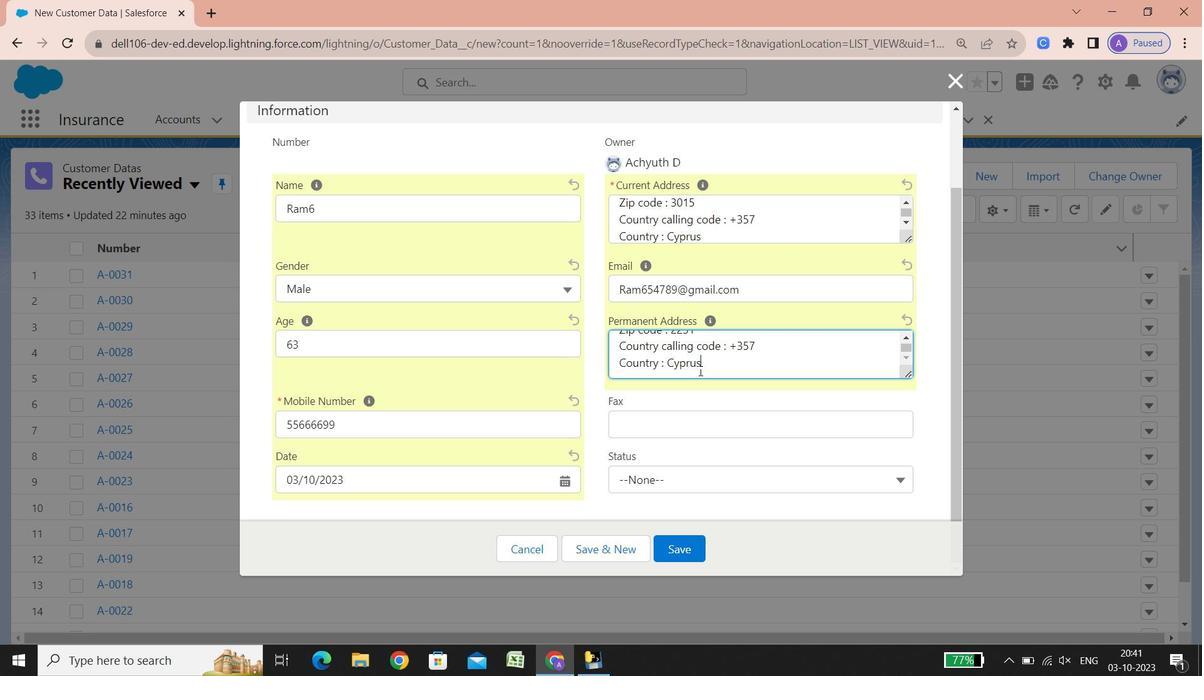 
Action: Mouse scrolled (699, 370) with delta (0, 0)
Screenshot: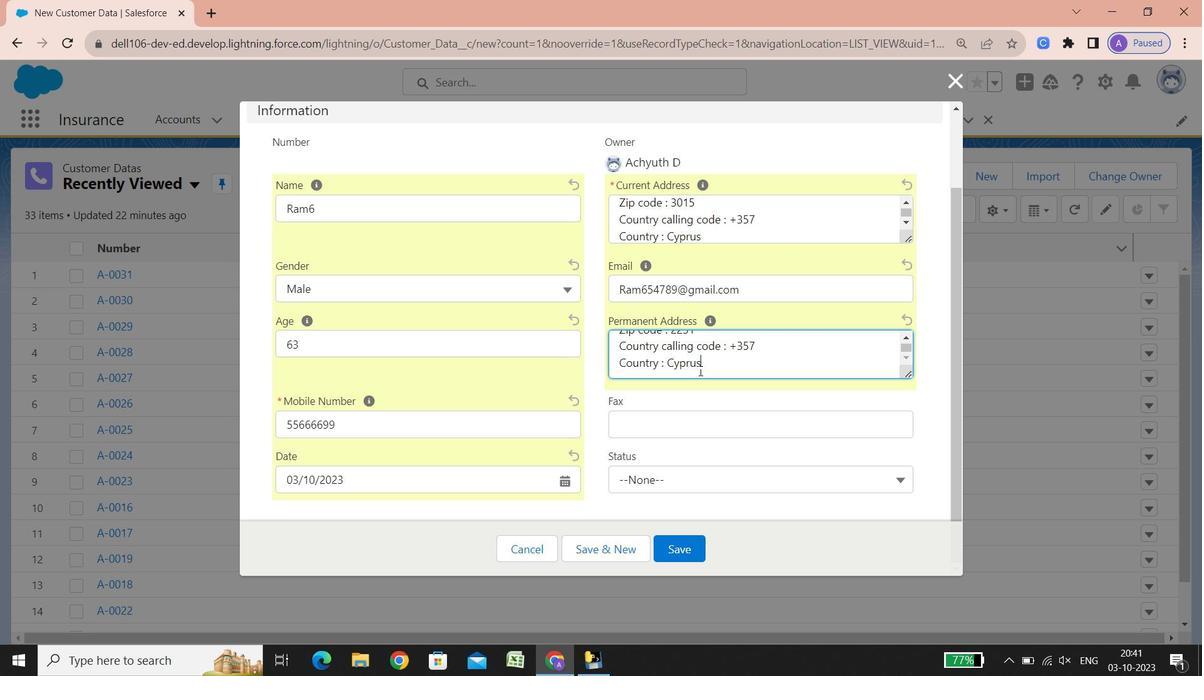 
Action: Mouse scrolled (699, 370) with delta (0, 0)
Screenshot: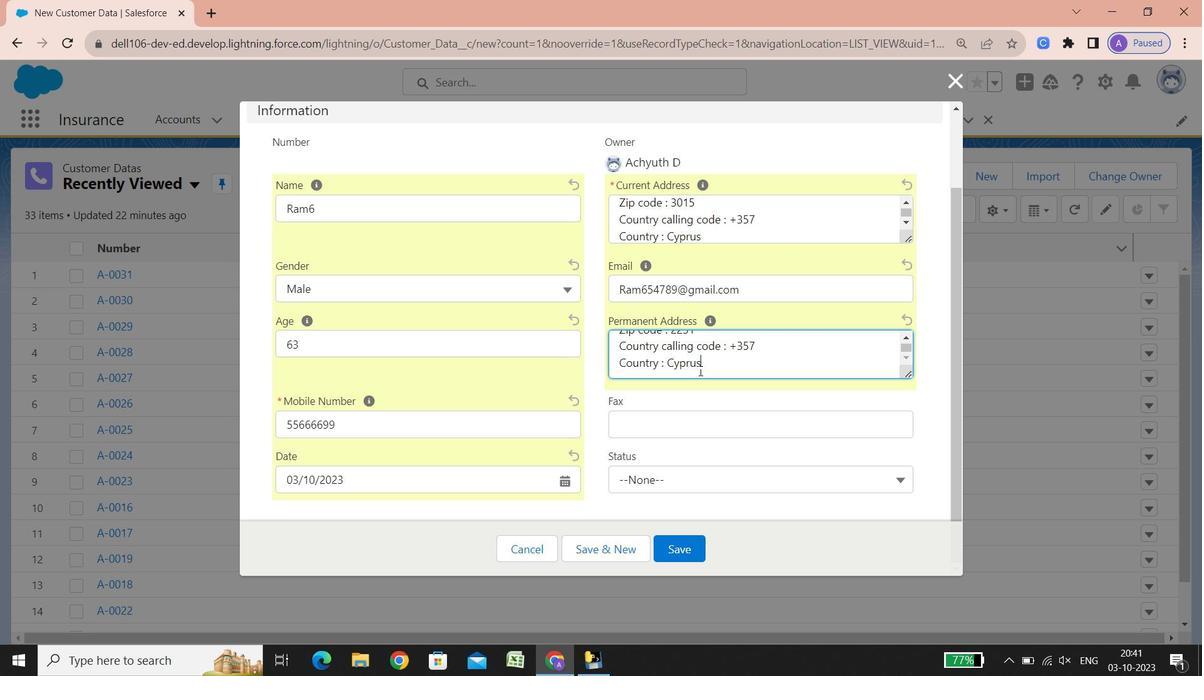 
Action: Mouse scrolled (699, 370) with delta (0, 0)
Screenshot: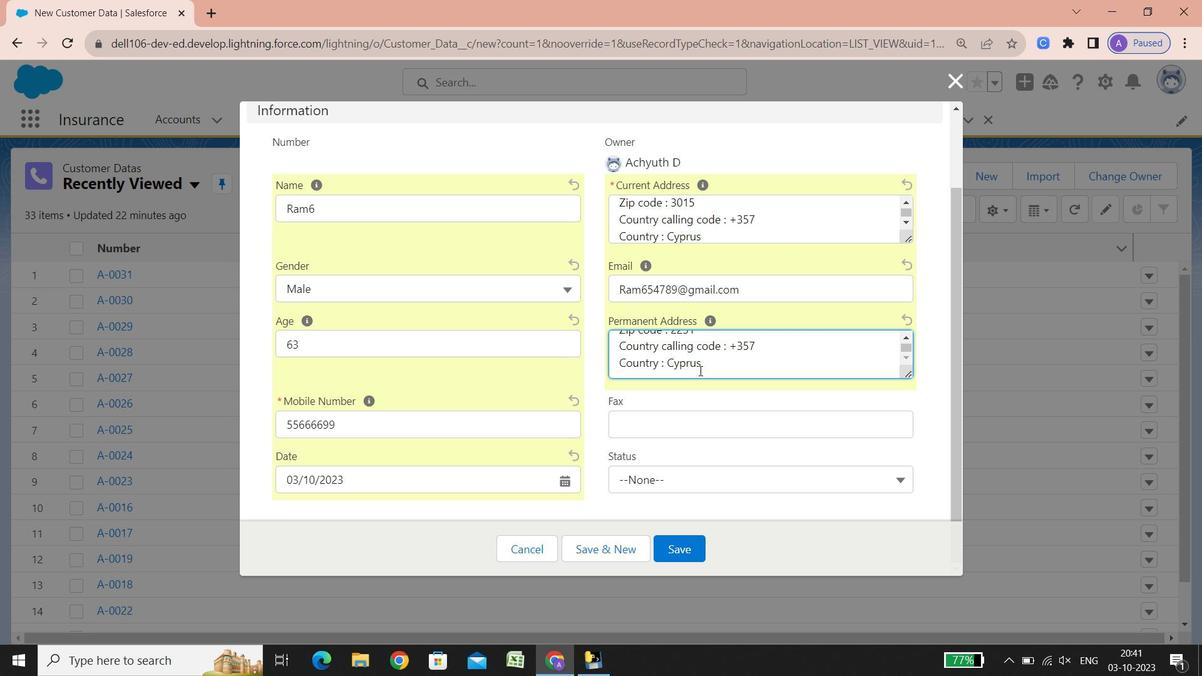 
Action: Mouse scrolled (699, 370) with delta (0, 0)
Screenshot: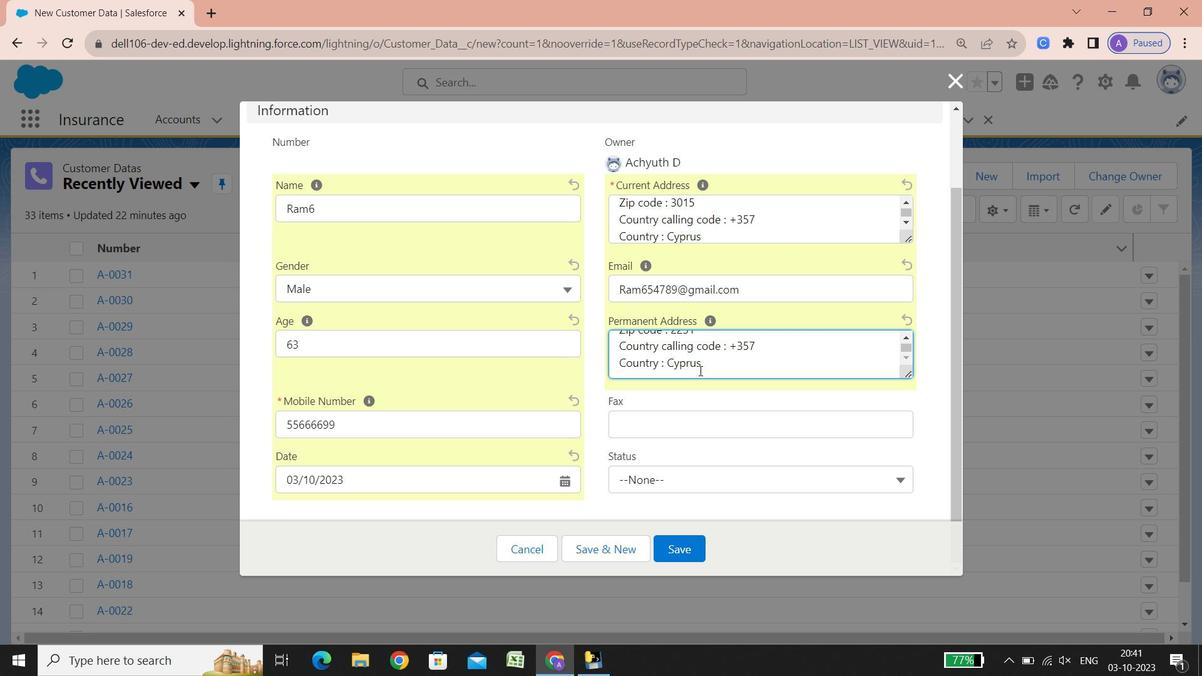 
Action: Mouse moved to (640, 422)
Screenshot: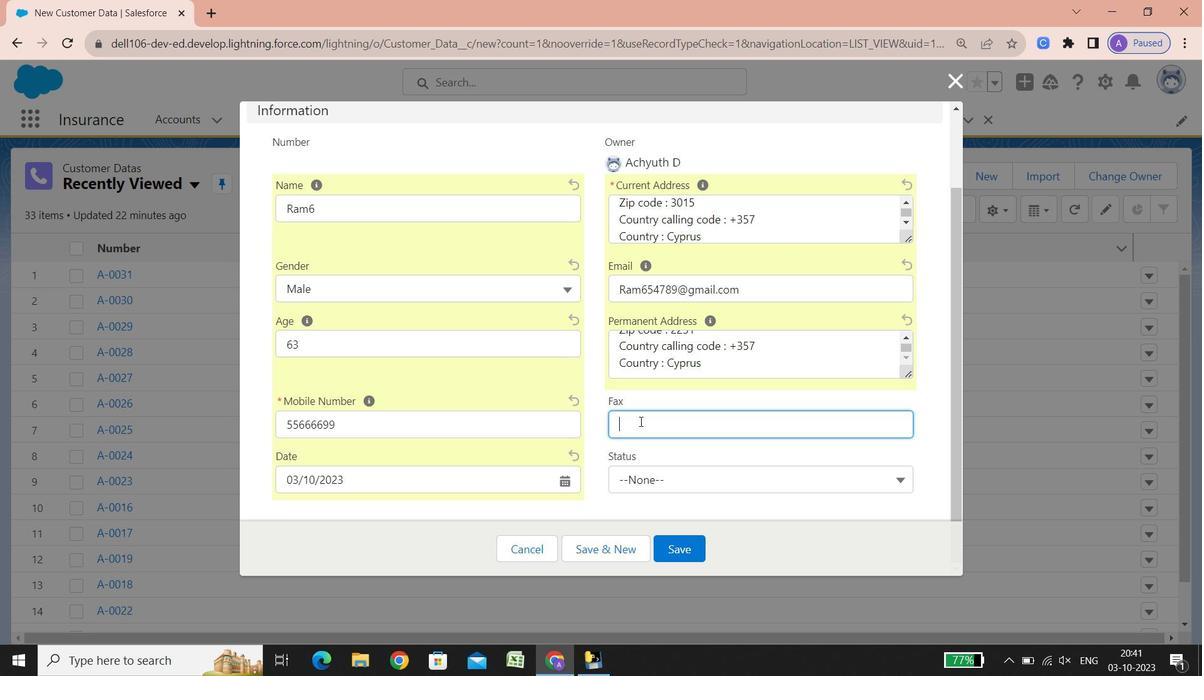 
Action: Mouse pressed left at (640, 422)
Screenshot: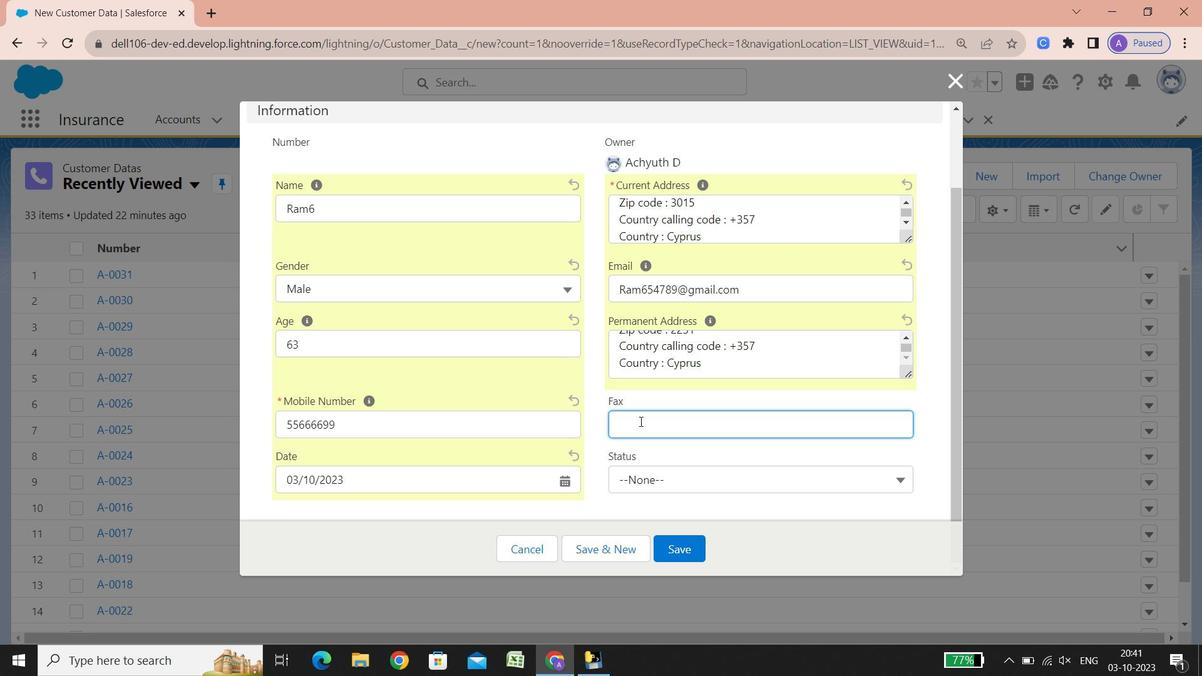 
Action: Key pressed 54536552533535
Screenshot: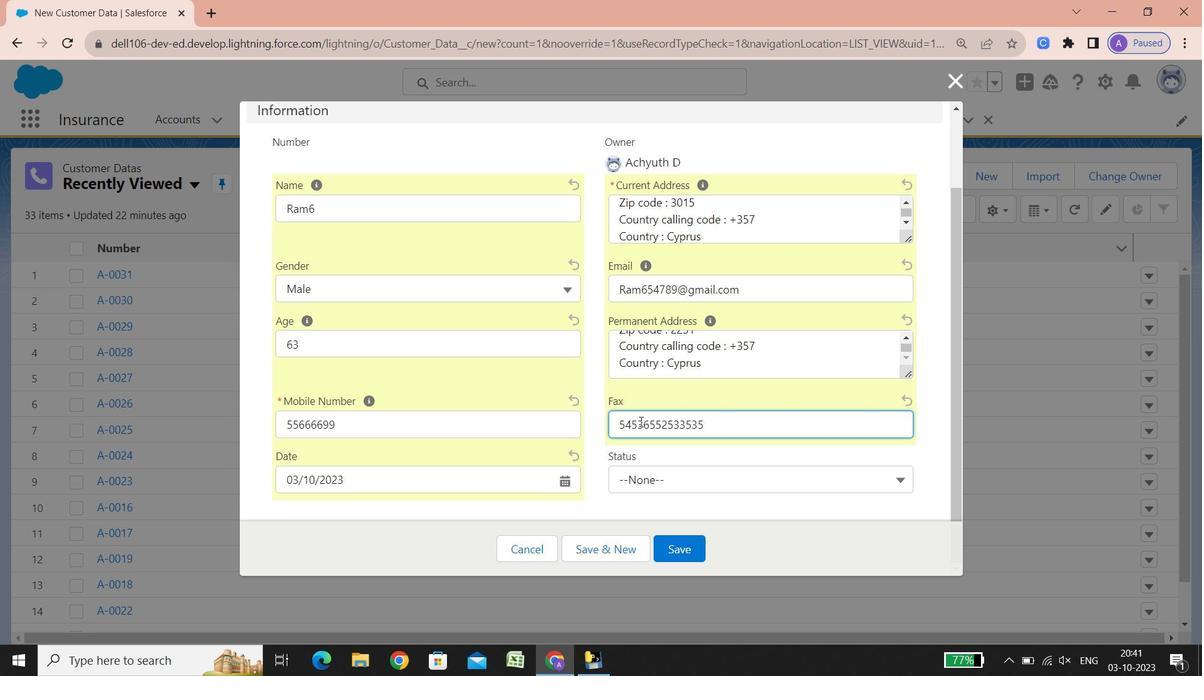 
Action: Mouse moved to (692, 477)
Screenshot: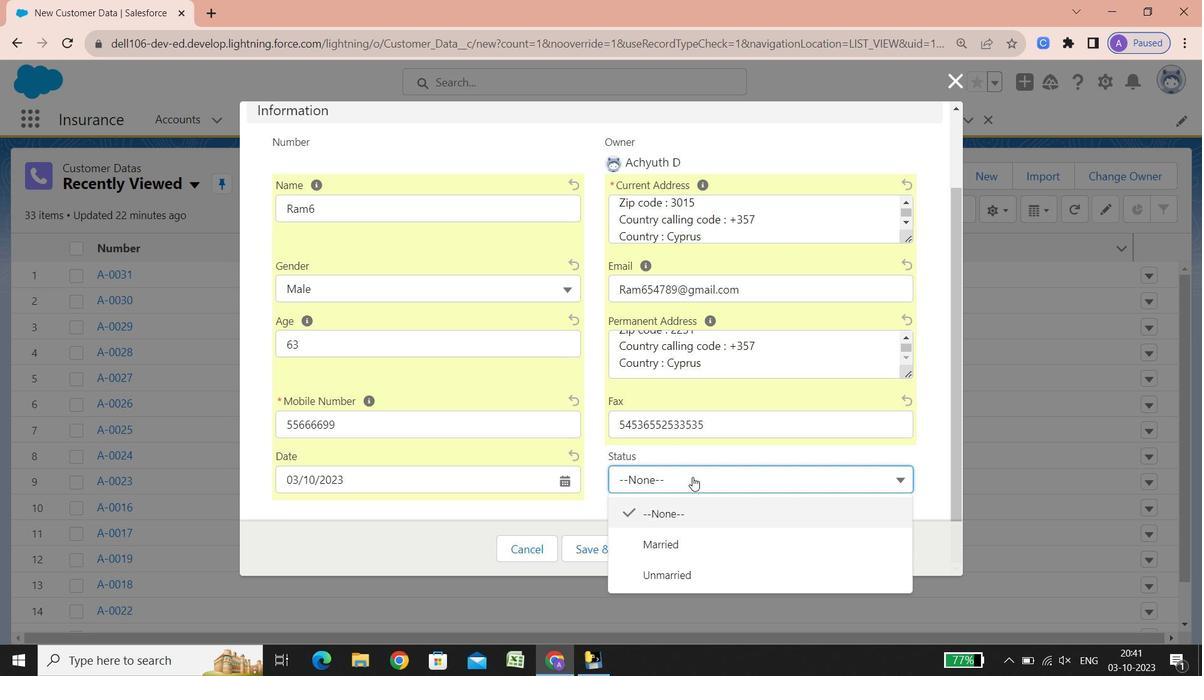 
Action: Mouse pressed left at (692, 477)
Screenshot: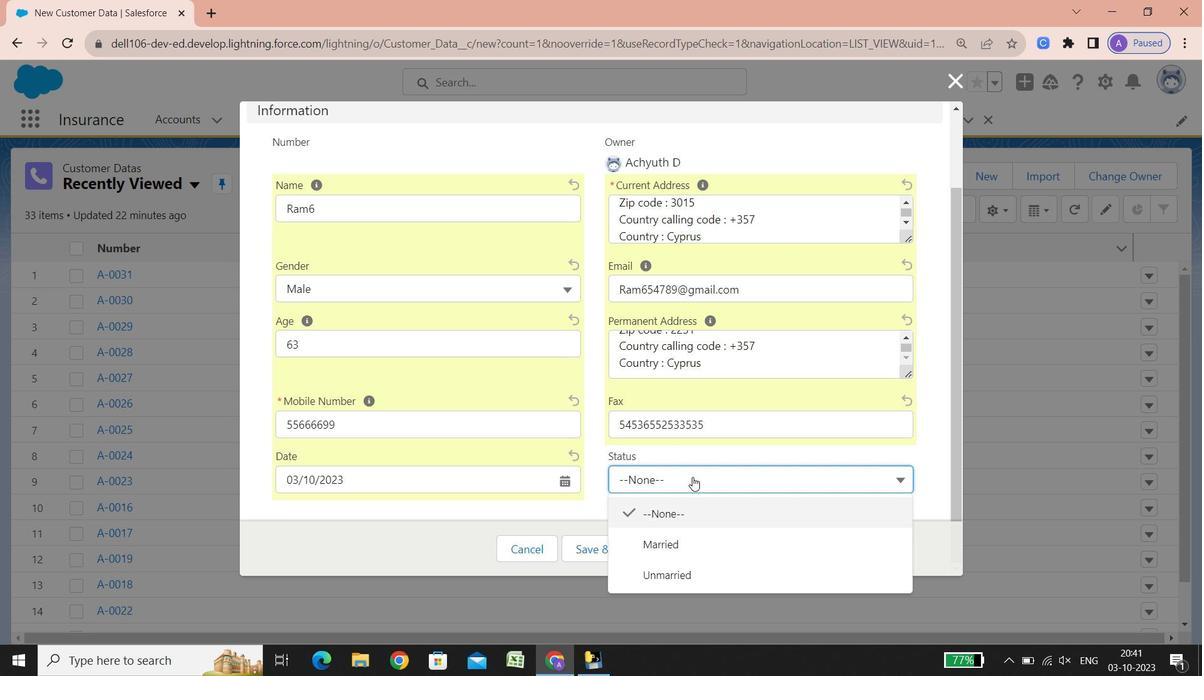 
Action: Mouse moved to (680, 556)
Screenshot: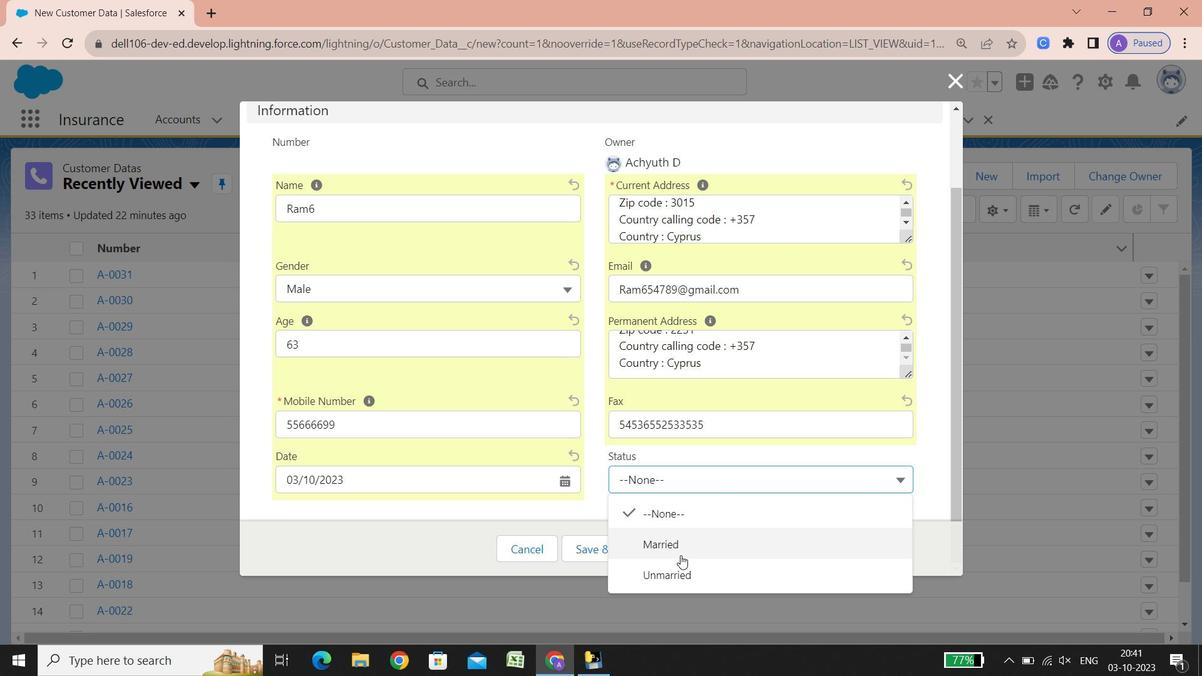
Action: Mouse pressed left at (680, 556)
Screenshot: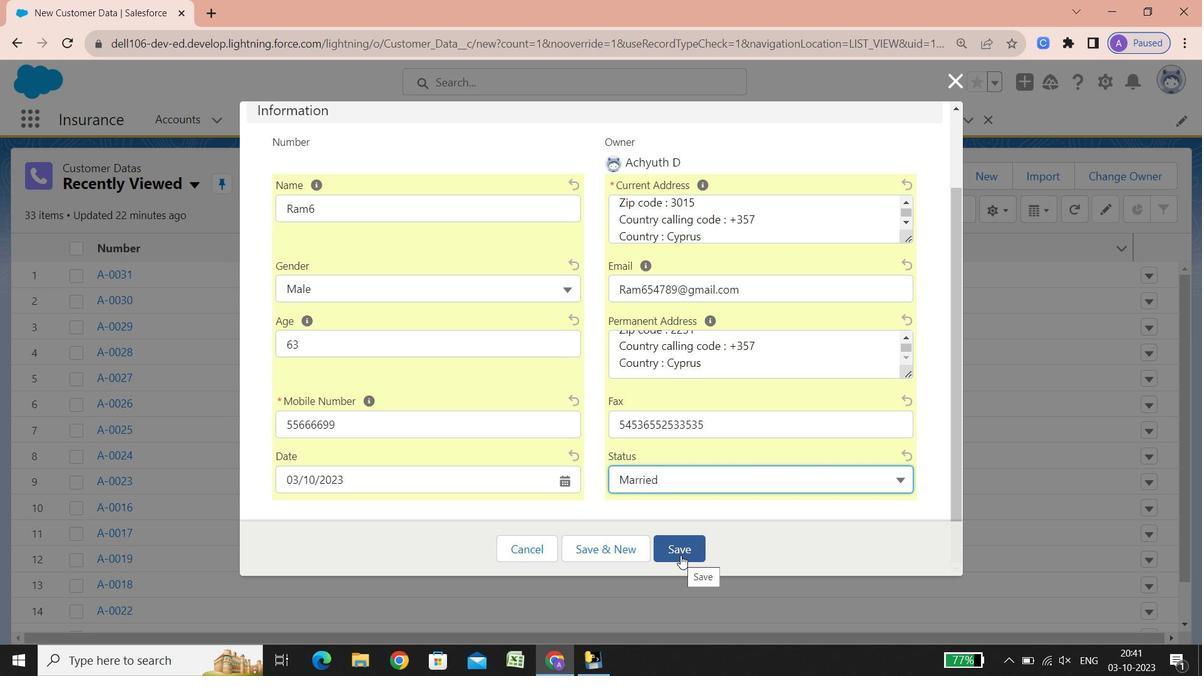 
Action: Mouse pressed left at (680, 556)
Screenshot: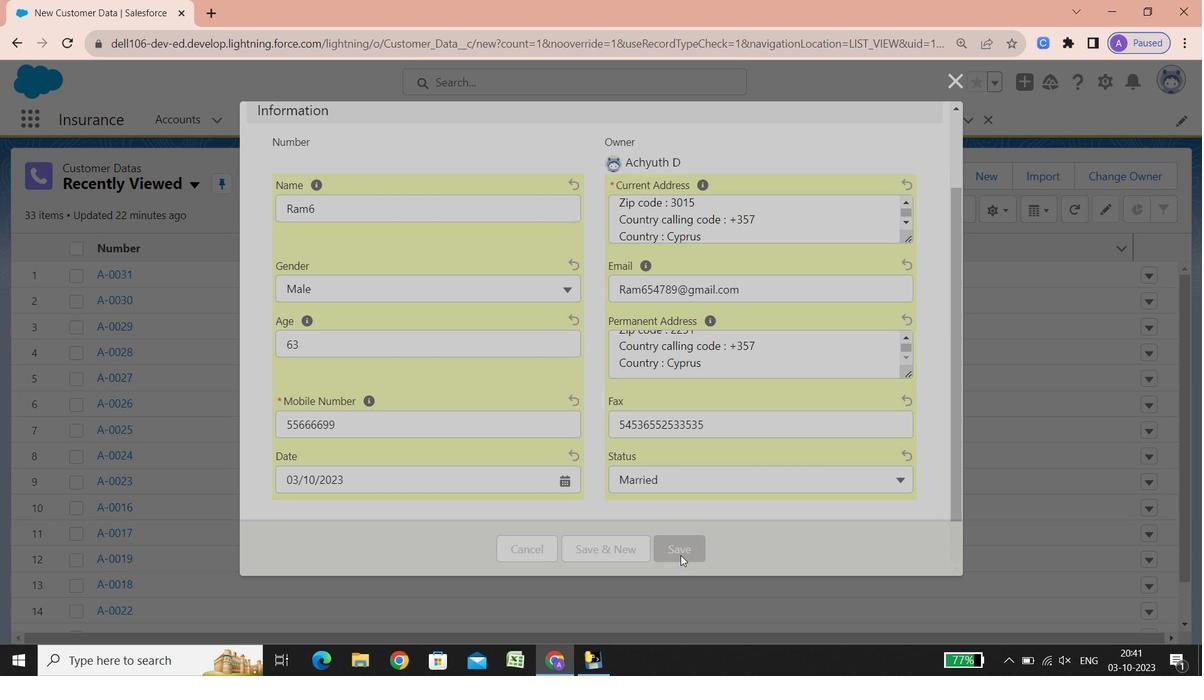 
Action: Mouse moved to (561, 497)
Screenshot: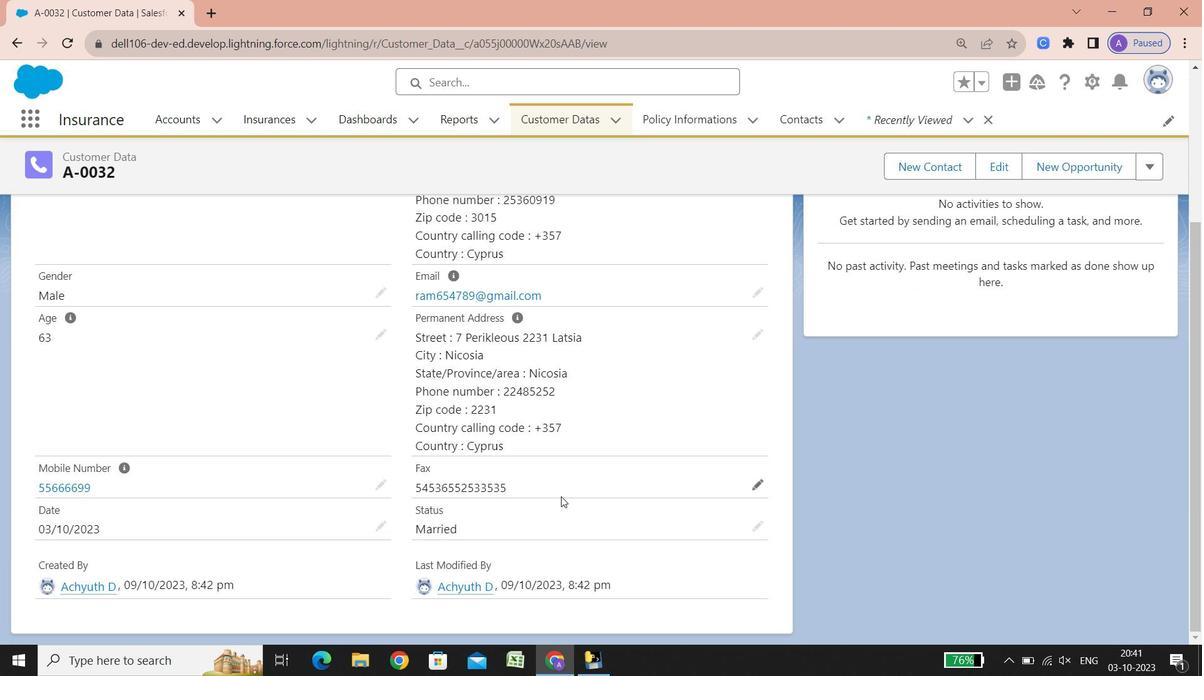 
Action: Mouse scrolled (561, 495) with delta (0, -1)
Screenshot: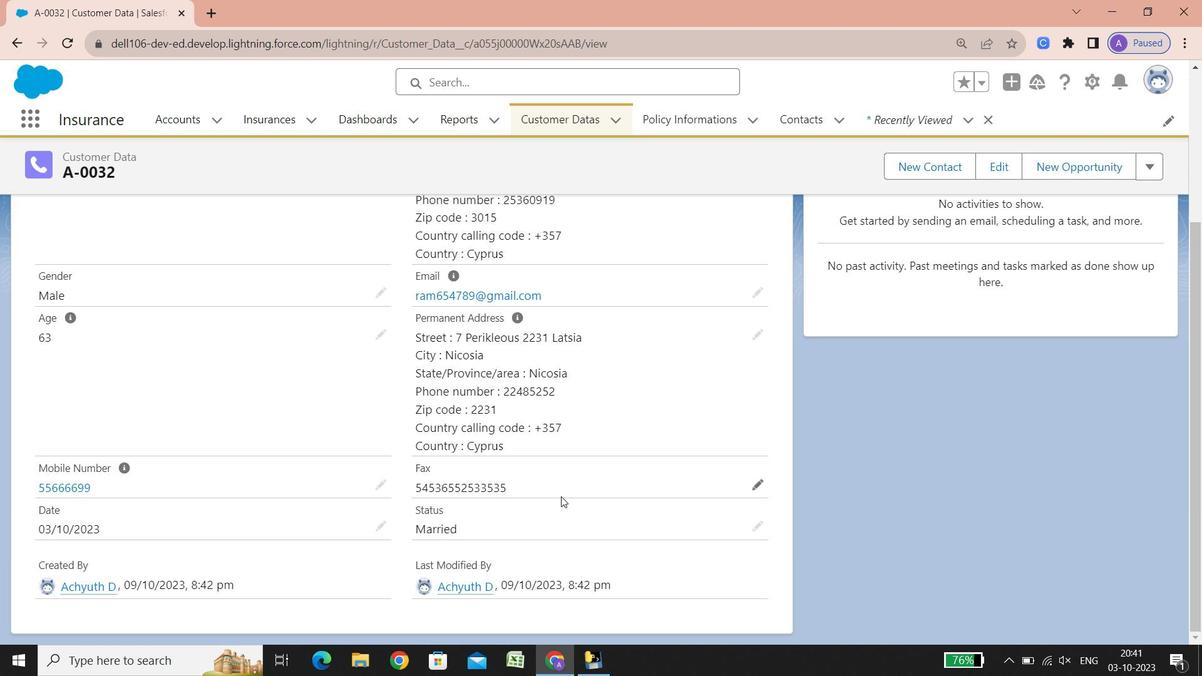 
Action: Mouse scrolled (561, 496) with delta (0, 0)
Screenshot: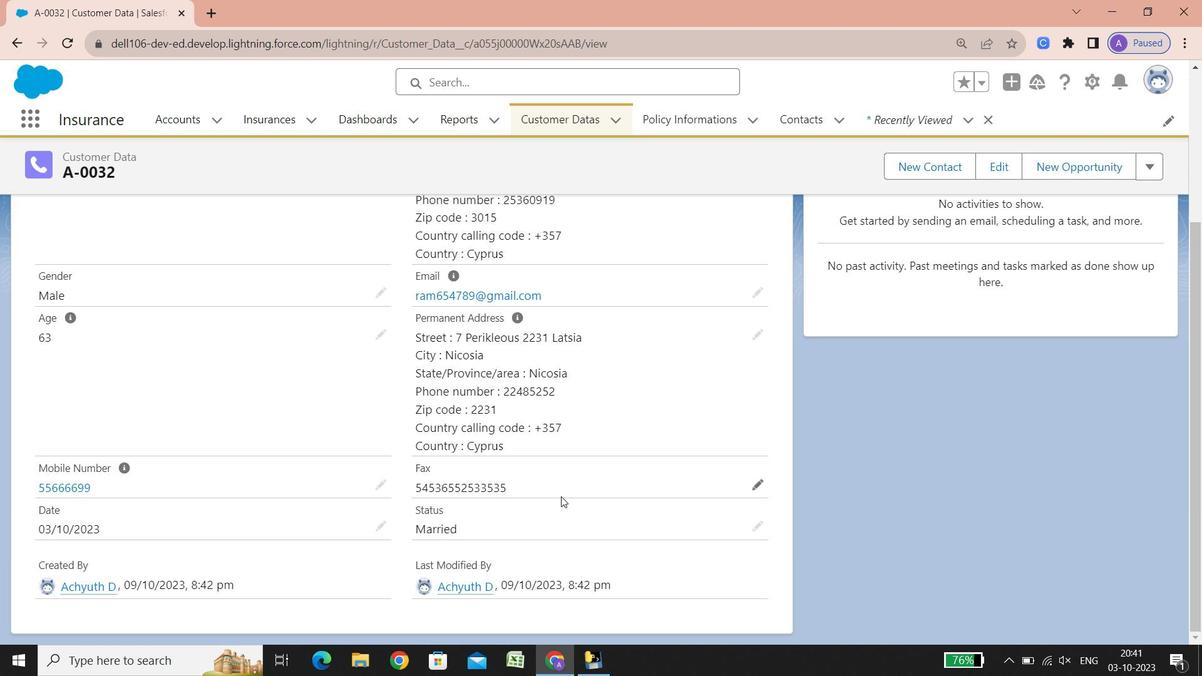 
Action: Mouse scrolled (561, 496) with delta (0, 0)
Screenshot: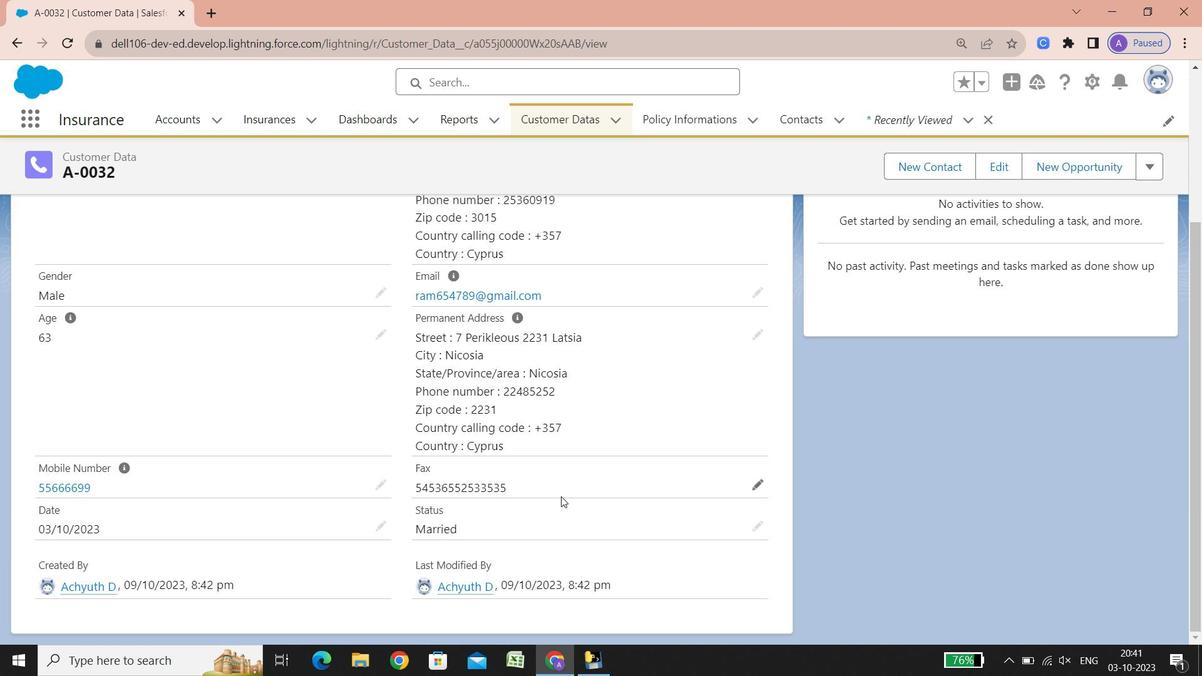 
Action: Mouse scrolled (561, 496) with delta (0, 0)
Screenshot: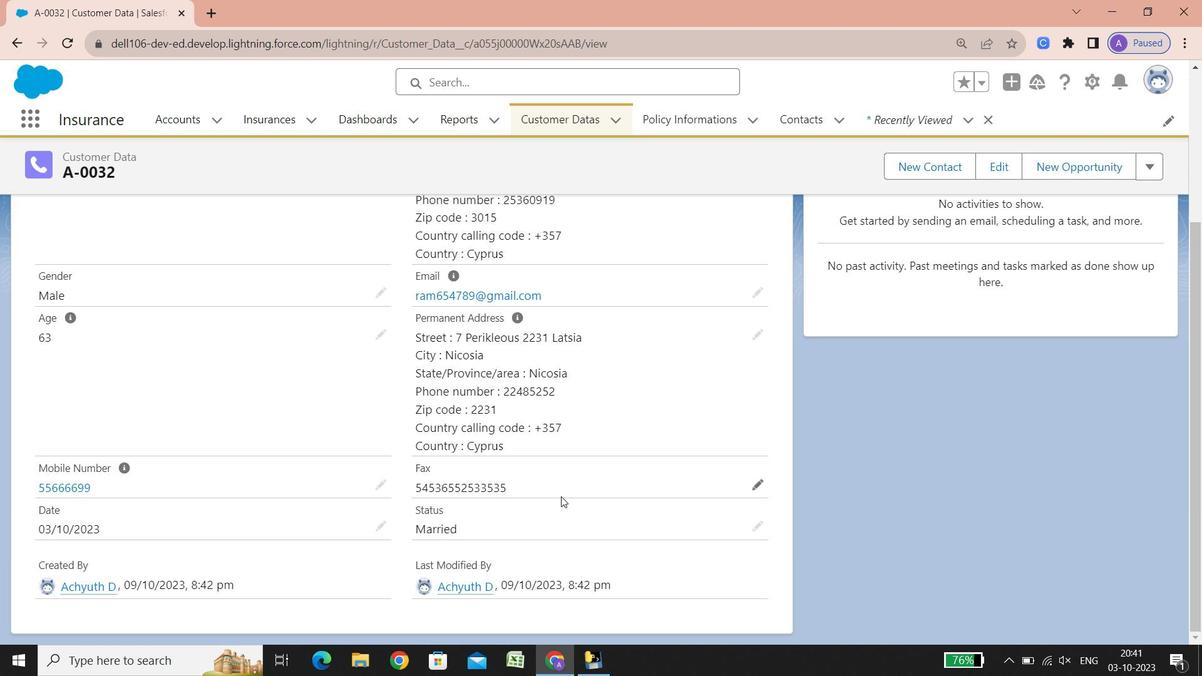 
Action: Mouse scrolled (561, 496) with delta (0, 0)
Screenshot: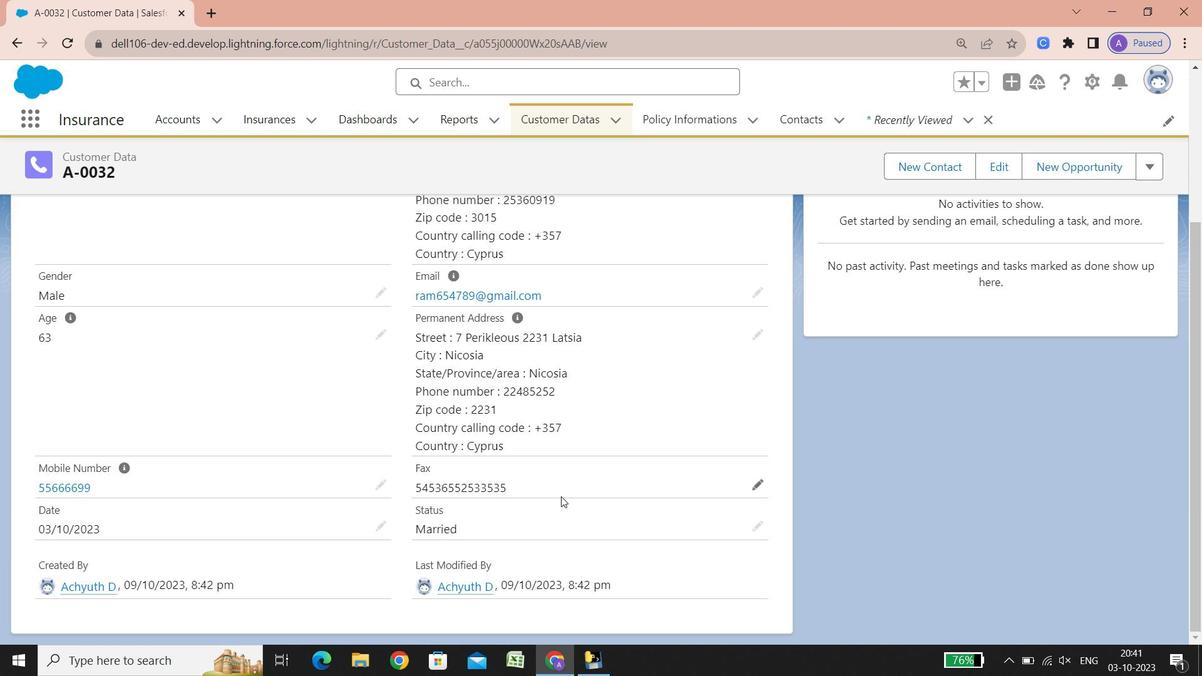 
Action: Mouse scrolled (561, 496) with delta (0, 0)
Screenshot: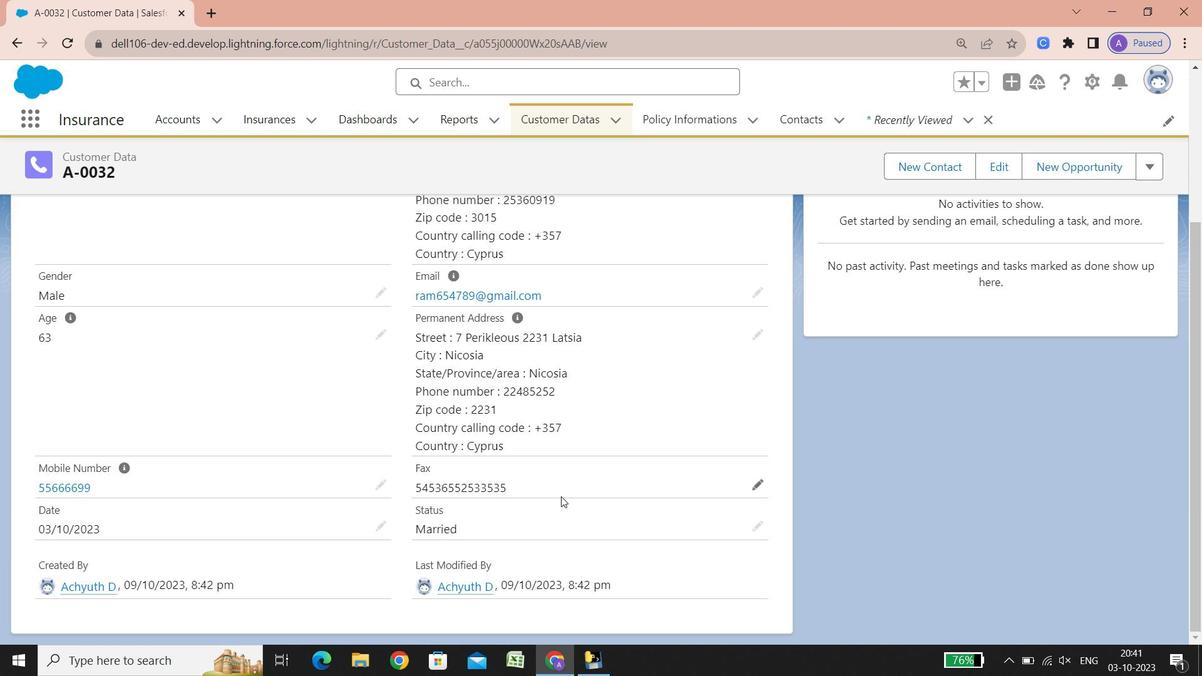 
Action: Mouse scrolled (561, 496) with delta (0, 0)
Screenshot: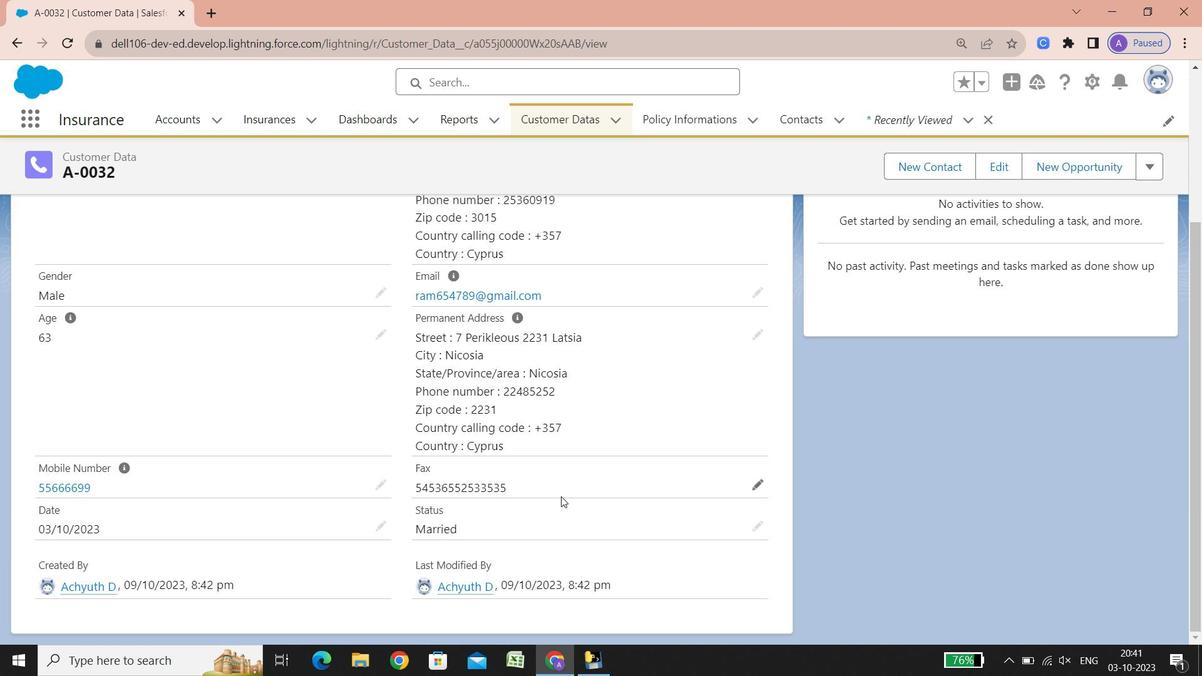 
Action: Mouse scrolled (561, 496) with delta (0, 0)
Screenshot: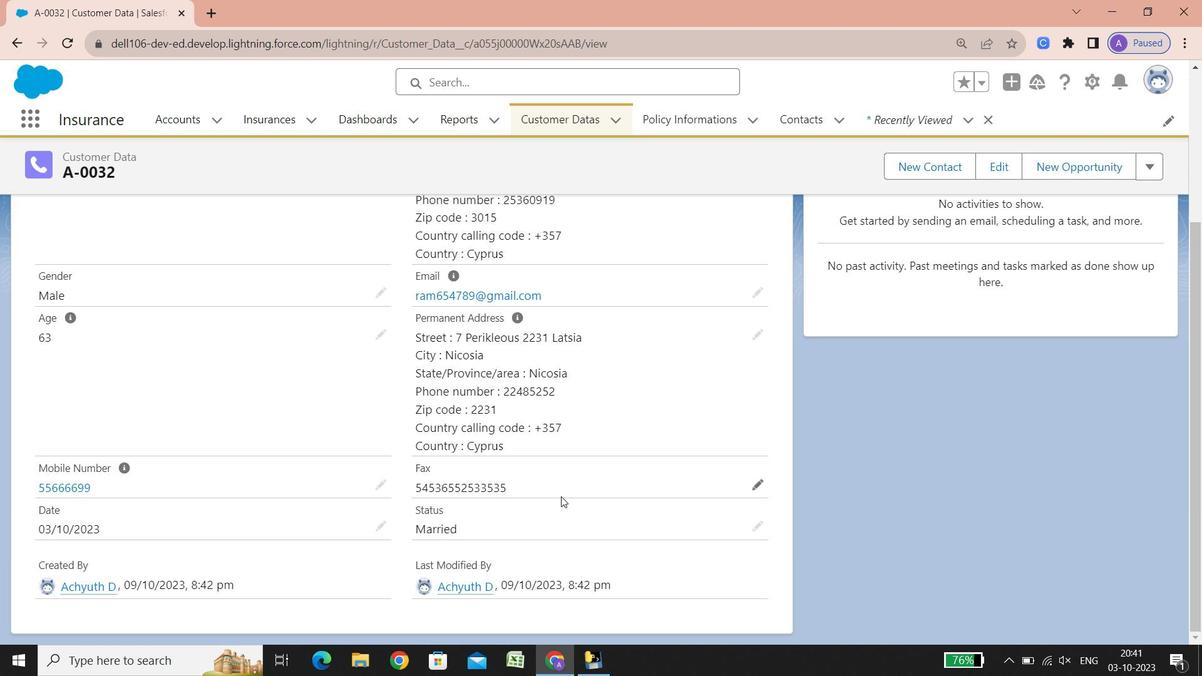 
Action: Mouse scrolled (561, 496) with delta (0, 0)
Screenshot: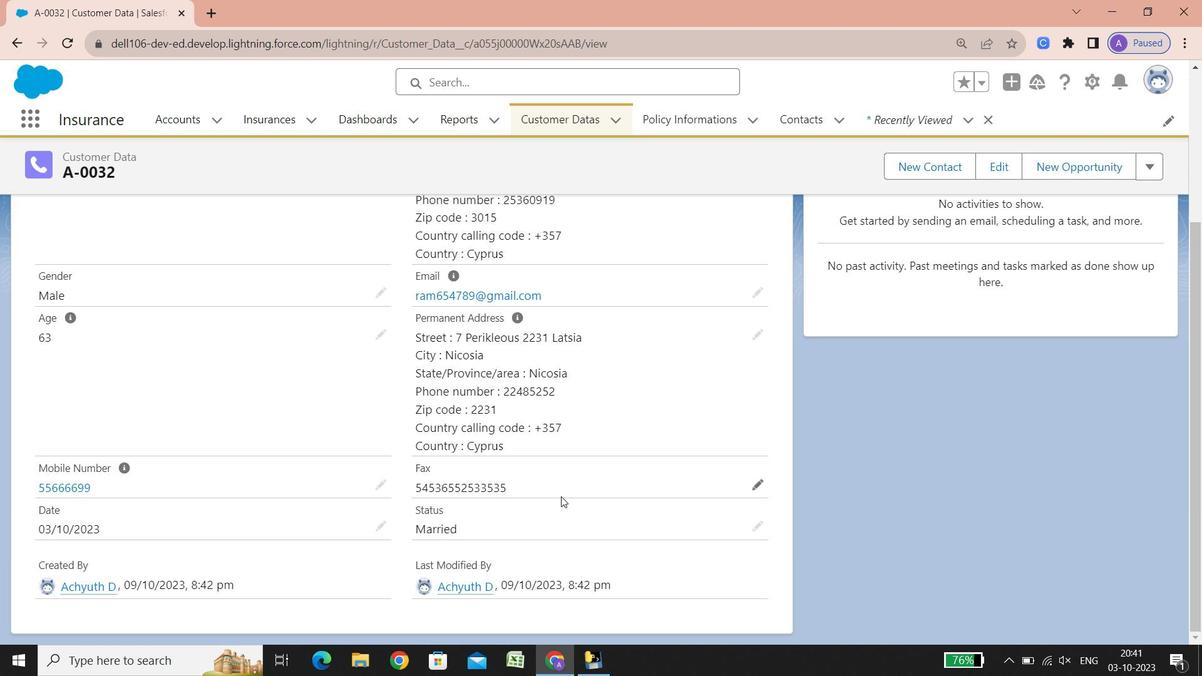 
Action: Mouse scrolled (561, 496) with delta (0, 0)
Screenshot: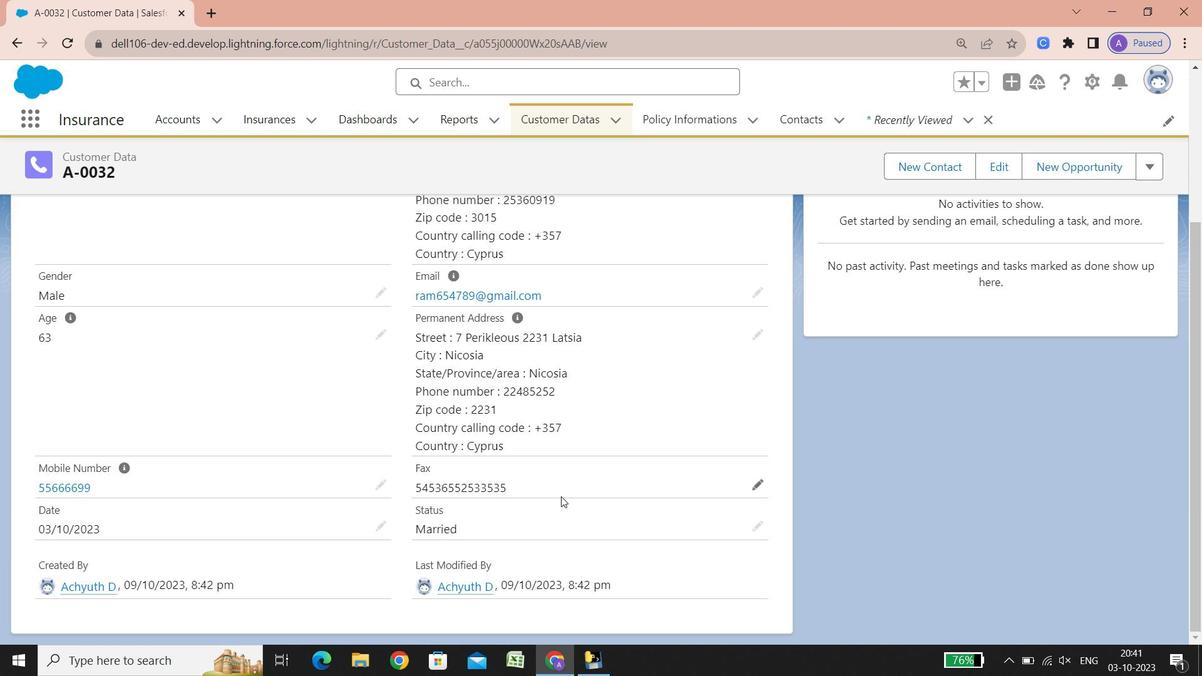 
Action: Mouse scrolled (561, 496) with delta (0, 0)
Screenshot: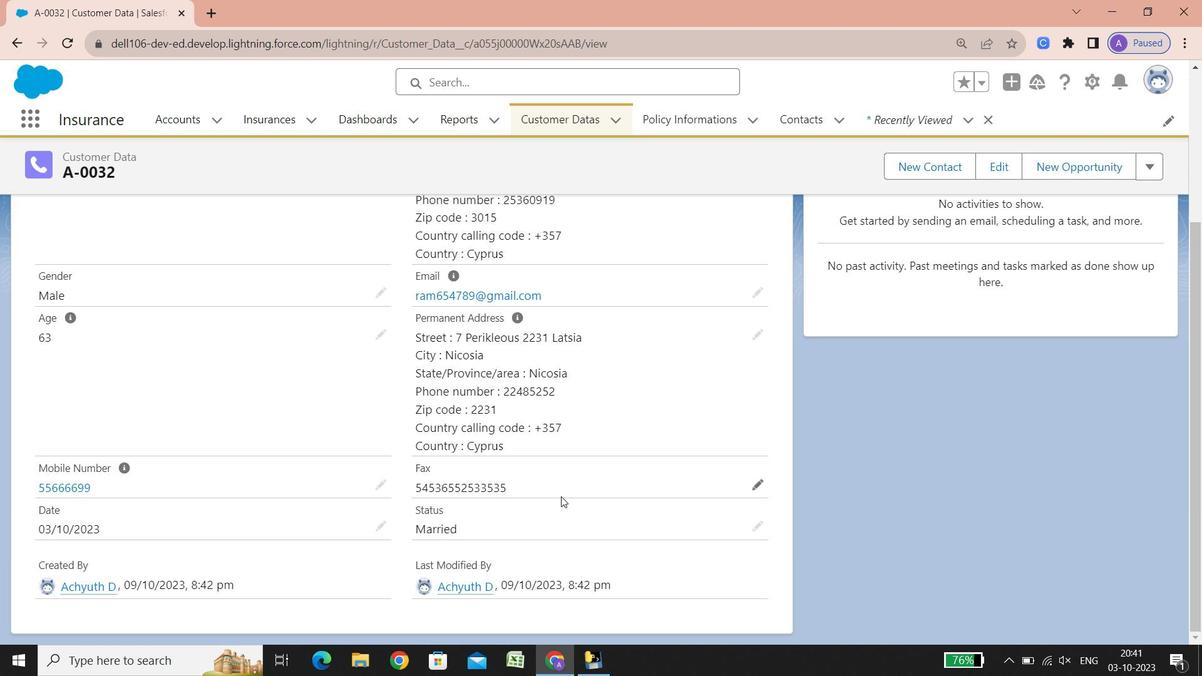 
Action: Mouse scrolled (561, 496) with delta (0, 0)
Screenshot: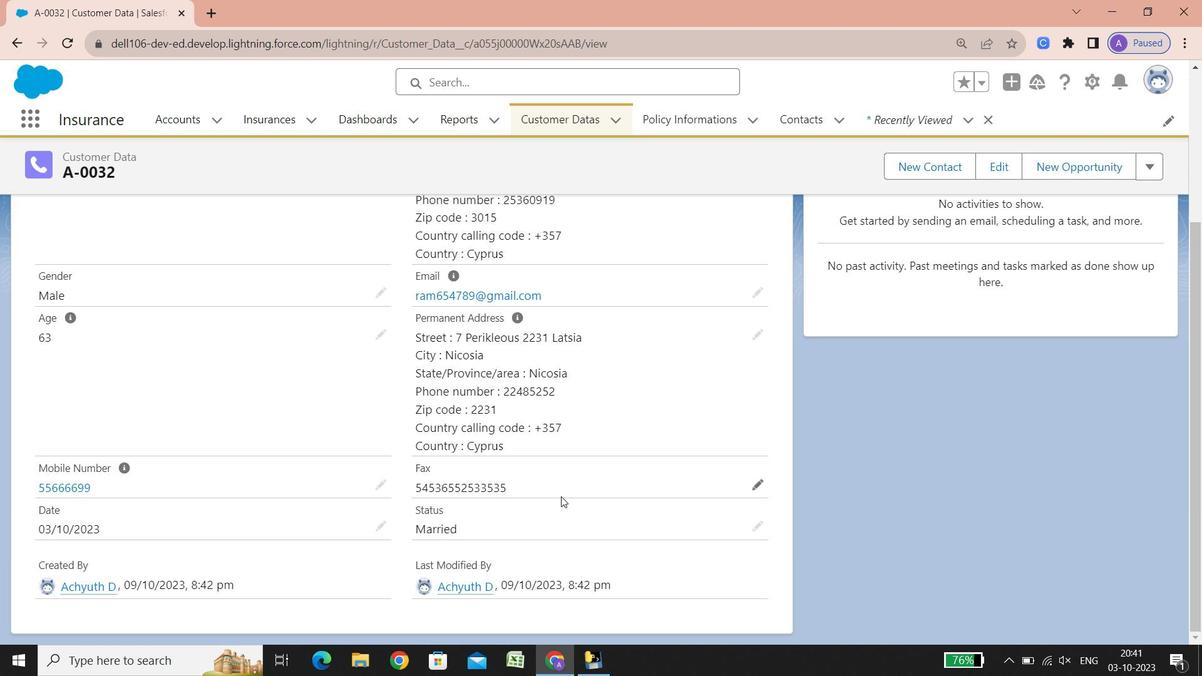 
Action: Mouse scrolled (561, 496) with delta (0, 0)
Screenshot: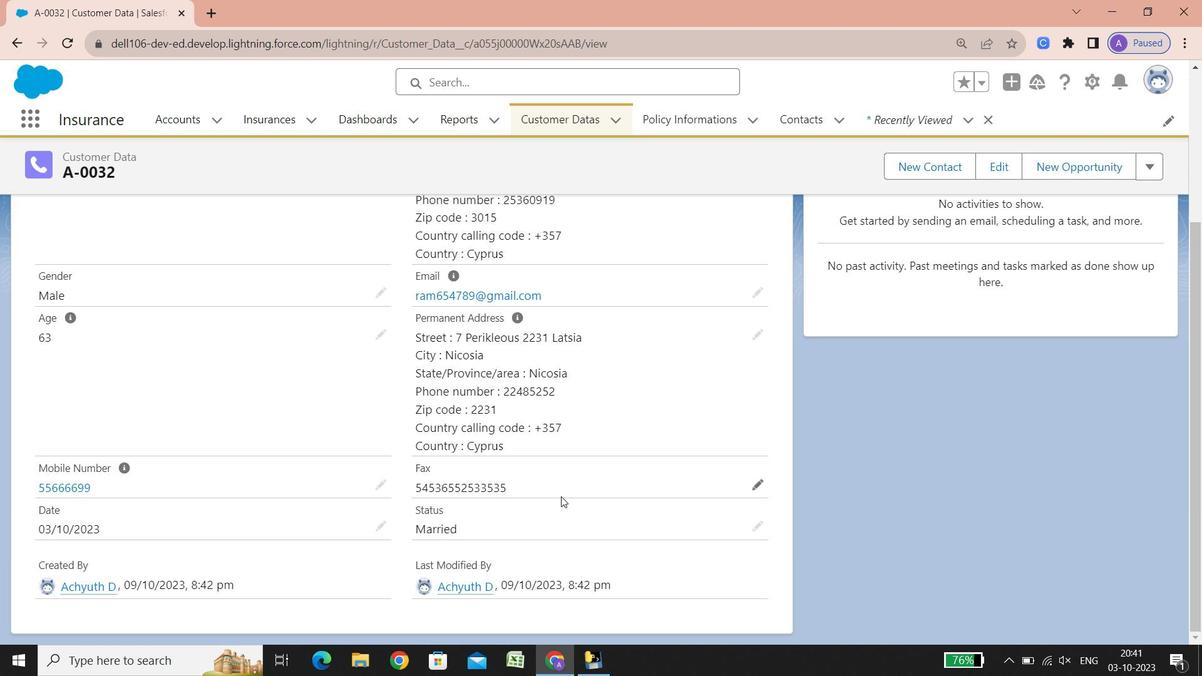 
Action: Mouse scrolled (561, 496) with delta (0, 0)
Screenshot: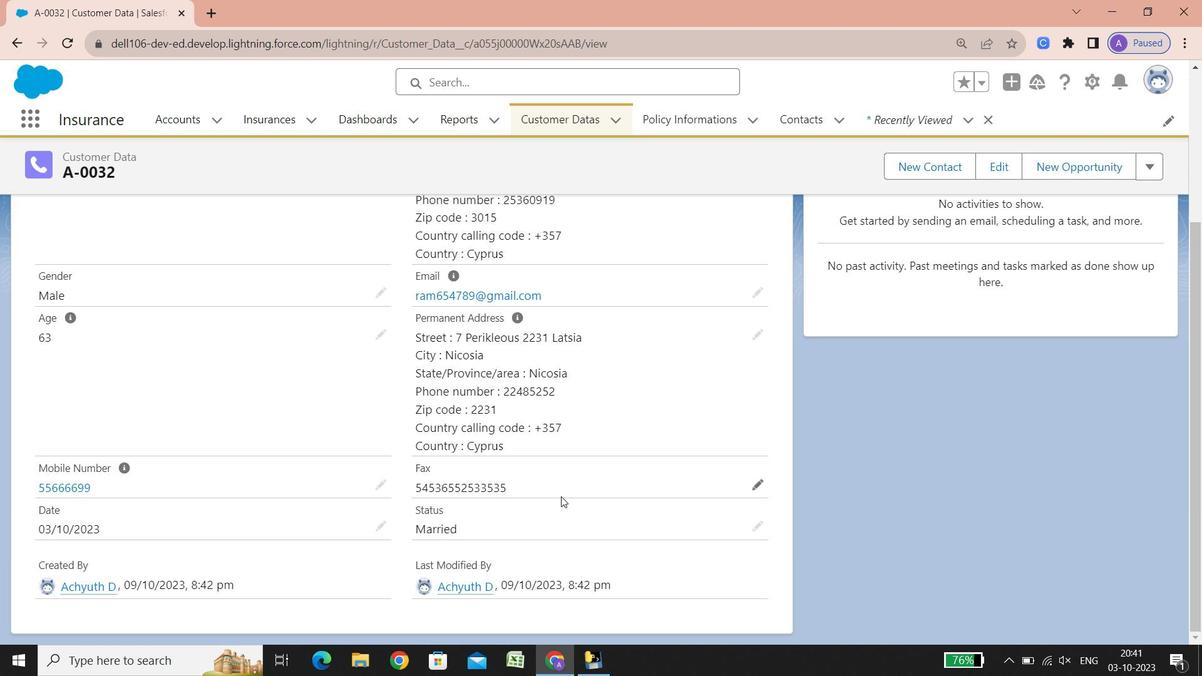 
Action: Mouse scrolled (561, 496) with delta (0, 0)
Screenshot: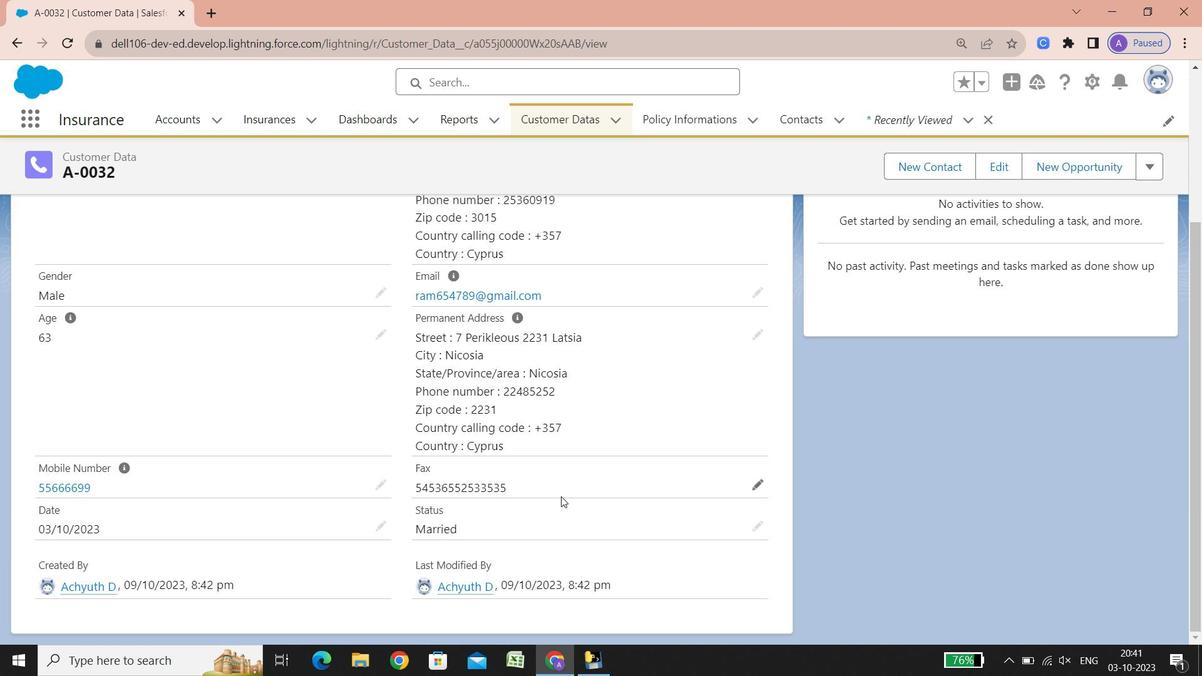 
Action: Mouse scrolled (561, 496) with delta (0, 0)
Screenshot: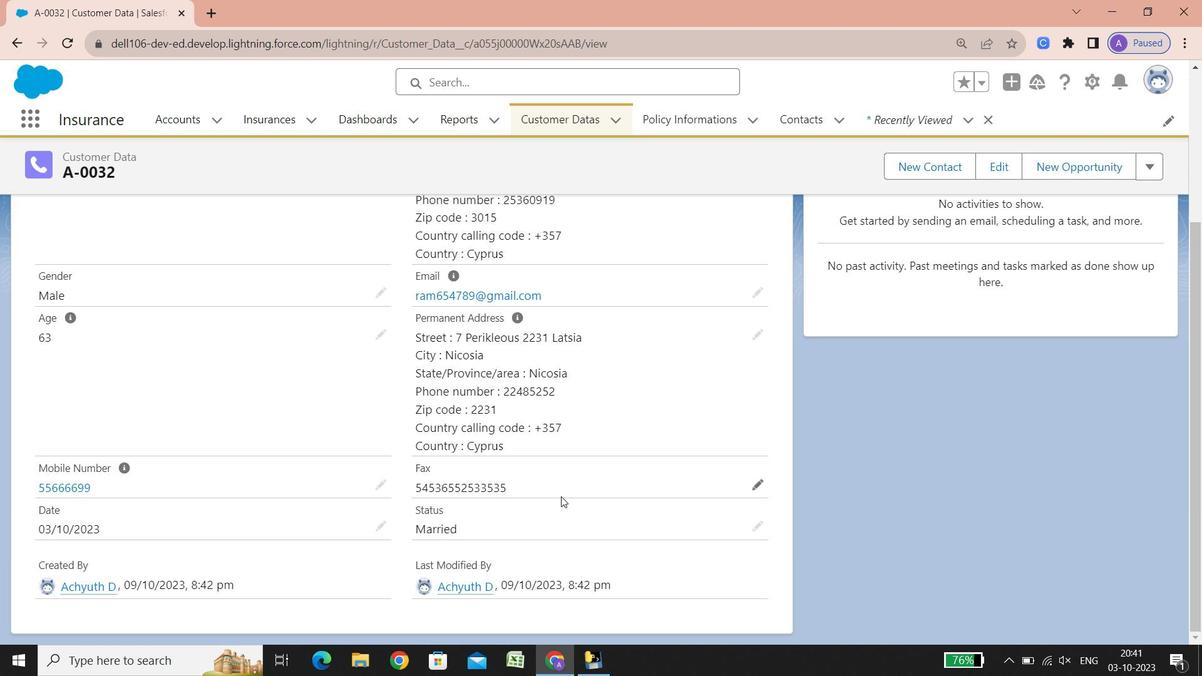 
Action: Mouse scrolled (561, 496) with delta (0, 0)
Screenshot: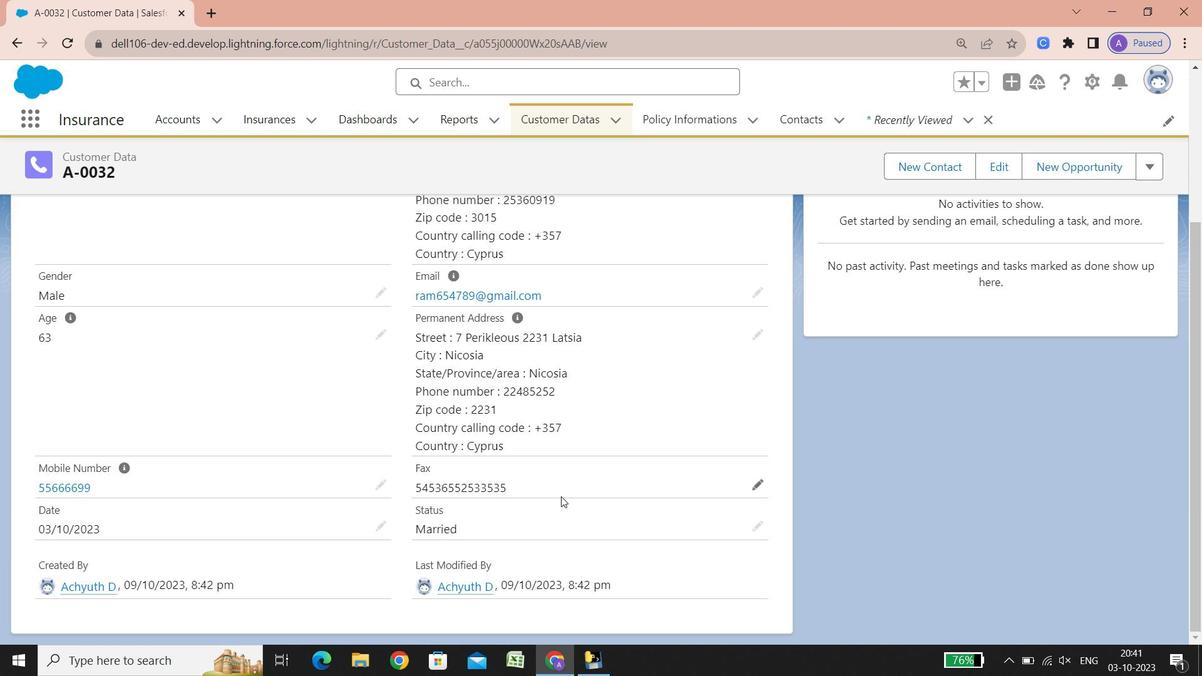 
Action: Mouse scrolled (561, 496) with delta (0, 0)
Screenshot: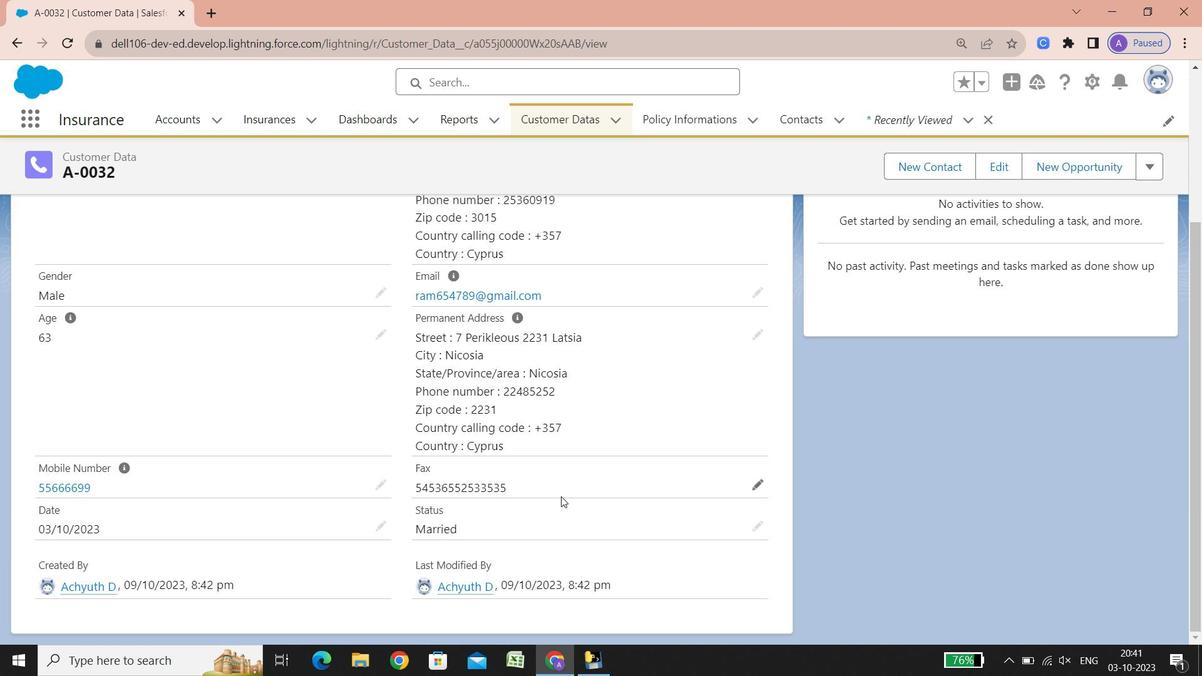 
Action: Mouse scrolled (561, 496) with delta (0, 0)
Screenshot: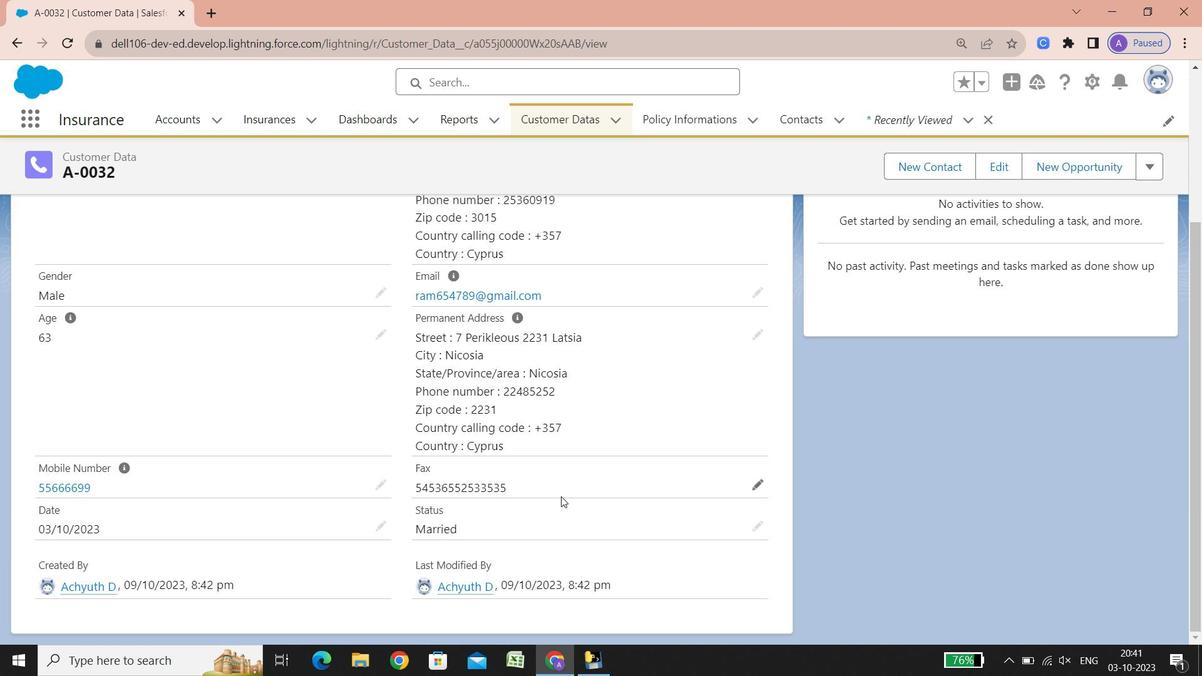 
Action: Mouse scrolled (561, 496) with delta (0, 0)
Screenshot: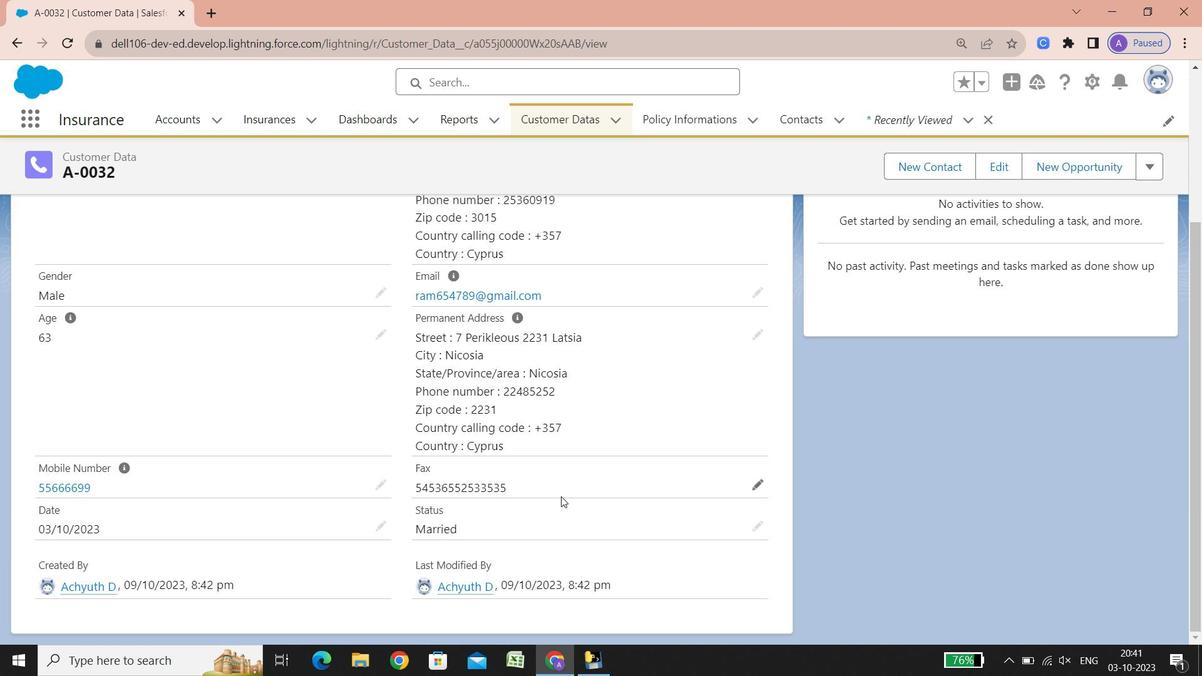 
Action: Mouse scrolled (561, 496) with delta (0, 0)
Screenshot: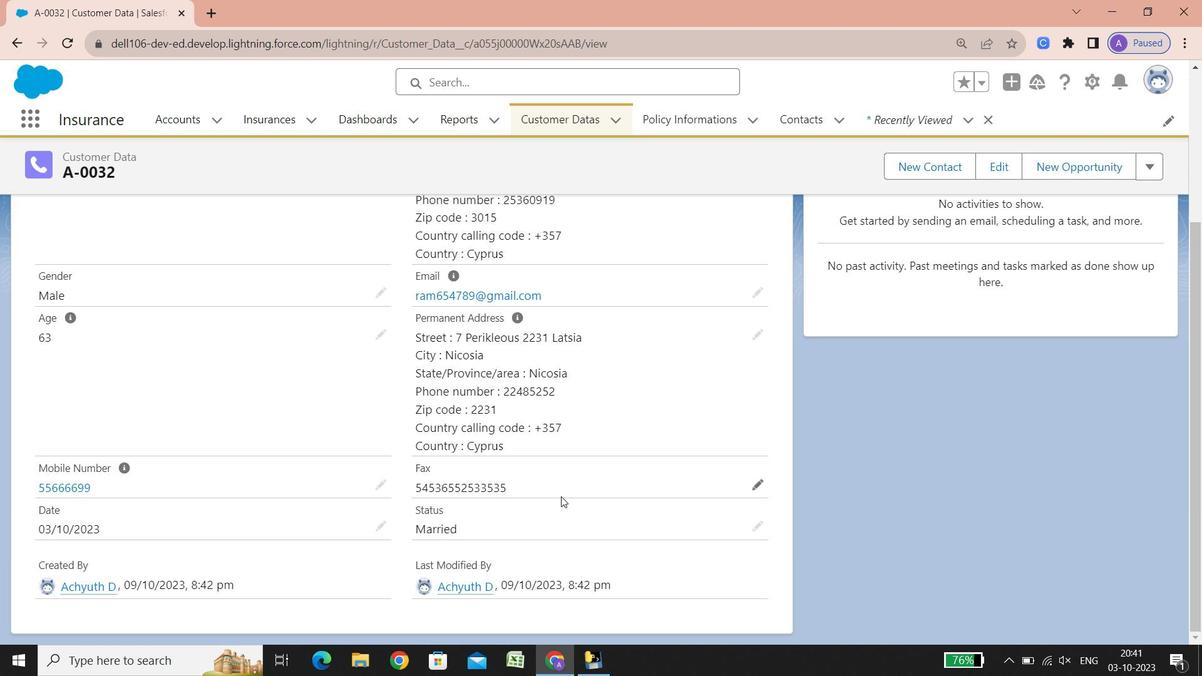 
Action: Mouse scrolled (561, 496) with delta (0, 0)
Screenshot: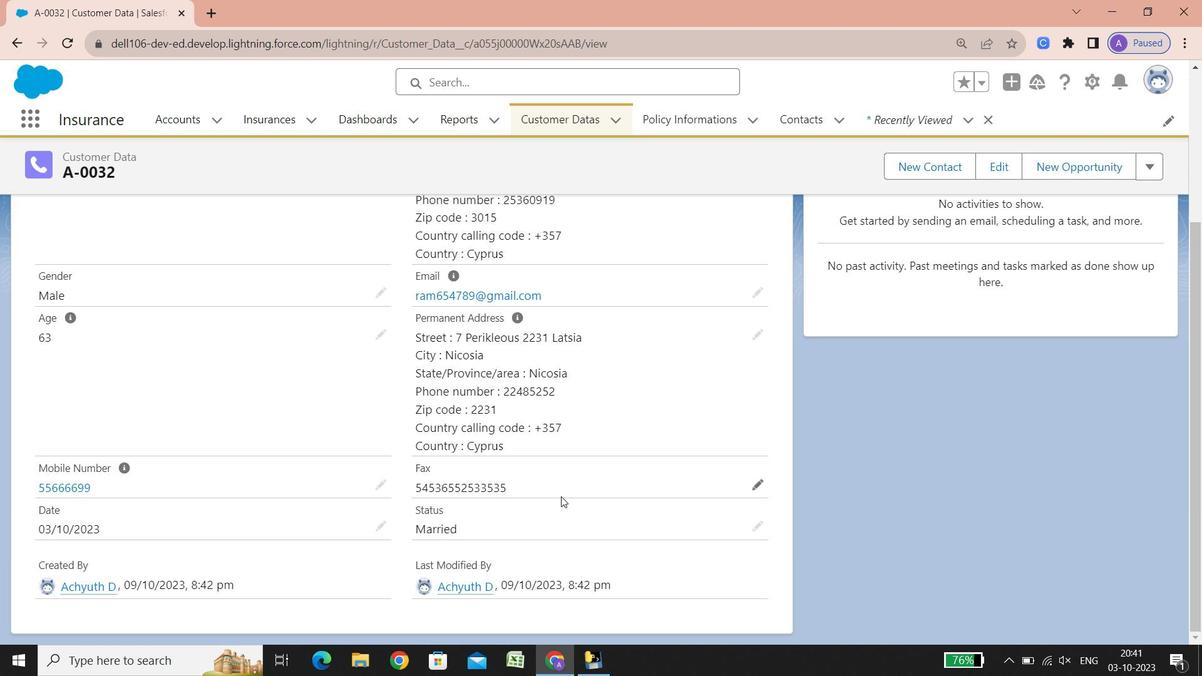 
Action: Mouse scrolled (561, 496) with delta (0, 0)
Screenshot: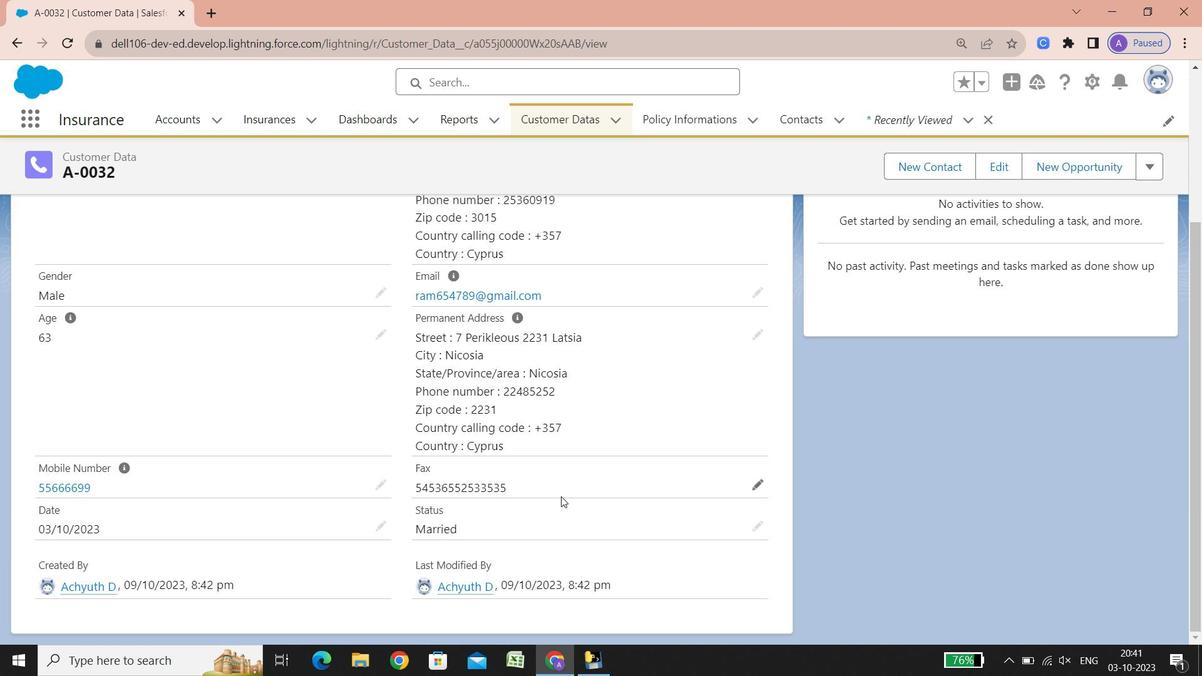 
Action: Mouse scrolled (561, 496) with delta (0, 0)
Screenshot: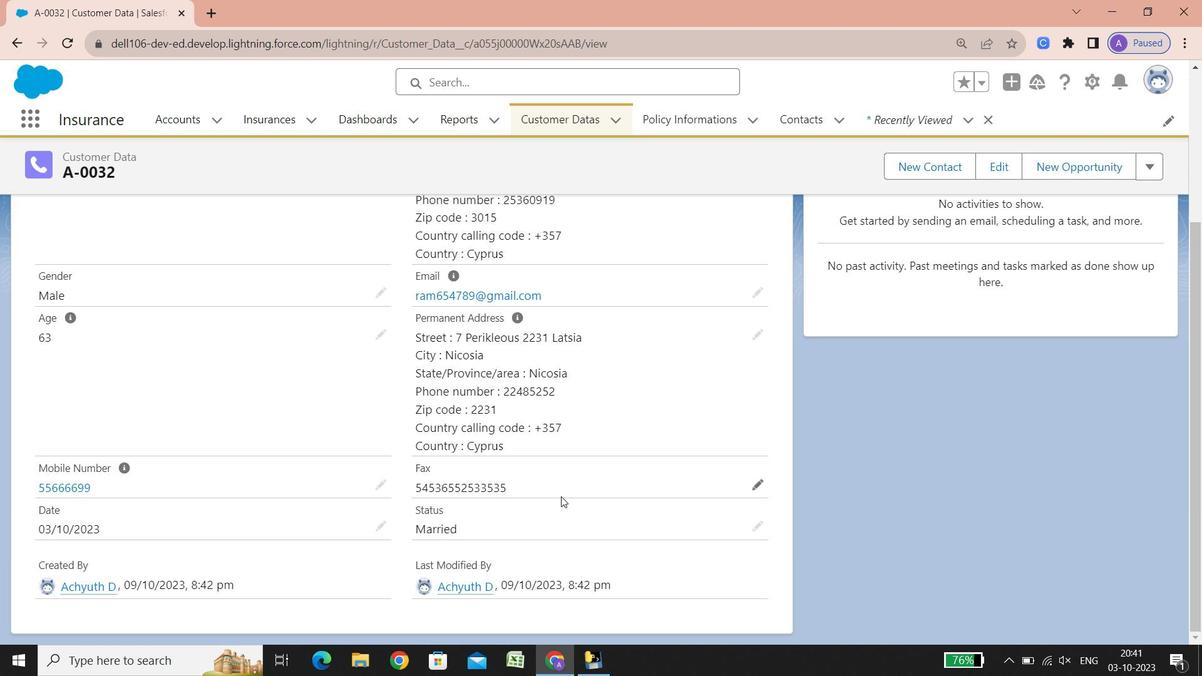 
Action: Mouse scrolled (561, 496) with delta (0, 0)
Screenshot: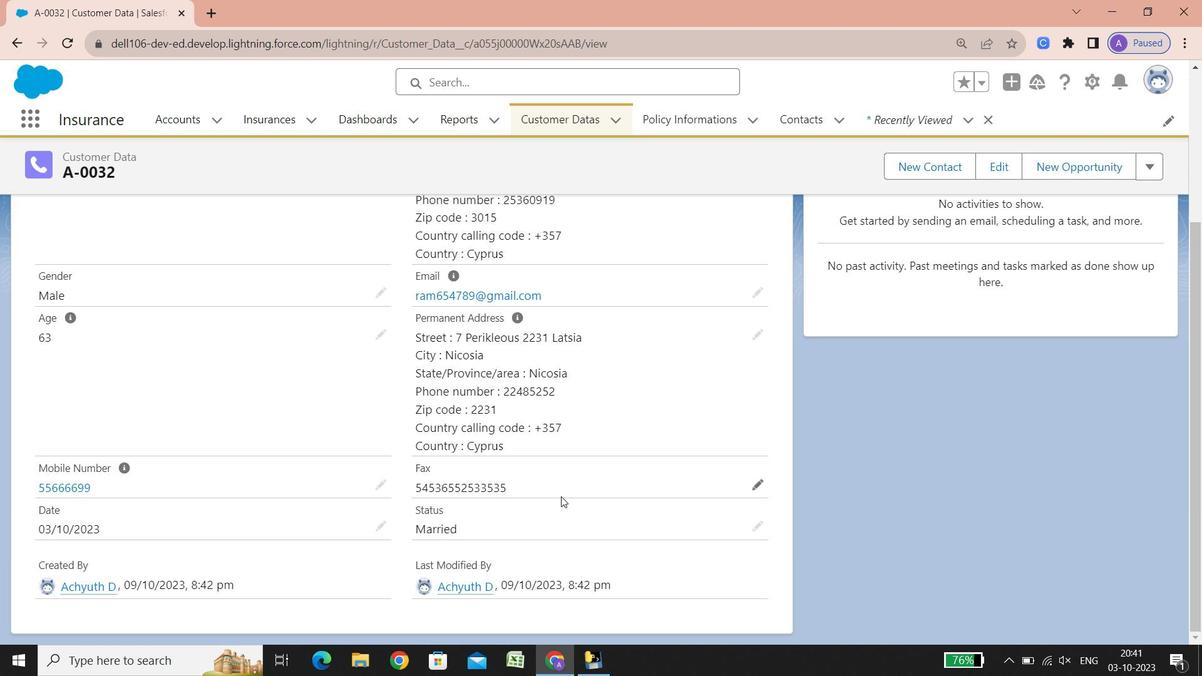 
Action: Mouse scrolled (561, 497) with delta (0, 0)
Screenshot: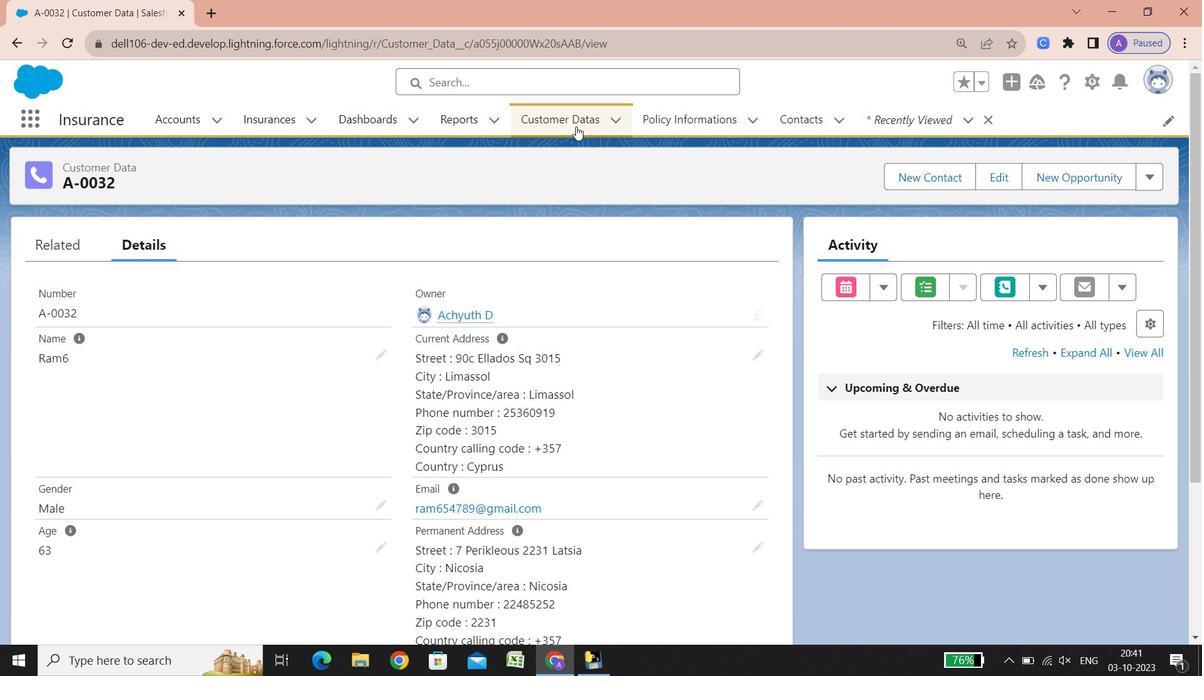 
Action: Mouse moved to (574, 127)
Screenshot: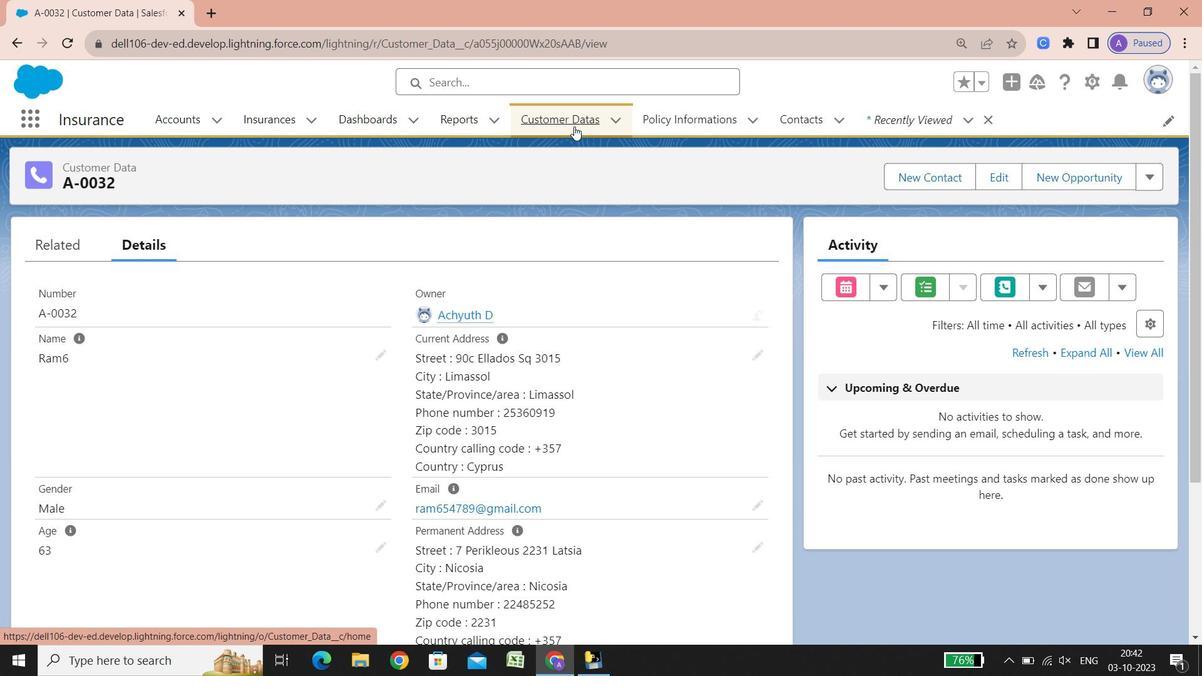 
Action: Mouse pressed left at (574, 127)
Screenshot: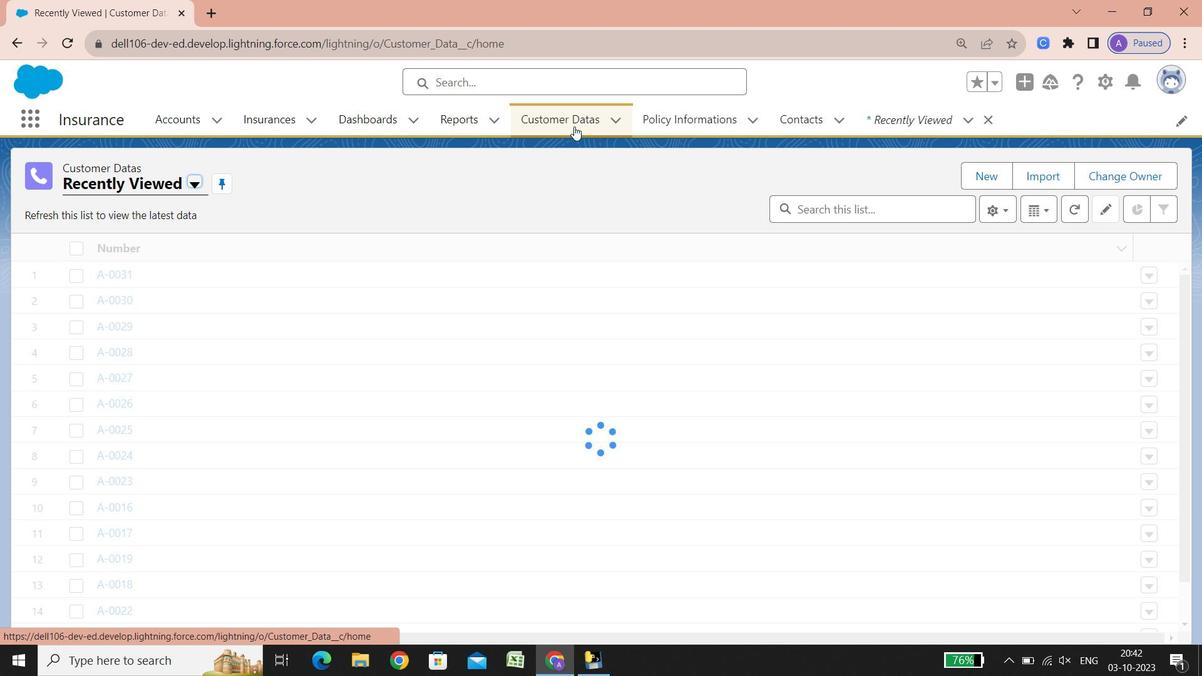 
Action: Mouse moved to (985, 185)
Screenshot: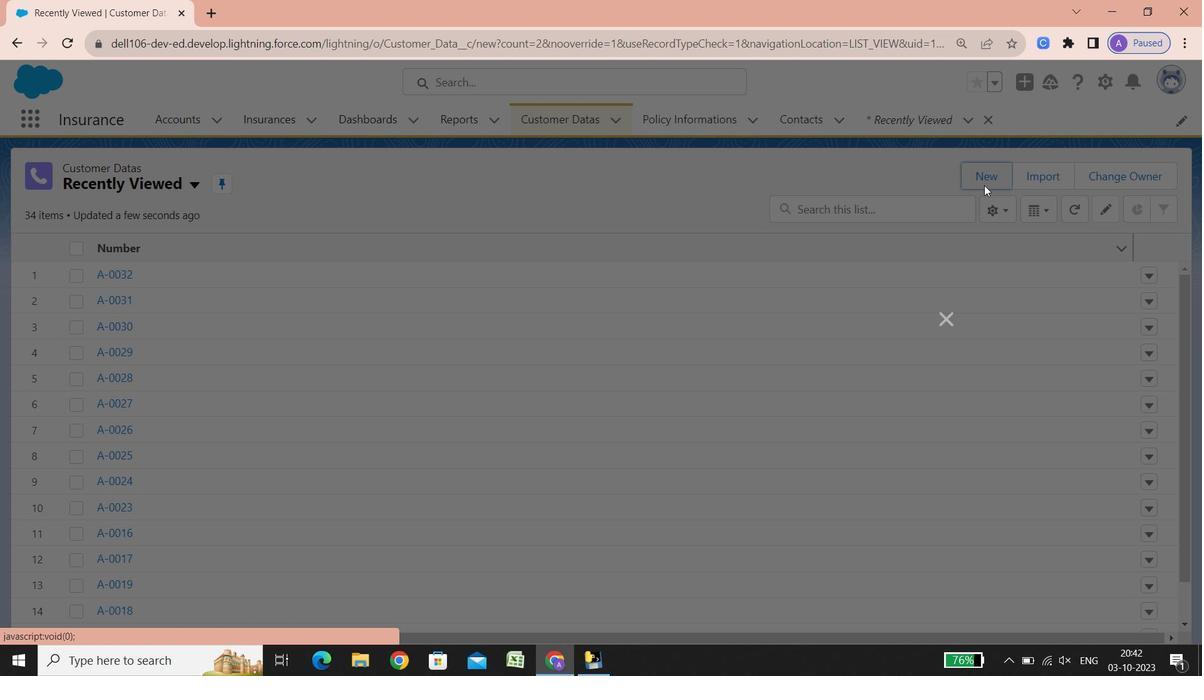 
Action: Mouse pressed left at (985, 185)
Screenshot: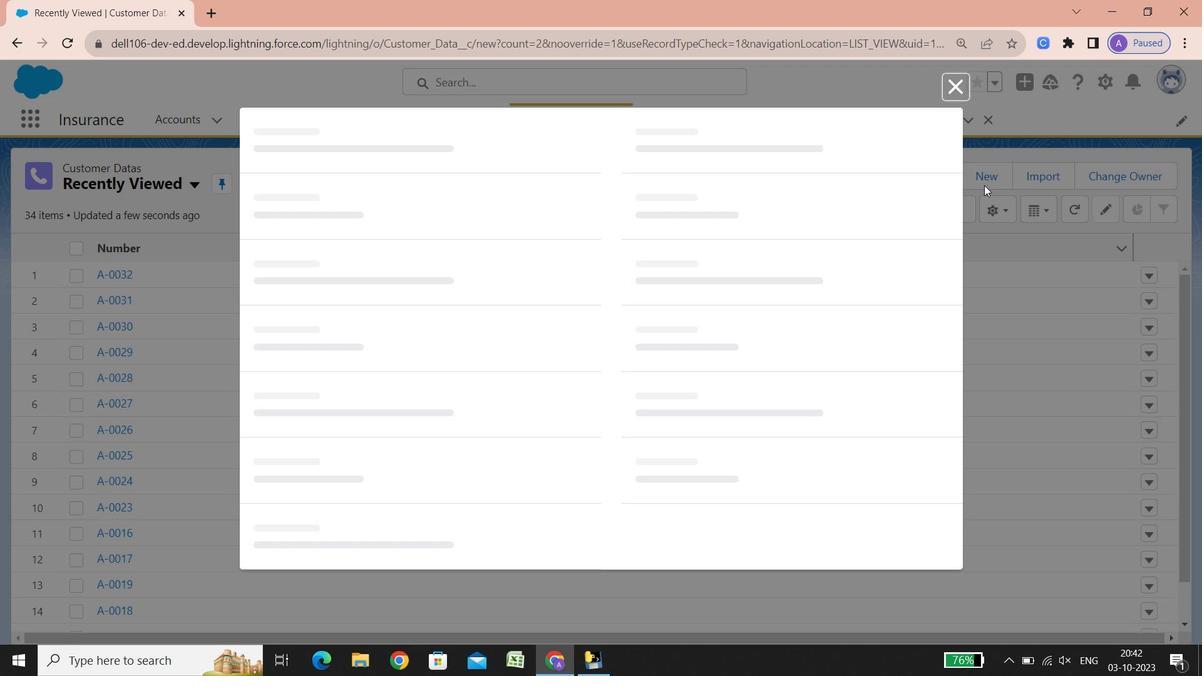 
Action: Mouse moved to (971, 192)
Screenshot: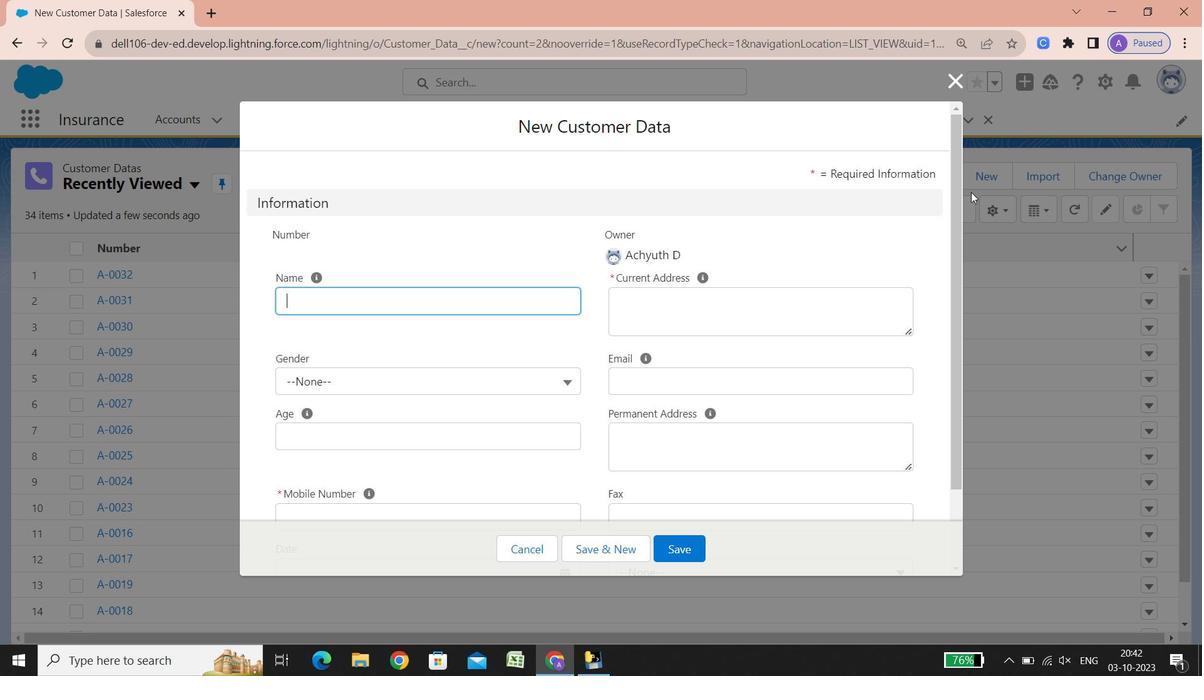 
Action: Key pressed <Key.shift><Key.shift><Key.shift><Key.shift><Key.shift><Key.shift>Ram7
Screenshot: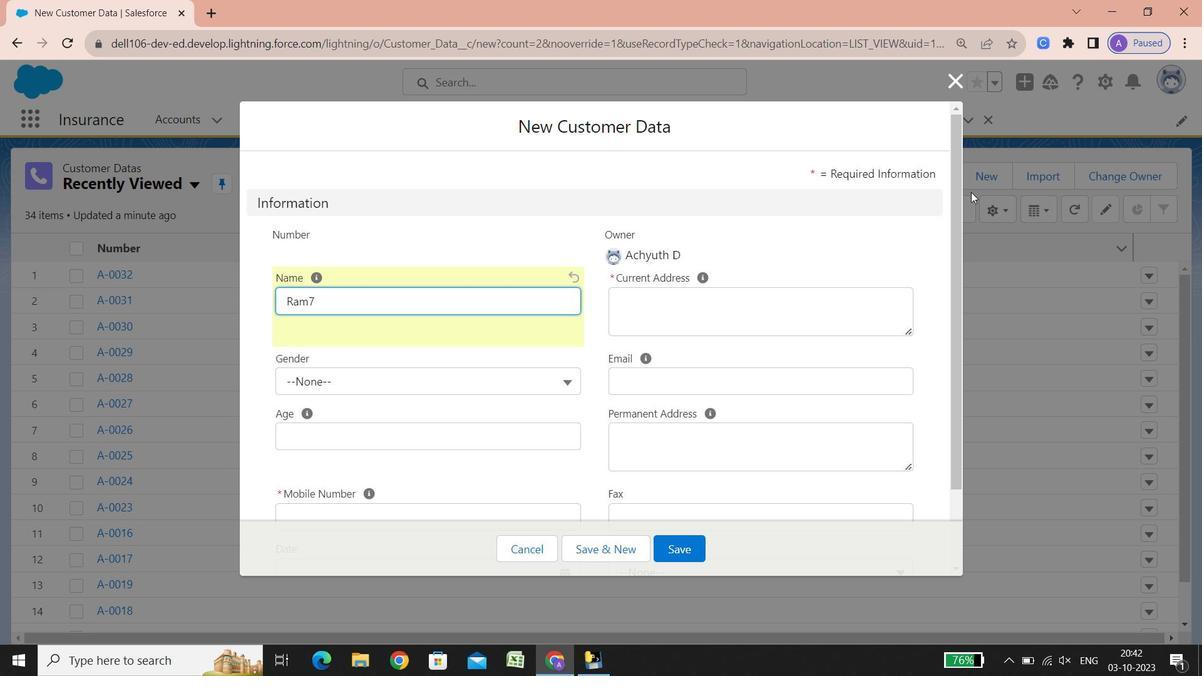 
Action: Mouse moved to (553, 373)
Screenshot: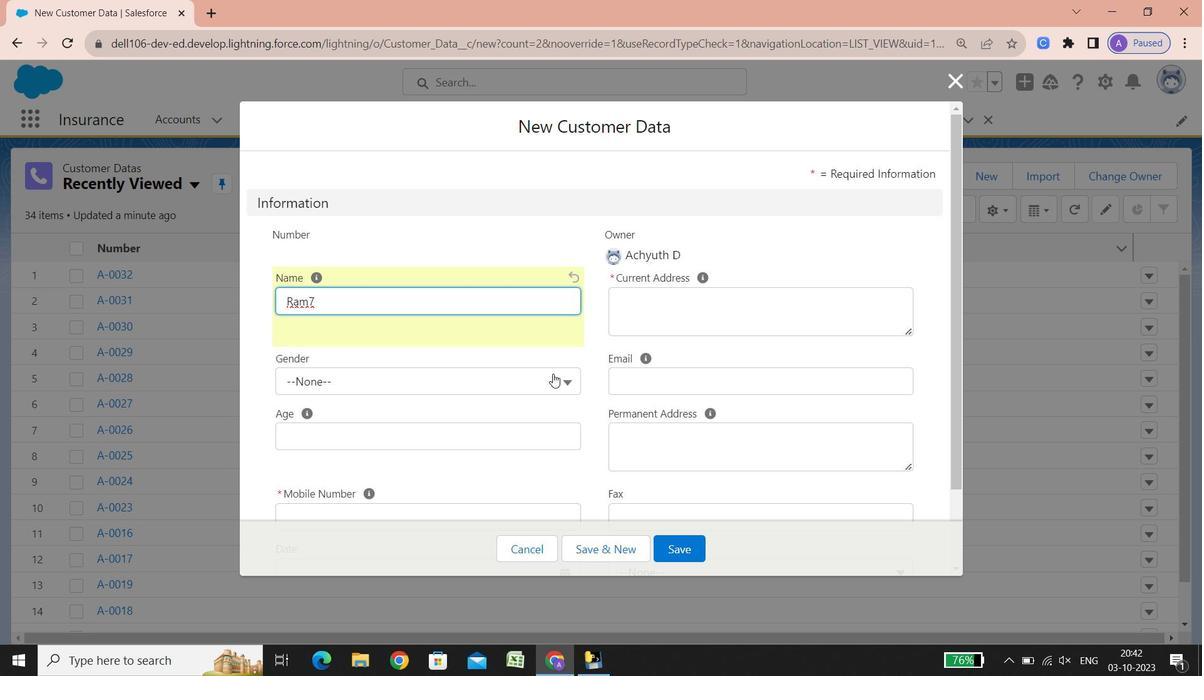 
Action: Mouse pressed left at (553, 373)
Screenshot: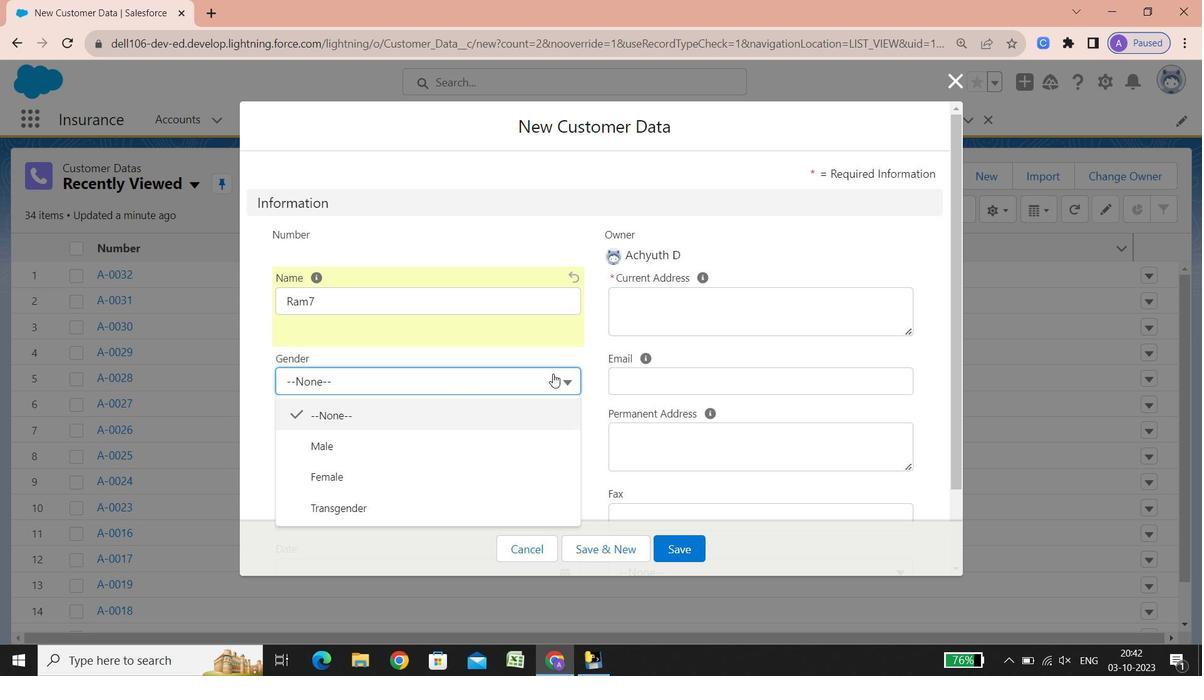 
Action: Mouse moved to (490, 447)
Screenshot: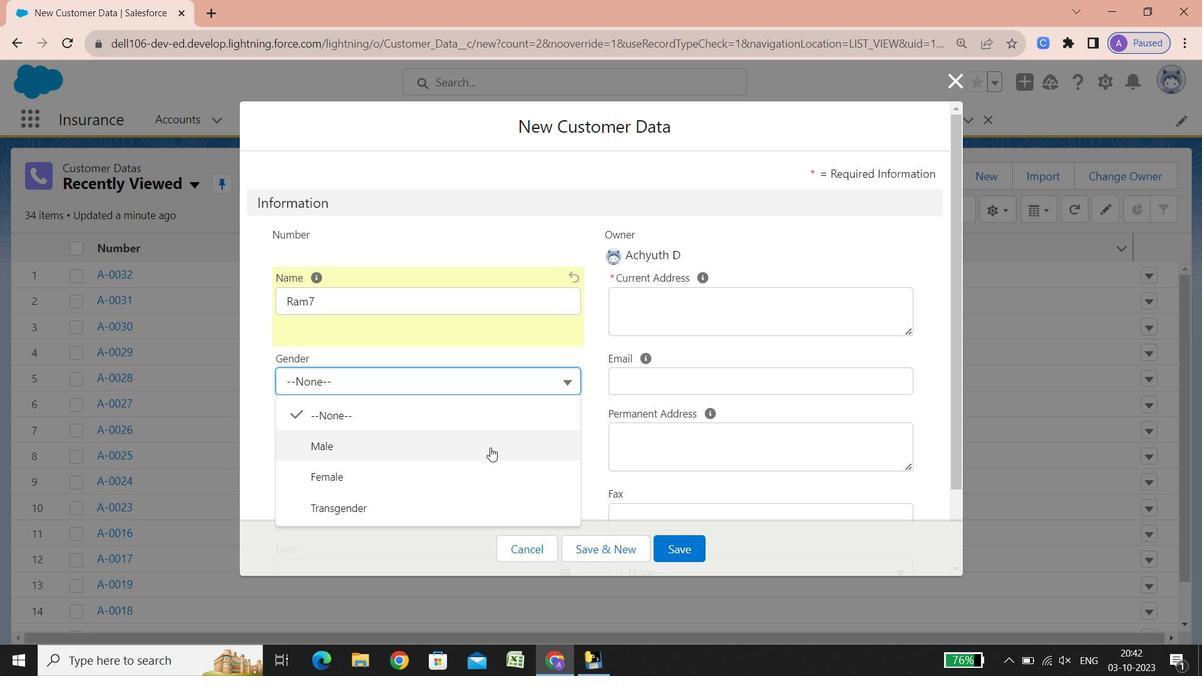 
Action: Mouse pressed left at (490, 447)
Screenshot: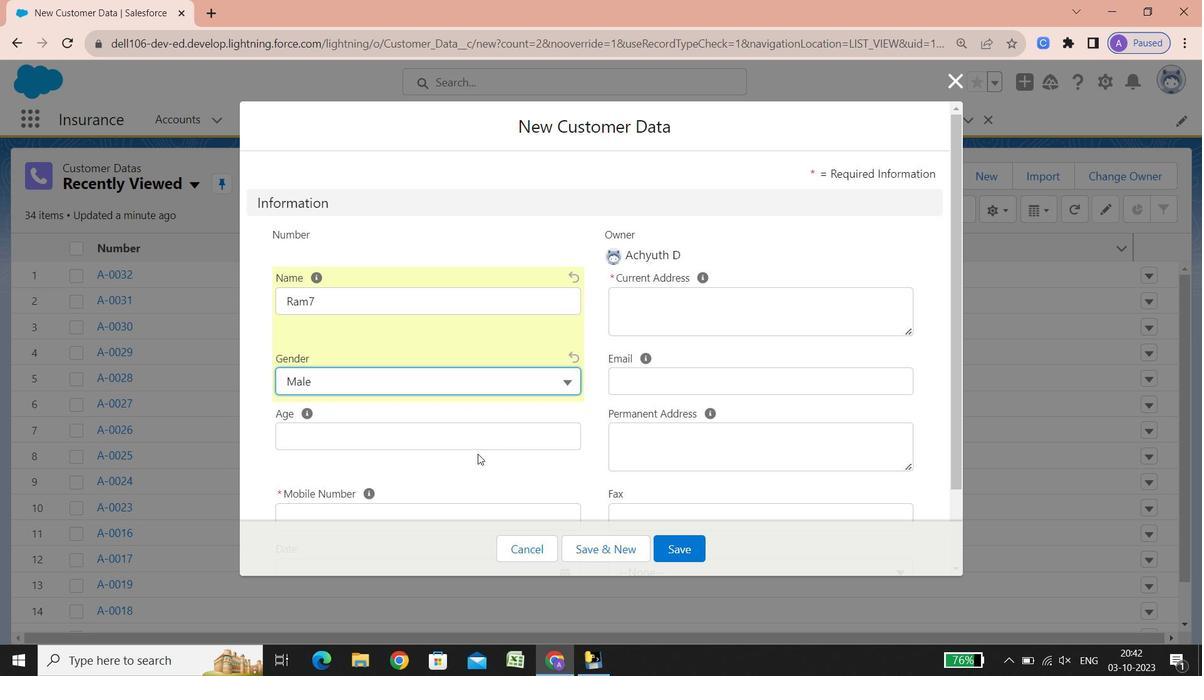 
Action: Mouse moved to (369, 435)
Screenshot: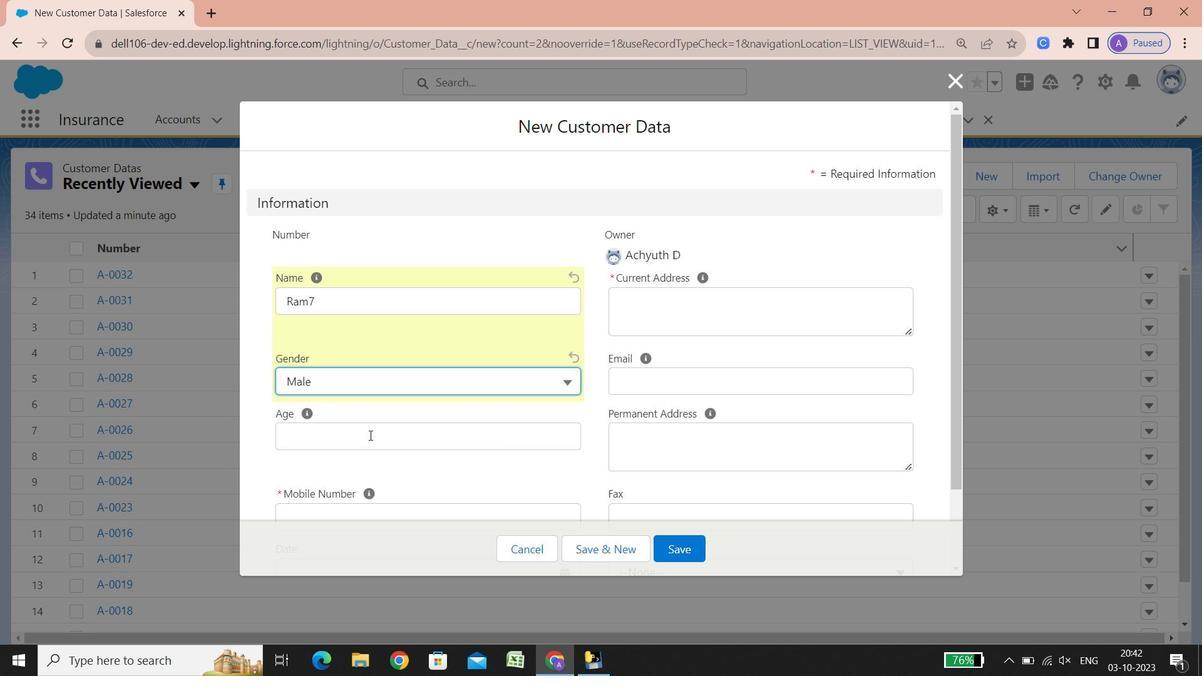 
Action: Mouse pressed left at (369, 435)
Screenshot: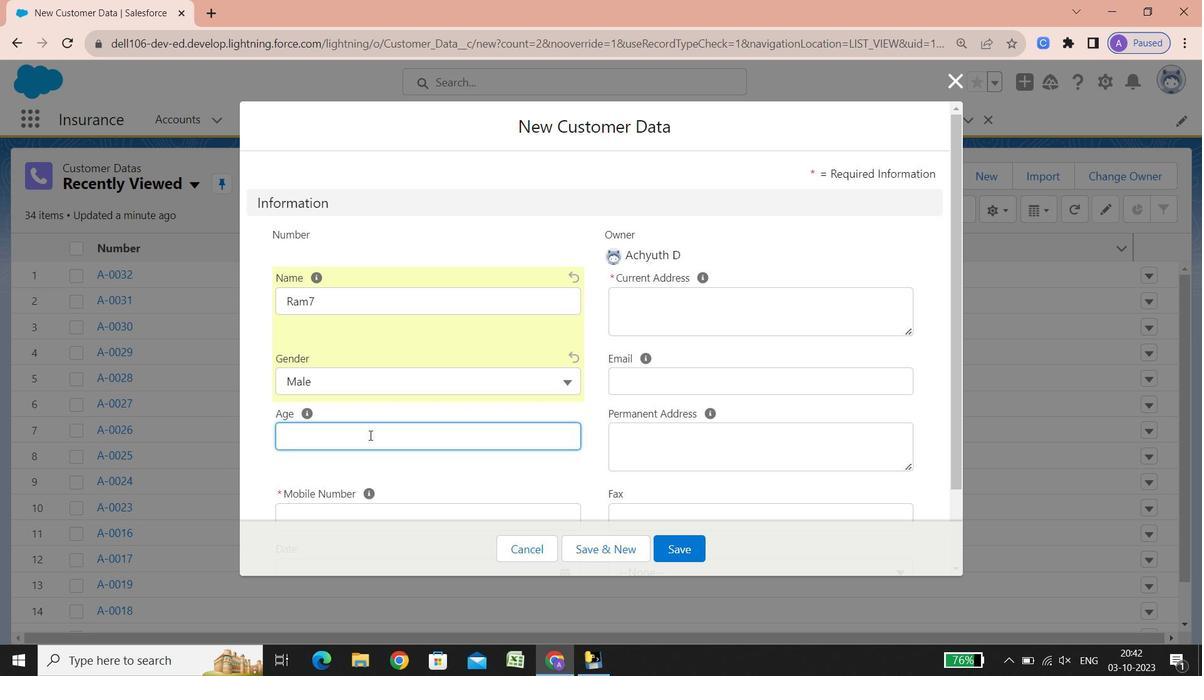 
Action: Key pressed 9<Key.backspace>31
Screenshot: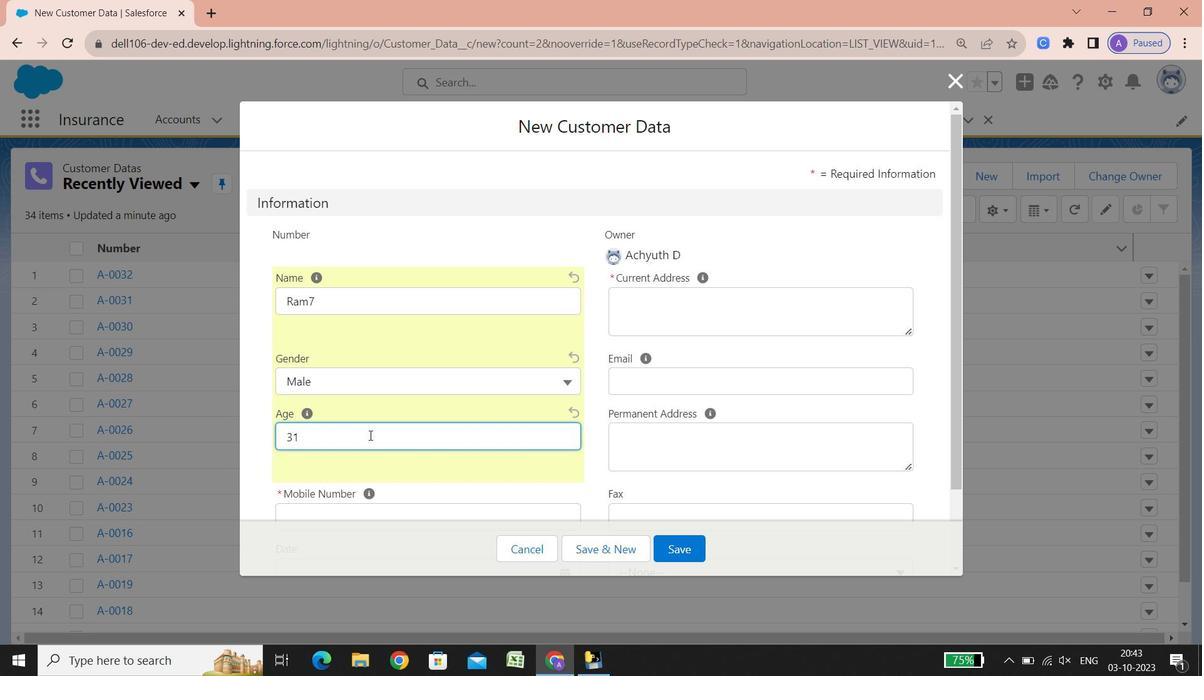 
Action: Mouse scrolled (369, 434) with delta (0, 0)
Screenshot: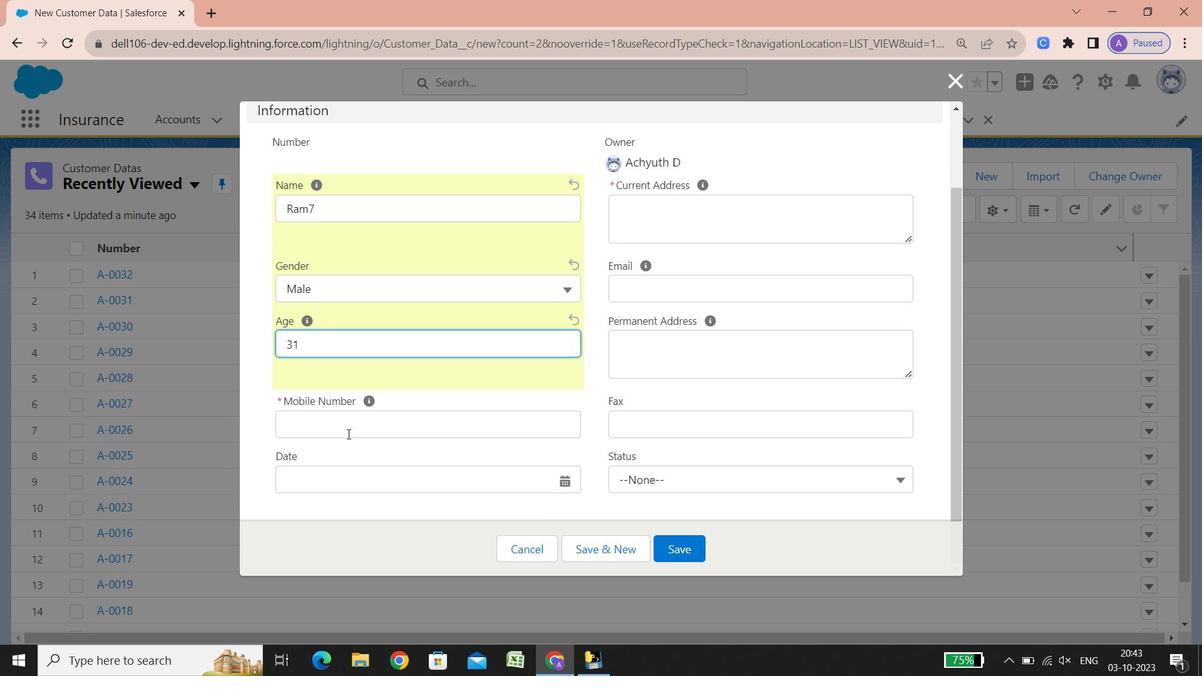 
Action: Mouse scrolled (369, 434) with delta (0, 0)
Screenshot: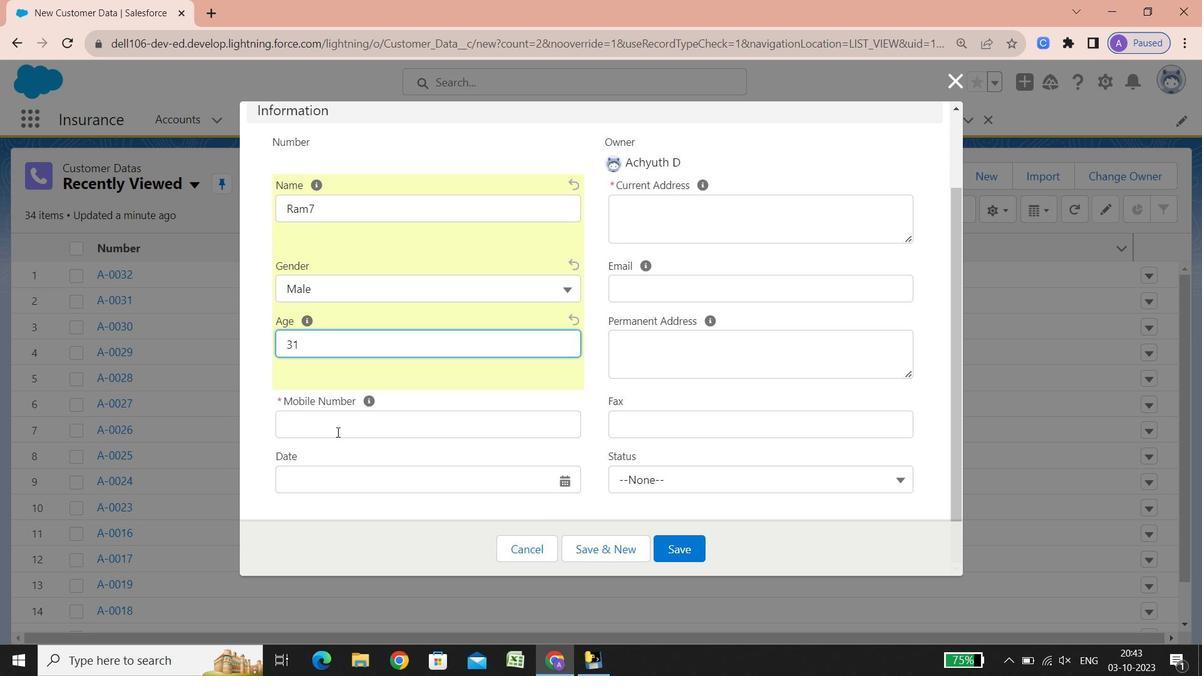 
Action: Mouse scrolled (369, 434) with delta (0, 0)
Screenshot: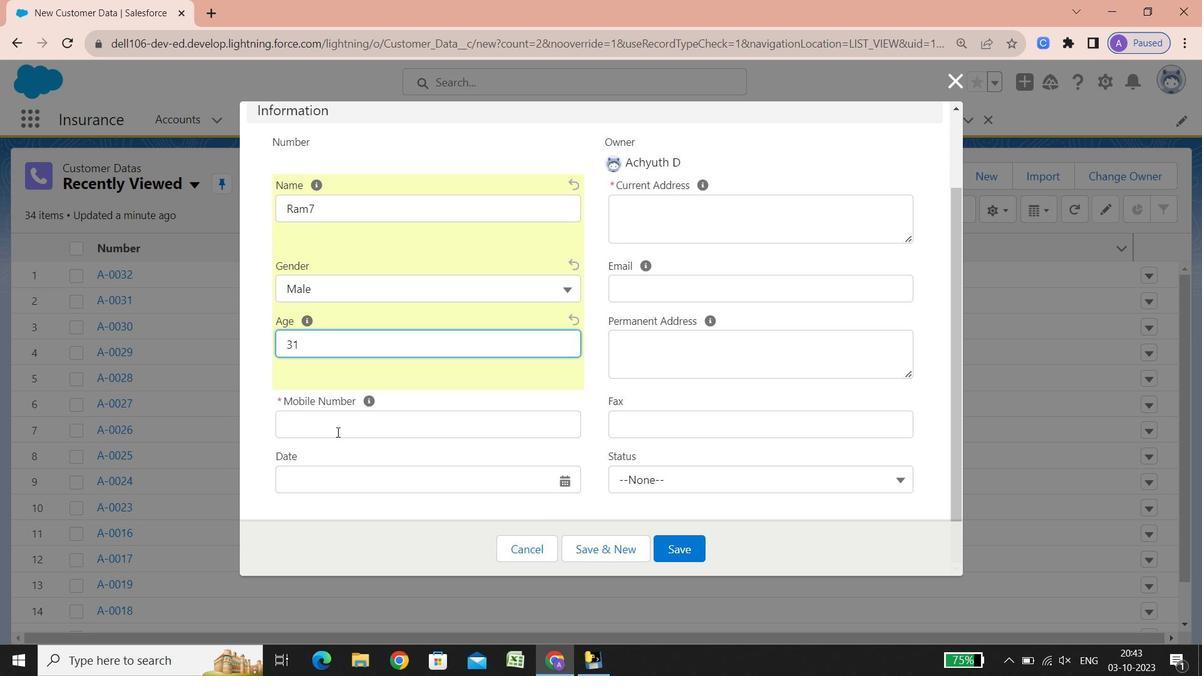 
Action: Mouse scrolled (369, 434) with delta (0, 0)
Screenshot: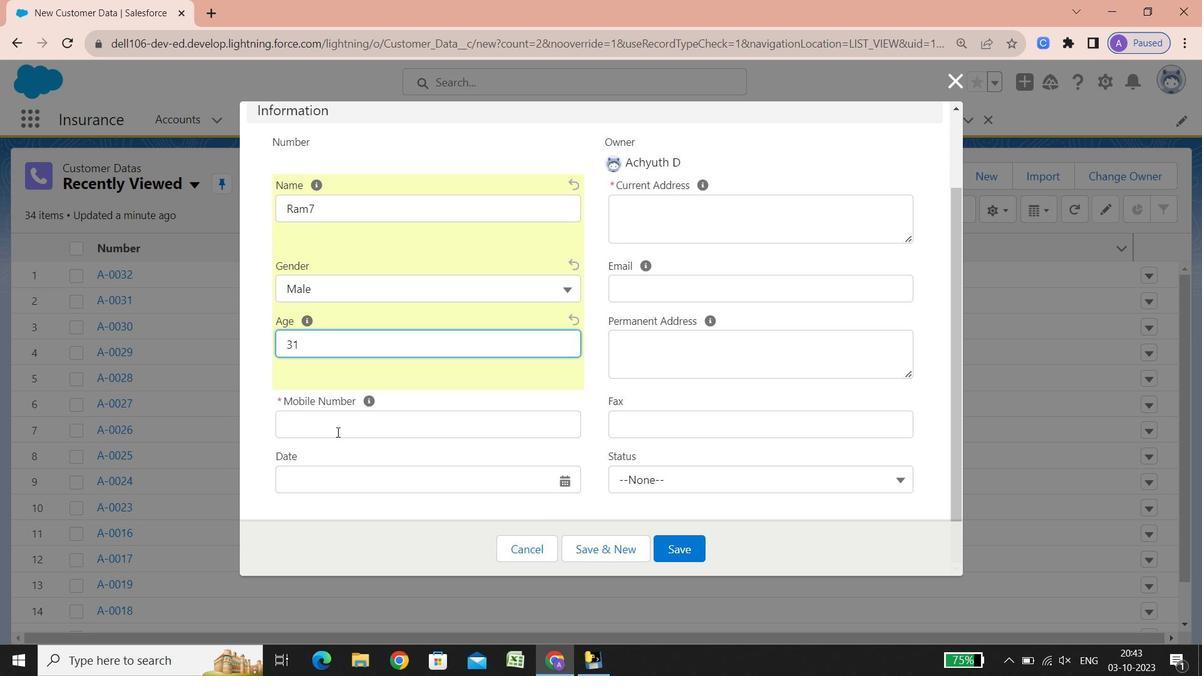 
Action: Mouse scrolled (369, 434) with delta (0, 0)
Screenshot: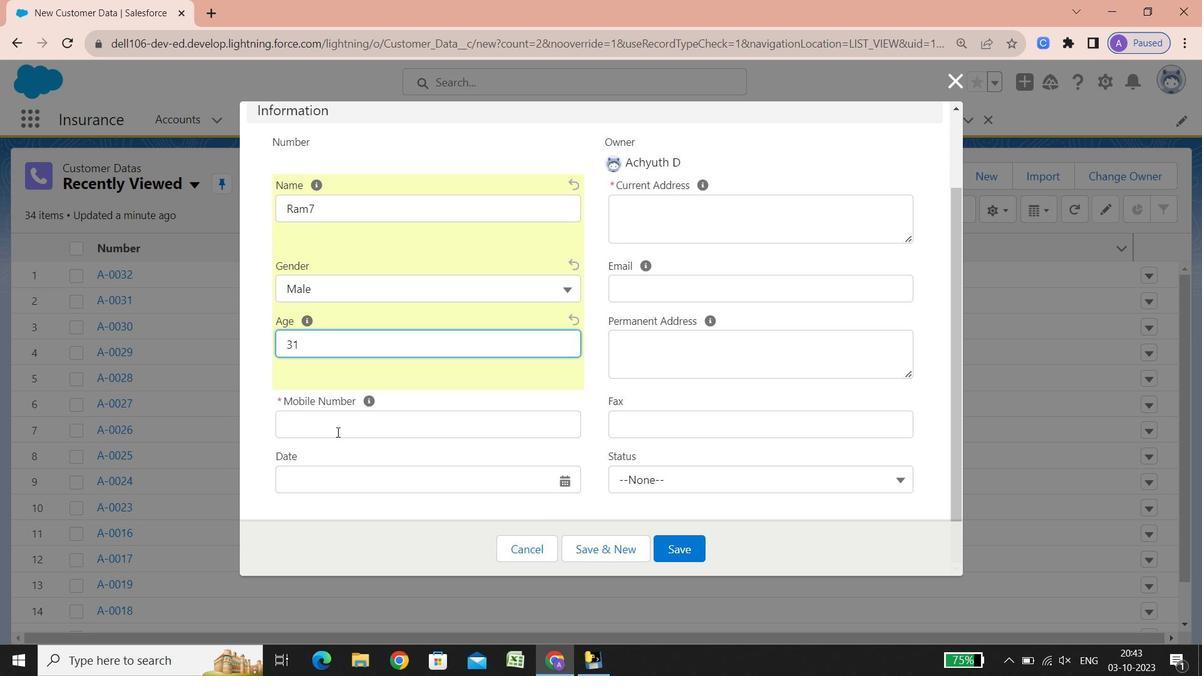 
Action: Mouse scrolled (369, 434) with delta (0, 0)
Screenshot: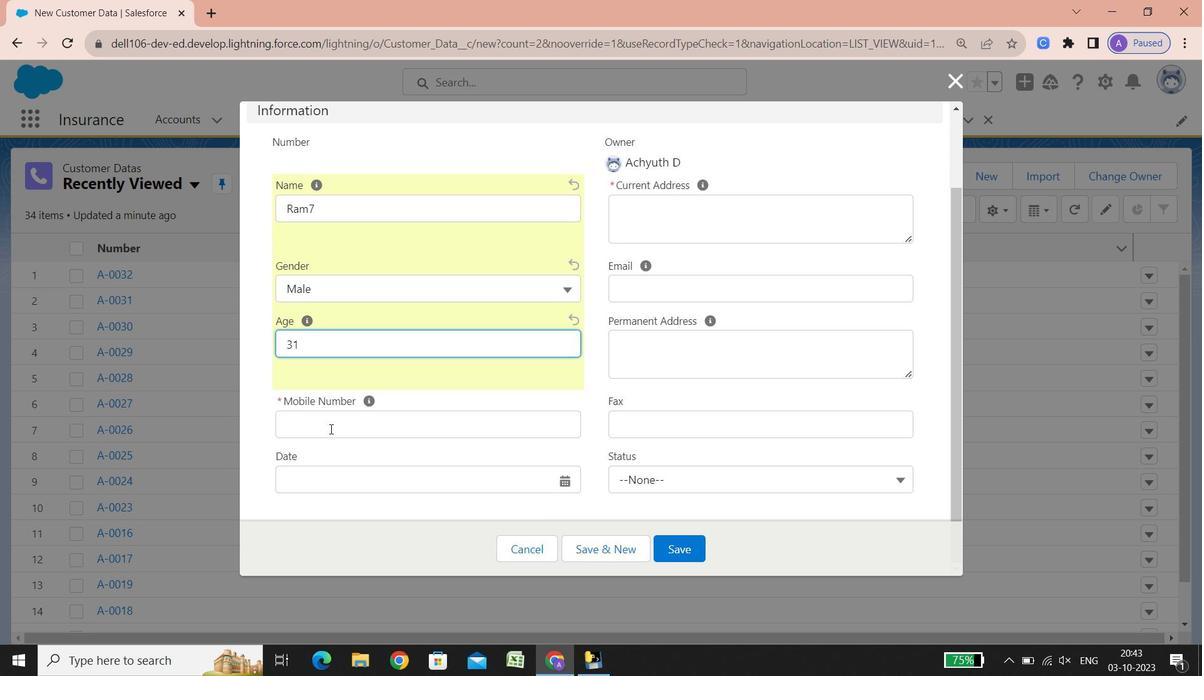 
Action: Mouse scrolled (369, 434) with delta (0, 0)
Screenshot: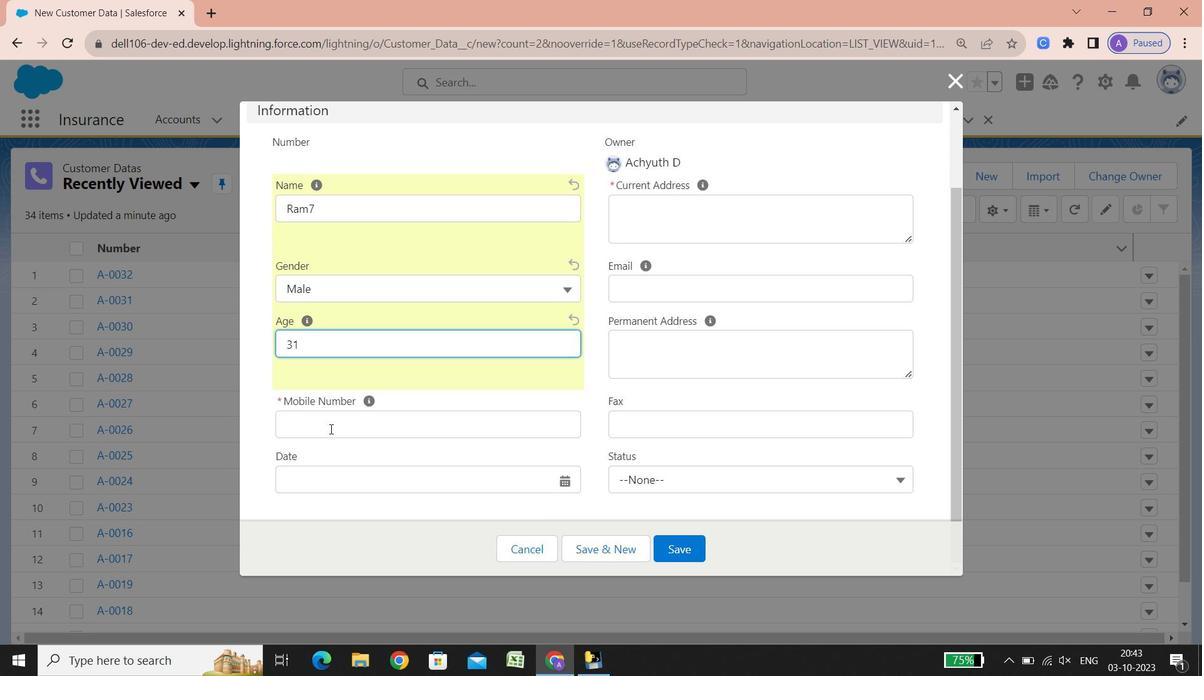 
Action: Mouse scrolled (369, 434) with delta (0, 0)
Screenshot: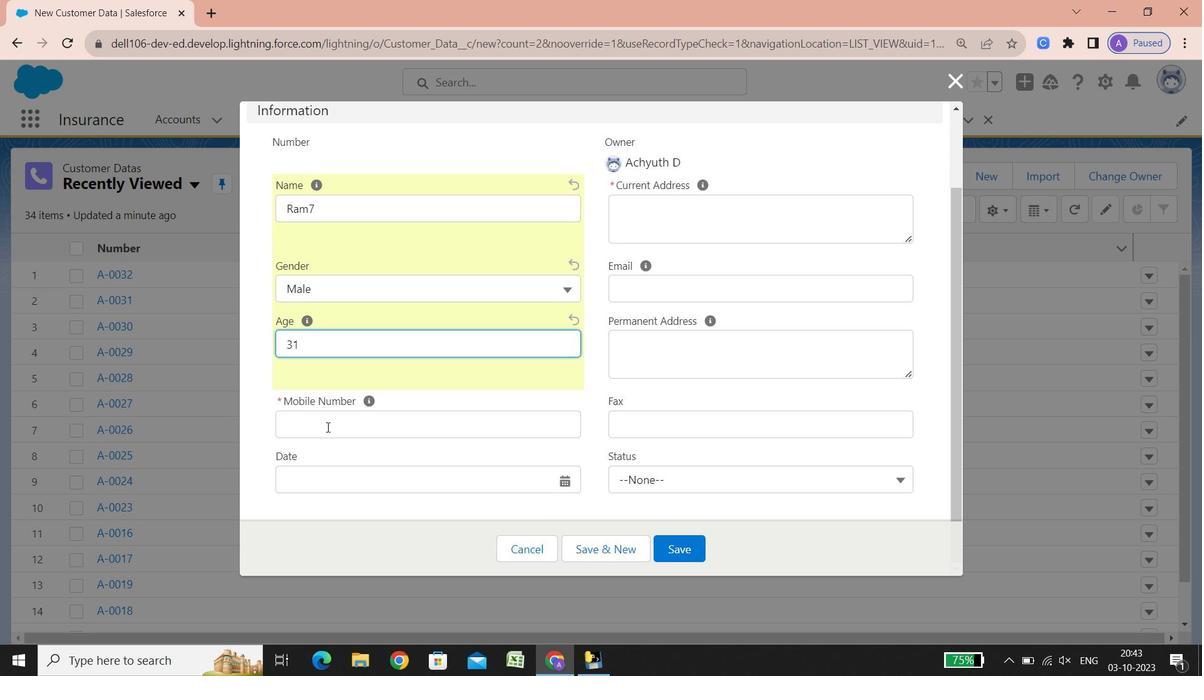 
Action: Mouse scrolled (369, 434) with delta (0, 0)
Screenshot: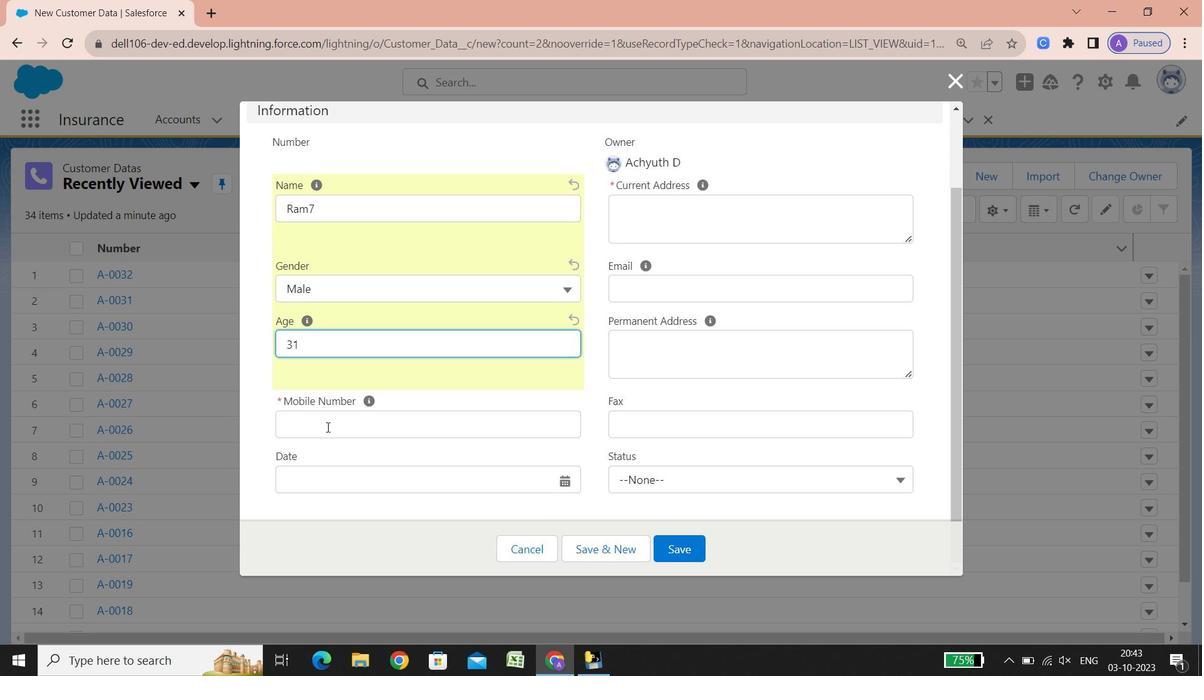 
Action: Mouse scrolled (369, 434) with delta (0, 0)
Screenshot: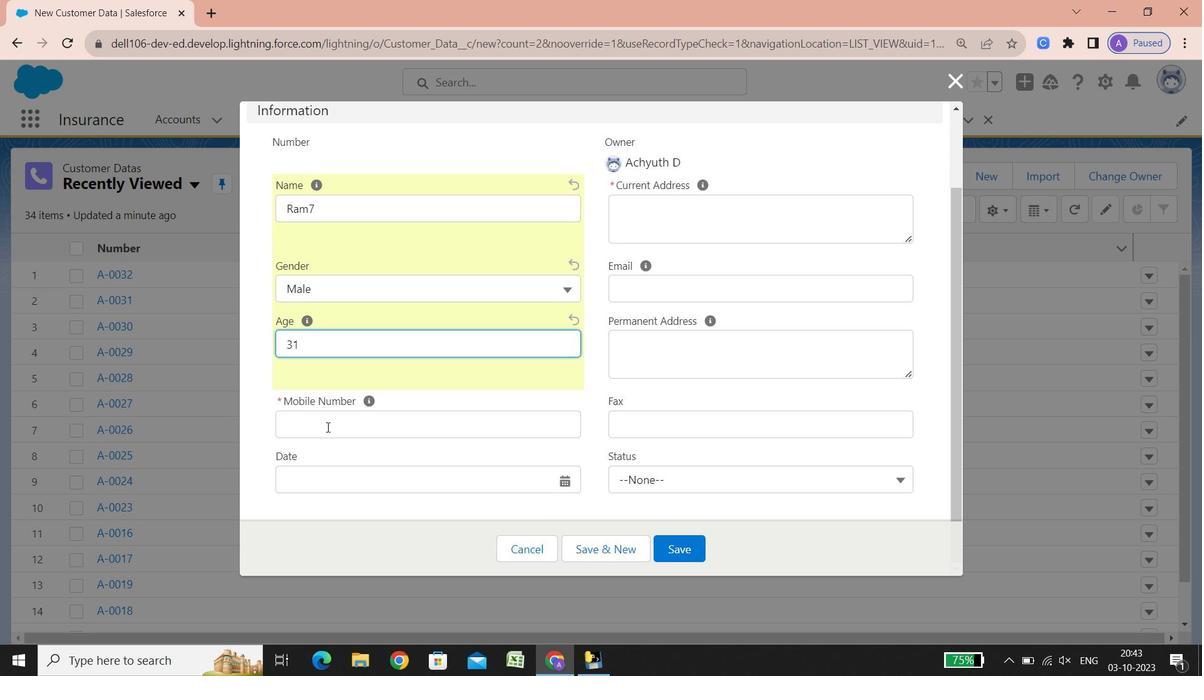 
Action: Mouse scrolled (369, 434) with delta (0, 0)
Screenshot: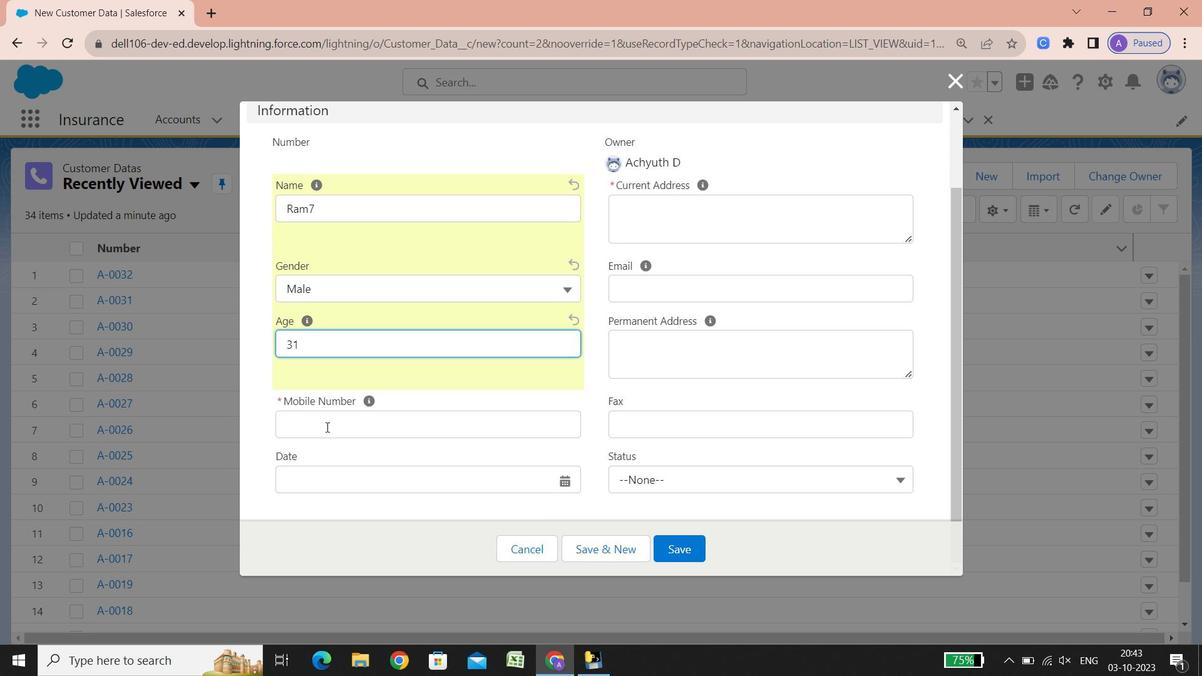
Action: Mouse scrolled (369, 434) with delta (0, 0)
Screenshot: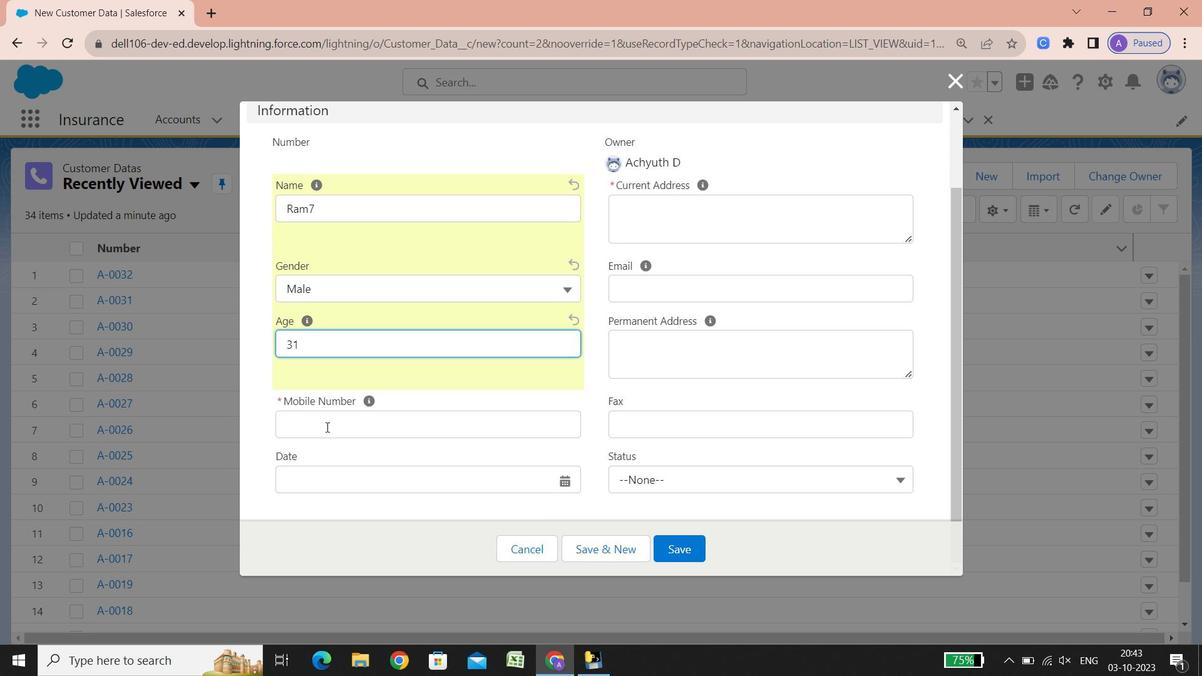 
Action: Mouse scrolled (369, 434) with delta (0, 0)
Screenshot: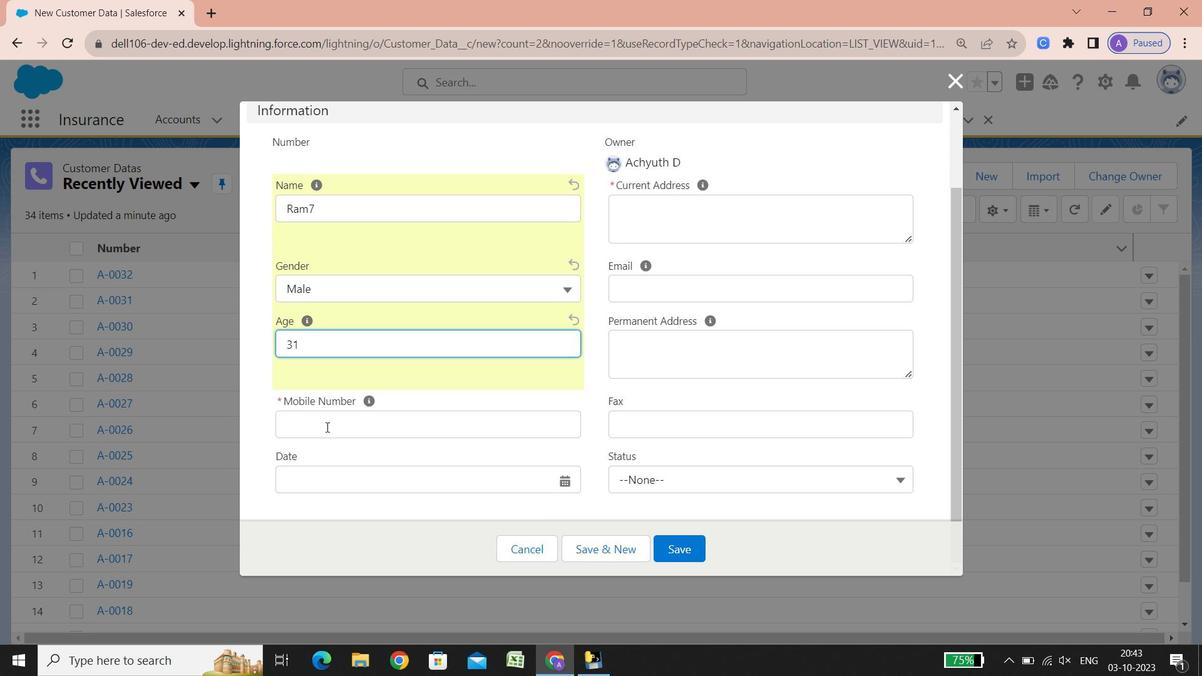 
Action: Mouse scrolled (369, 434) with delta (0, 0)
Screenshot: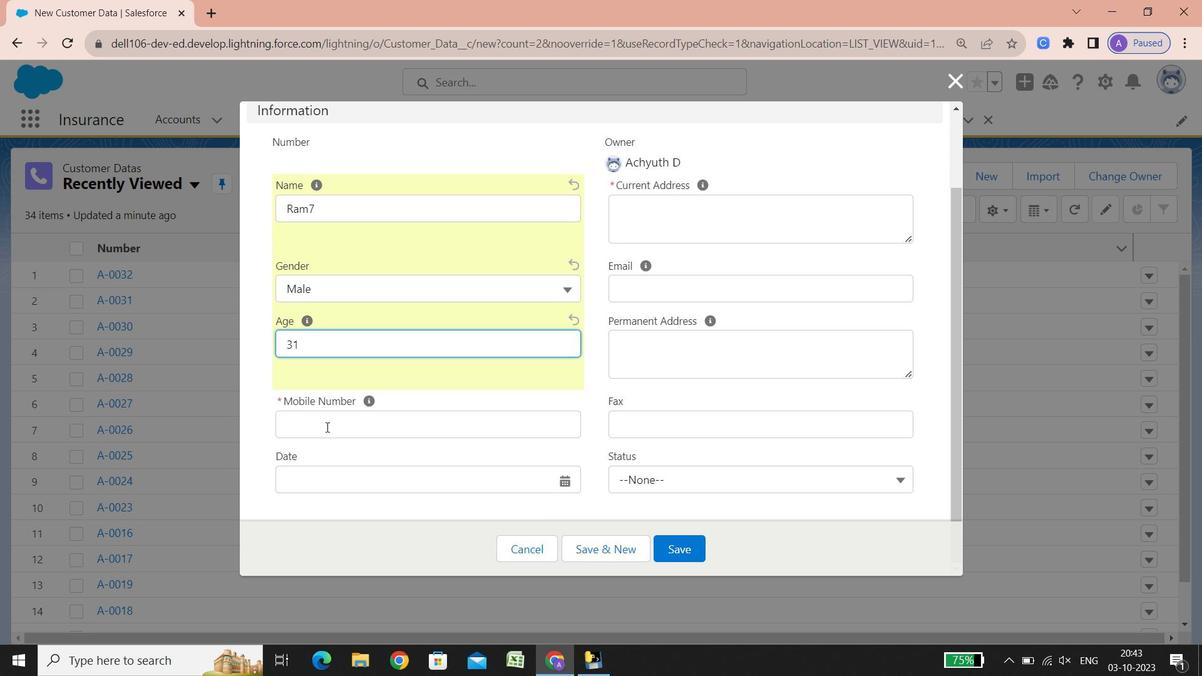 
Action: Mouse moved to (326, 427)
Screenshot: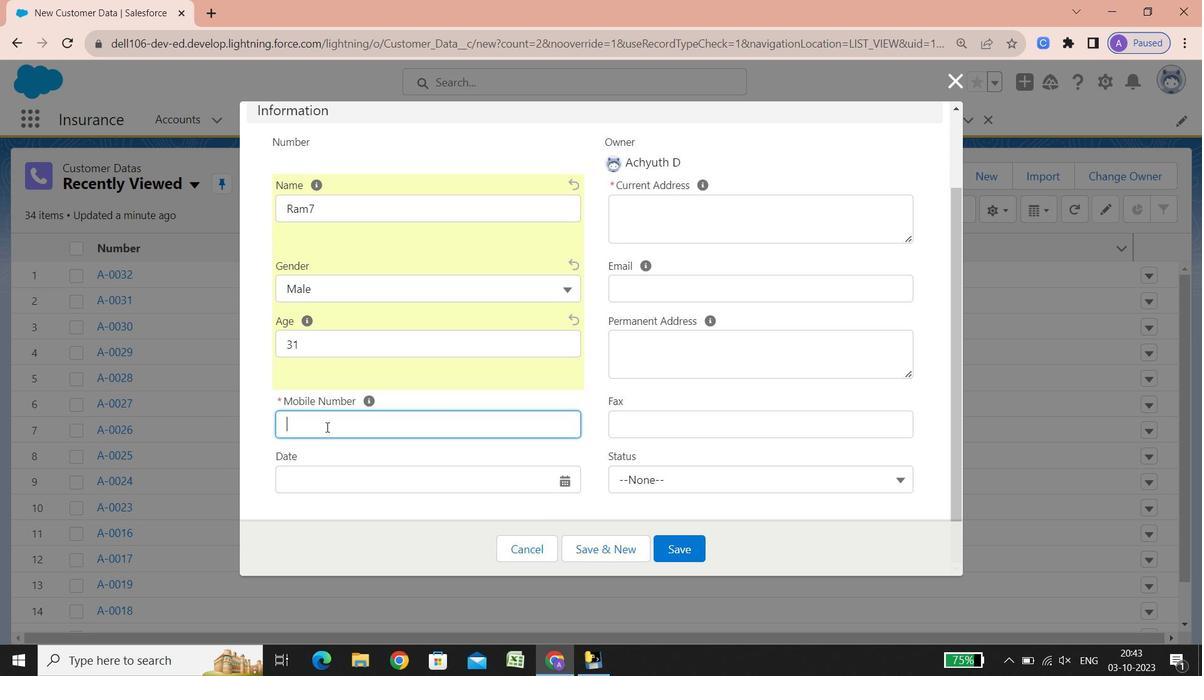 
Action: Mouse pressed left at (326, 427)
Screenshot: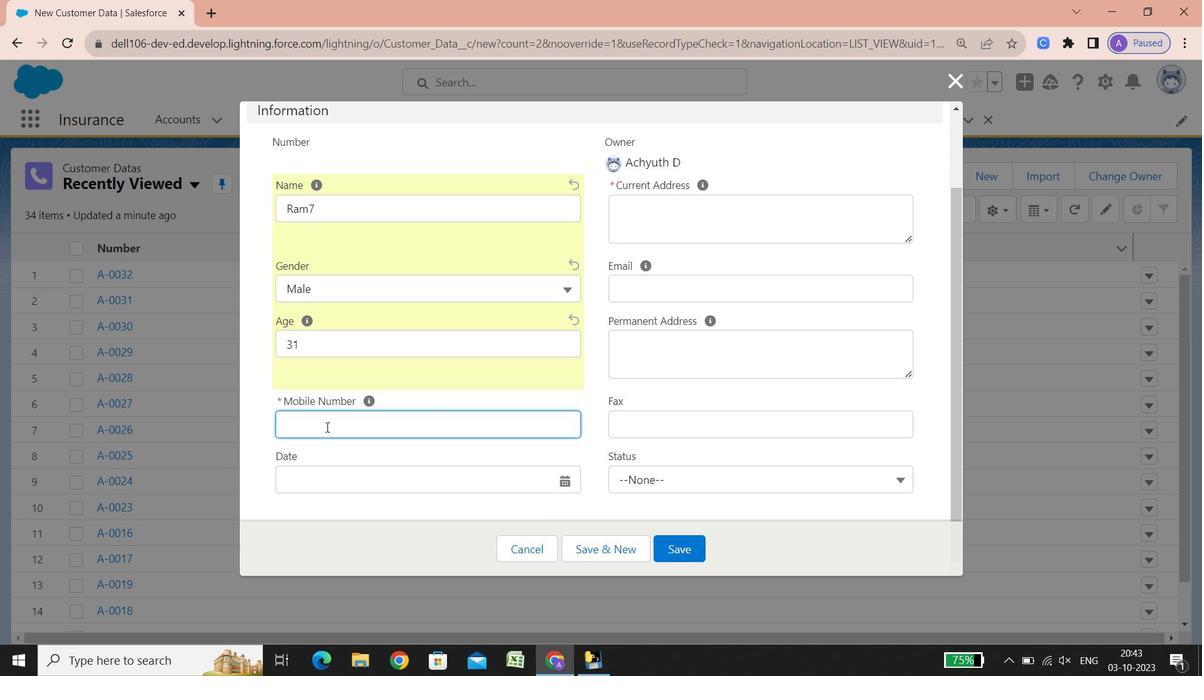 
Action: Key pressed 55<Key.backspace><Key.backspace>22878627
Screenshot: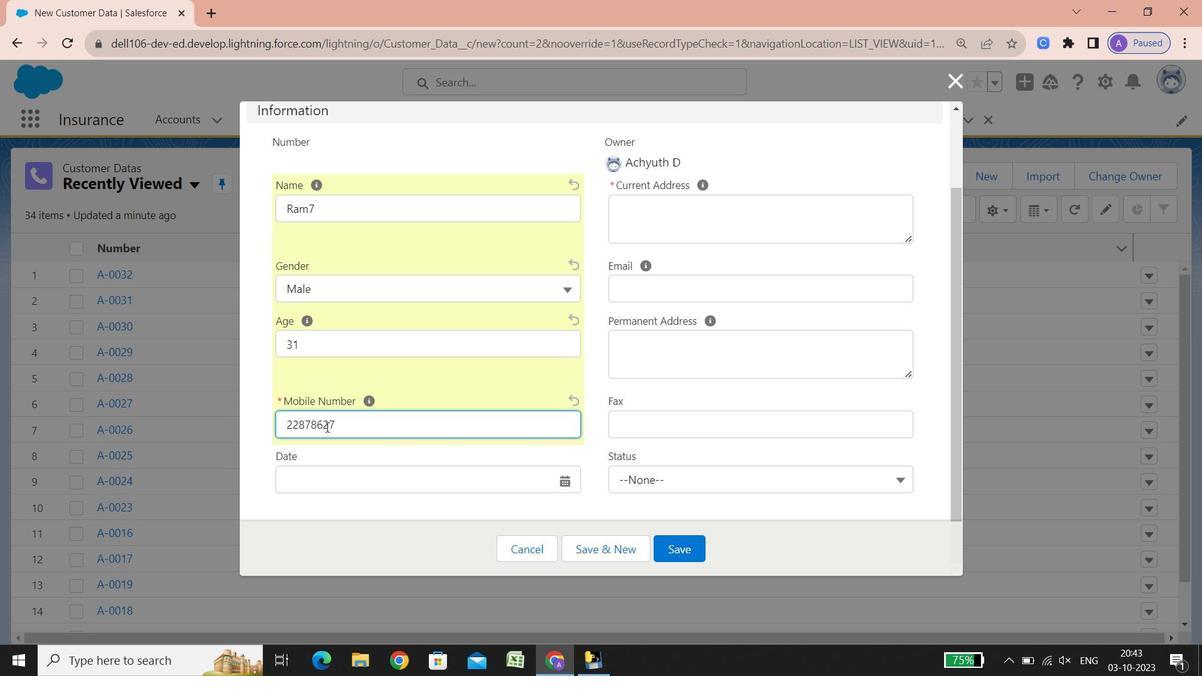 
Action: Mouse moved to (560, 479)
Screenshot: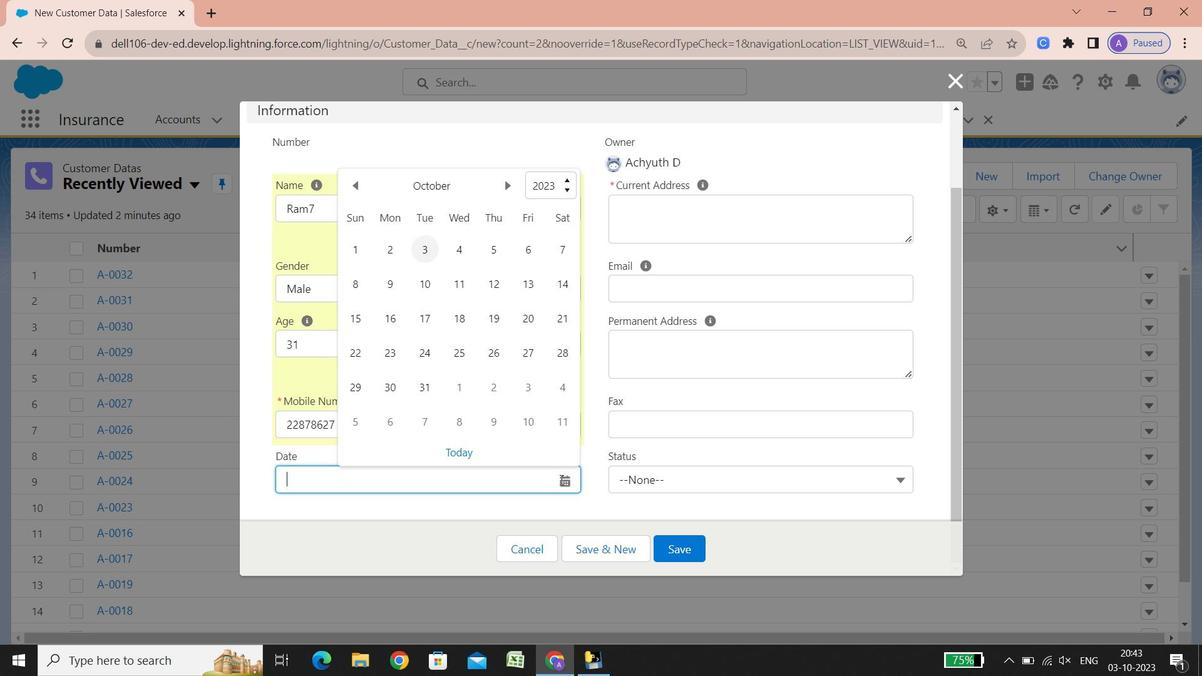 
Action: Mouse pressed left at (560, 479)
Screenshot: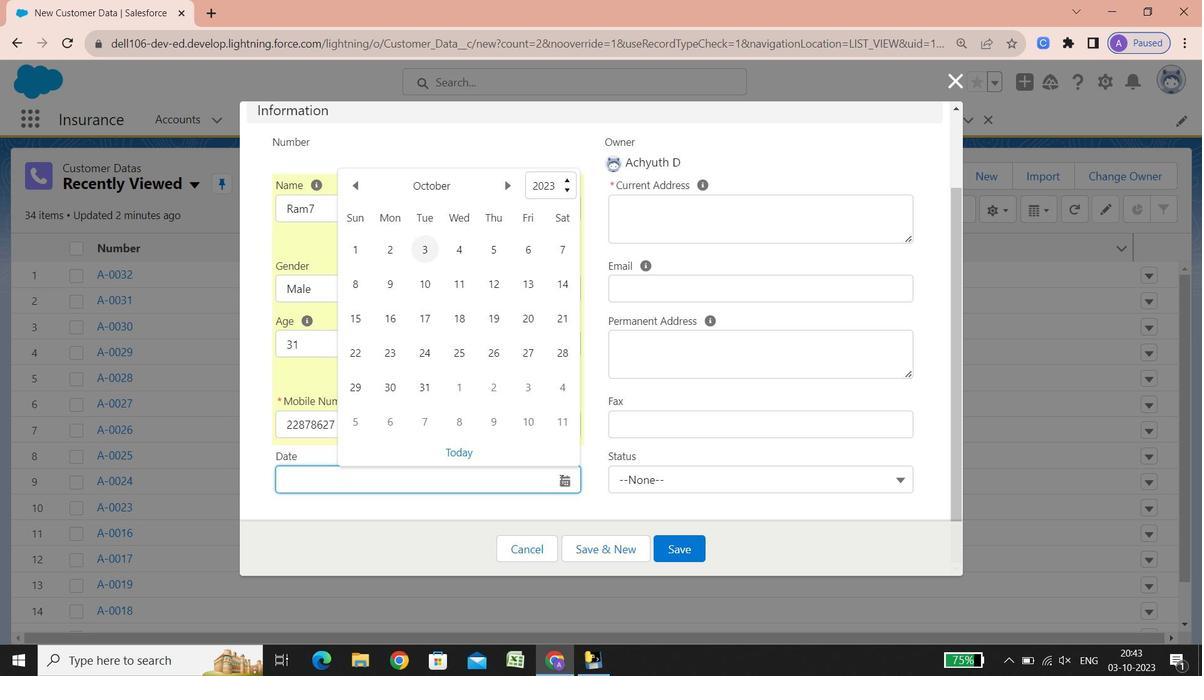 
Action: Mouse moved to (465, 445)
Screenshot: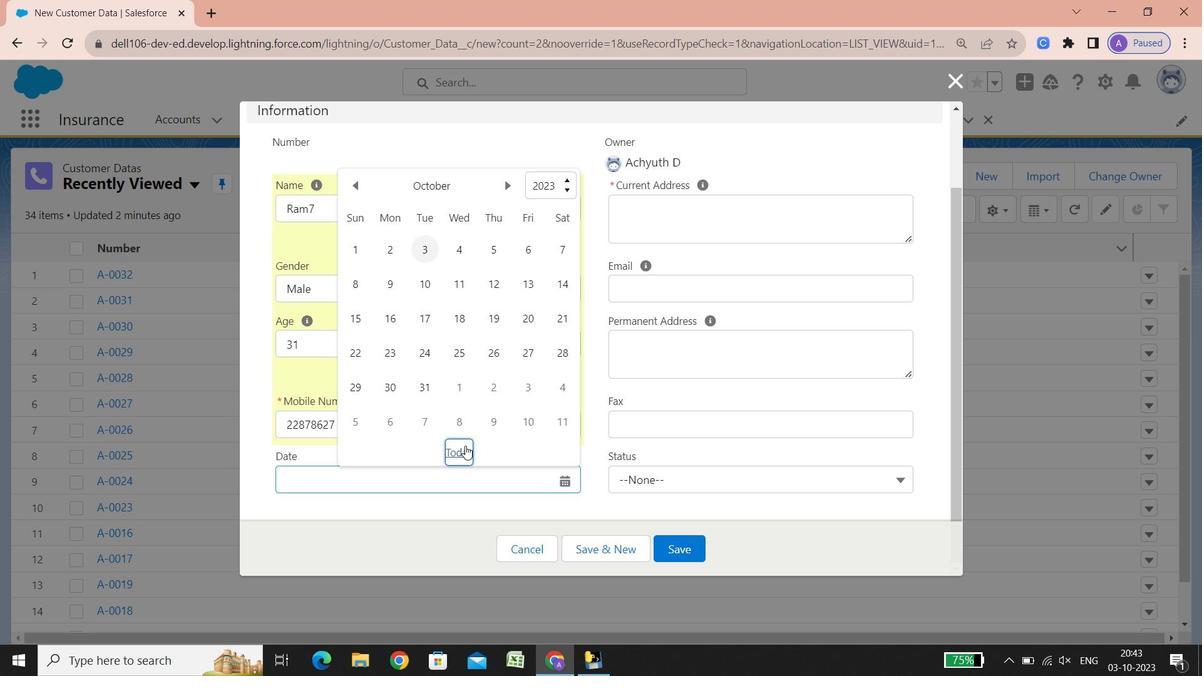 
Action: Mouse pressed left at (465, 445)
Screenshot: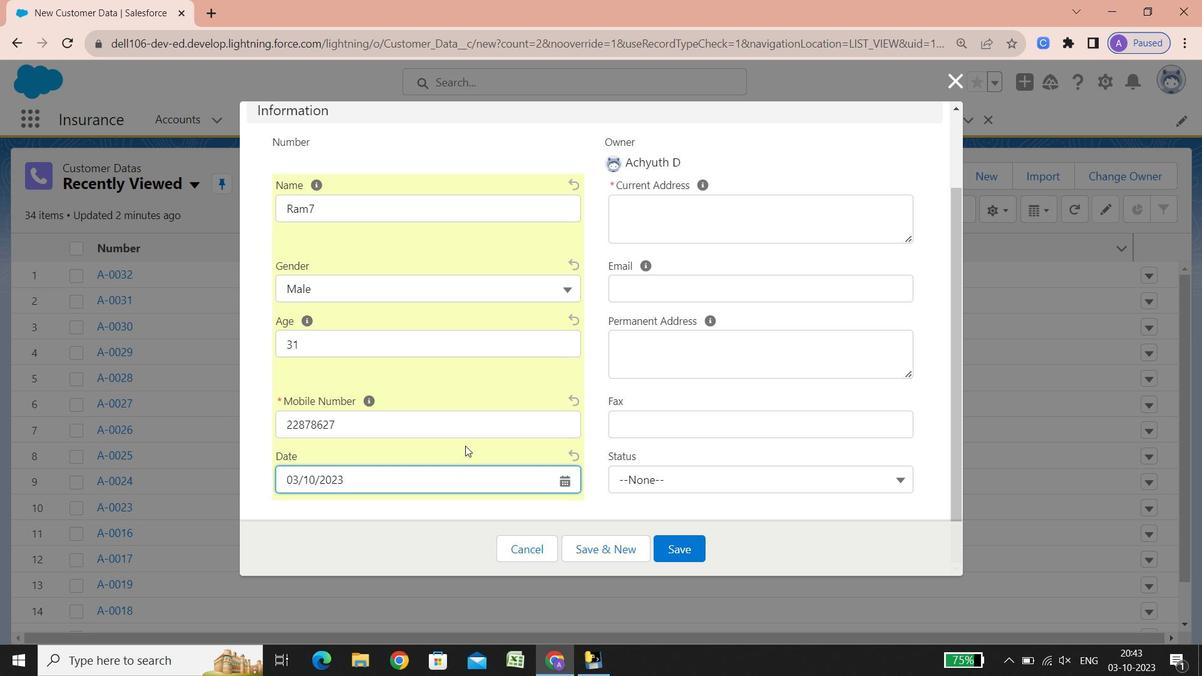 
Action: Mouse moved to (620, 201)
Screenshot: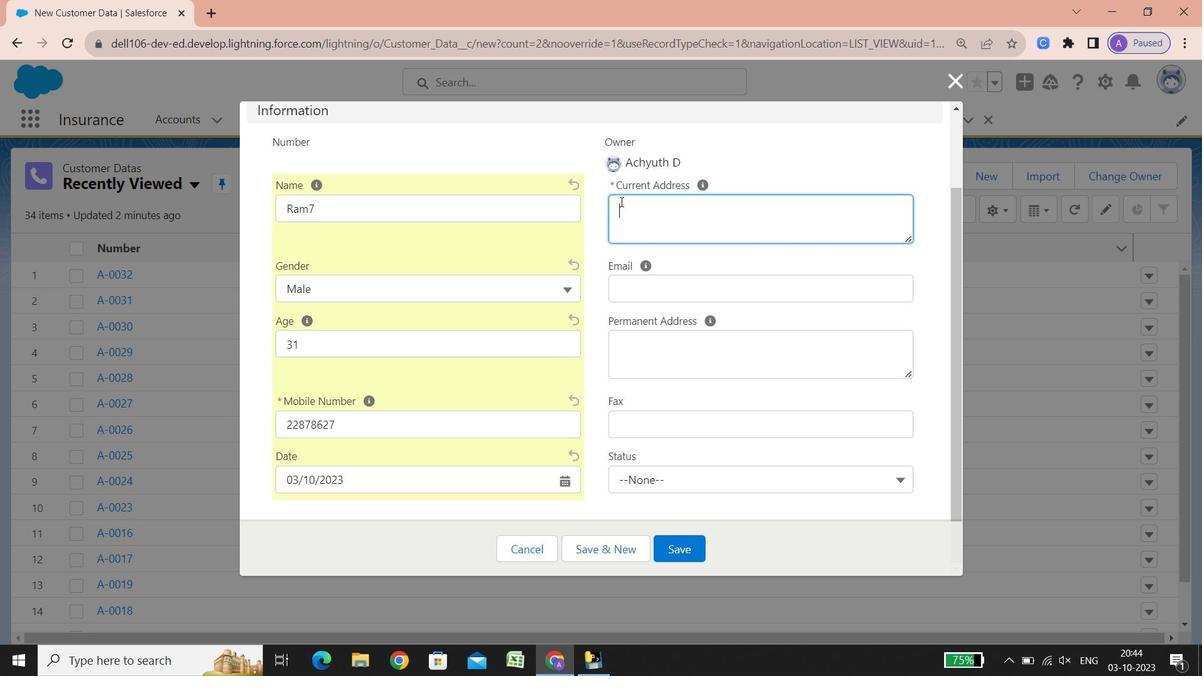 
Action: Mouse pressed left at (620, 201)
Screenshot: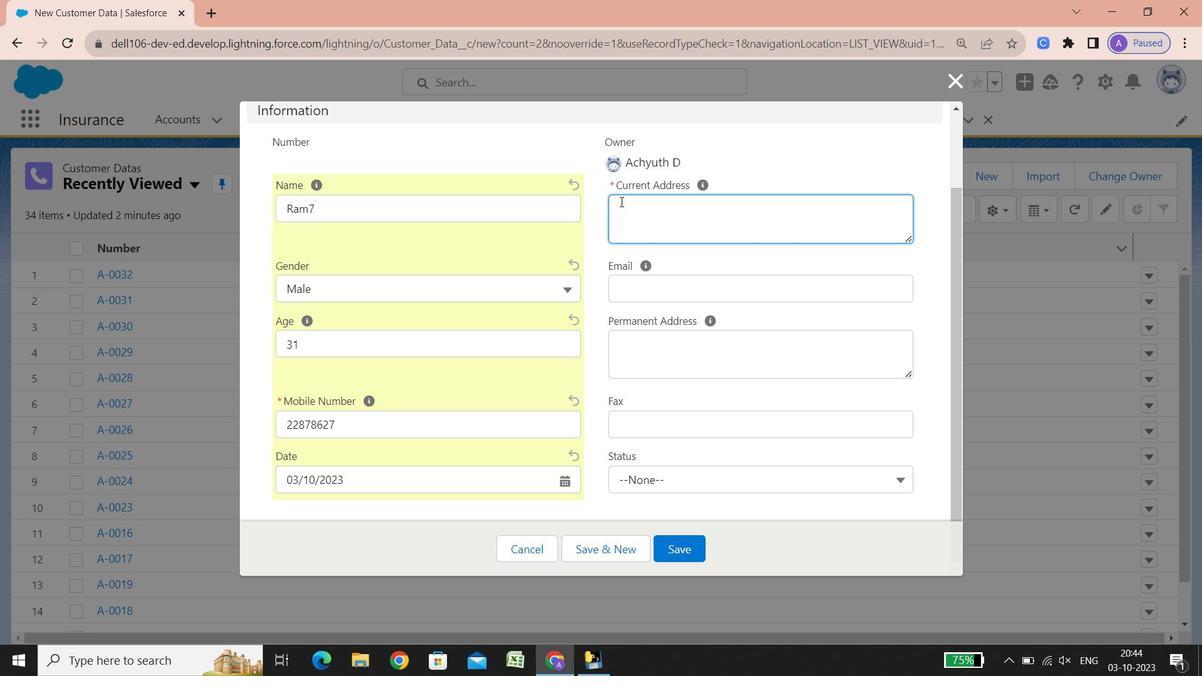 
Action: Key pressed <Key.shift><Key.shift><Key.shift><Key.shift><Key.shift><Key.shift><Key.shift><Key.shift><Key.shift><Key.shift><Key.shift>Stret<Key.backspace>et<Key.space>
Screenshot: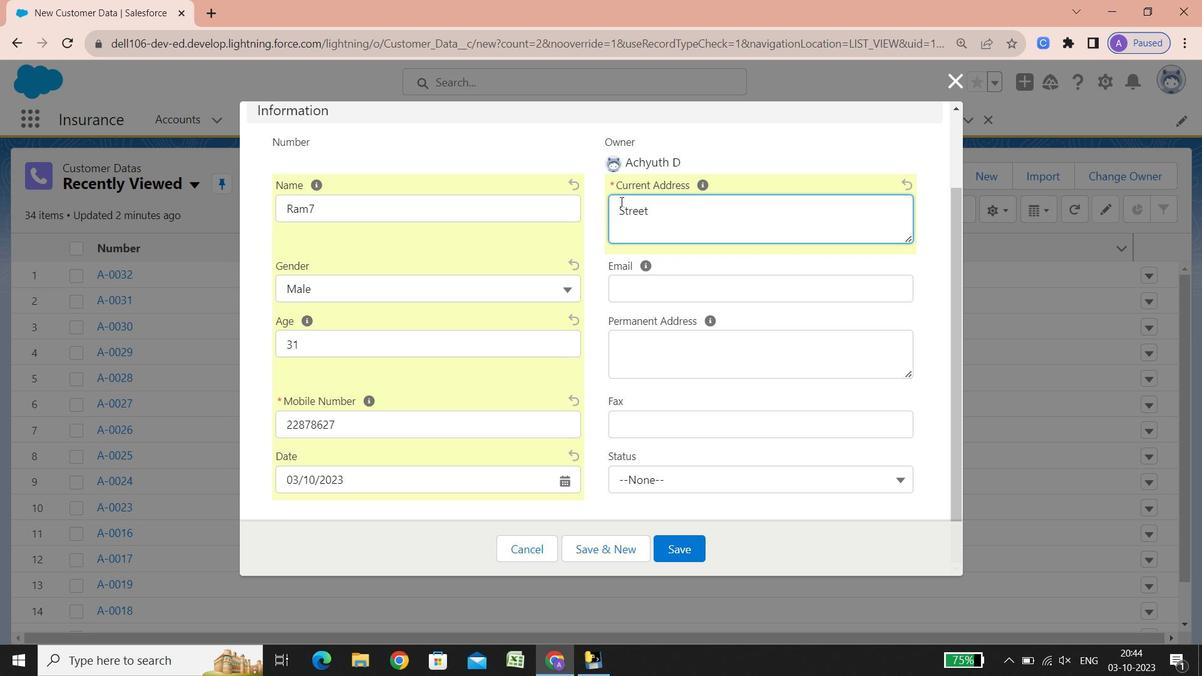 
Action: Mouse moved to (635, 200)
Screenshot: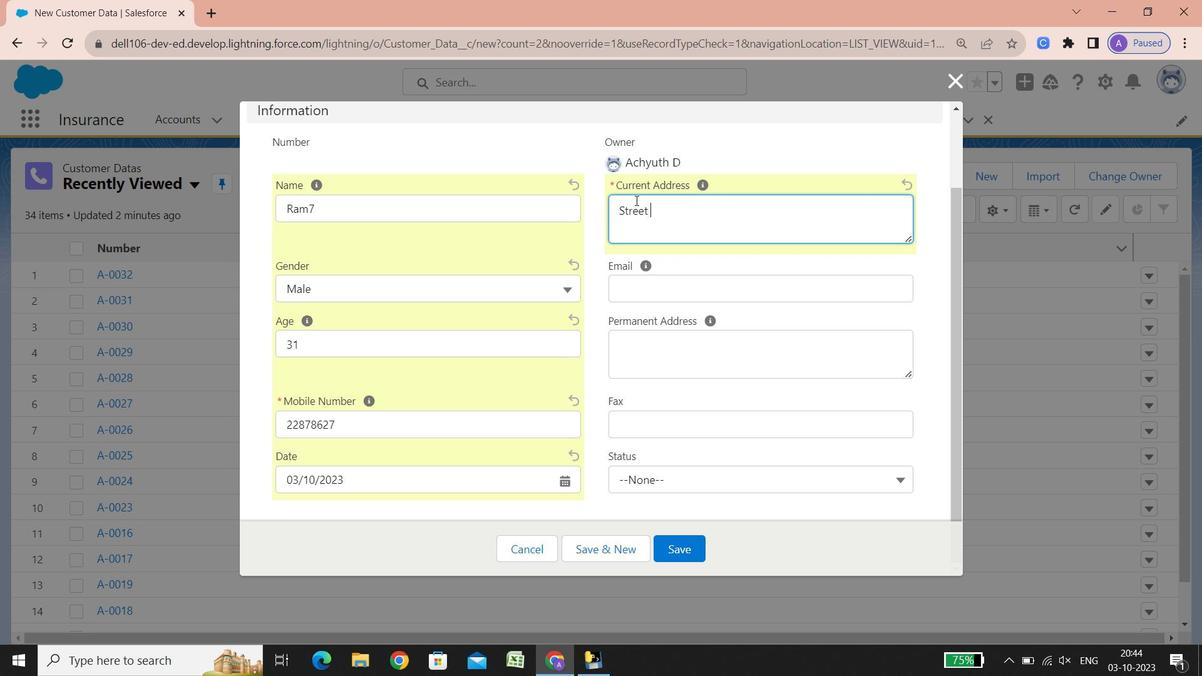 
Action: Key pressed <Key.shift_r>:<Key.space>
Screenshot: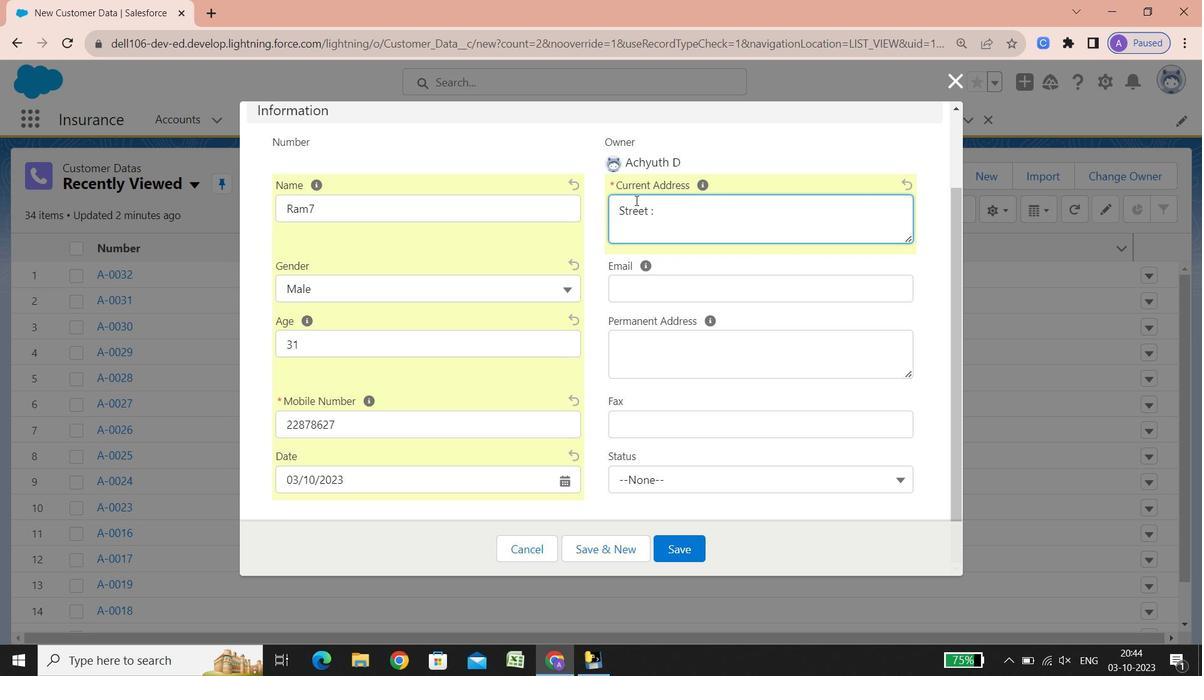 
Action: Mouse moved to (636, 202)
Screenshot: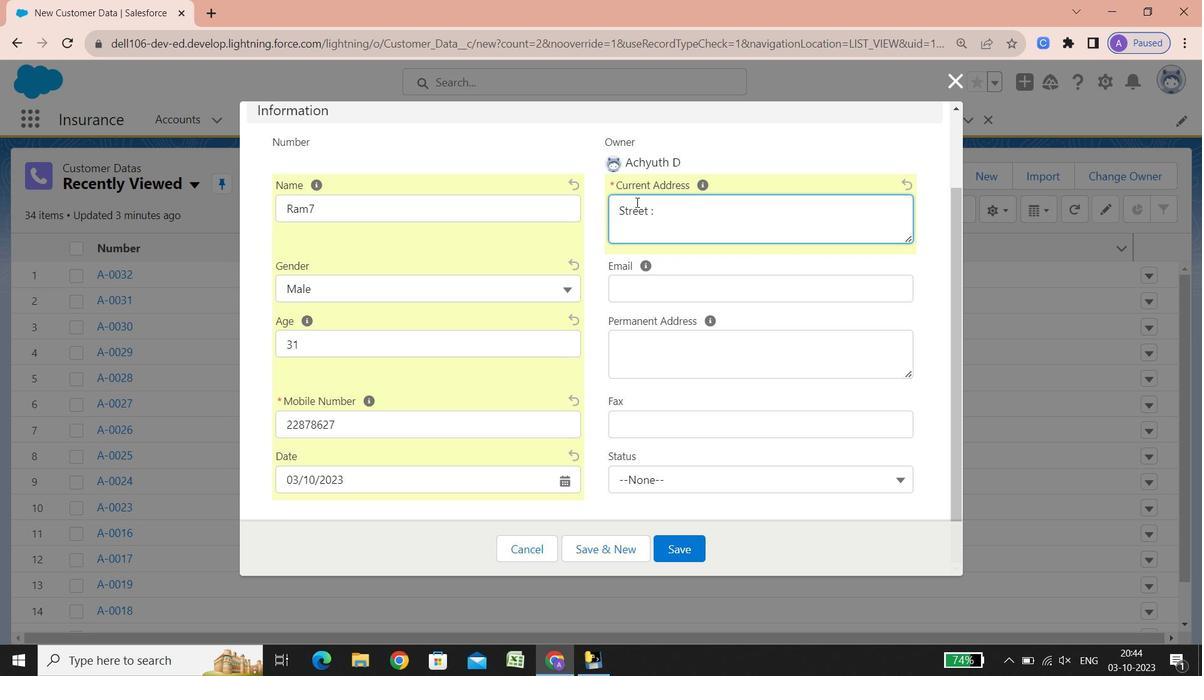 
Action: Key pressed 2
Screenshot: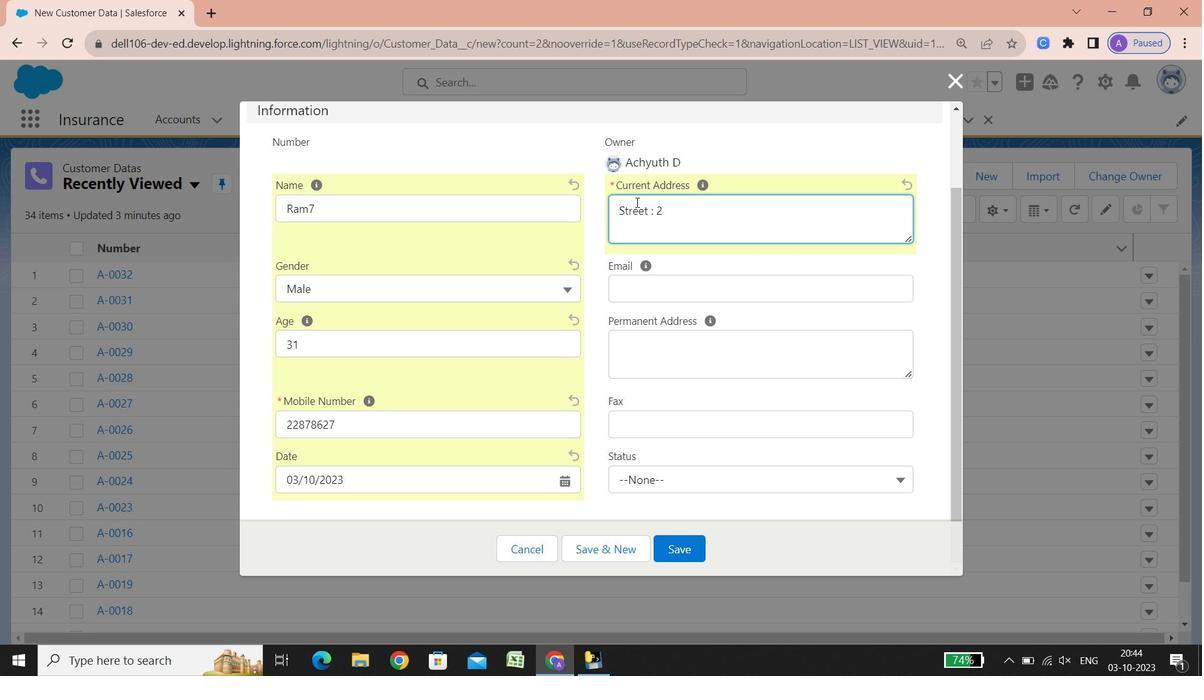 
Action: Mouse moved to (639, 206)
Screenshot: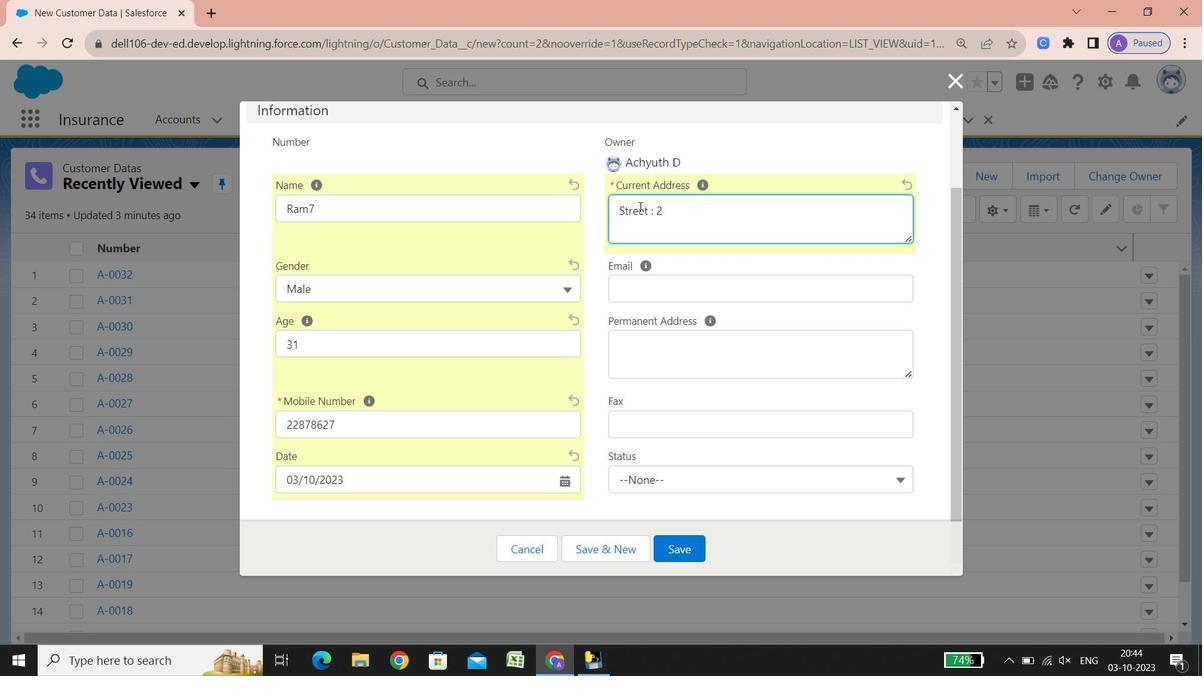 
Action: Key pressed <Key.space><Key.shift><Key.shift><Key.shift><Key.shift><Key.shift><Key.shift><Key.shift><Key.shift><Key.shift><Key.shift><Key.shift><Key.shift><Key.shift><Key.shift><Key.shift><Key.shift>Giannou<Key.space><Key.shift>Kranidoti<Key.space><Key.shift><Key.shift><Key.shift>Ave,<Key.space><Key.shift><Key.shift><Key.shift><Key.shift><Key.shift>Shop<Key.space>9<Key.space>2220<Key.space><Key.shift>Latsia<Key.enter><Key.shift><Key.shift><Key.shift><Key.shift><Key.shift><Key.shift><Key.shift><Key.shift><Key.shift><Key.shift><Key.shift><Key.shift><Key.shift><Key.shift><Key.shift><Key.shift><Key.shift><Key.shift><Key.shift><Key.shift><Key.shift>City
Screenshot: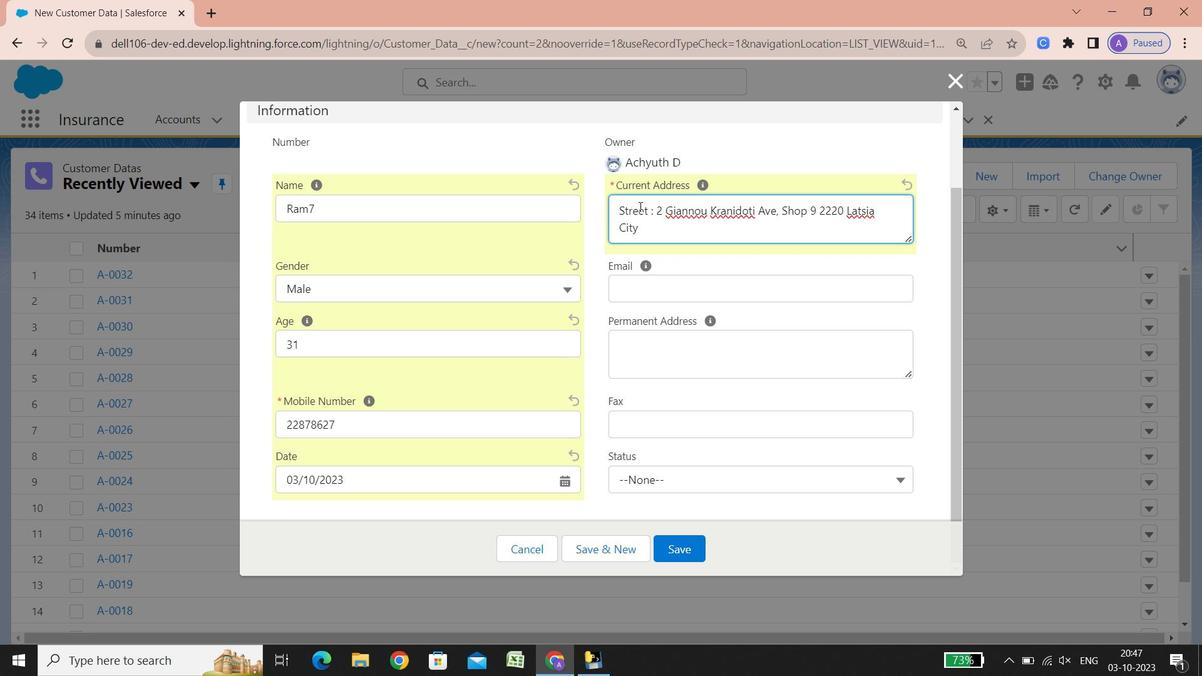 
Action: Mouse moved to (641, 206)
Screenshot: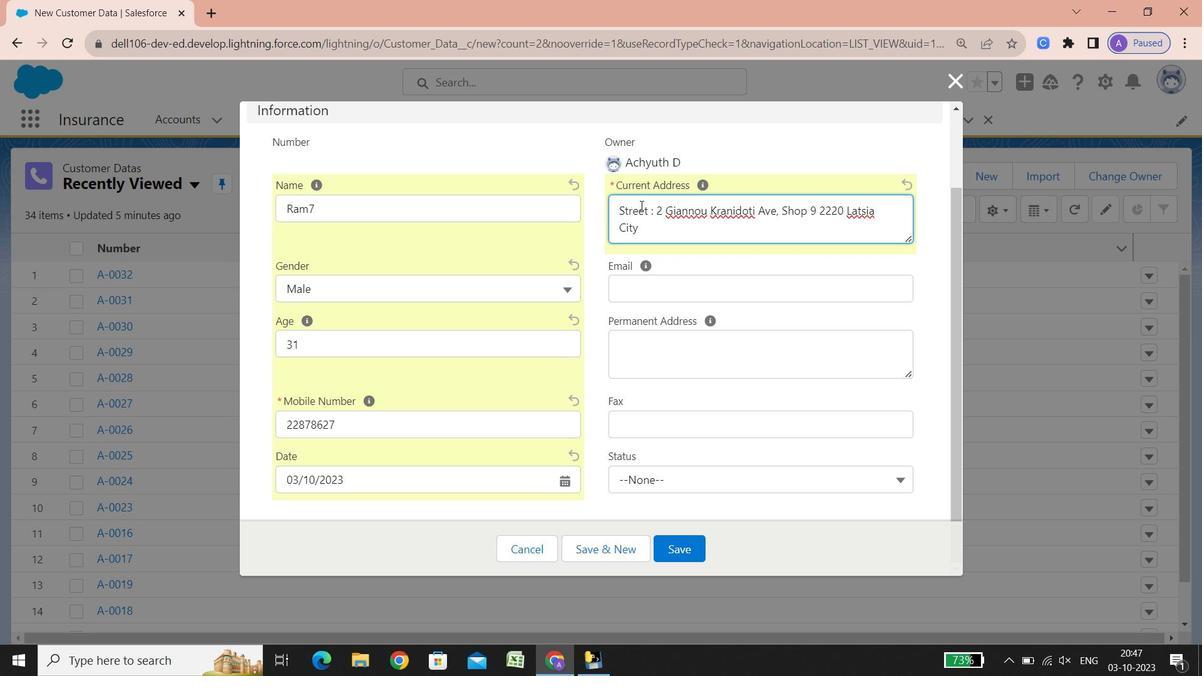 
Action: Key pressed <Key.space>
Screenshot: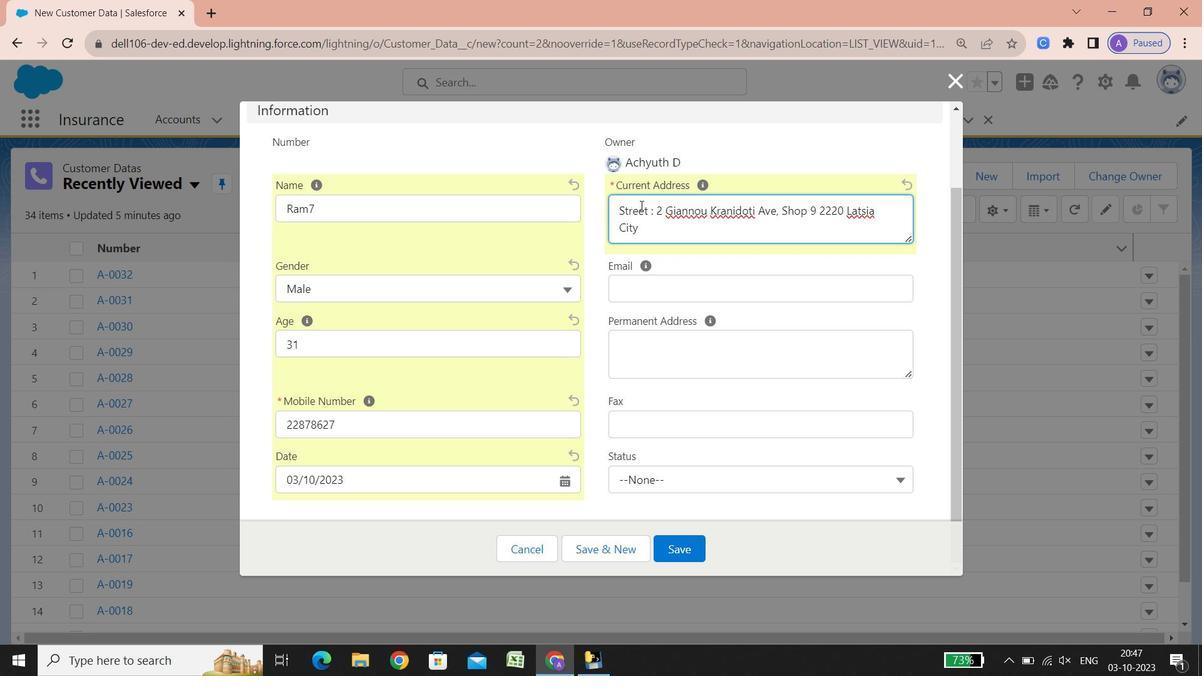 
Action: Mouse moved to (656, 205)
Screenshot: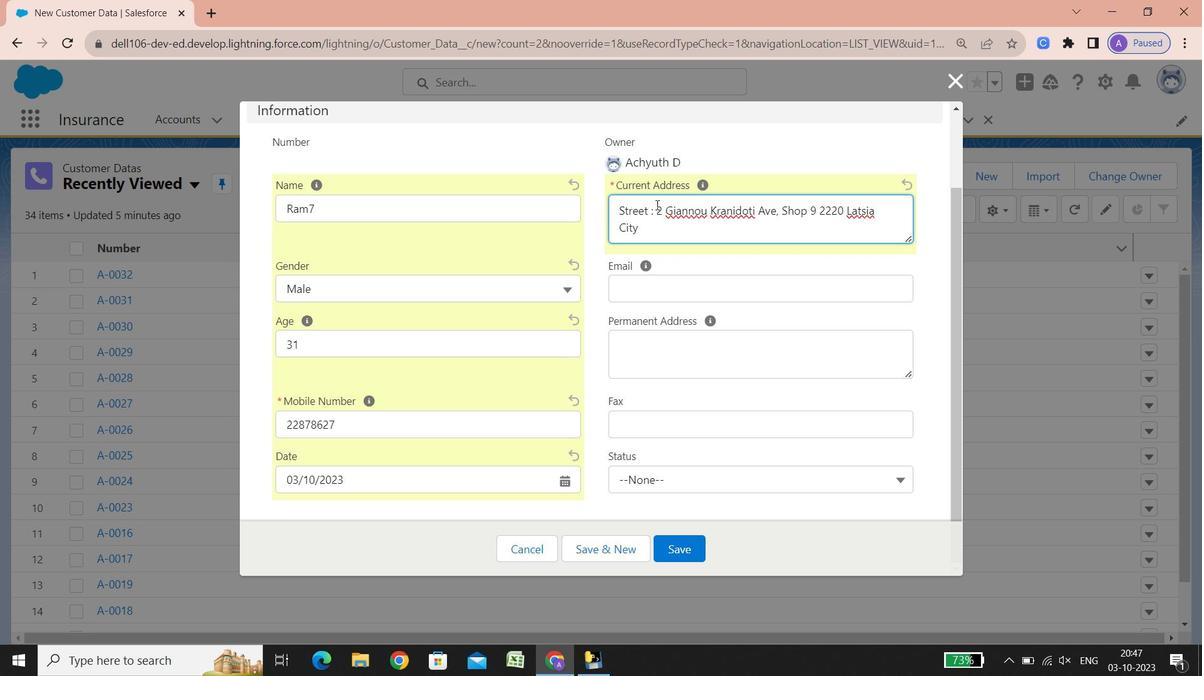 
Action: Key pressed <Key.shift_r>:<Key.space>
Screenshot: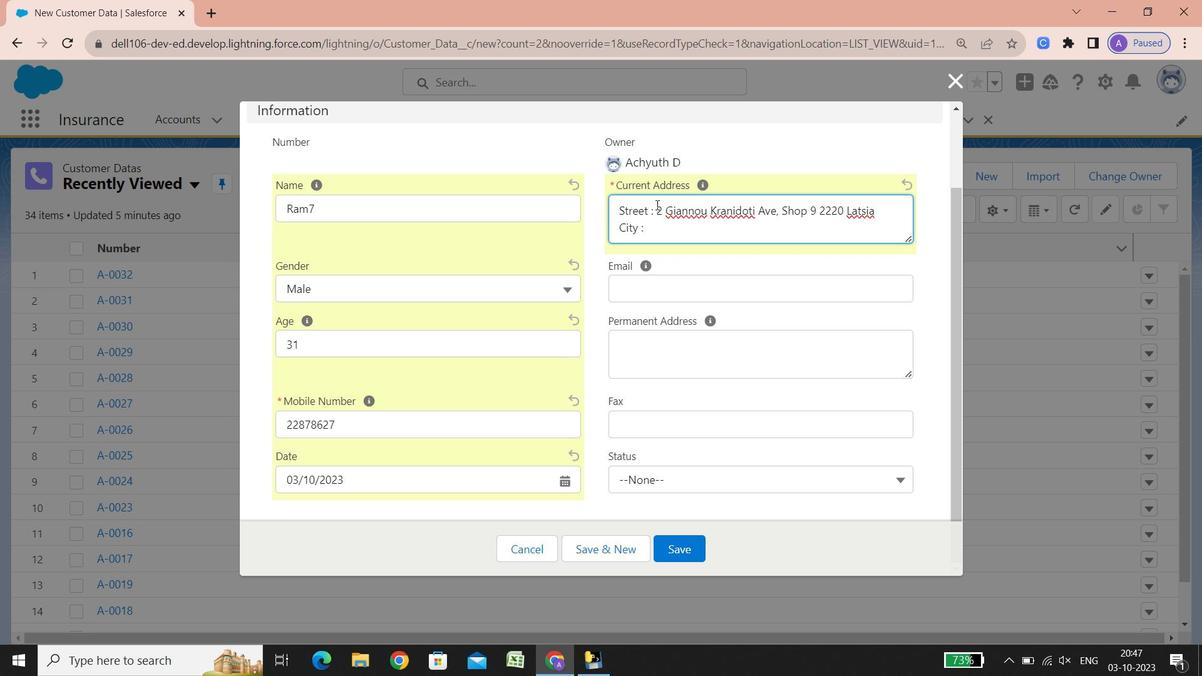 
Action: Mouse moved to (657, 205)
Screenshot: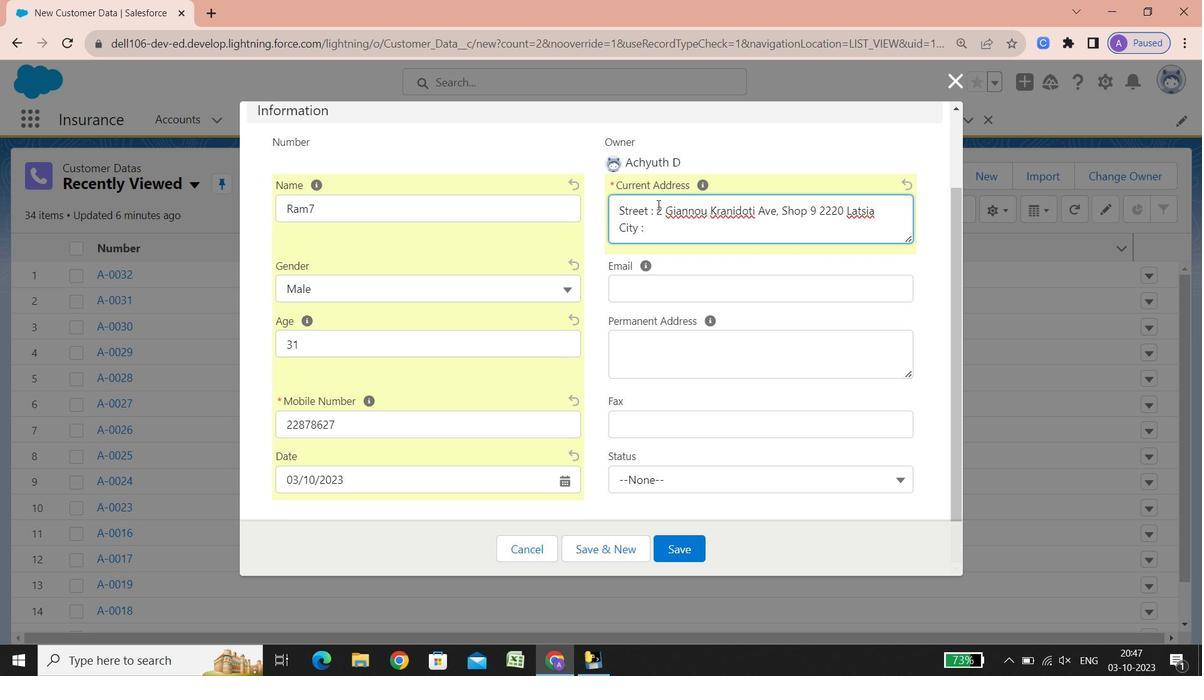 
Action: Key pressed <Key.shift>Ni
